 Task: Create a business card collection.
Action: Mouse moved to (1221, 274)
Screenshot: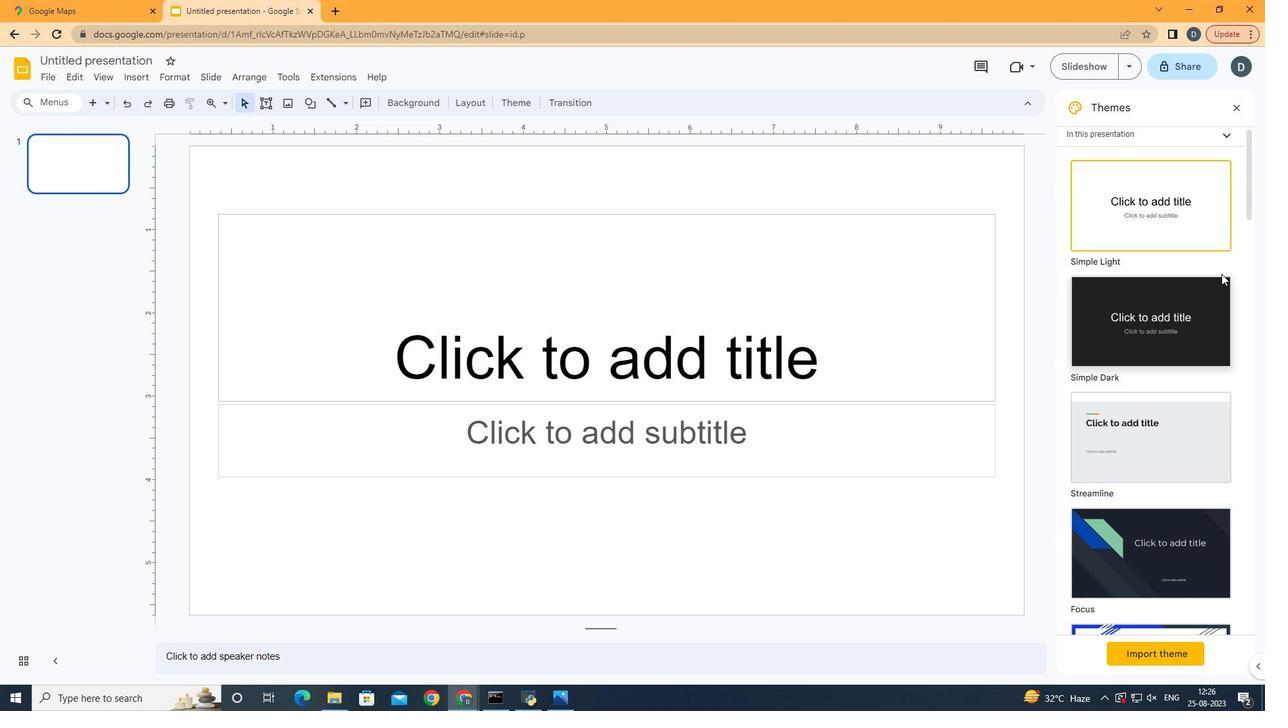 
Action: Mouse scrolled (1221, 273) with delta (0, 0)
Screenshot: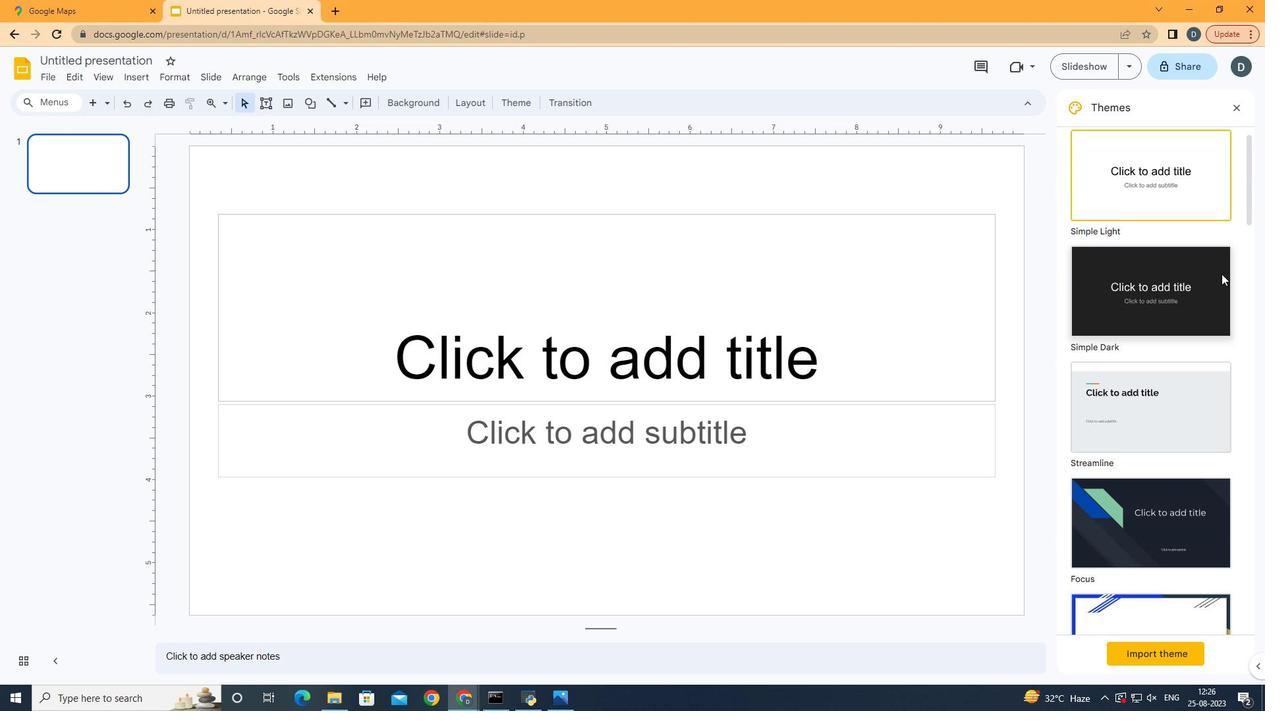 
Action: Mouse scrolled (1221, 273) with delta (0, 0)
Screenshot: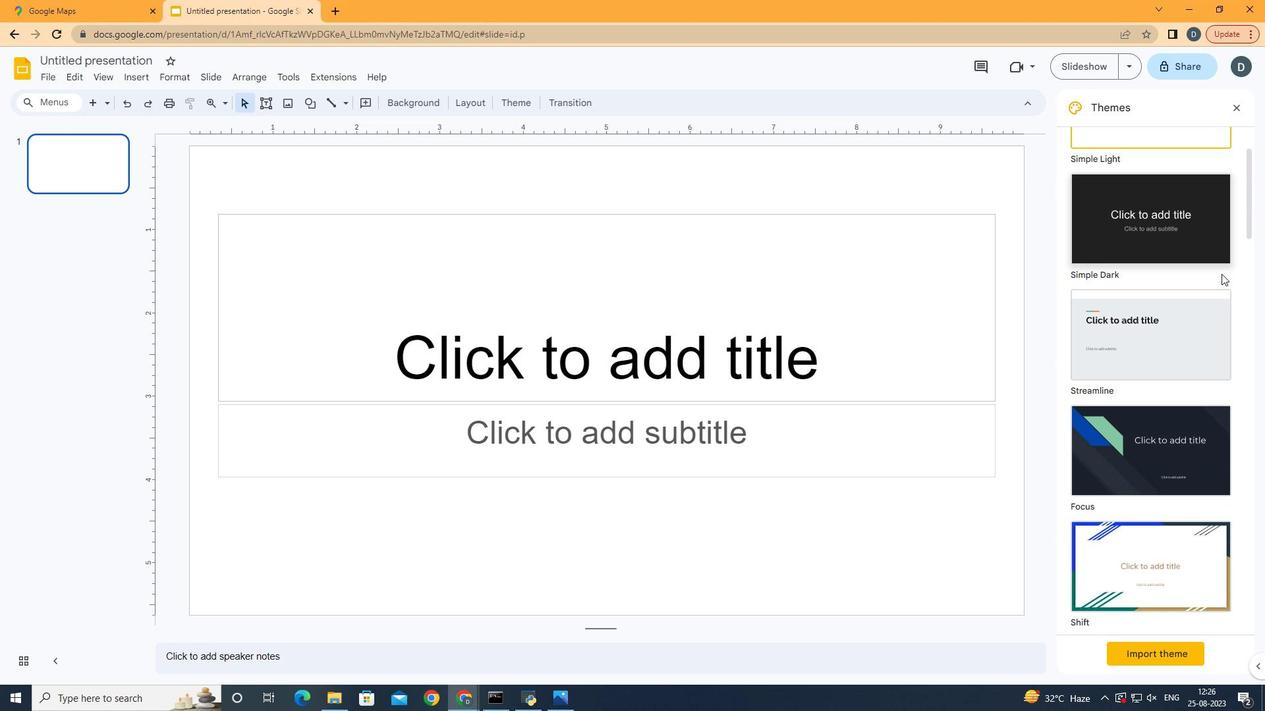 
Action: Mouse scrolled (1221, 273) with delta (0, 0)
Screenshot: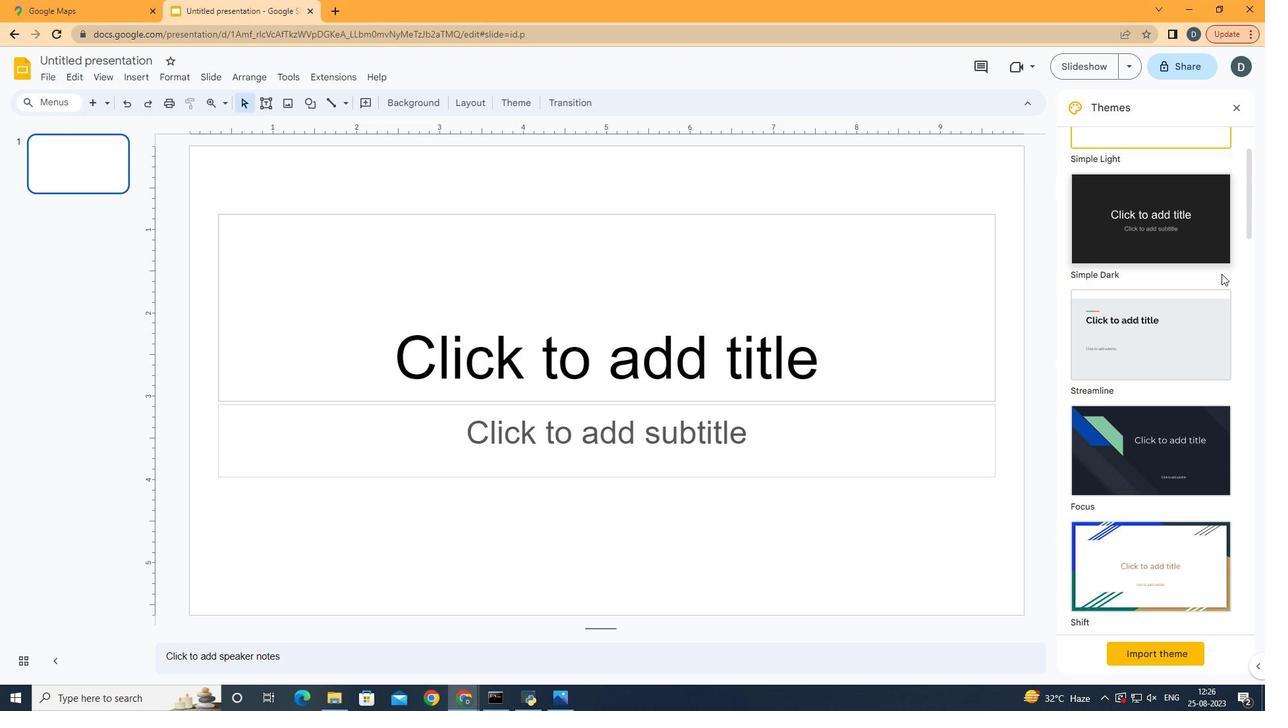 
Action: Mouse moved to (1223, 281)
Screenshot: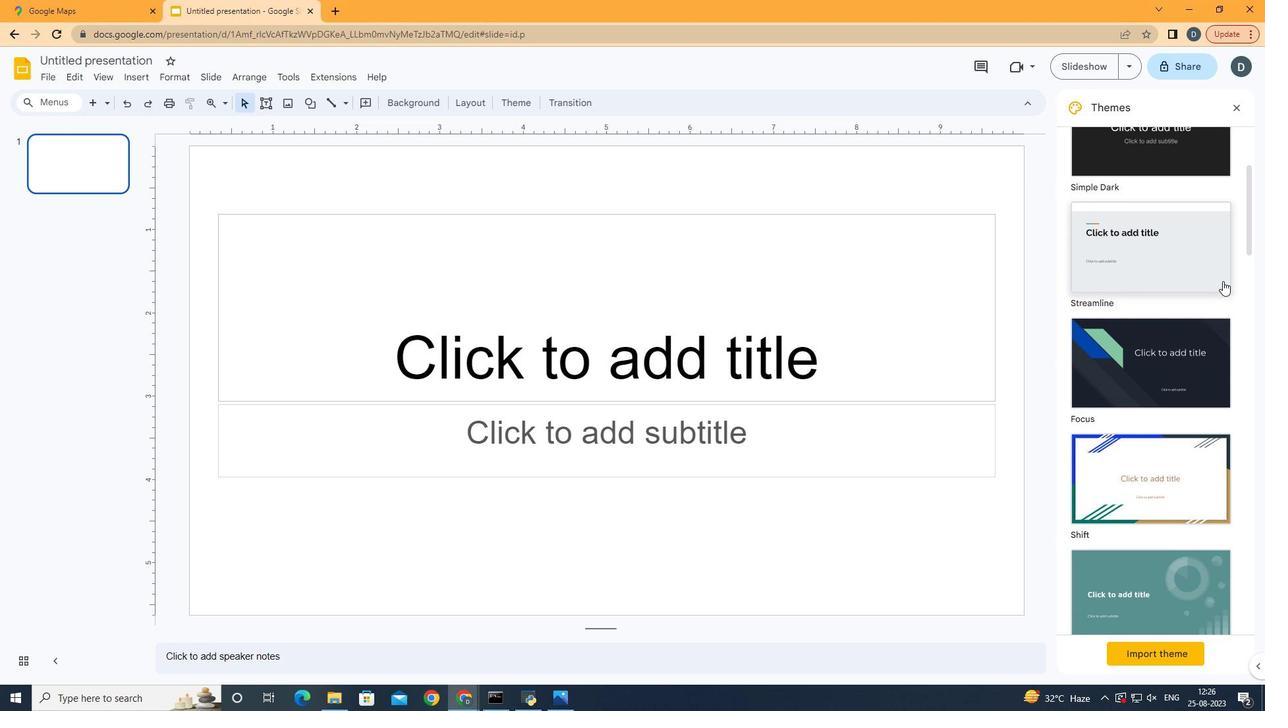 
Action: Mouse scrolled (1223, 280) with delta (0, 0)
Screenshot: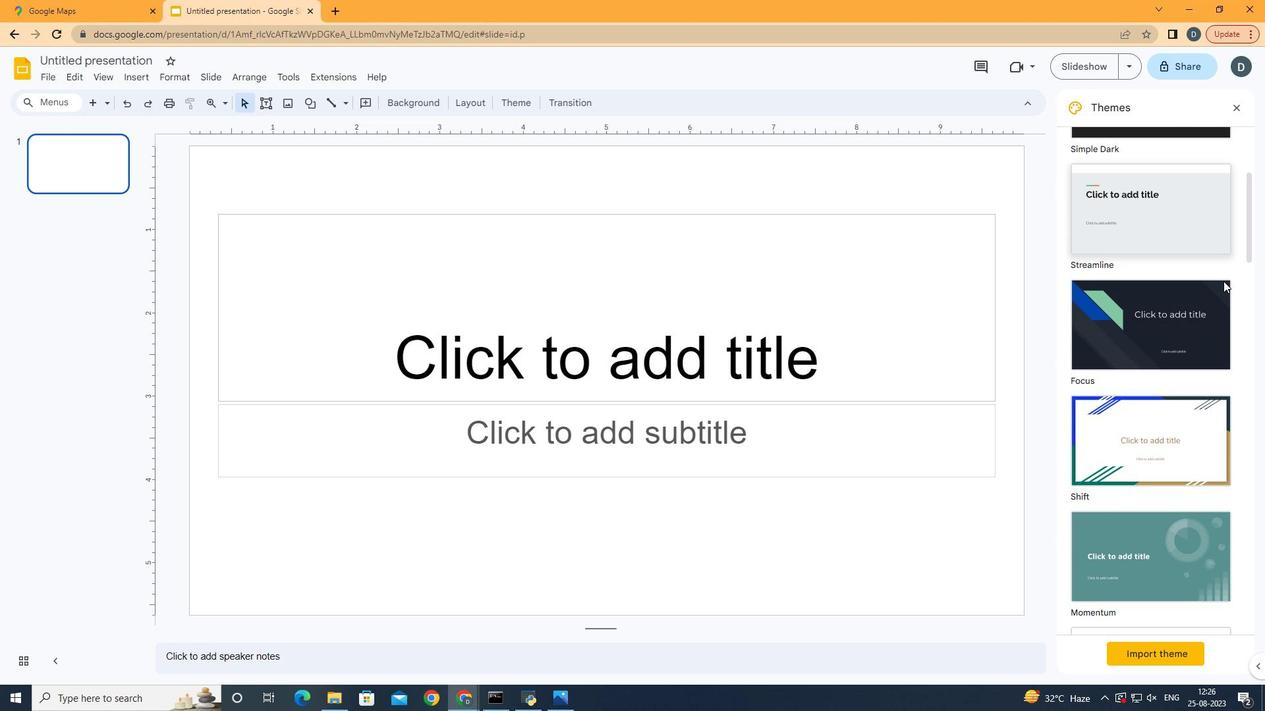 
Action: Mouse moved to (1223, 281)
Screenshot: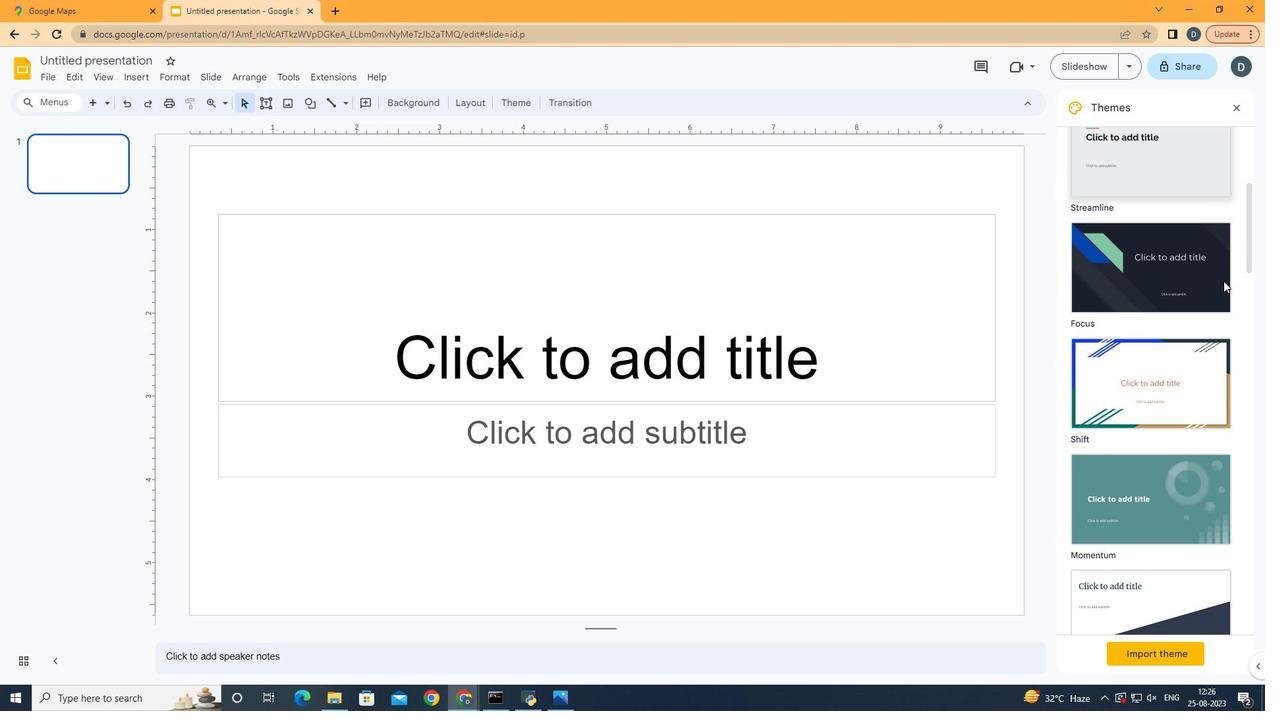 
Action: Mouse scrolled (1223, 280) with delta (0, 0)
Screenshot: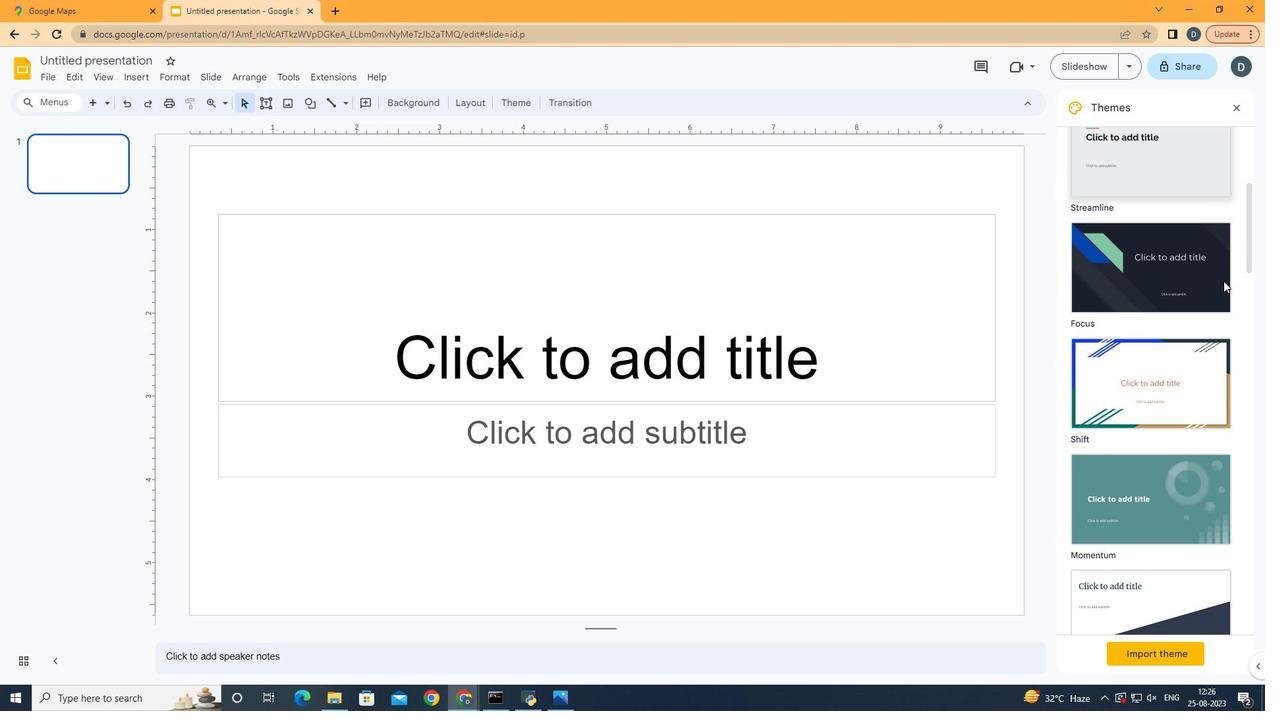 
Action: Mouse moved to (1175, 357)
Screenshot: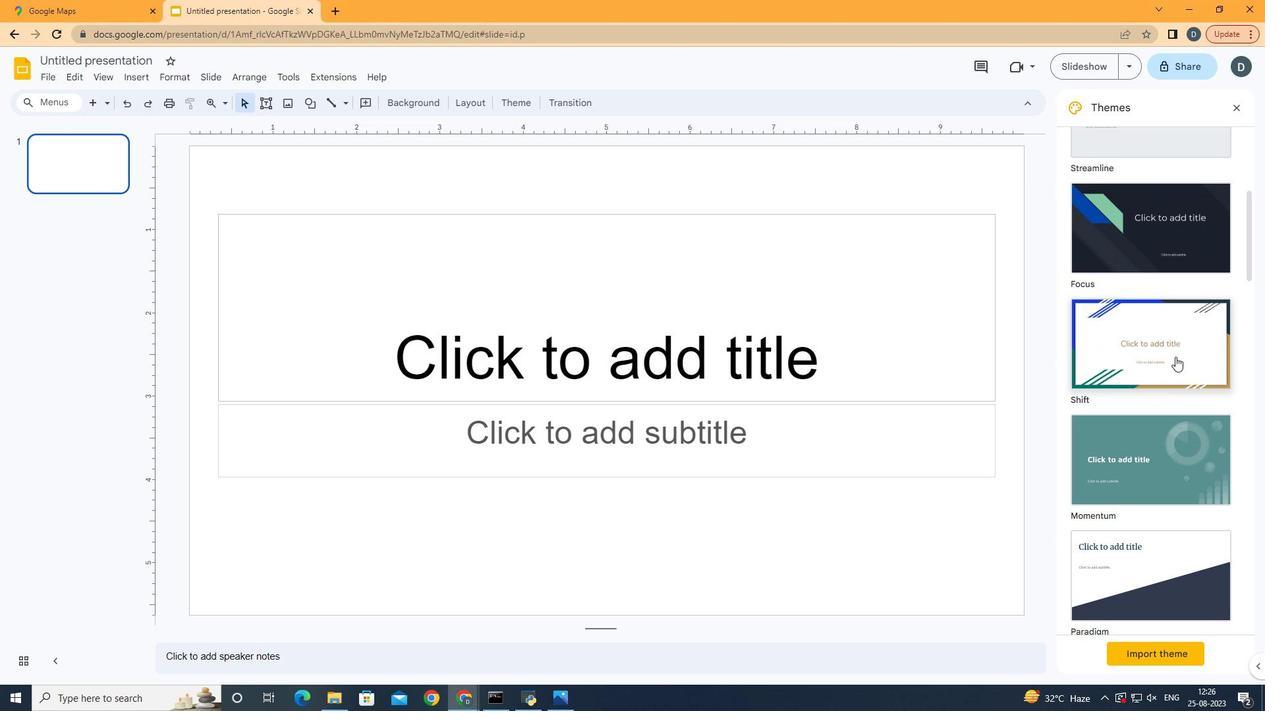 
Action: Mouse scrolled (1175, 356) with delta (0, 0)
Screenshot: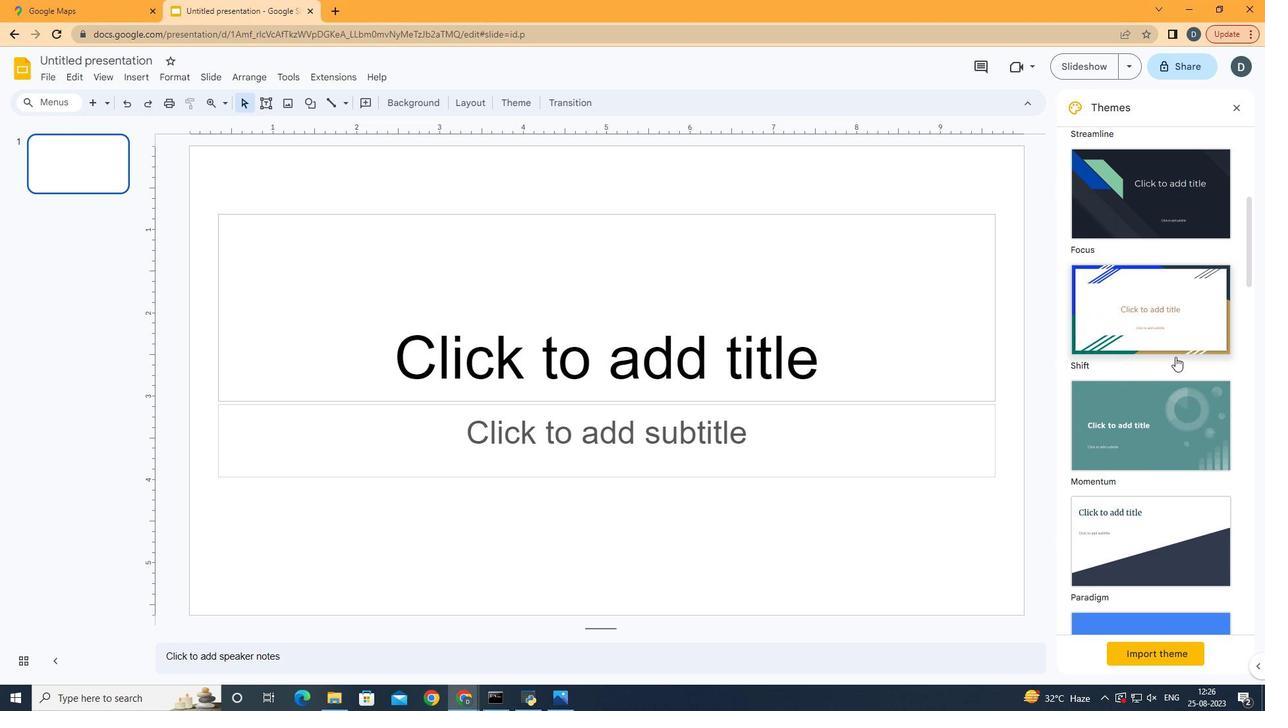 
Action: Mouse scrolled (1175, 356) with delta (0, 0)
Screenshot: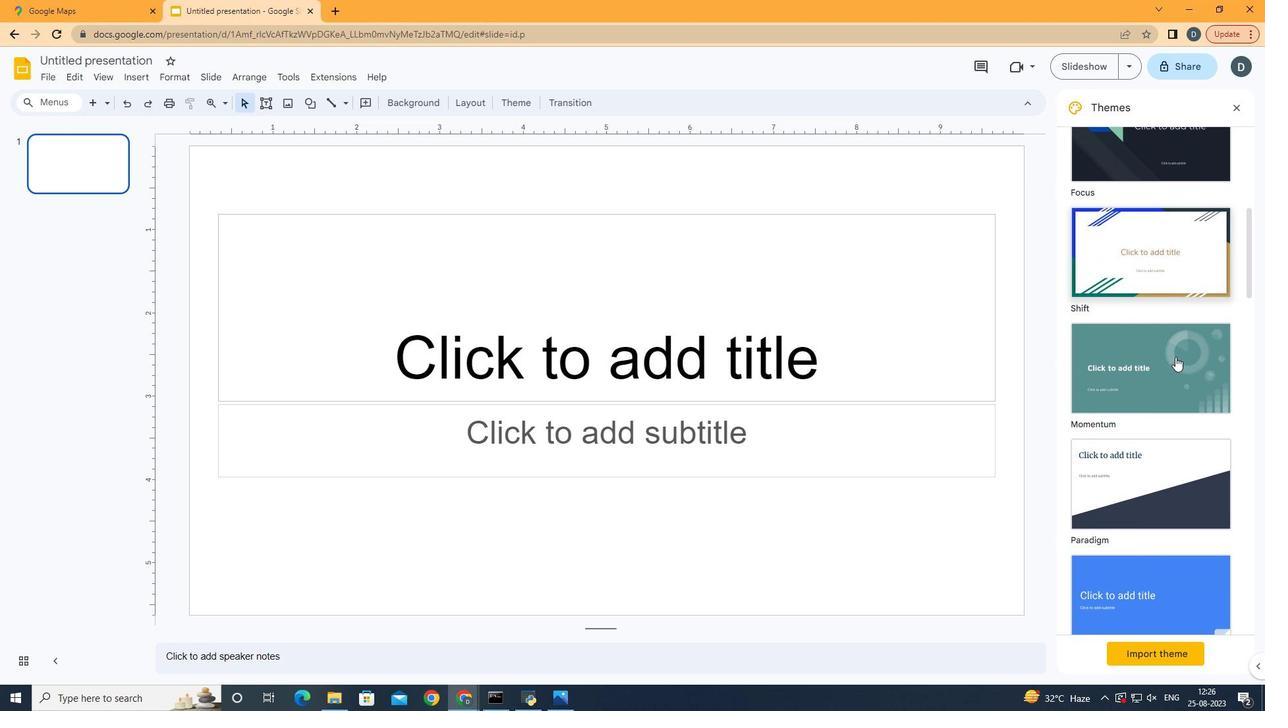 
Action: Mouse scrolled (1175, 356) with delta (0, 0)
Screenshot: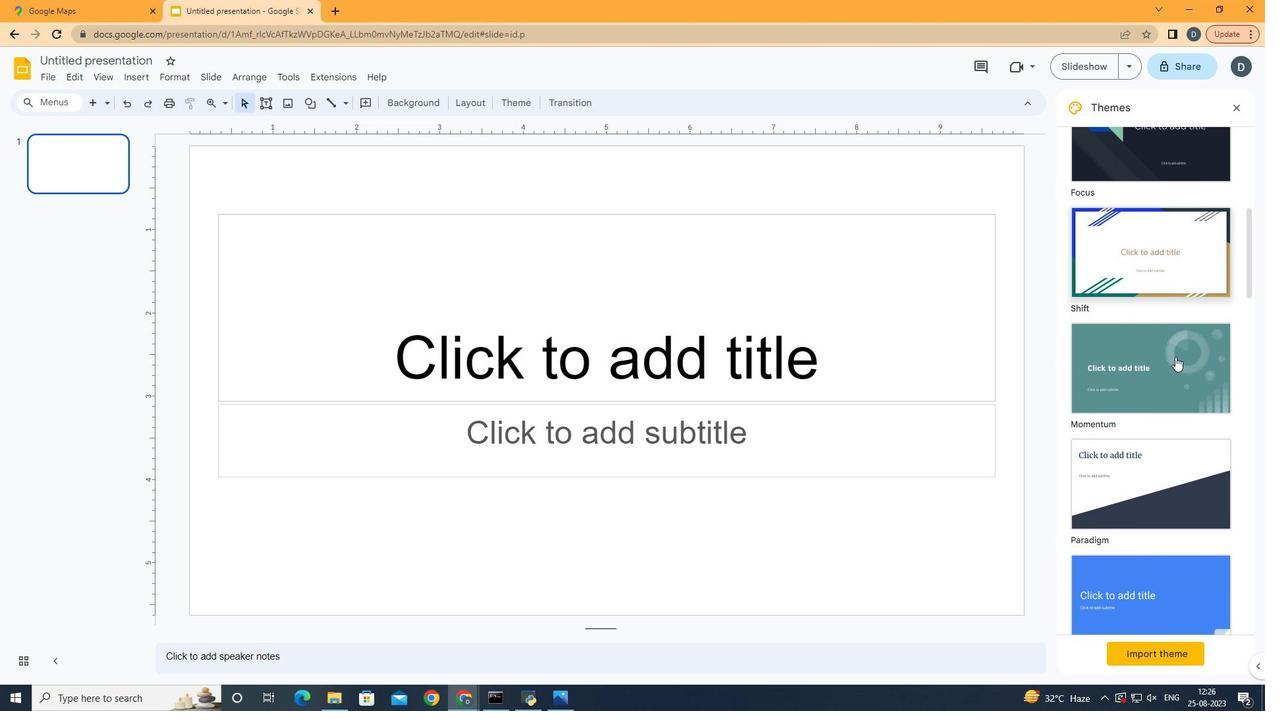 
Action: Mouse moved to (1191, 172)
Screenshot: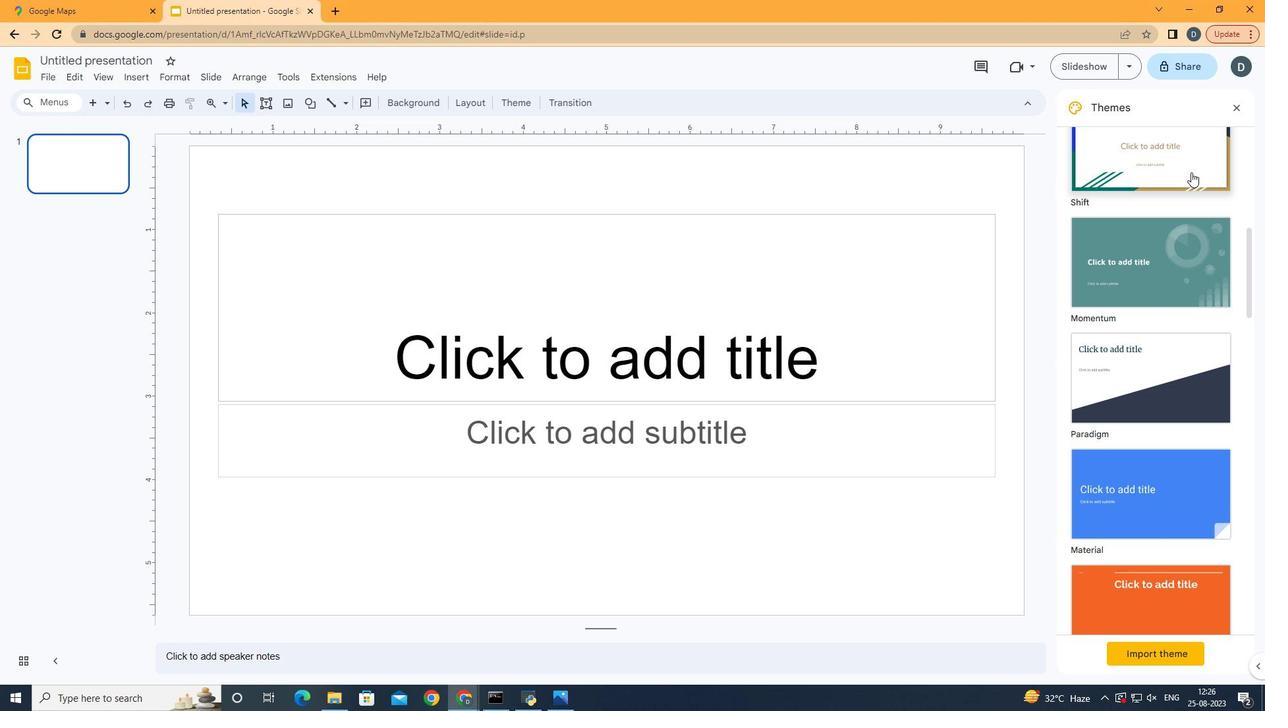 
Action: Mouse pressed left at (1191, 172)
Screenshot: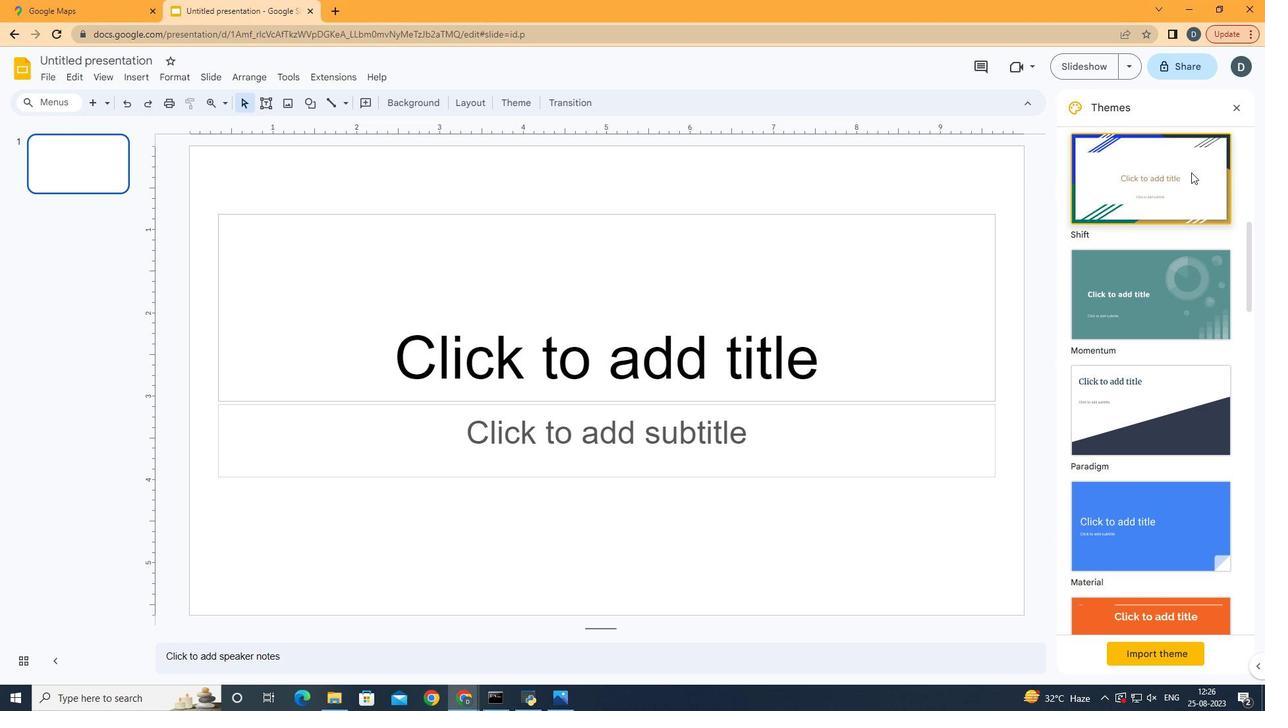 
Action: Mouse moved to (470, 105)
Screenshot: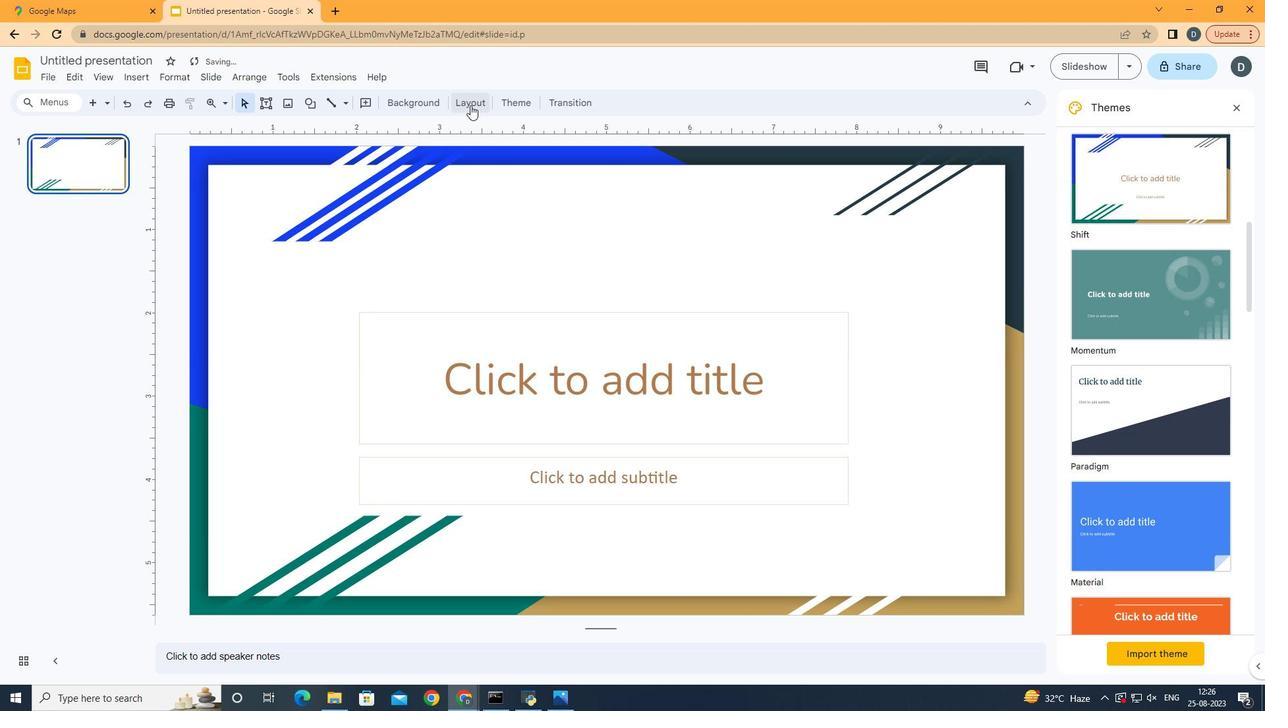 
Action: Mouse pressed left at (470, 105)
Screenshot: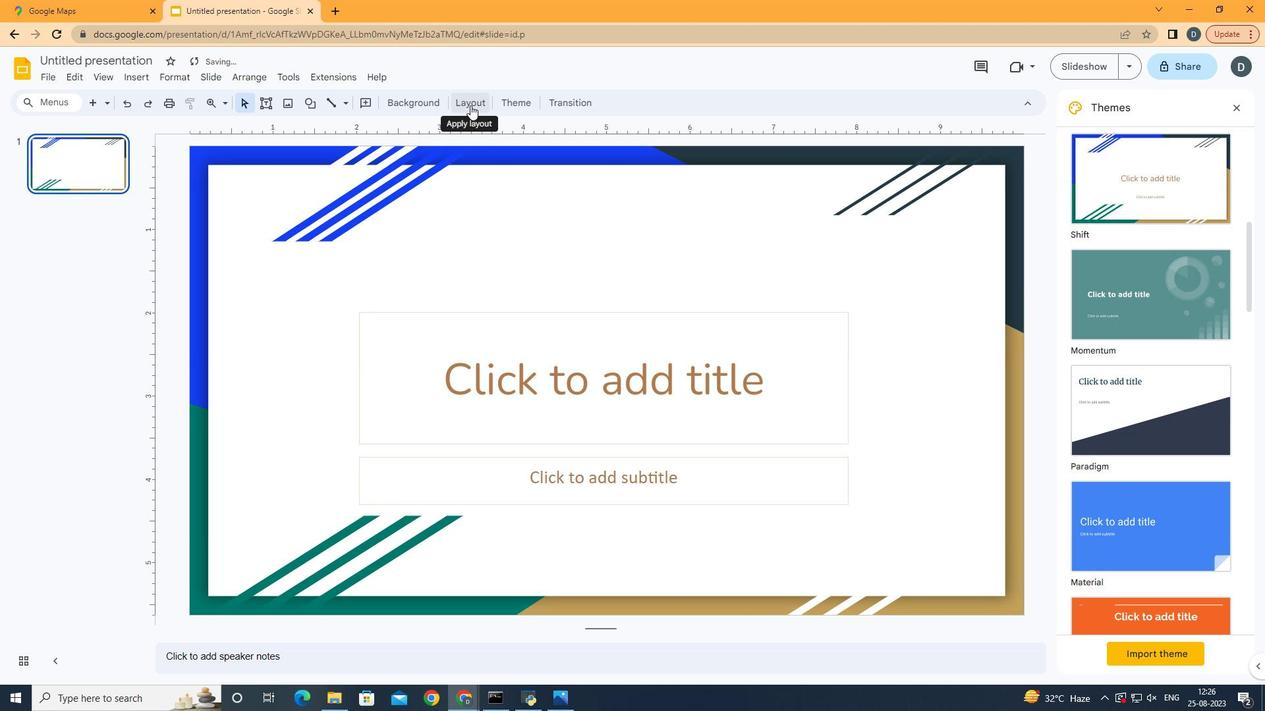 
Action: Mouse moved to (1167, 394)
Screenshot: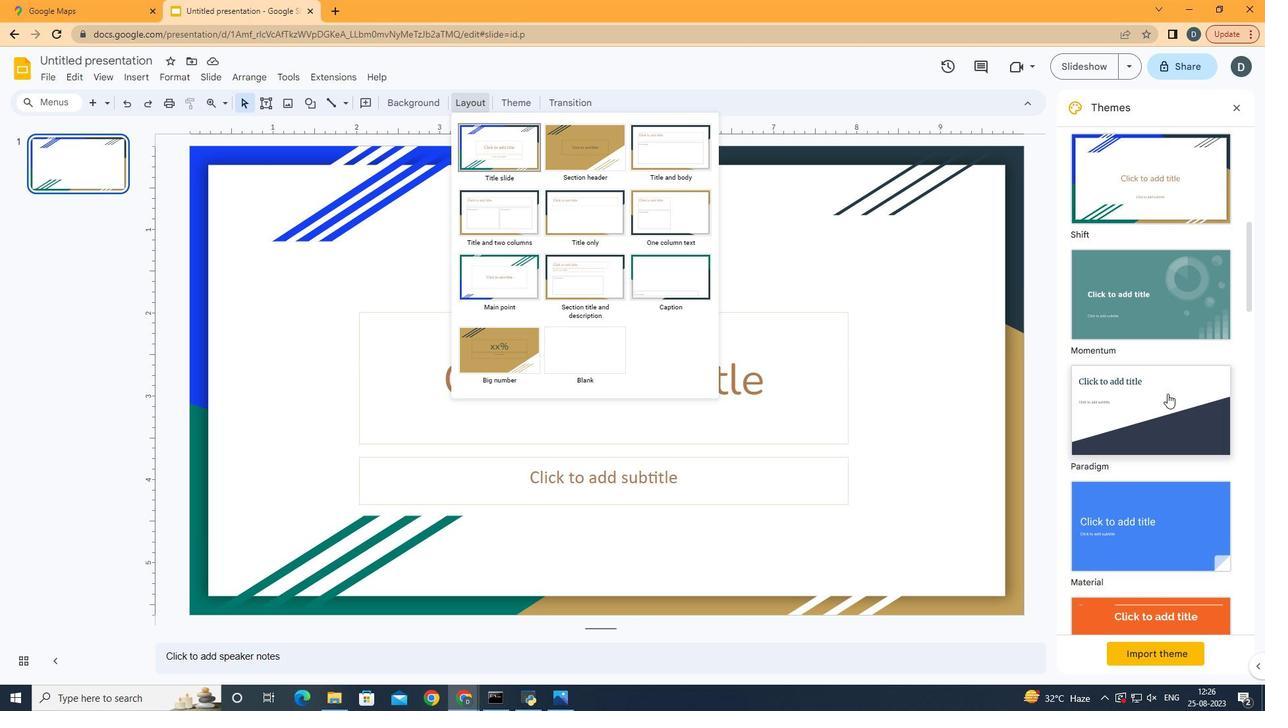 
Action: Mouse pressed left at (1167, 394)
Screenshot: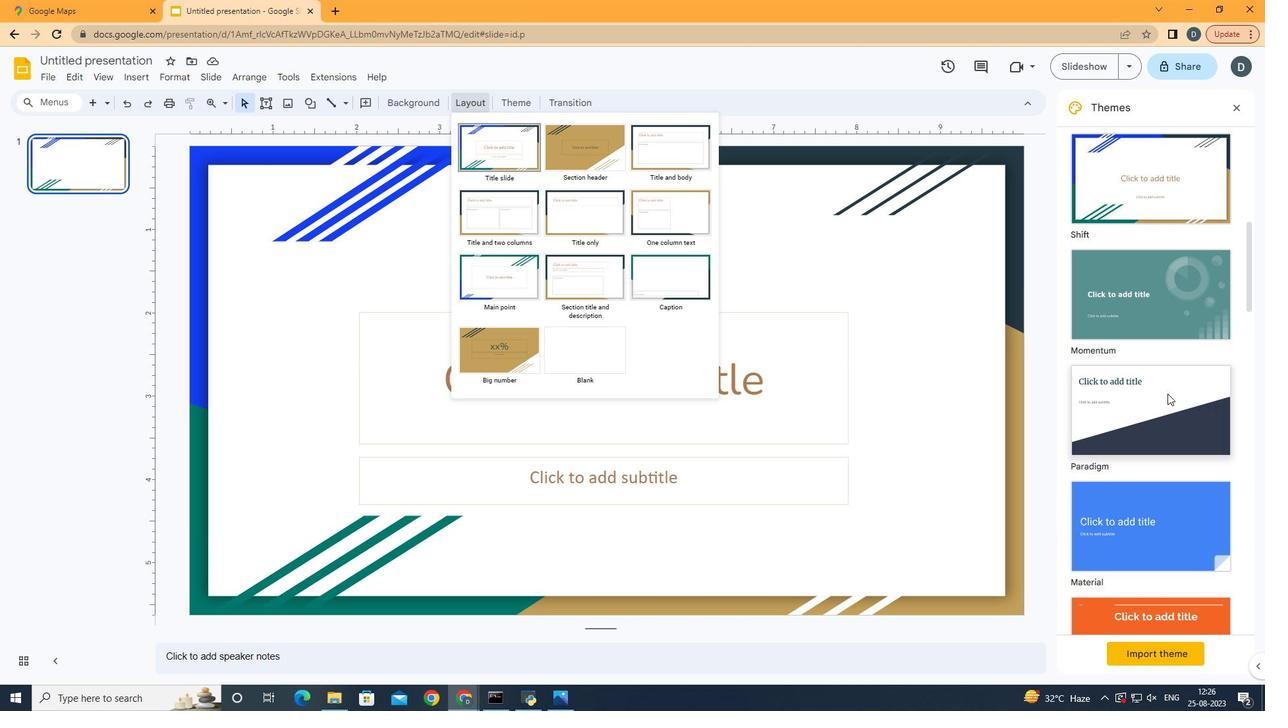 
Action: Mouse moved to (464, 101)
Screenshot: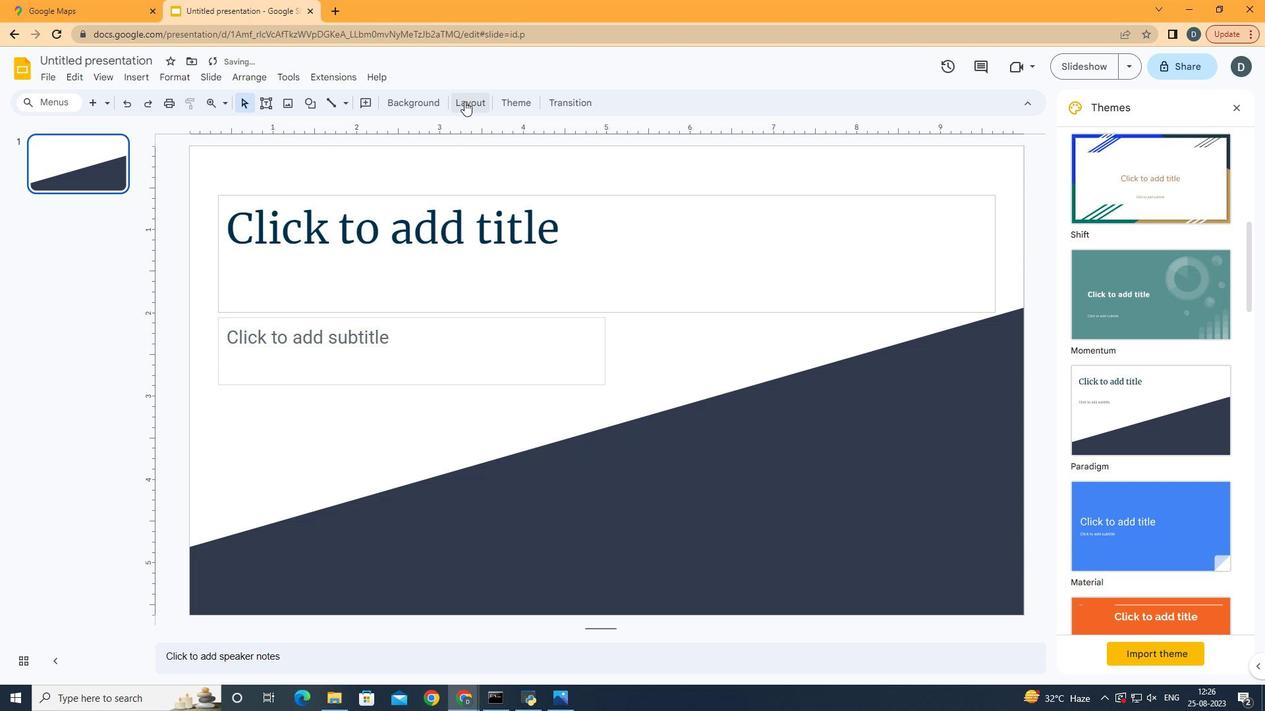 
Action: Mouse pressed left at (464, 101)
Screenshot: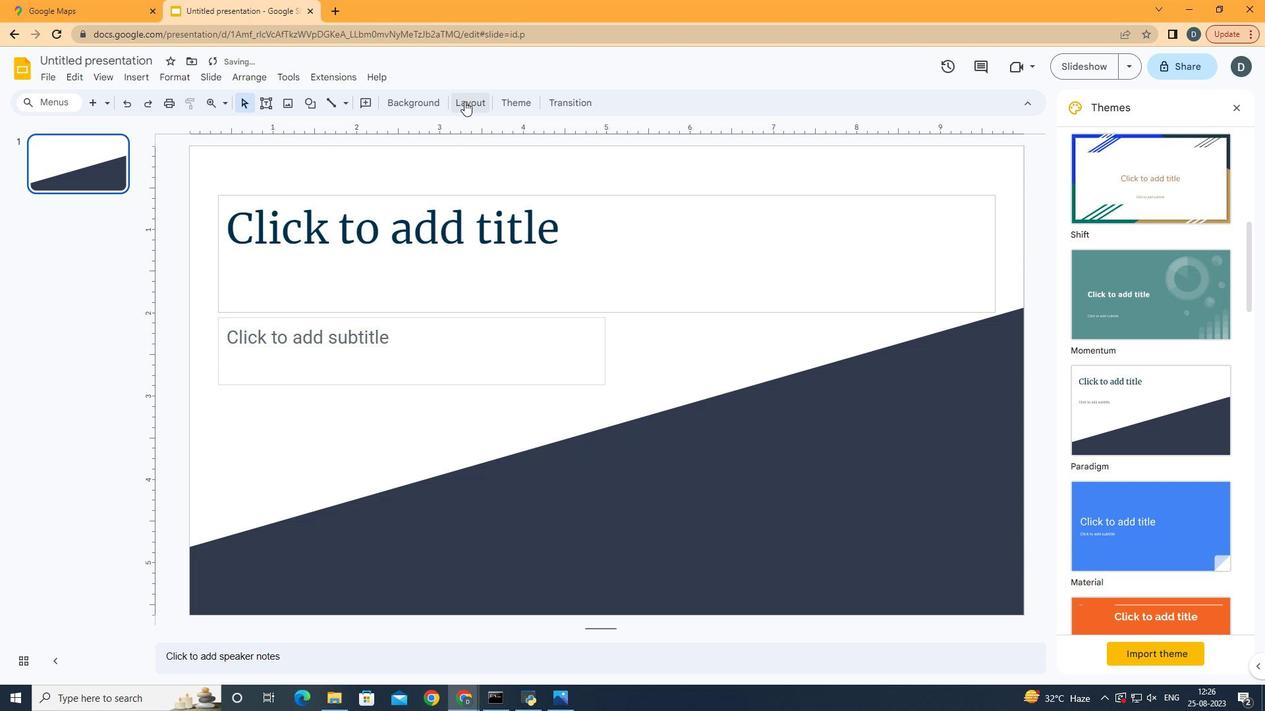 
Action: Mouse moved to (469, 104)
Screenshot: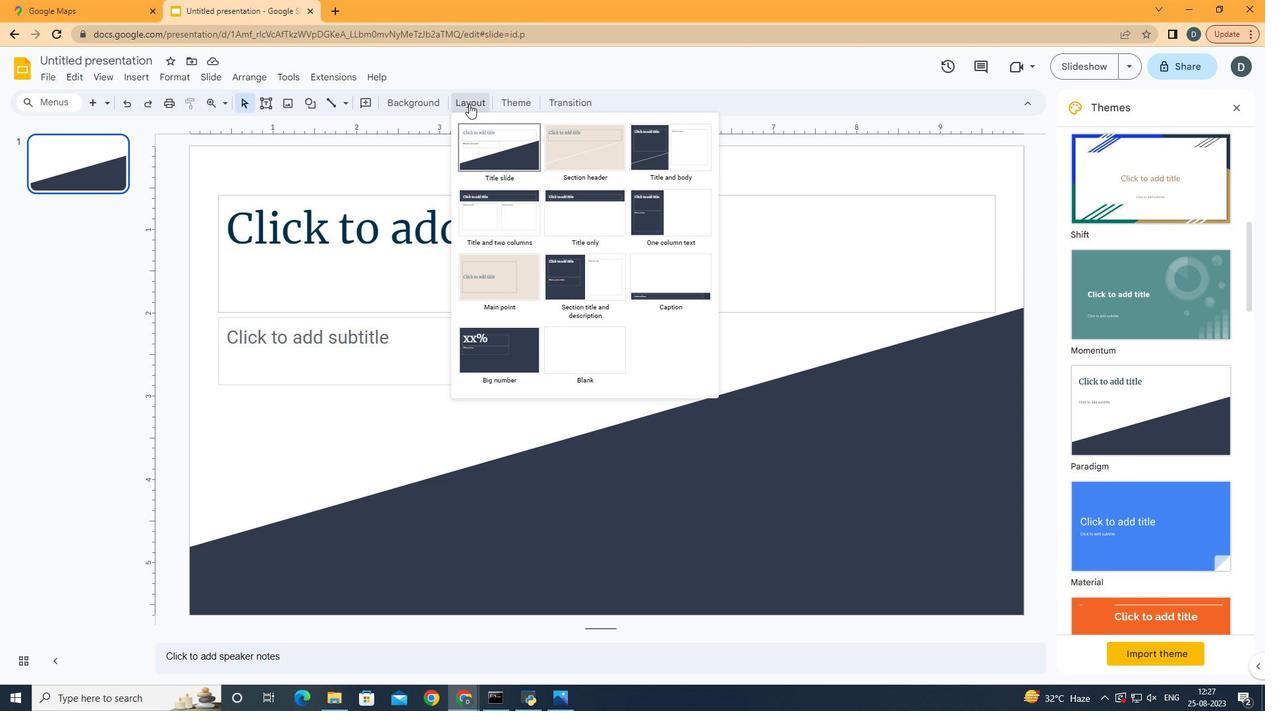 
Action: Mouse pressed left at (469, 104)
Screenshot: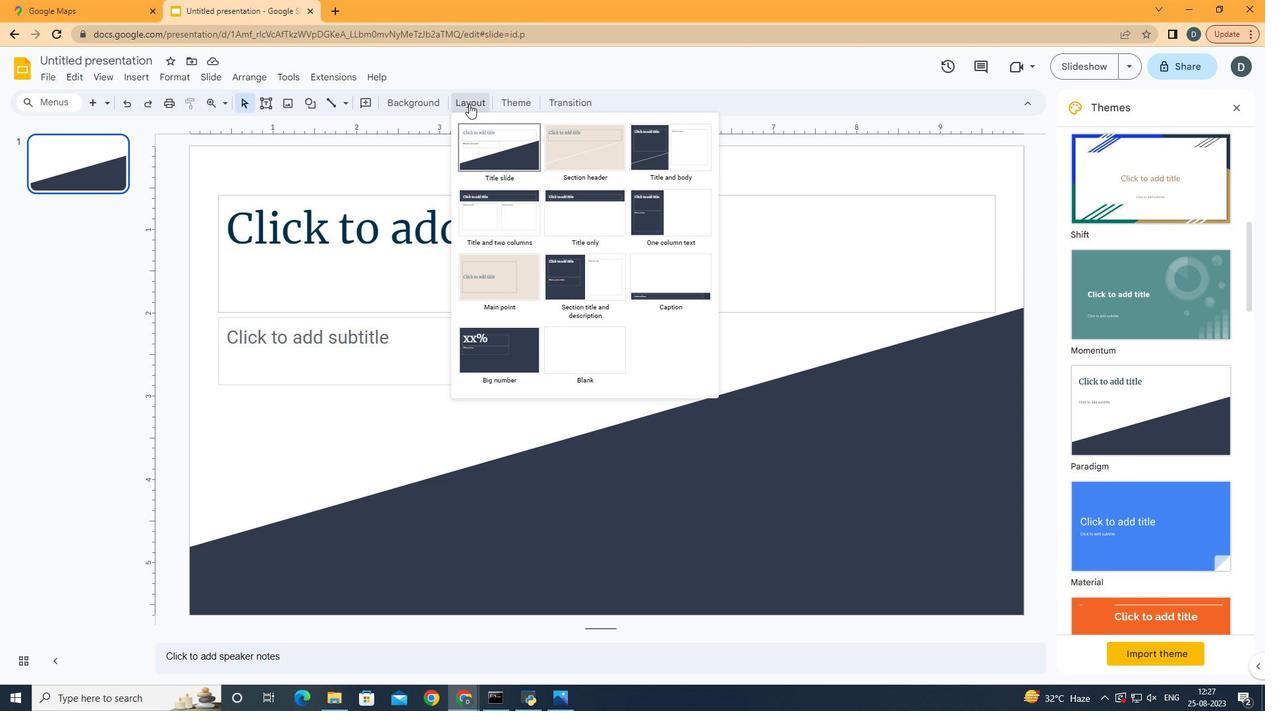 
Action: Mouse moved to (917, 442)
Screenshot: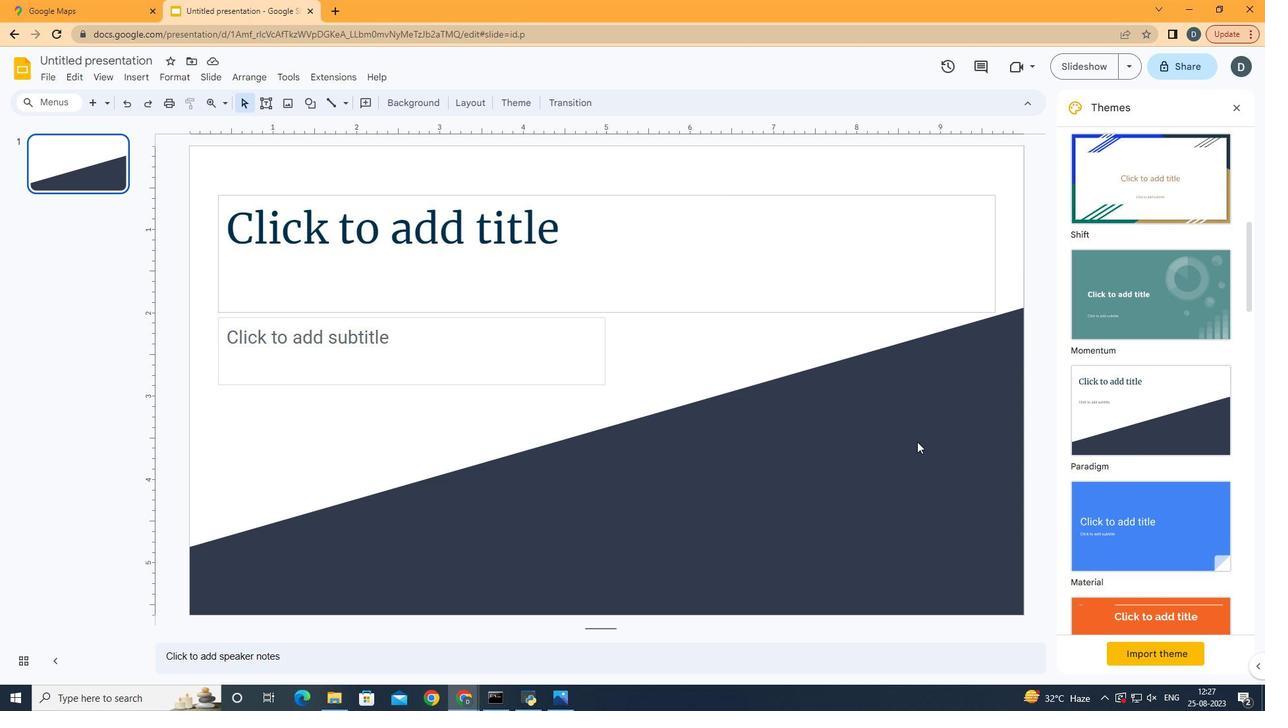 
Action: Mouse pressed left at (917, 442)
Screenshot: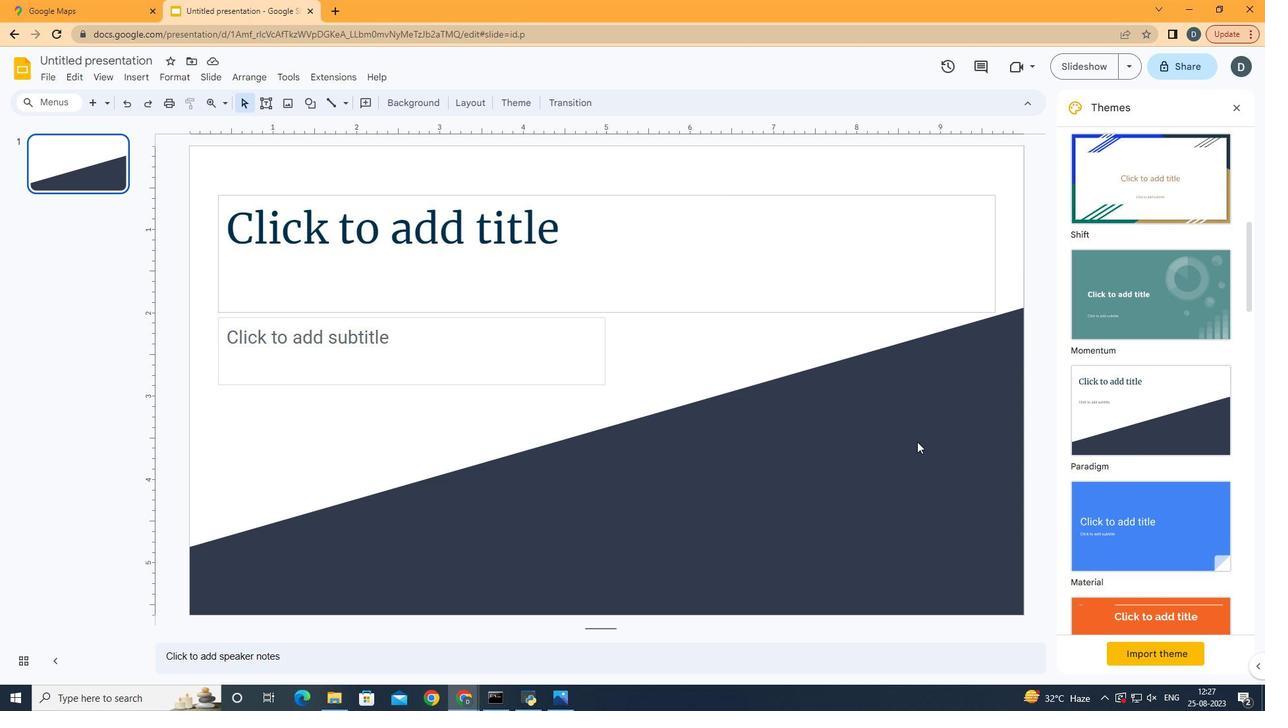 
Action: Mouse moved to (771, 378)
Screenshot: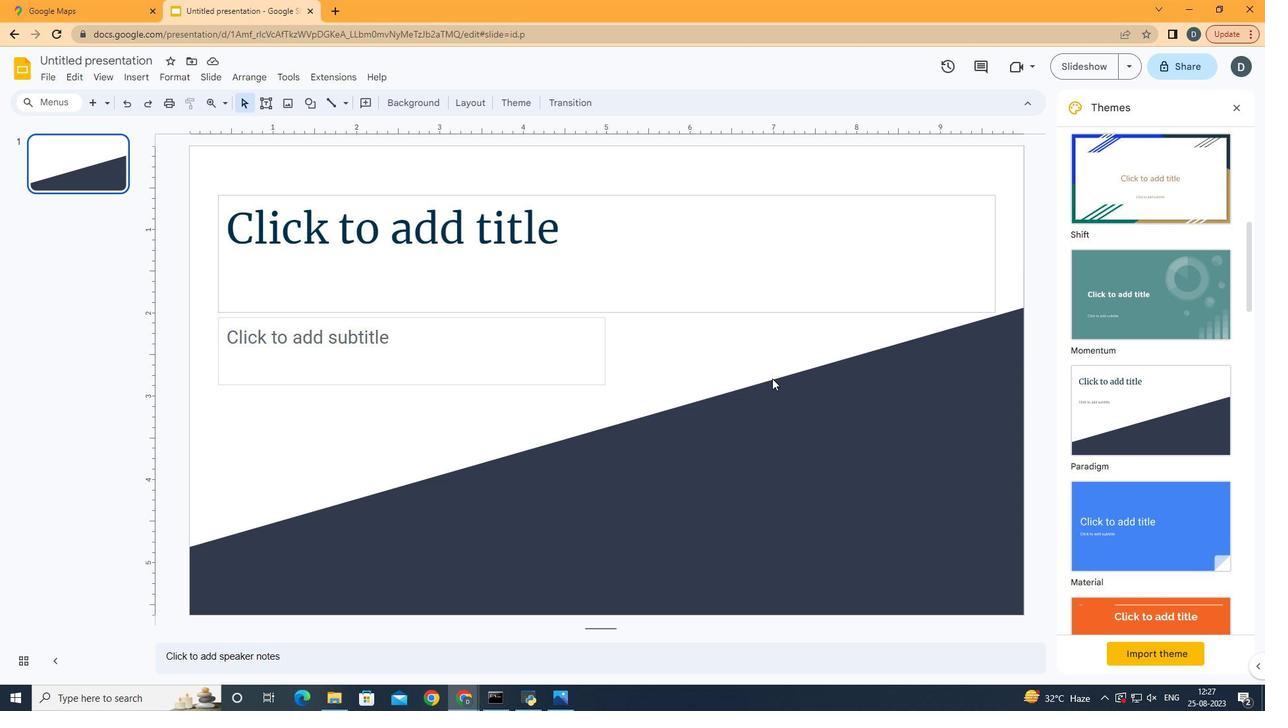 
Action: Mouse pressed left at (771, 378)
Screenshot: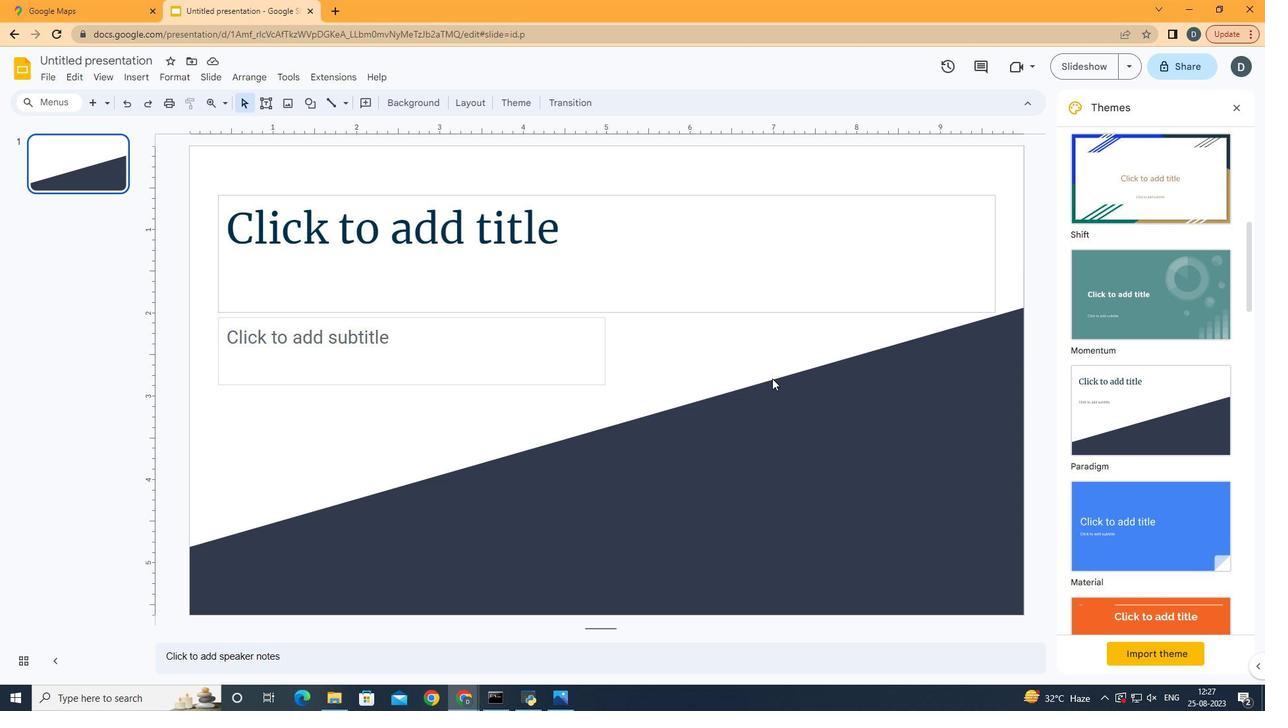 
Action: Mouse moved to (921, 475)
Screenshot: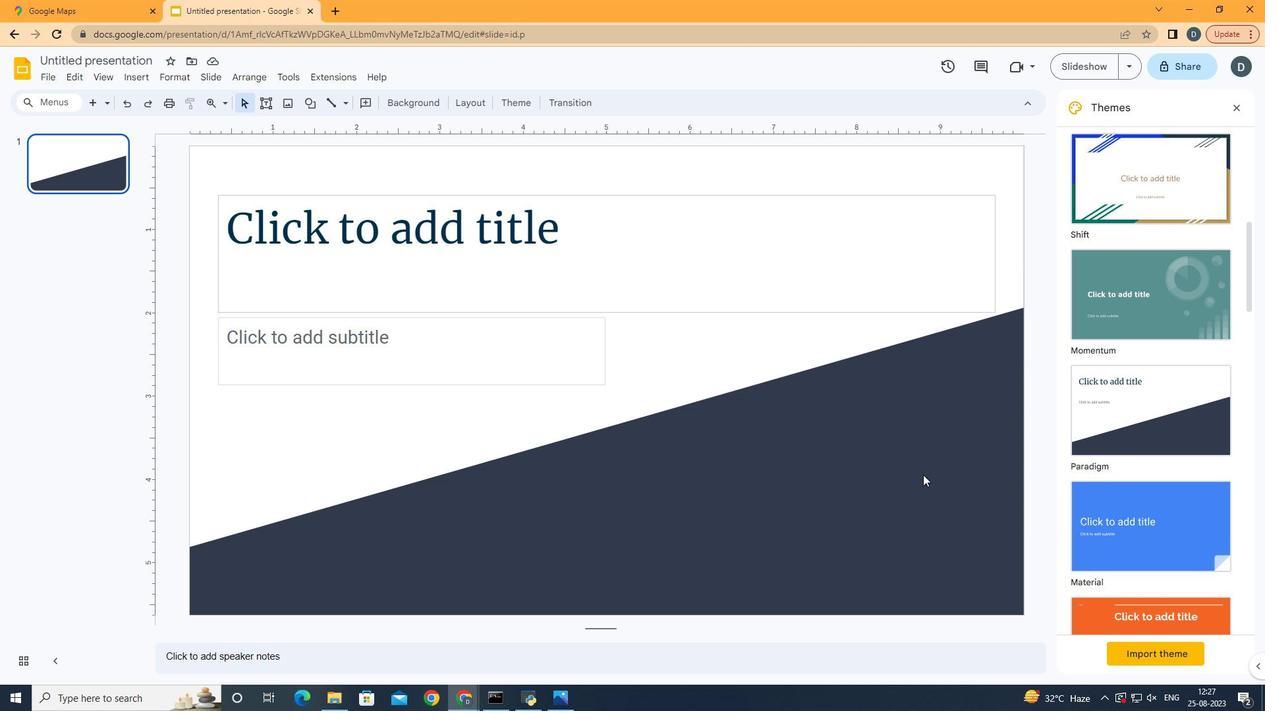 
Action: Mouse pressed left at (920, 475)
Screenshot: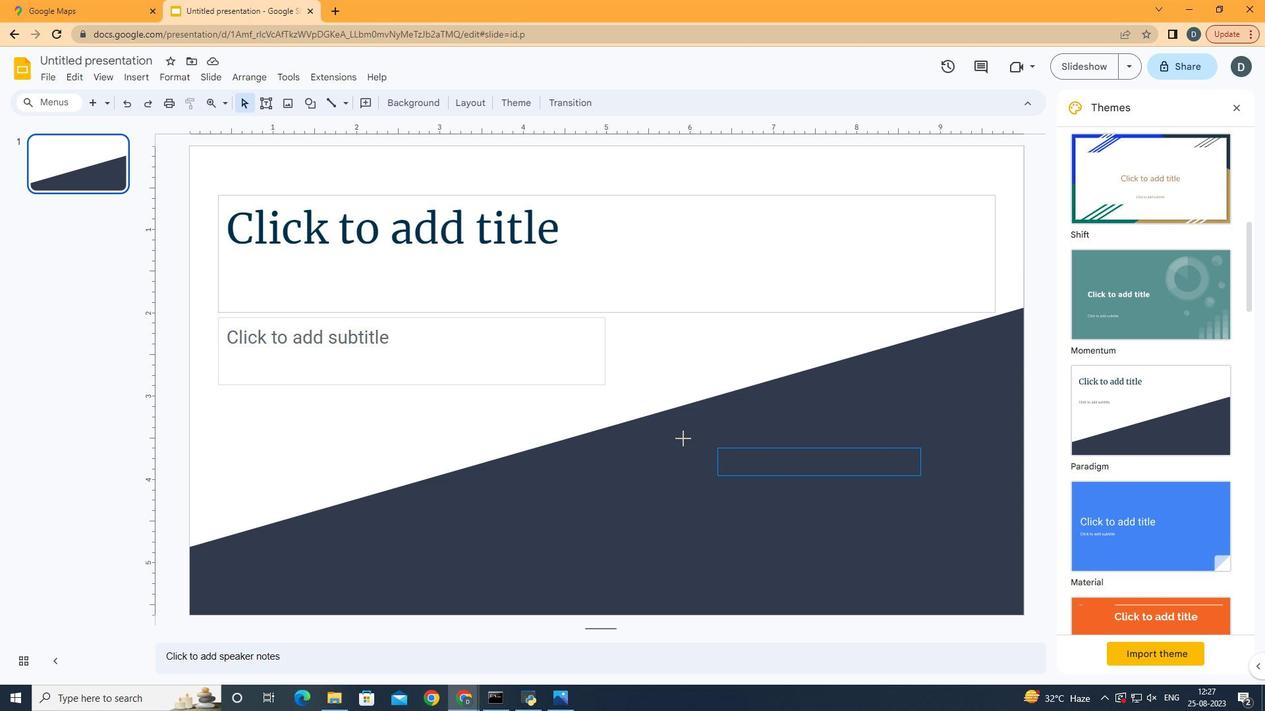 
Action: Mouse moved to (1136, 516)
Screenshot: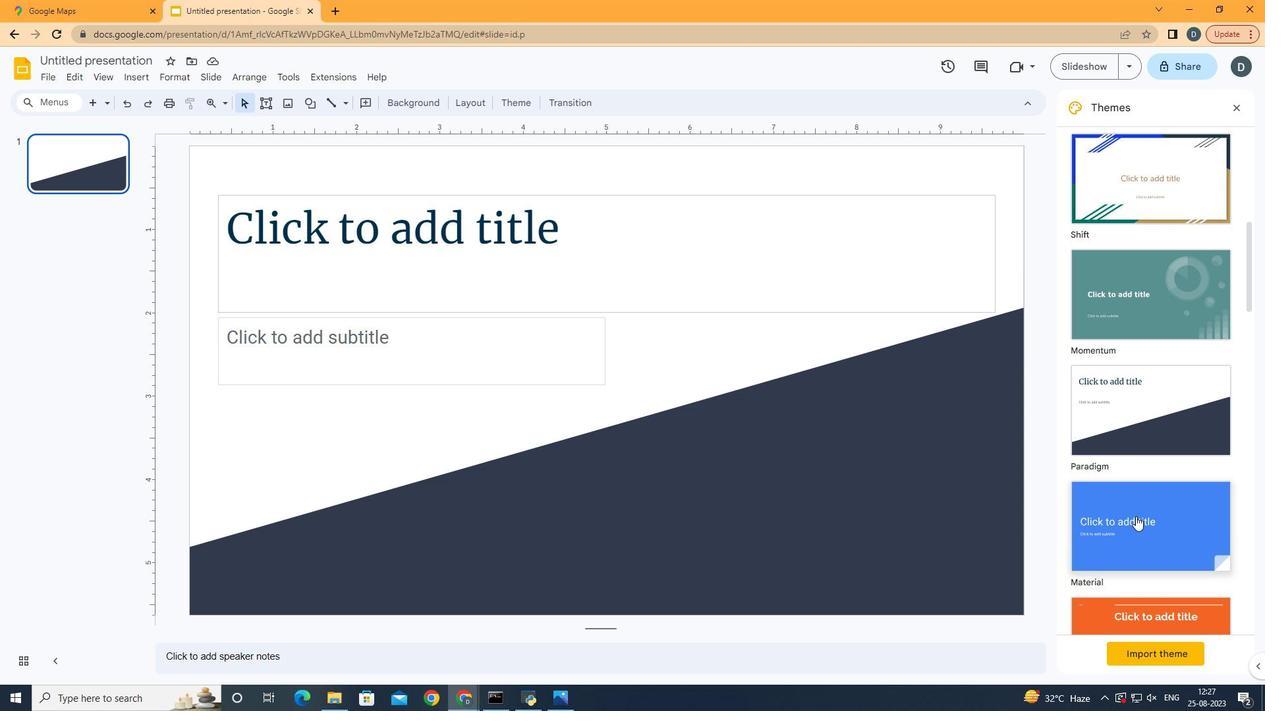 
Action: Mouse scrolled (1136, 516) with delta (0, 0)
Screenshot: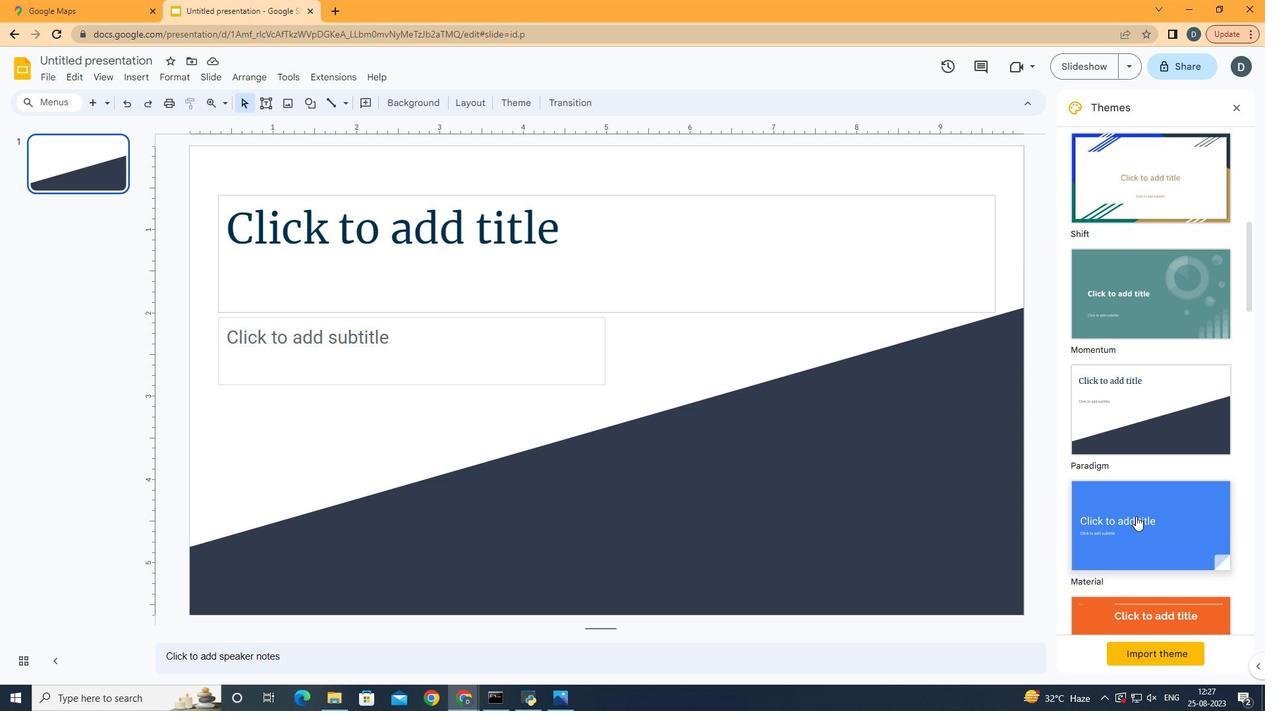 
Action: Mouse scrolled (1136, 516) with delta (0, 0)
Screenshot: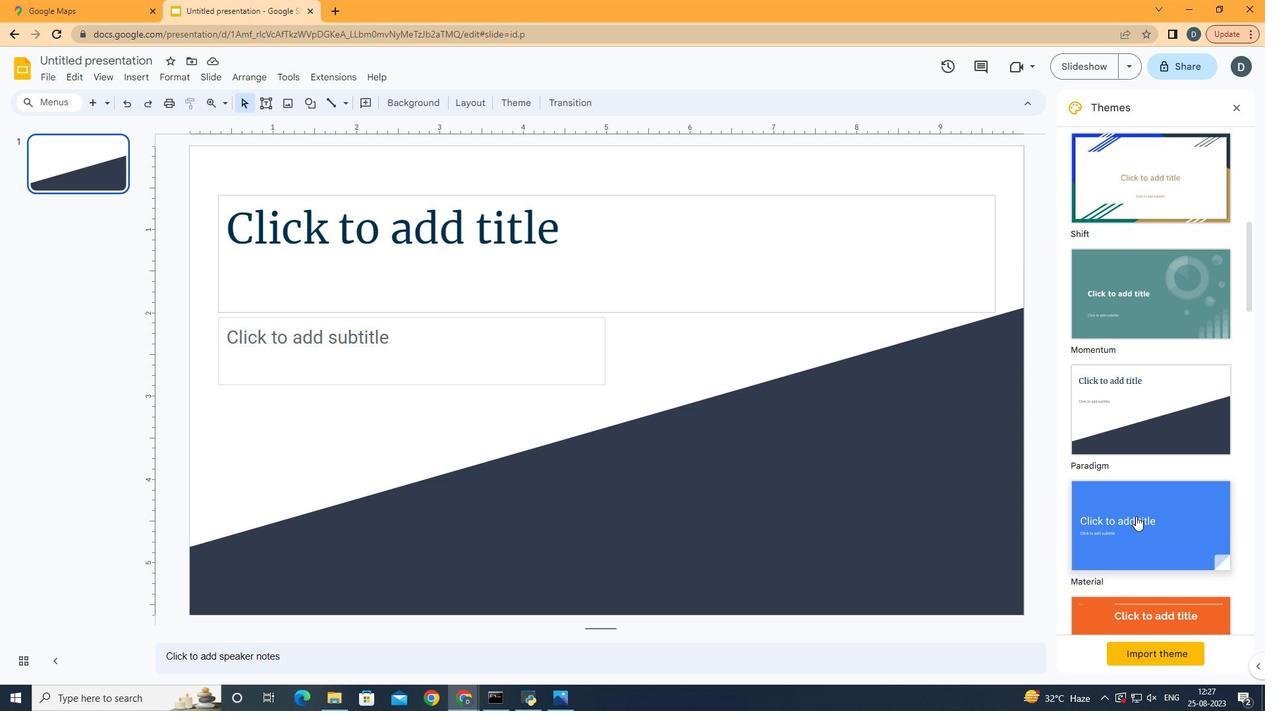 
Action: Mouse scrolled (1136, 516) with delta (0, 0)
Screenshot: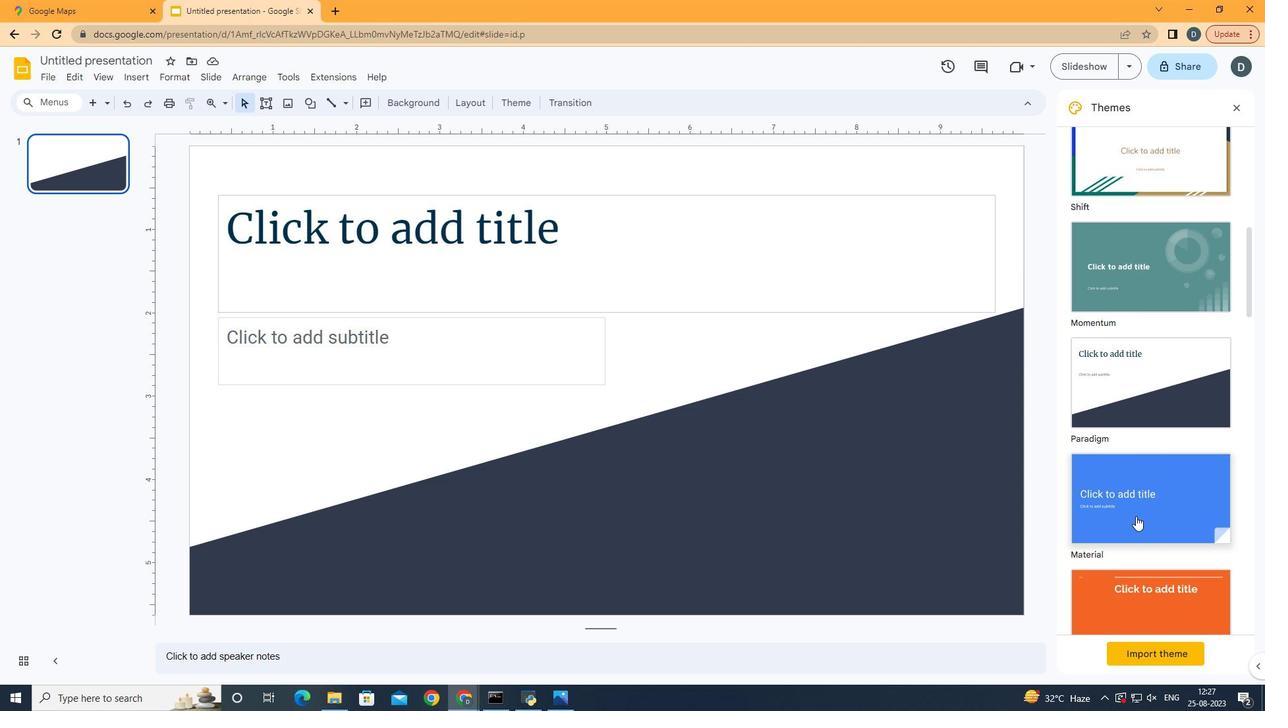
Action: Mouse scrolled (1136, 516) with delta (0, 0)
Screenshot: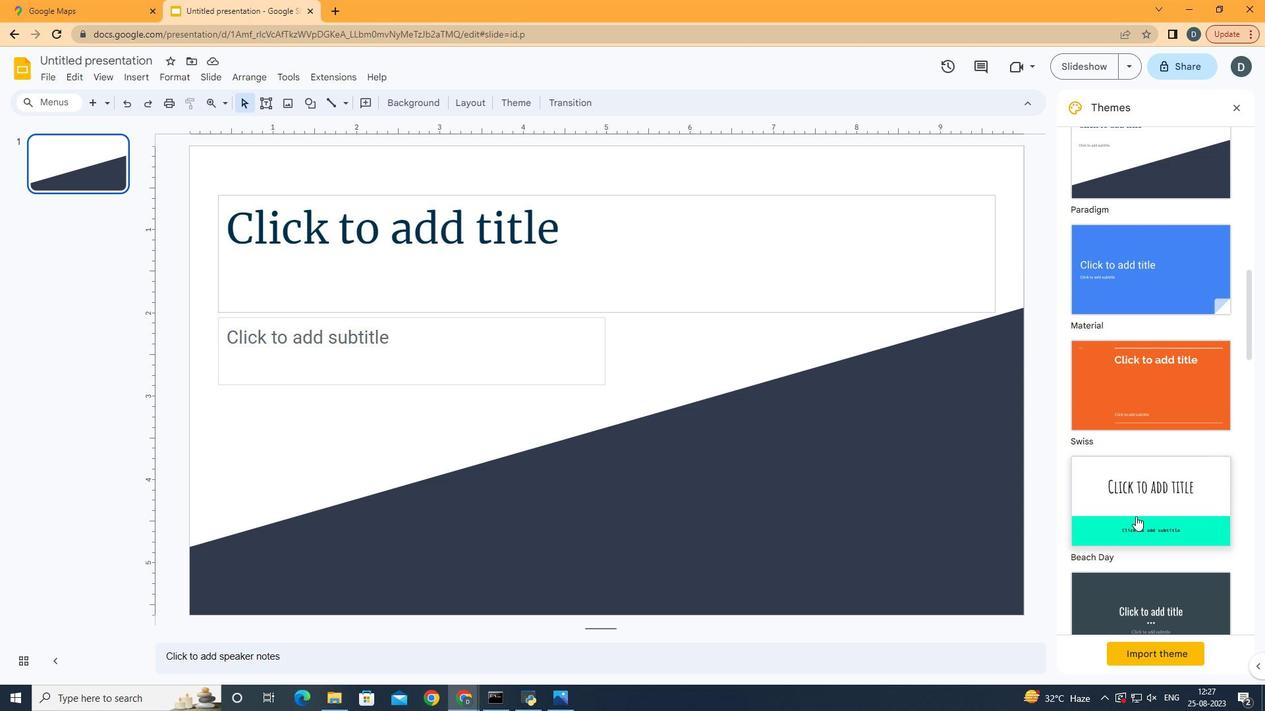 
Action: Mouse scrolled (1136, 516) with delta (0, 0)
Screenshot: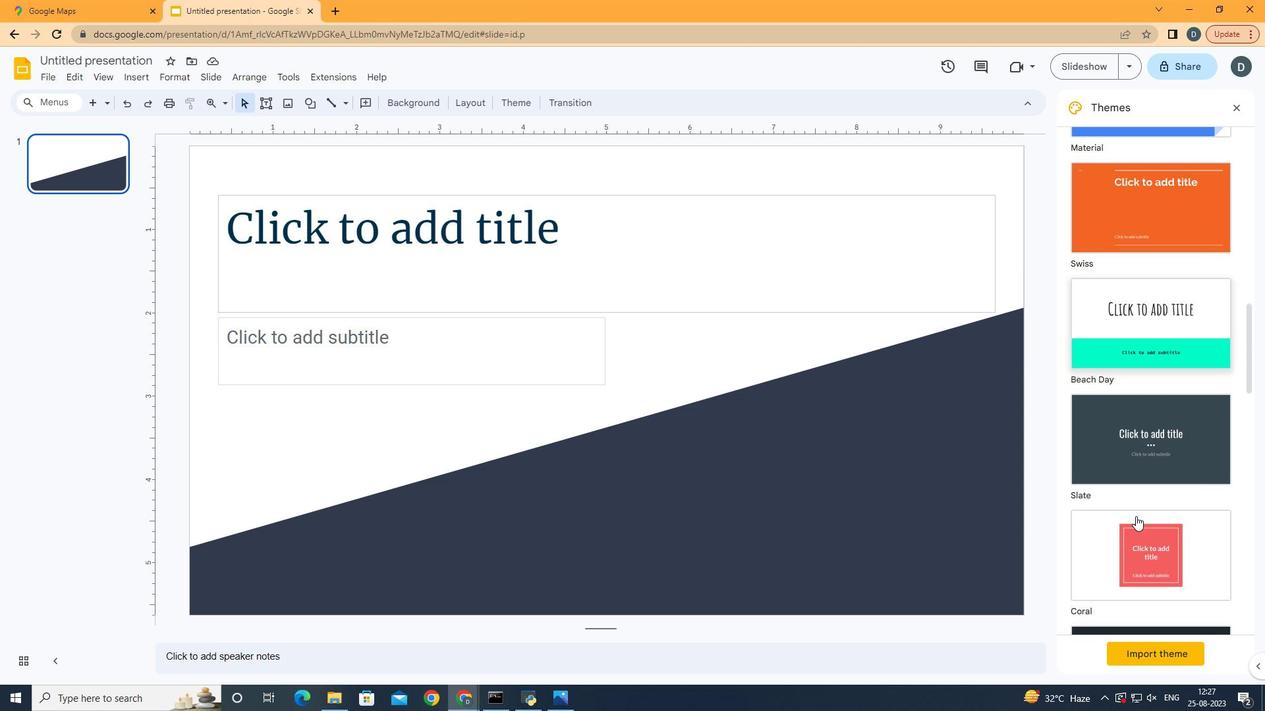 
Action: Mouse scrolled (1136, 516) with delta (0, 0)
Screenshot: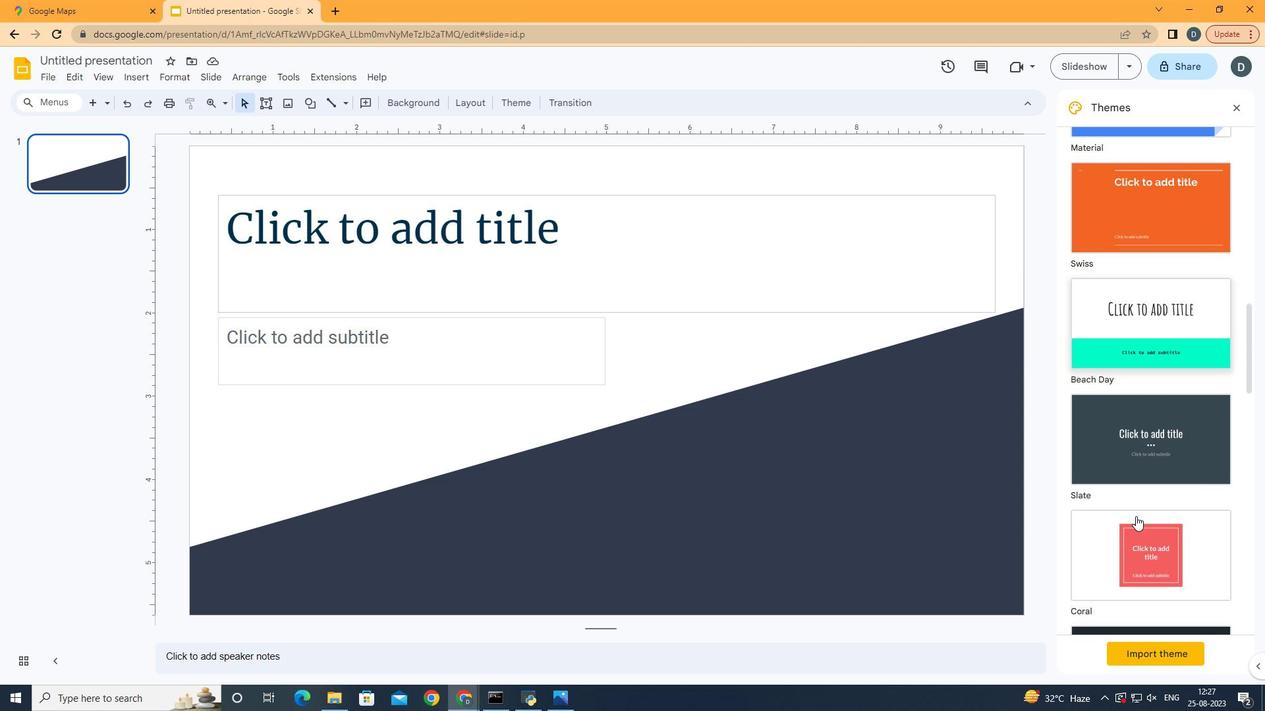 
Action: Mouse scrolled (1136, 516) with delta (0, 0)
Screenshot: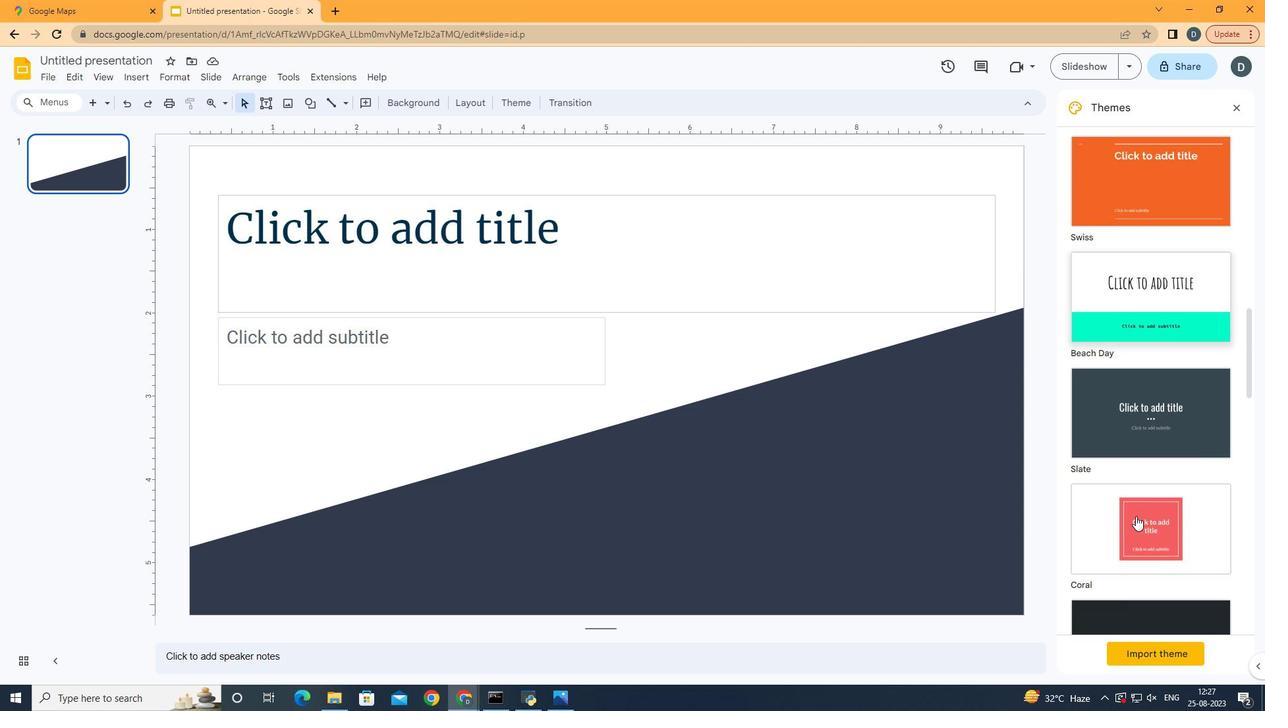 
Action: Mouse scrolled (1136, 517) with delta (0, 0)
Screenshot: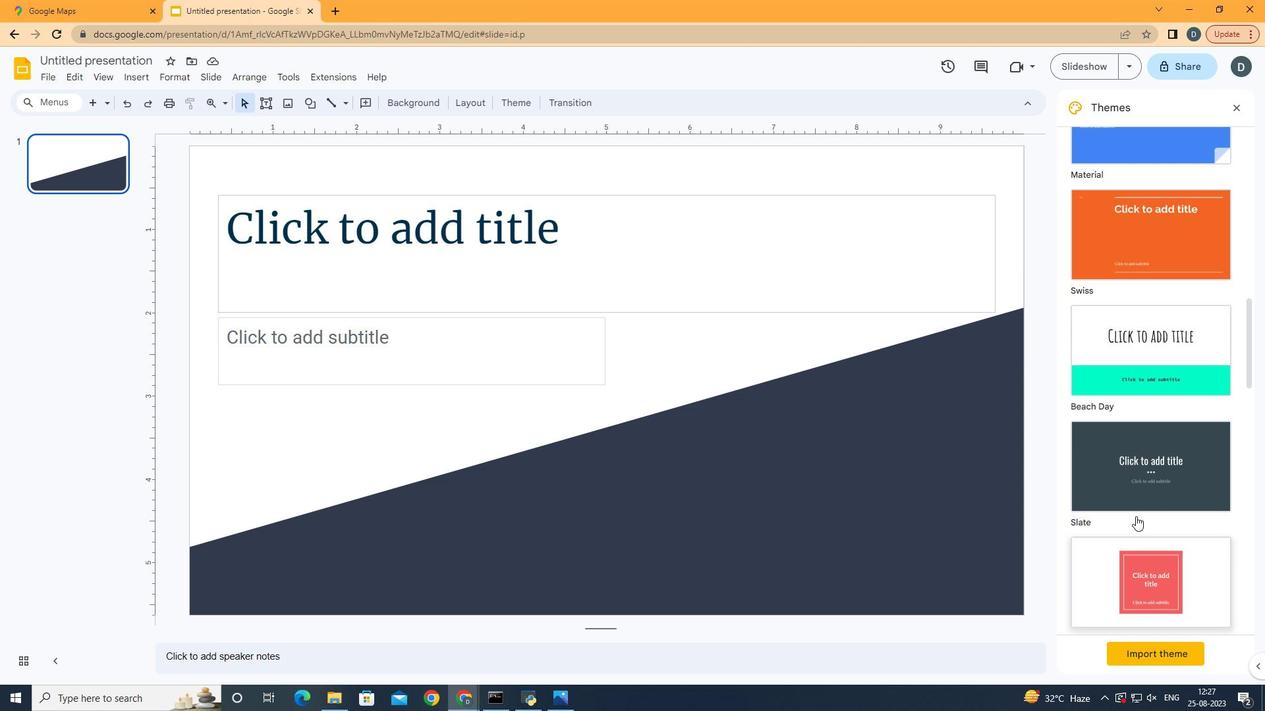 
Action: Mouse scrolled (1136, 517) with delta (0, 0)
Screenshot: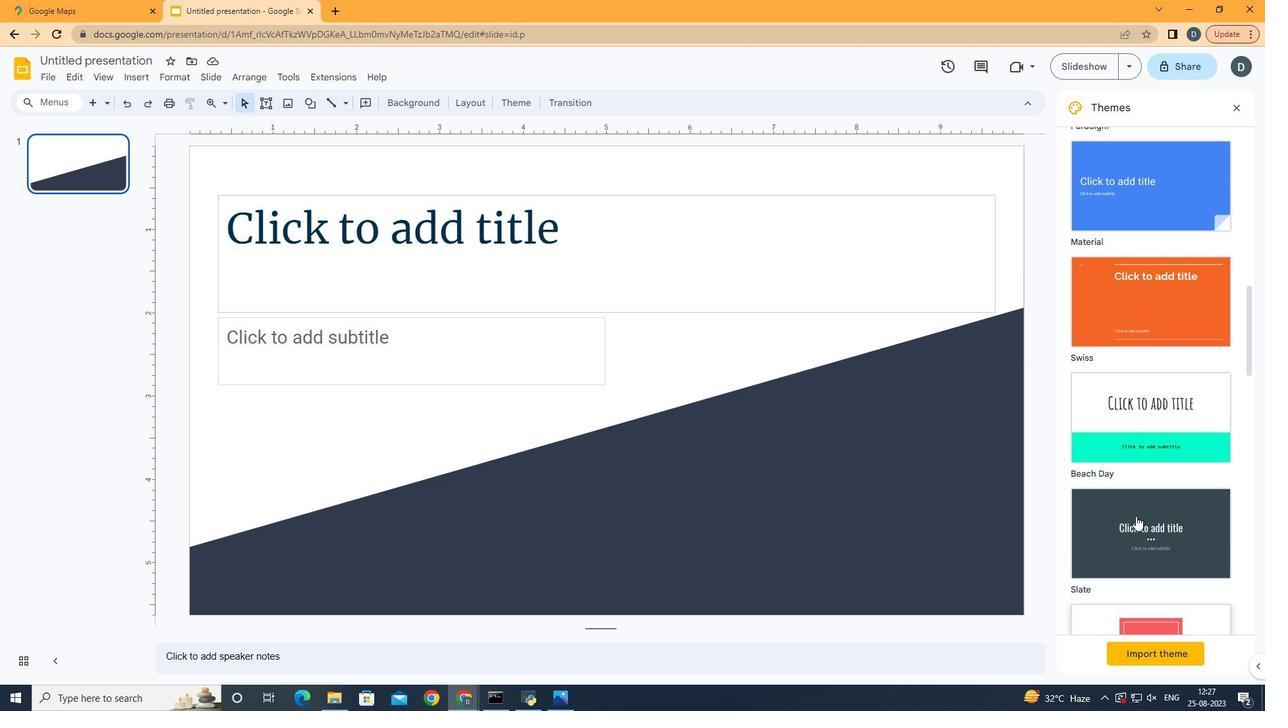 
Action: Mouse scrolled (1136, 517) with delta (0, 0)
Screenshot: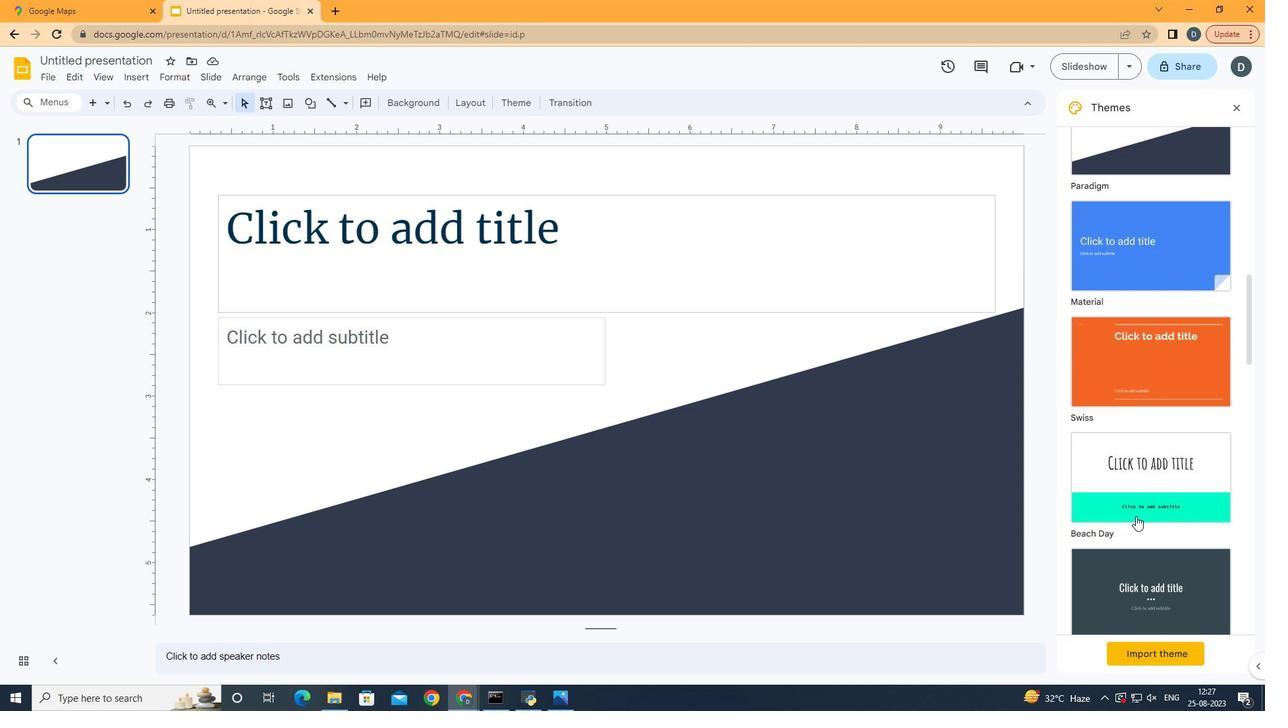 
Action: Mouse scrolled (1136, 516) with delta (0, 0)
Screenshot: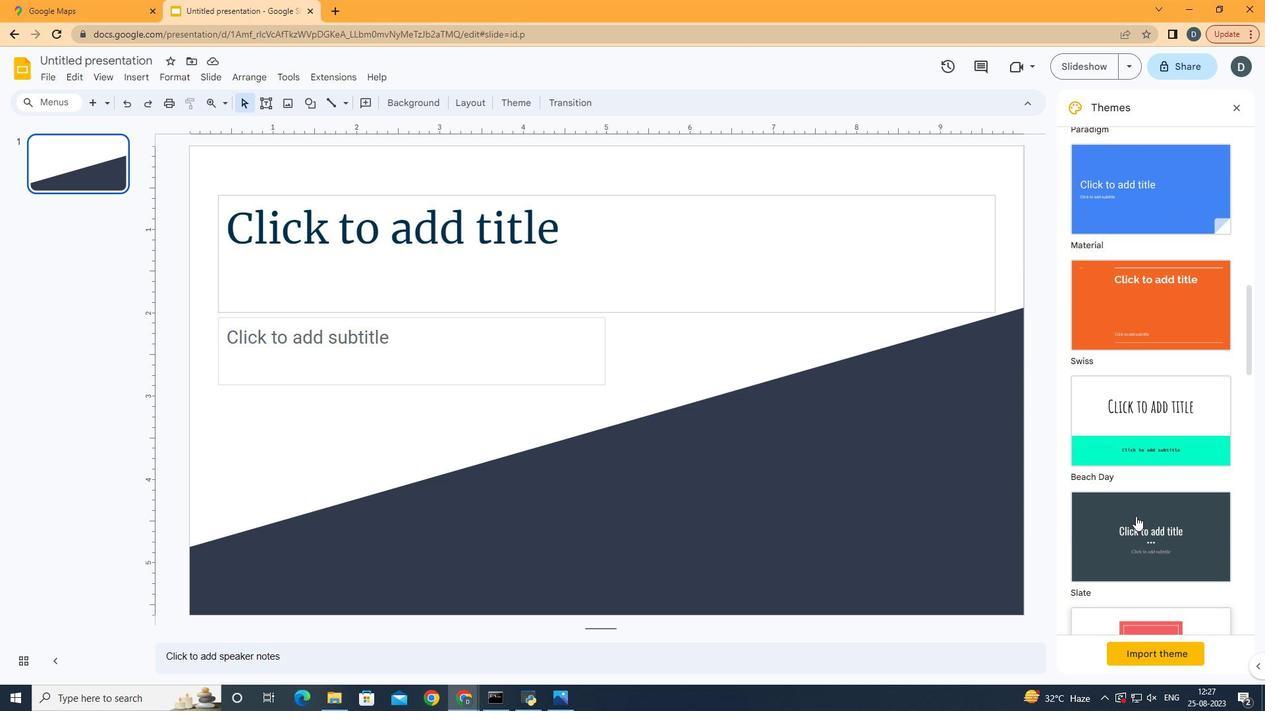 
Action: Mouse scrolled (1136, 516) with delta (0, 0)
Screenshot: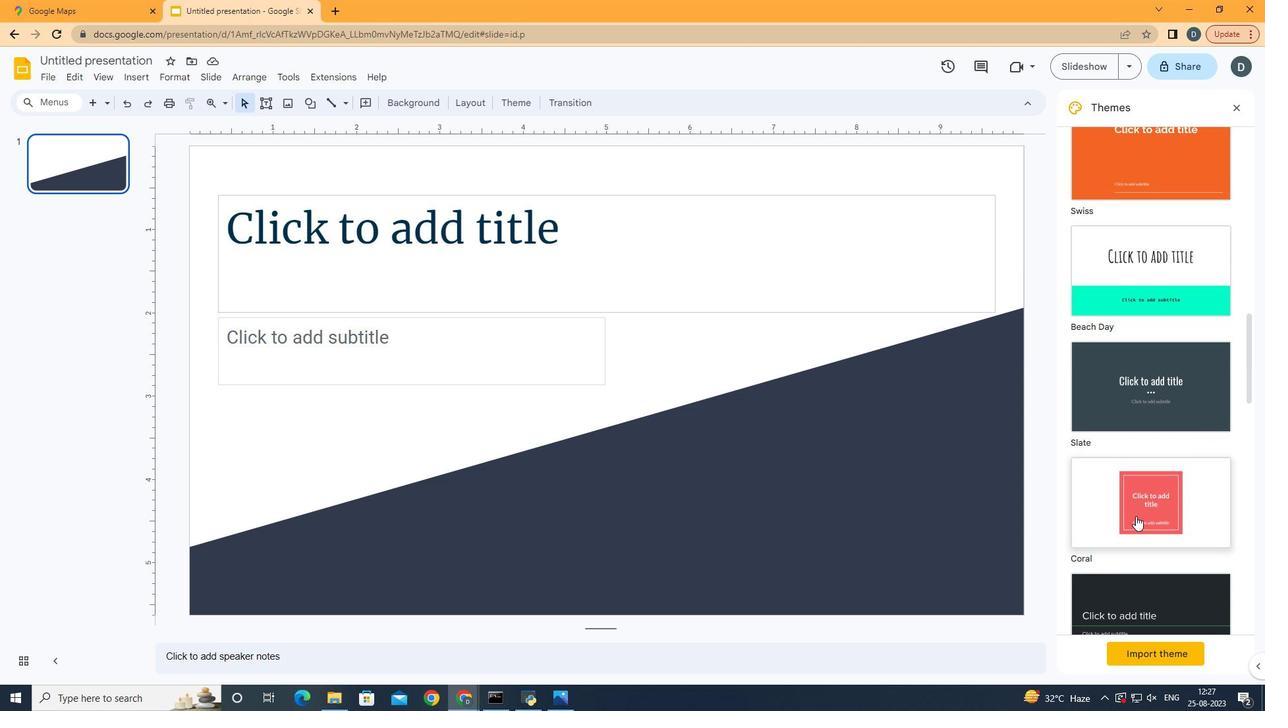 
Action: Mouse scrolled (1136, 516) with delta (0, 0)
Screenshot: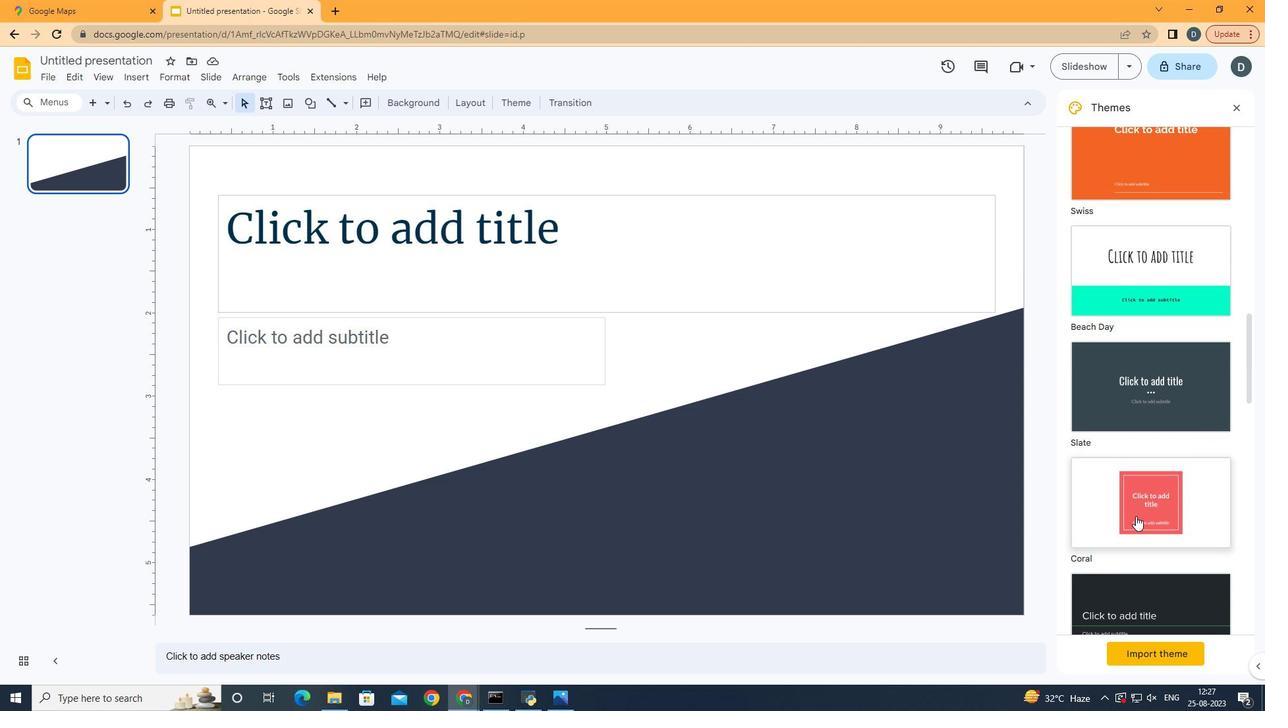
Action: Mouse scrolled (1136, 516) with delta (0, 0)
Screenshot: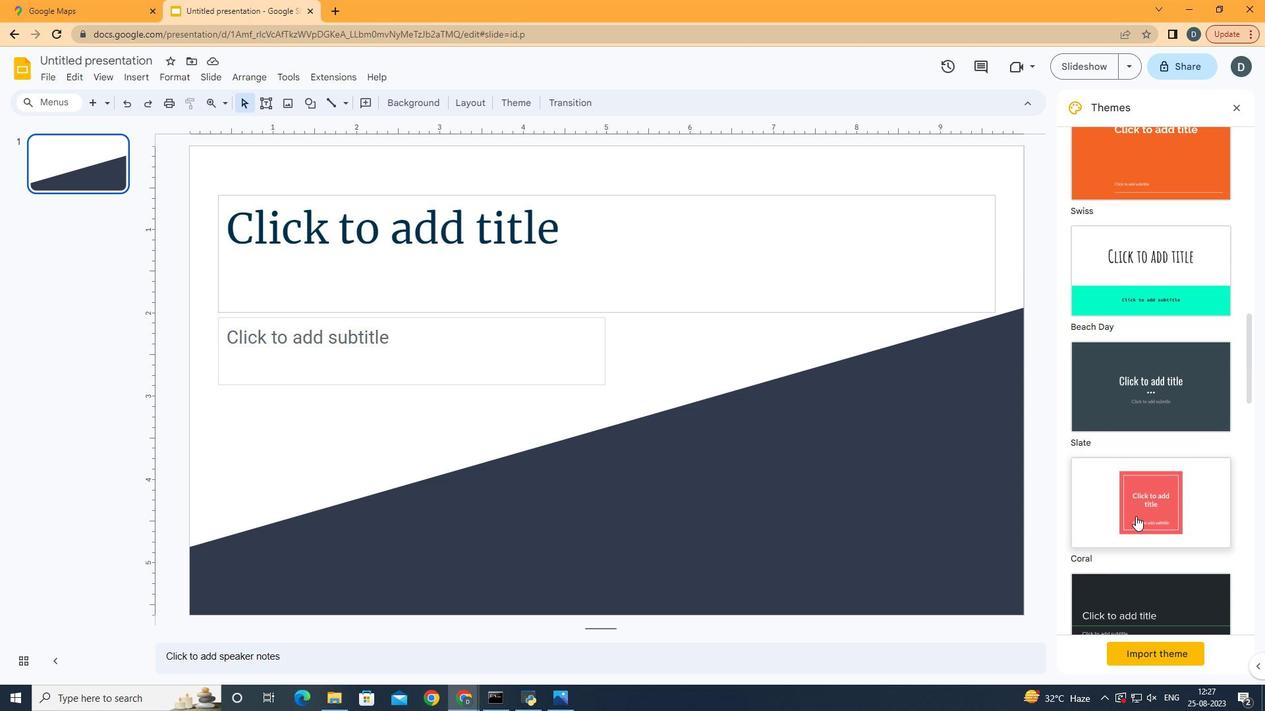 
Action: Mouse scrolled (1136, 516) with delta (0, 0)
Screenshot: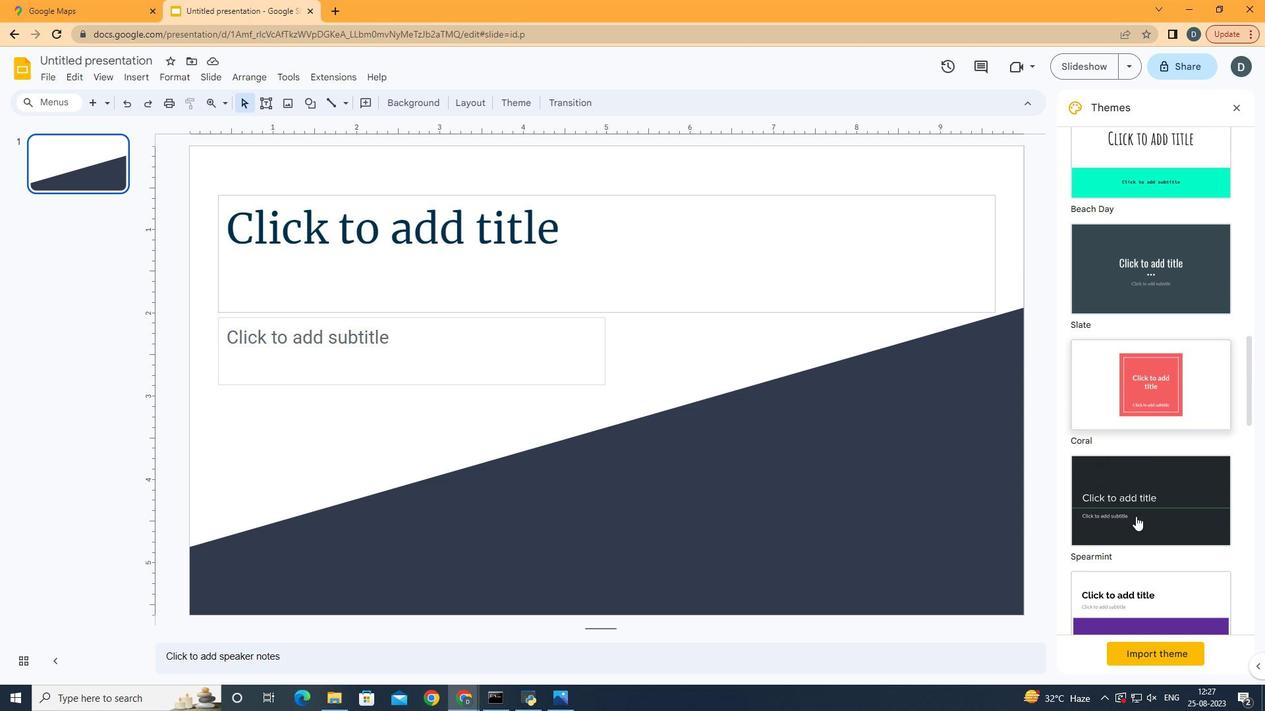 
Action: Mouse scrolled (1136, 516) with delta (0, 0)
Screenshot: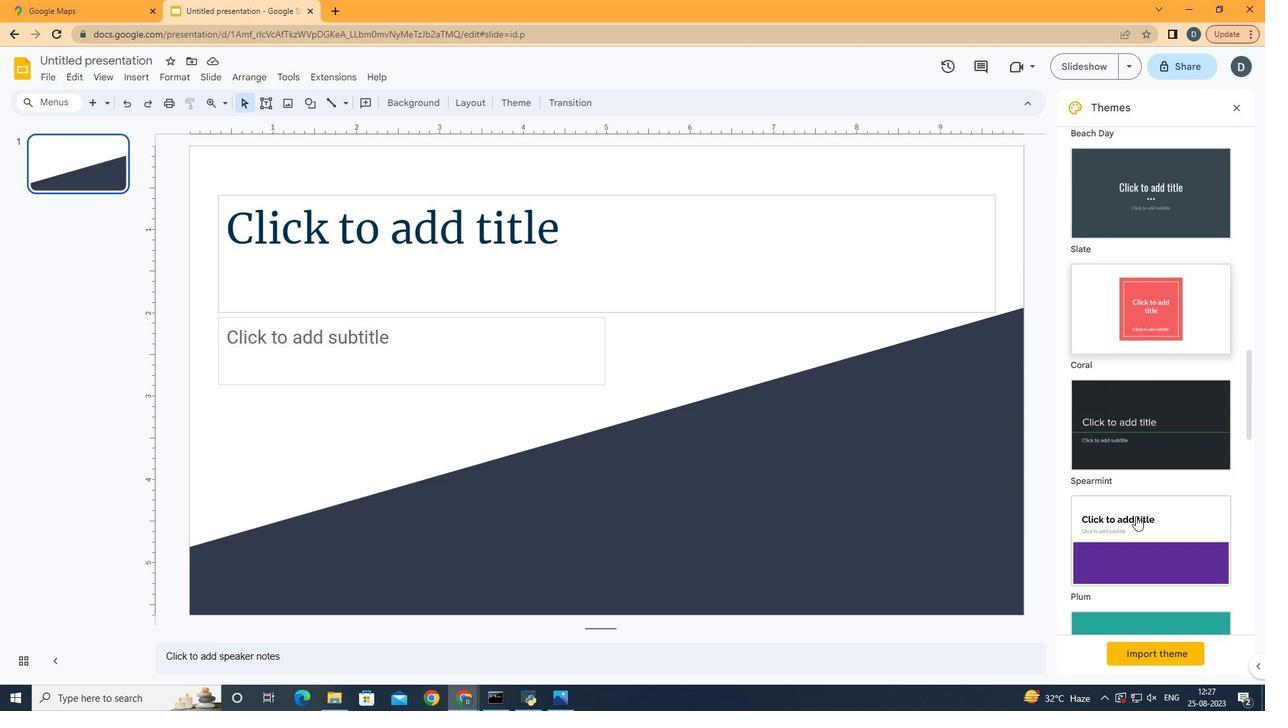 
Action: Mouse scrolled (1136, 516) with delta (0, 0)
Screenshot: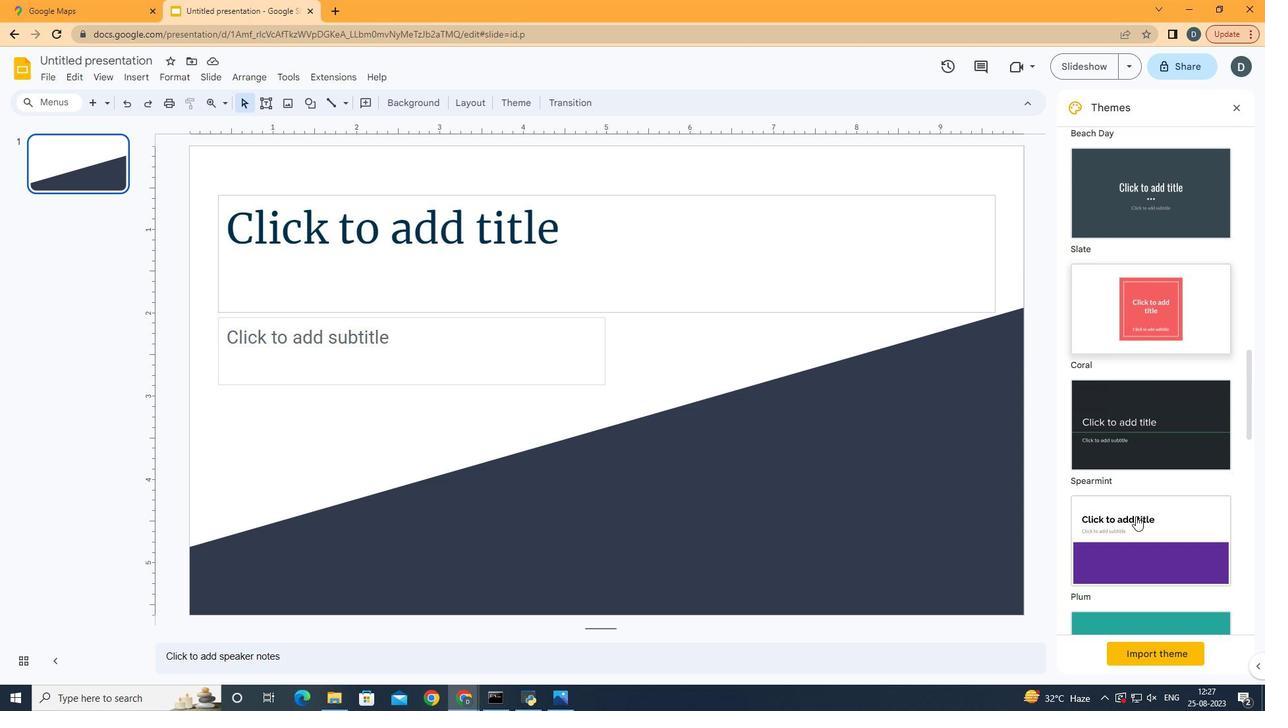 
Action: Mouse scrolled (1136, 516) with delta (0, 0)
Screenshot: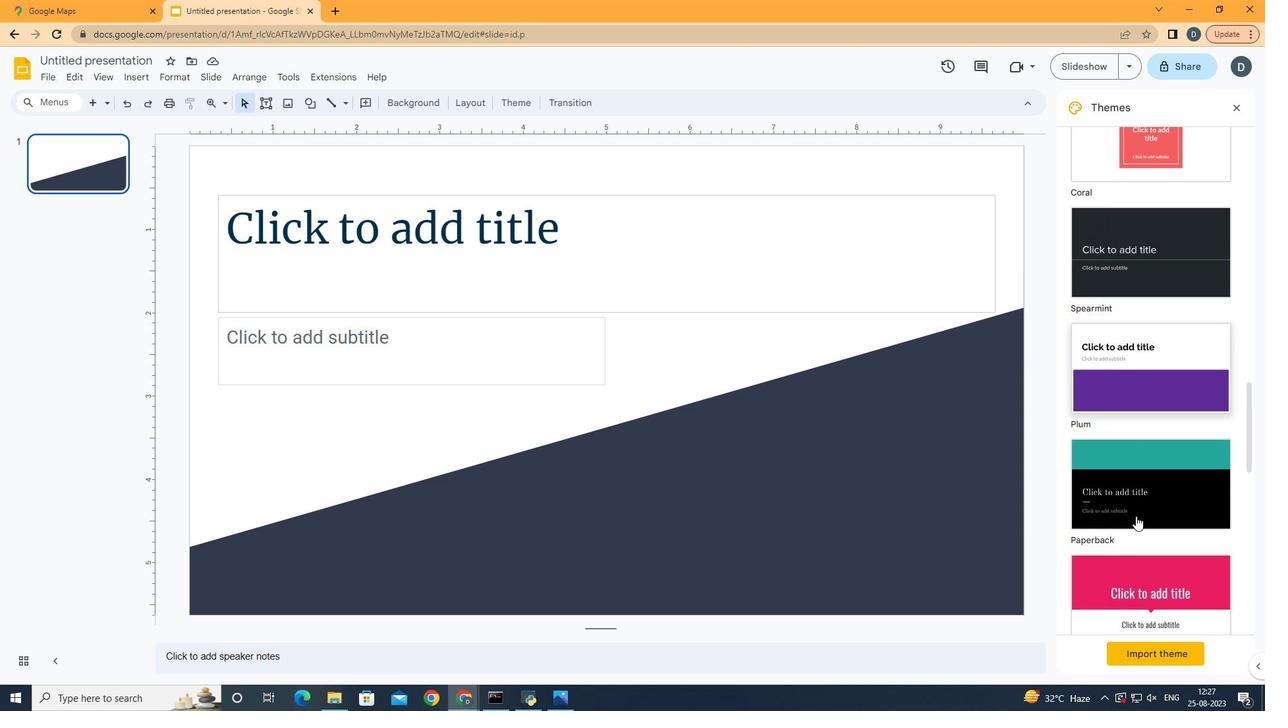 
Action: Mouse scrolled (1136, 516) with delta (0, 0)
Screenshot: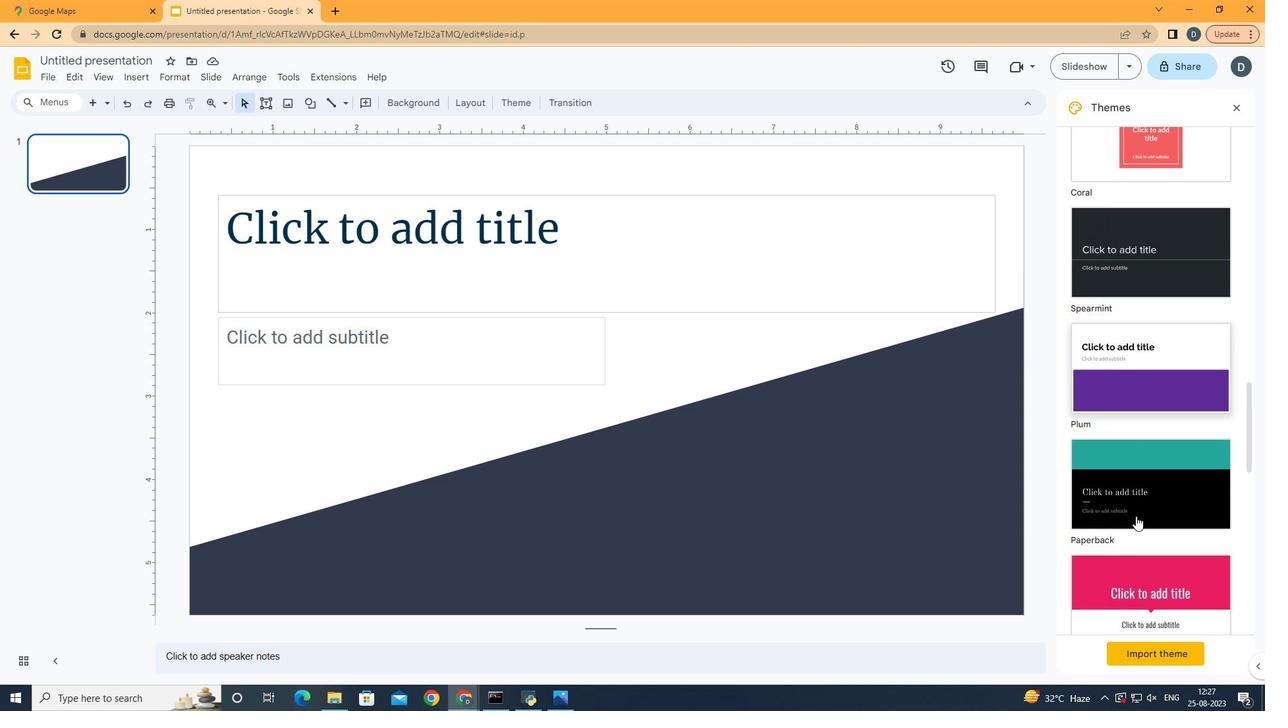 
Action: Mouse scrolled (1136, 516) with delta (0, 0)
Screenshot: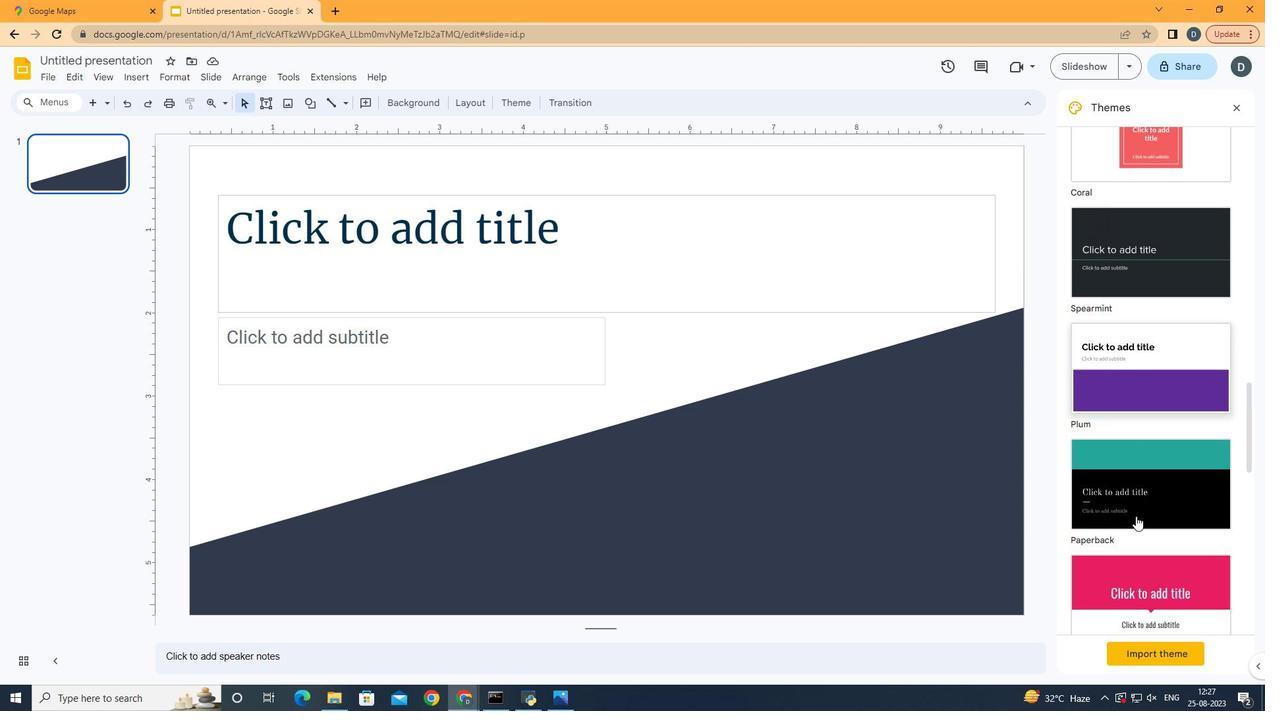 
Action: Mouse scrolled (1136, 516) with delta (0, 0)
Screenshot: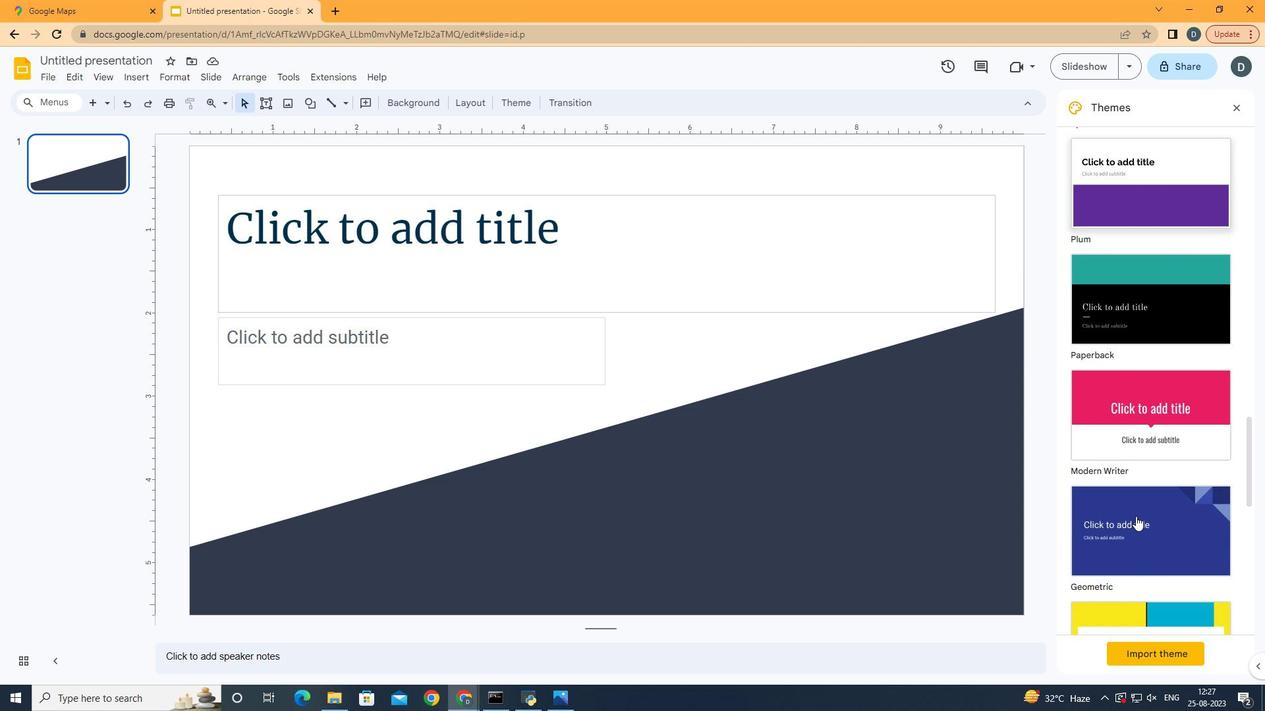 
Action: Mouse scrolled (1136, 516) with delta (0, 0)
Screenshot: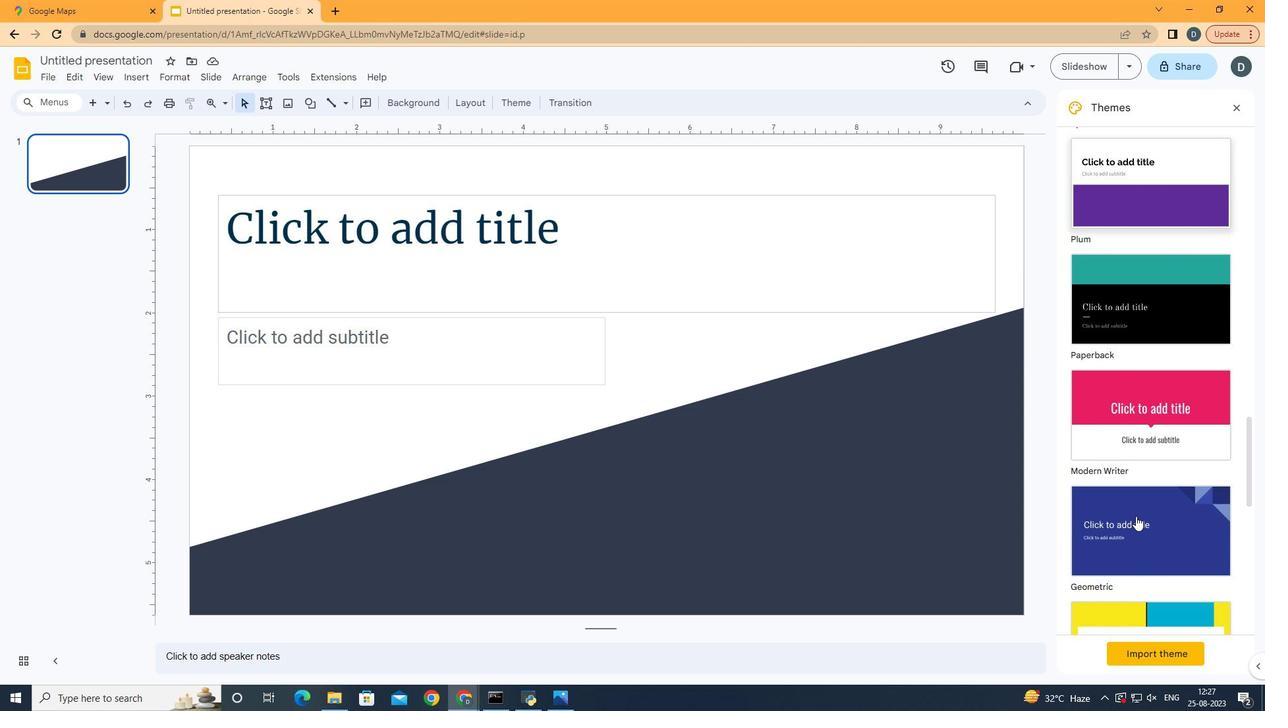 
Action: Mouse scrolled (1136, 516) with delta (0, 0)
Screenshot: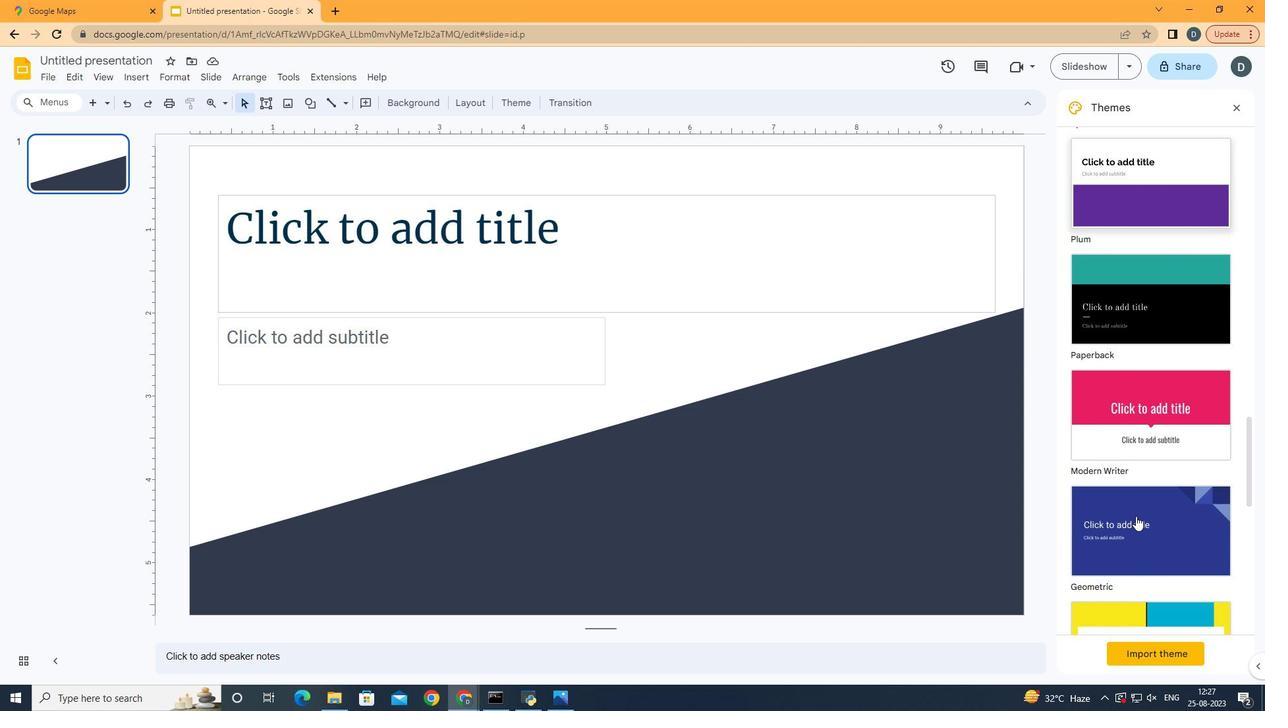 
Action: Mouse scrolled (1136, 516) with delta (0, 0)
Screenshot: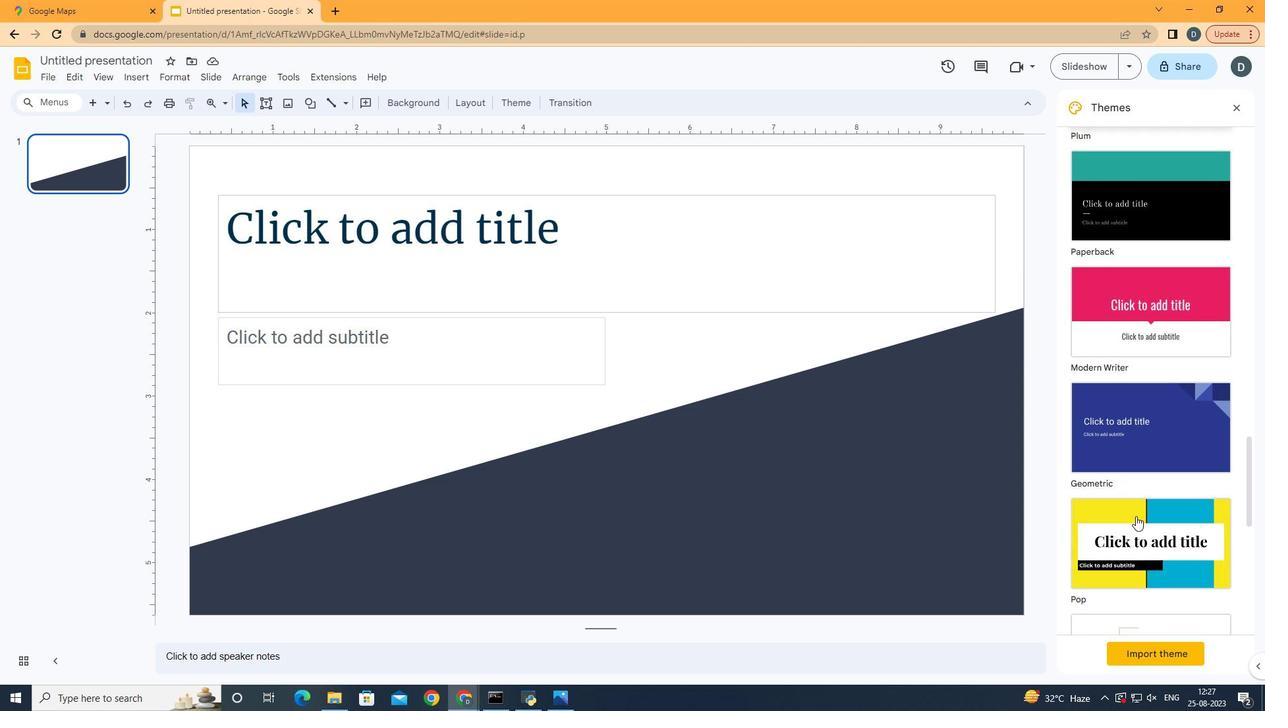 
Action: Mouse scrolled (1136, 516) with delta (0, 0)
Screenshot: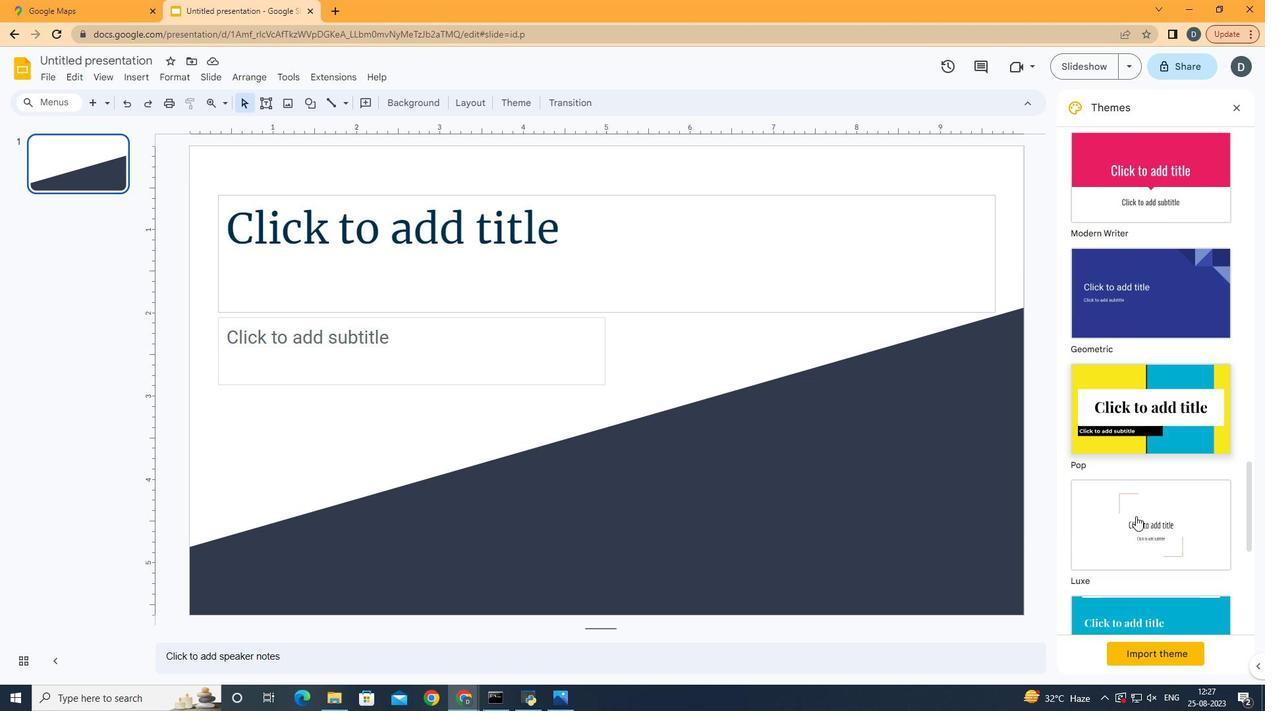 
Action: Mouse scrolled (1136, 516) with delta (0, 0)
Screenshot: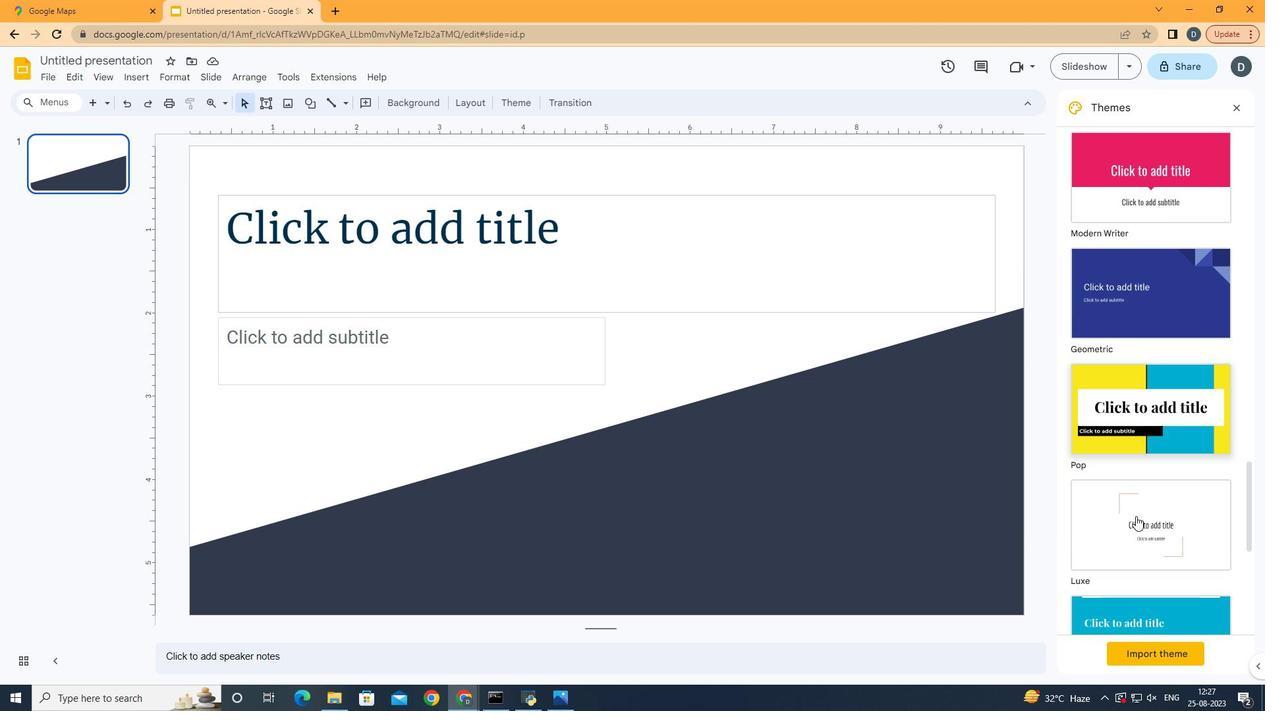 
Action: Mouse scrolled (1136, 516) with delta (0, 0)
Screenshot: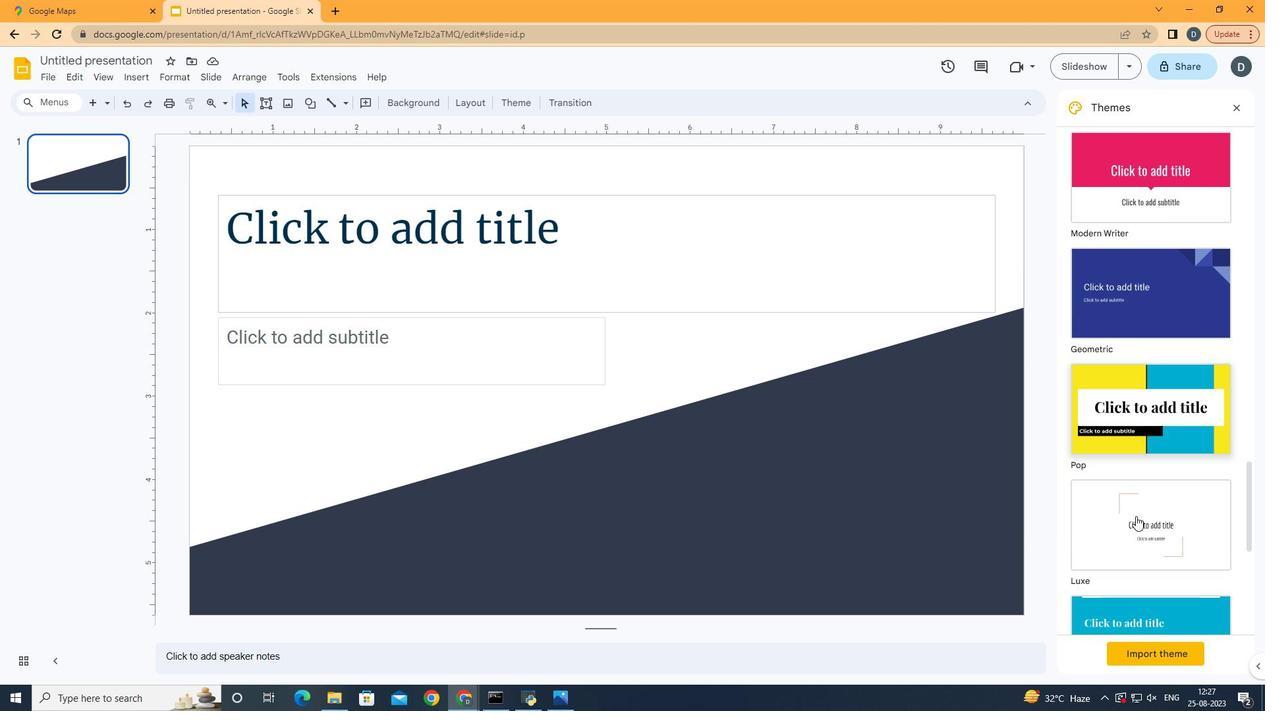 
Action: Mouse scrolled (1136, 516) with delta (0, 0)
Screenshot: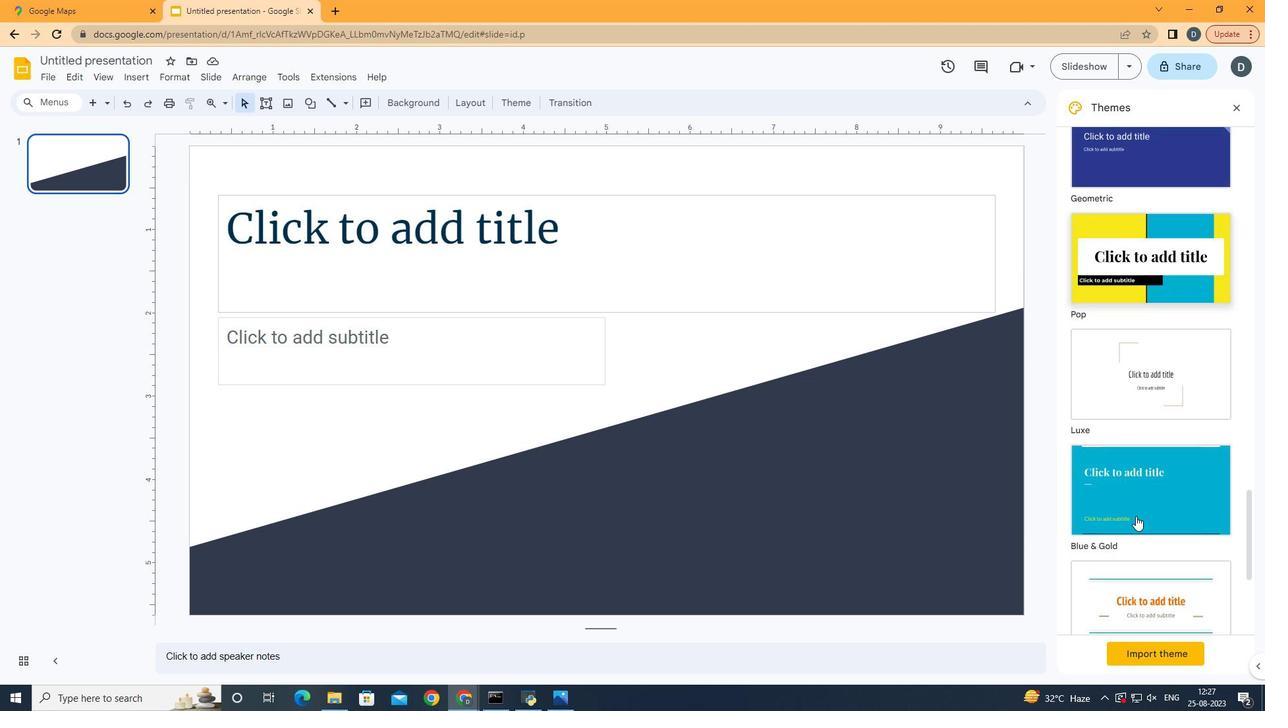 
Action: Mouse scrolled (1136, 517) with delta (0, 0)
Screenshot: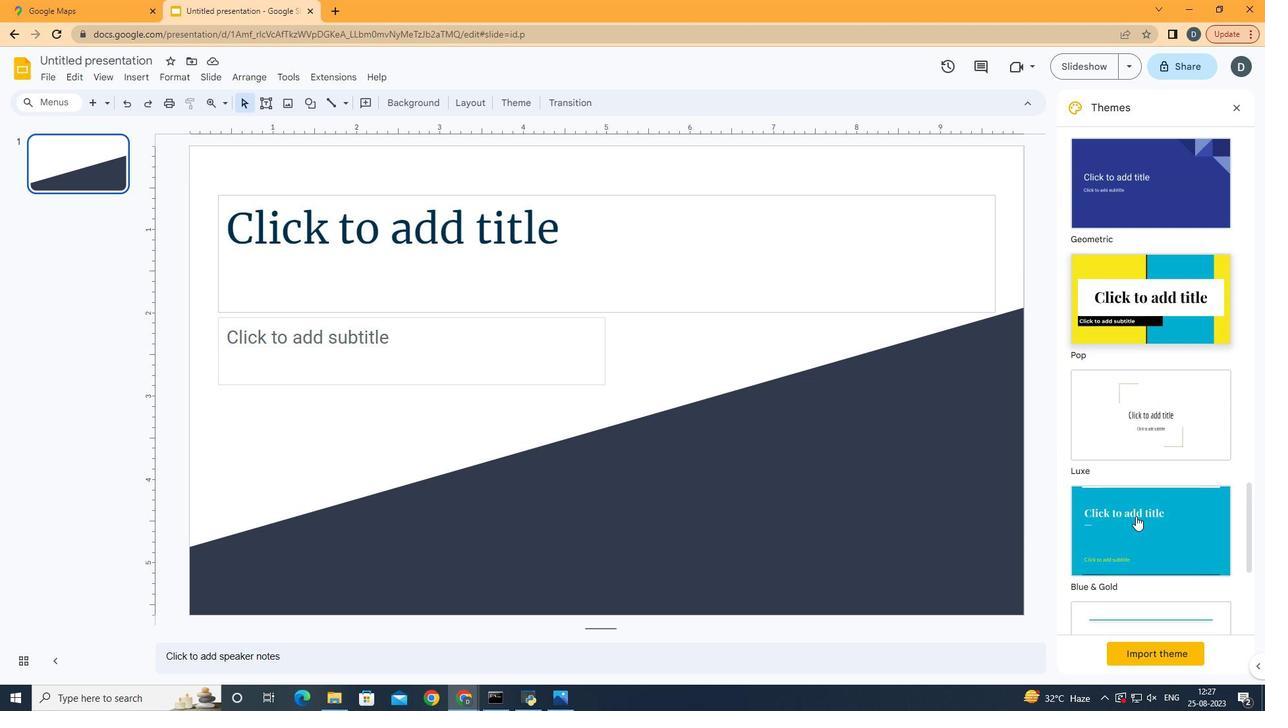
Action: Mouse scrolled (1136, 517) with delta (0, 0)
Screenshot: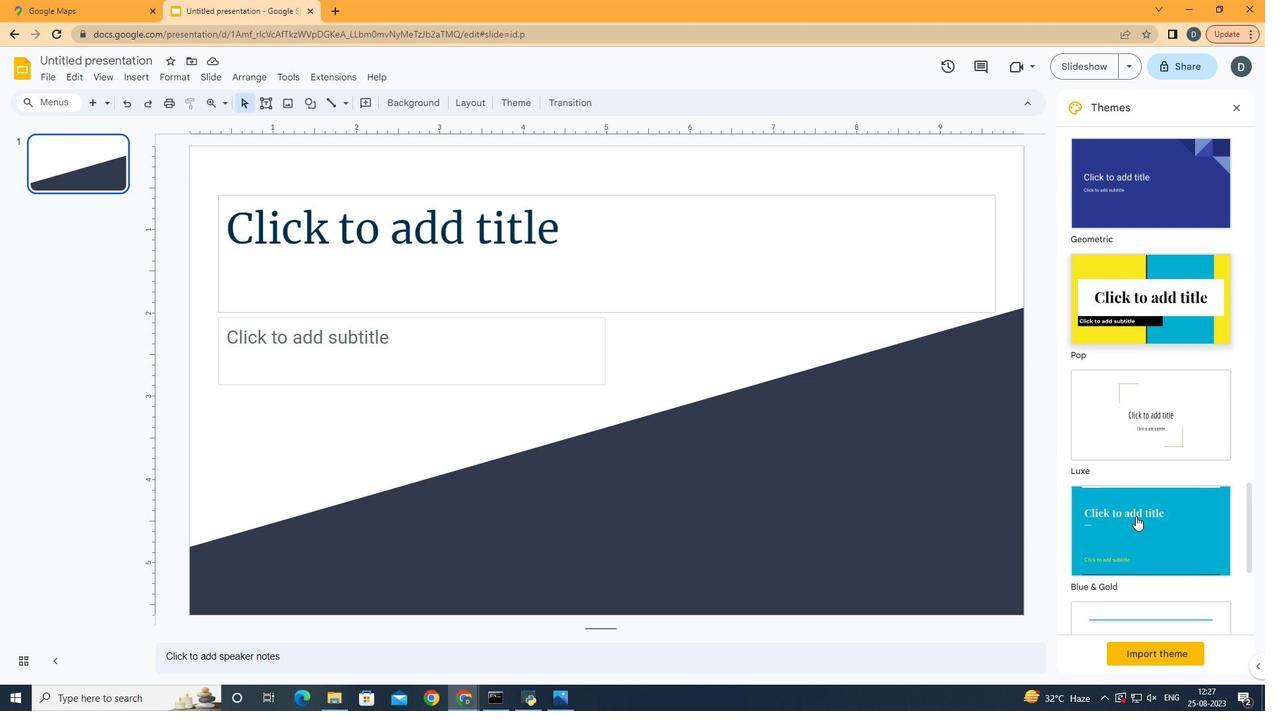 
Action: Mouse moved to (1171, 373)
Screenshot: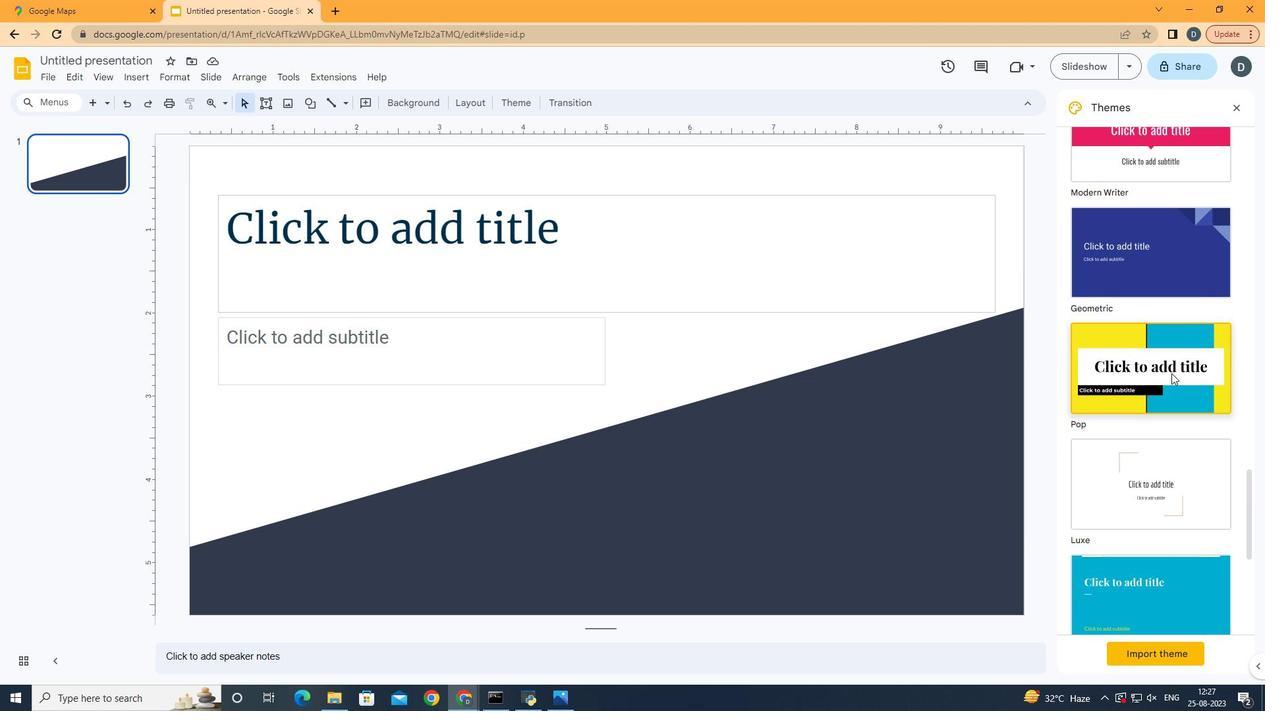 
Action: Mouse pressed left at (1171, 373)
Screenshot: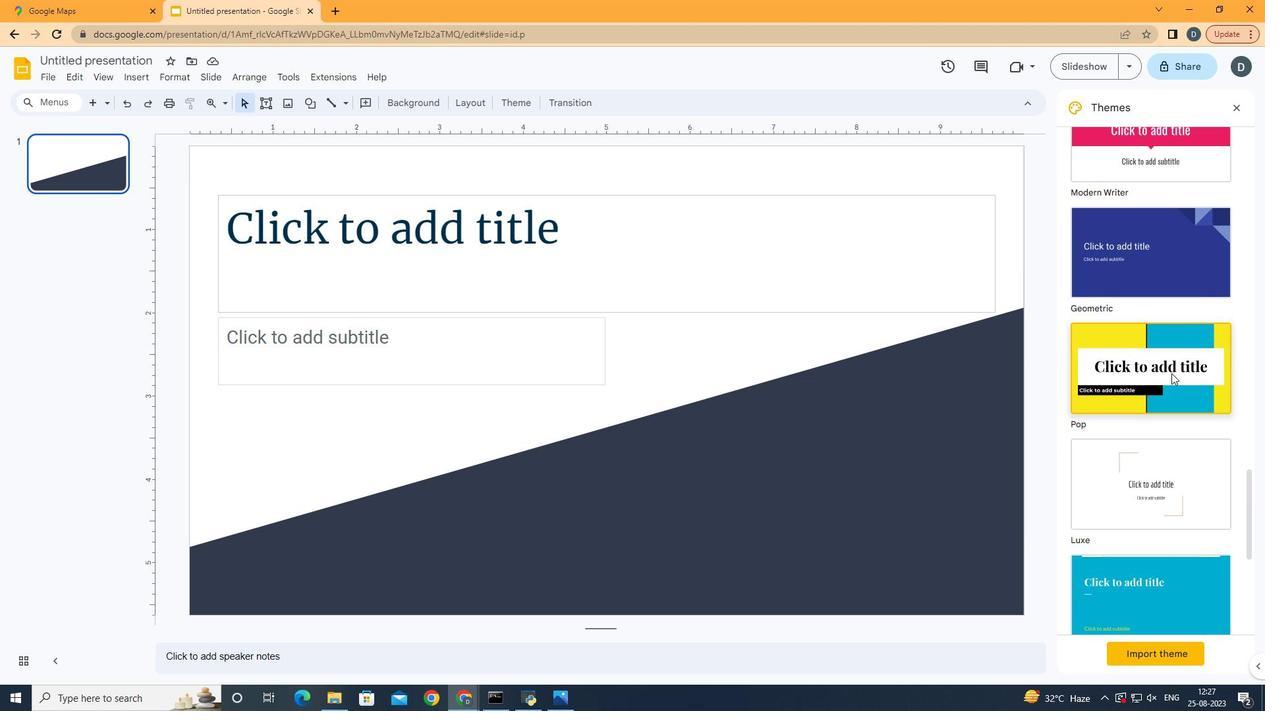 
Action: Mouse moved to (458, 100)
Screenshot: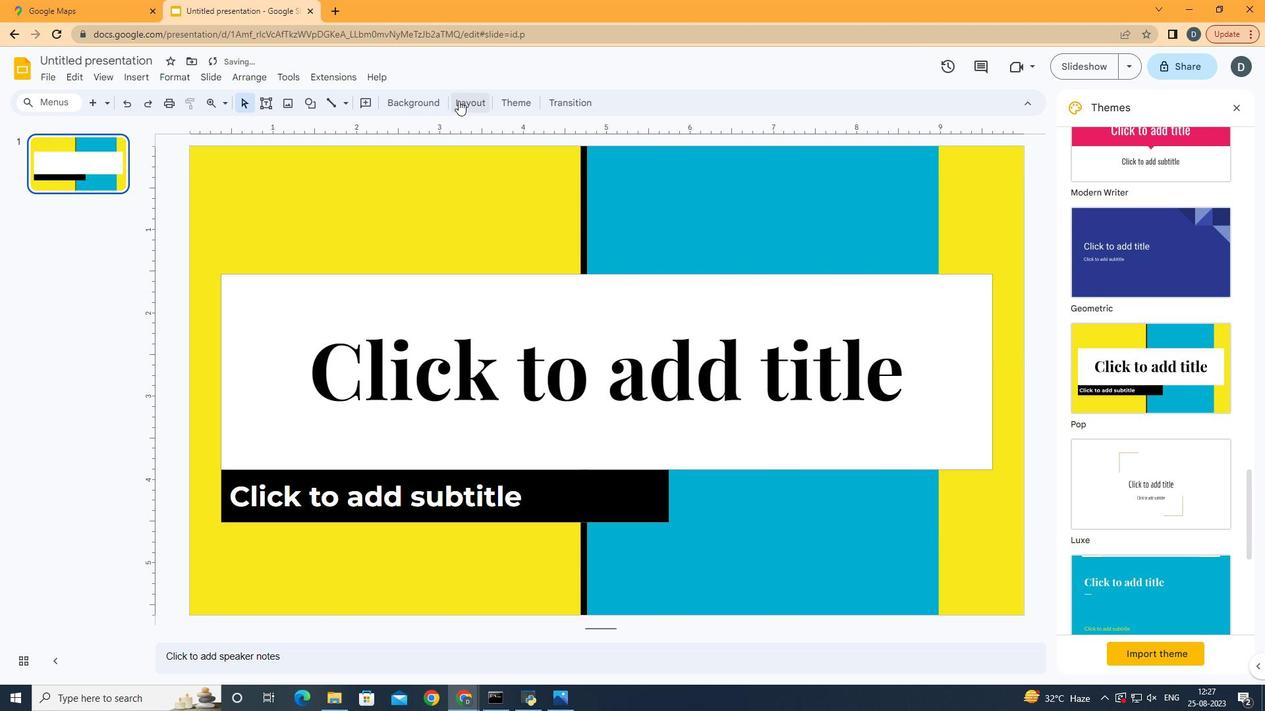 
Action: Mouse pressed left at (458, 100)
Screenshot: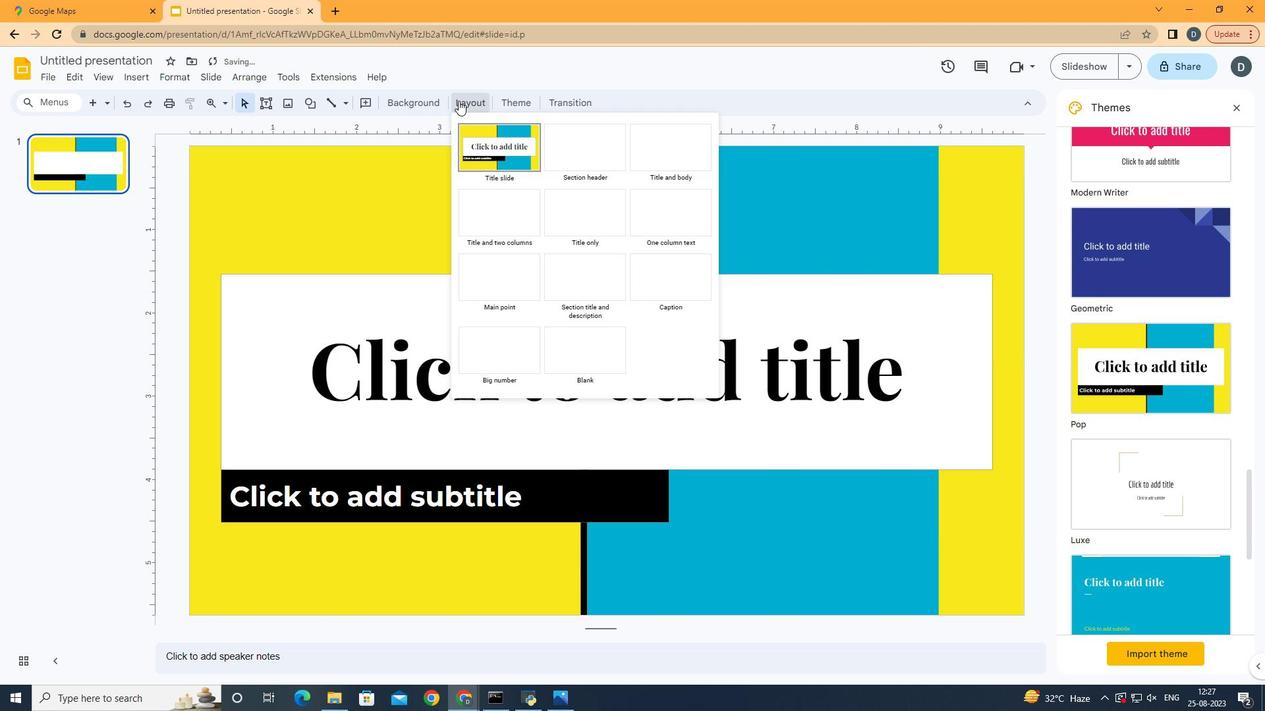 
Action: Mouse moved to (610, 282)
Screenshot: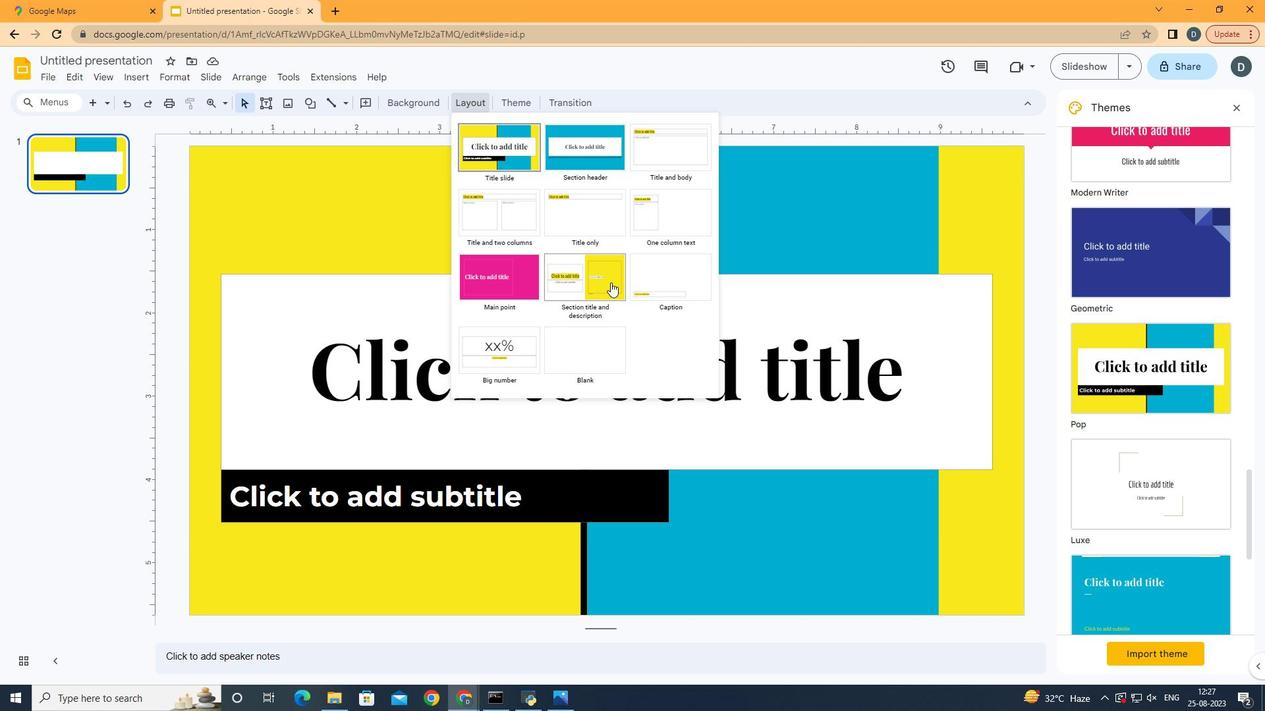 
Action: Mouse pressed left at (610, 282)
Screenshot: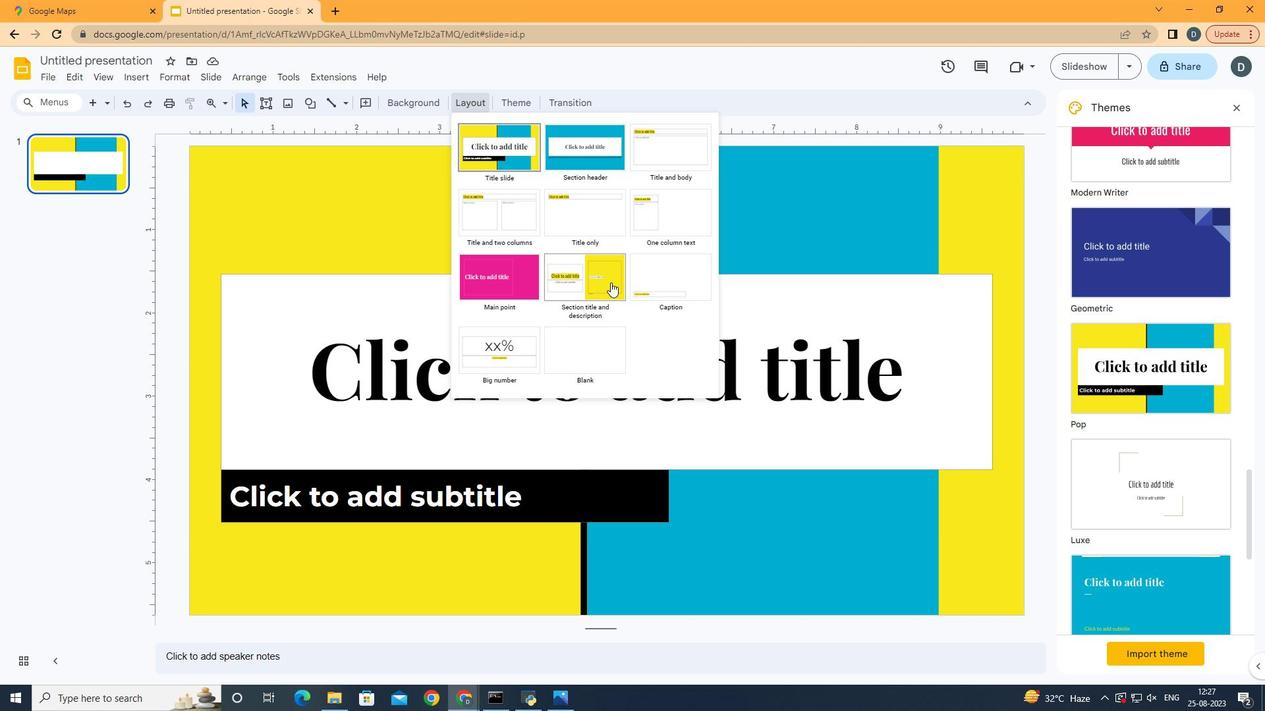 
Action: Mouse moved to (425, 104)
Screenshot: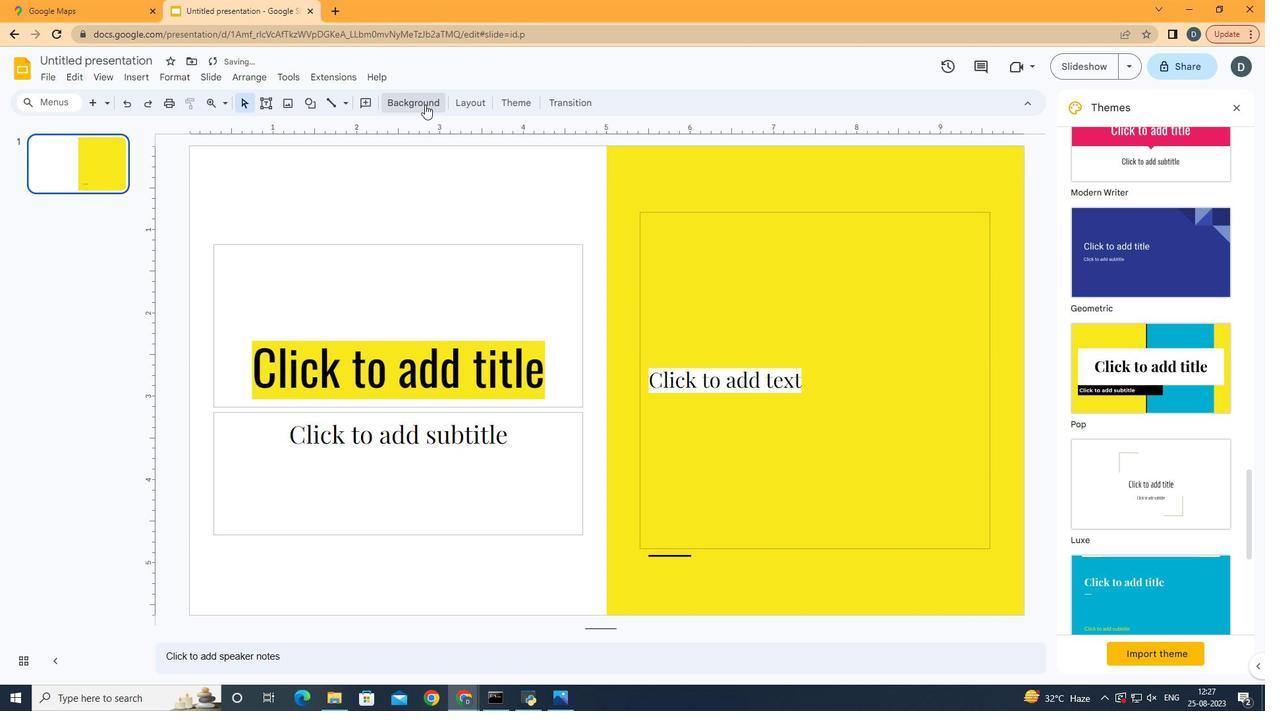 
Action: Mouse pressed left at (425, 104)
Screenshot: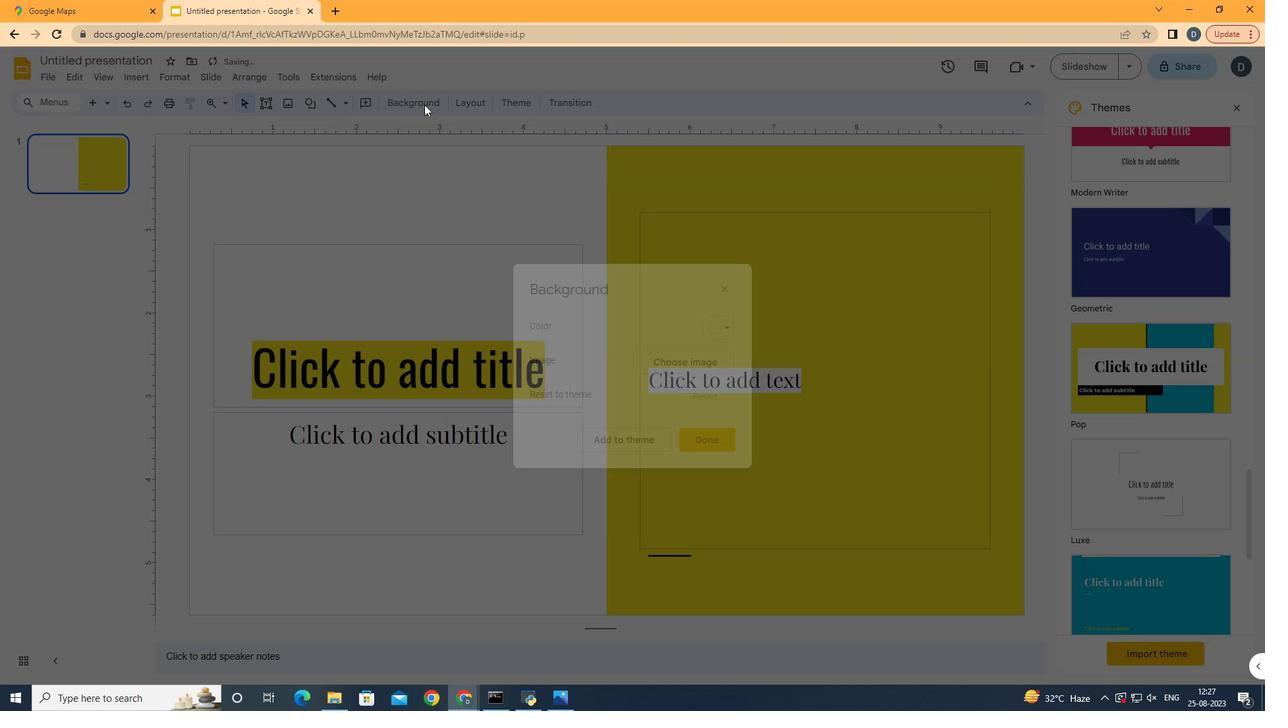 
Action: Mouse moved to (726, 288)
Screenshot: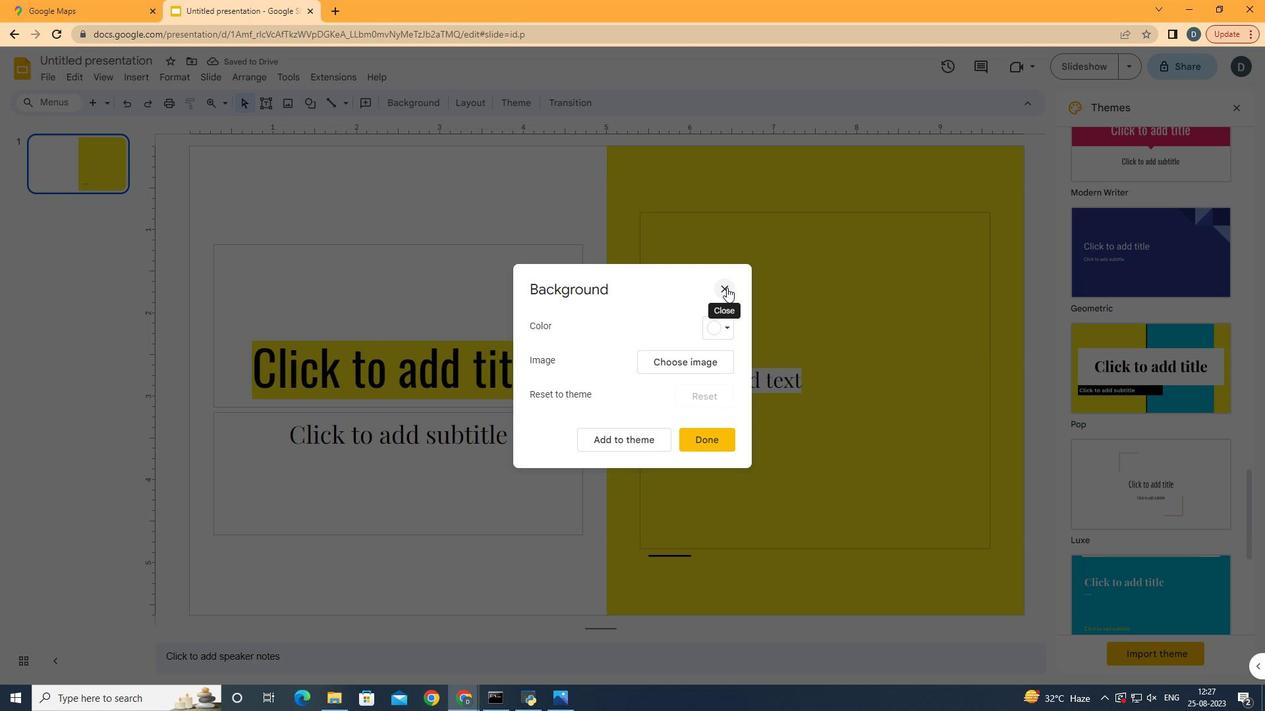 
Action: Mouse pressed left at (726, 288)
Screenshot: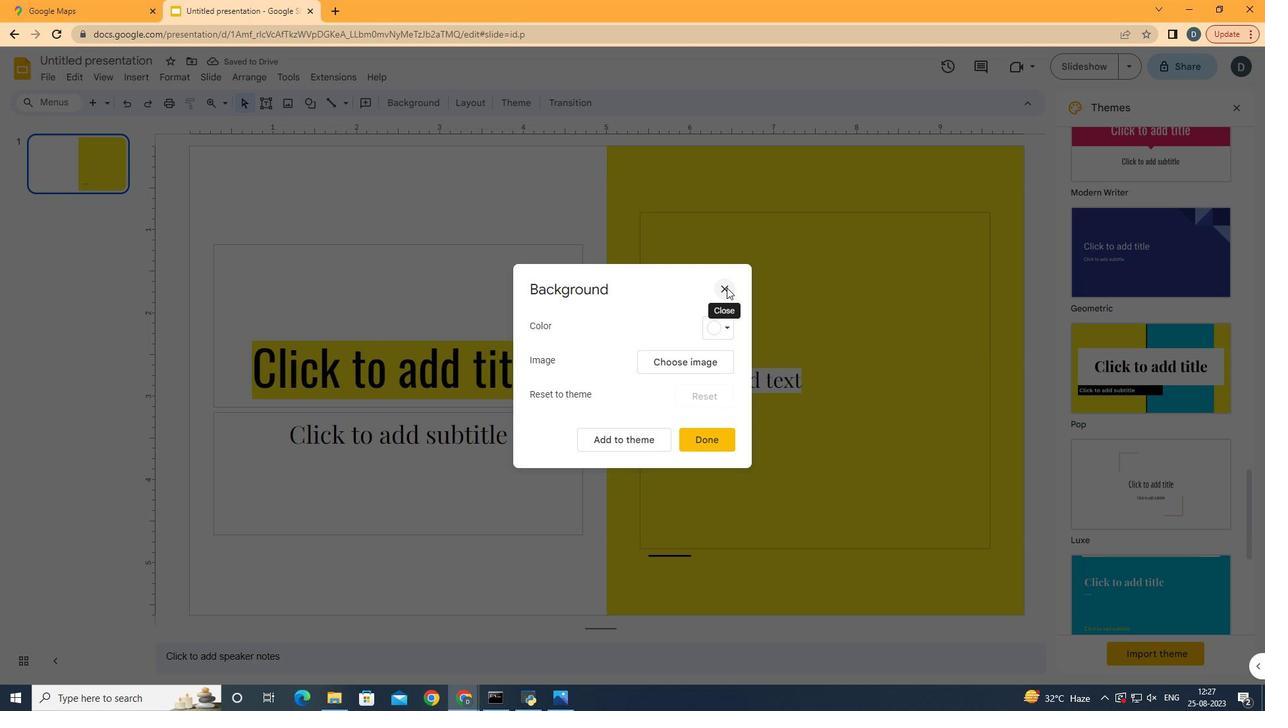 
Action: Mouse moved to (531, 249)
Screenshot: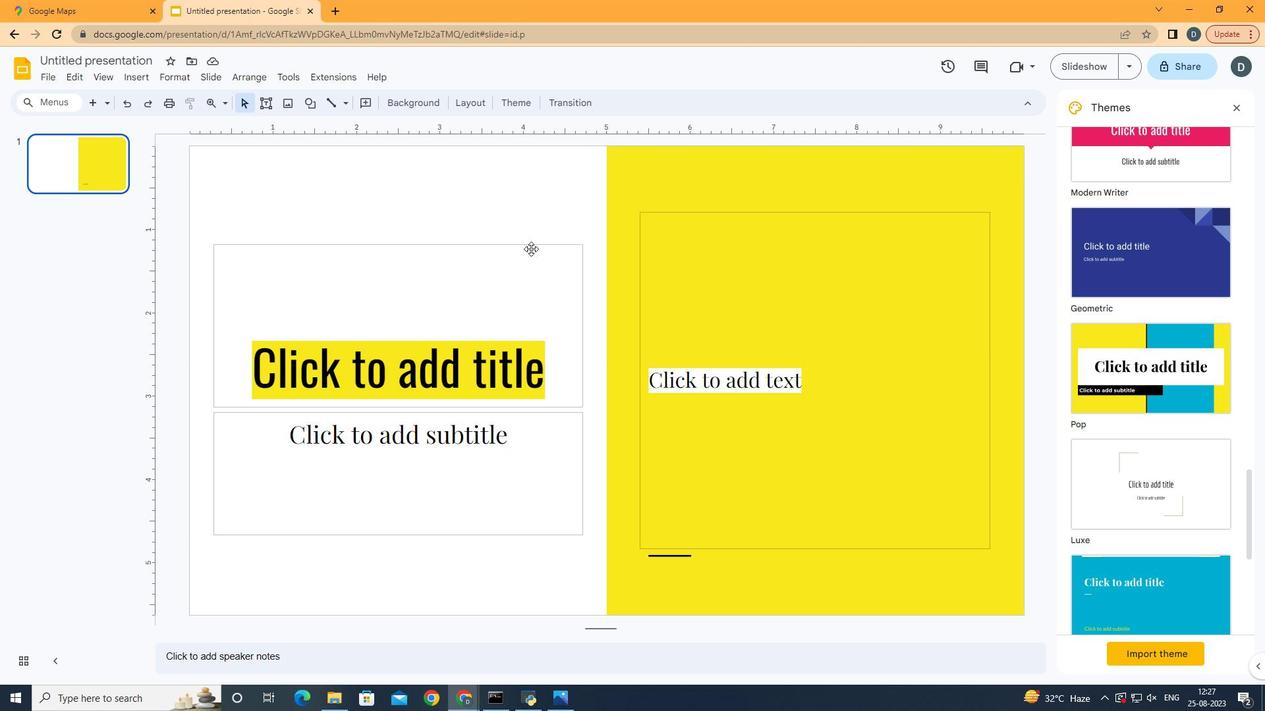
Action: Mouse pressed left at (531, 249)
Screenshot: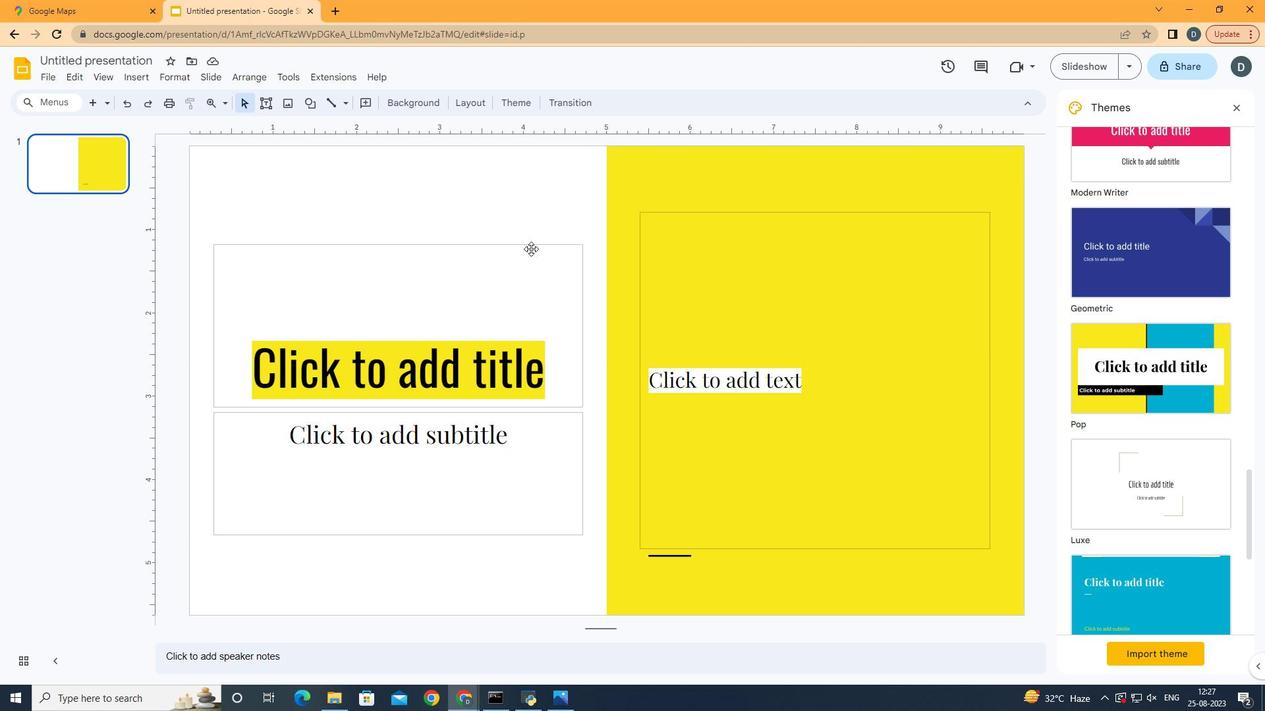 
Action: Mouse moved to (732, 170)
Screenshot: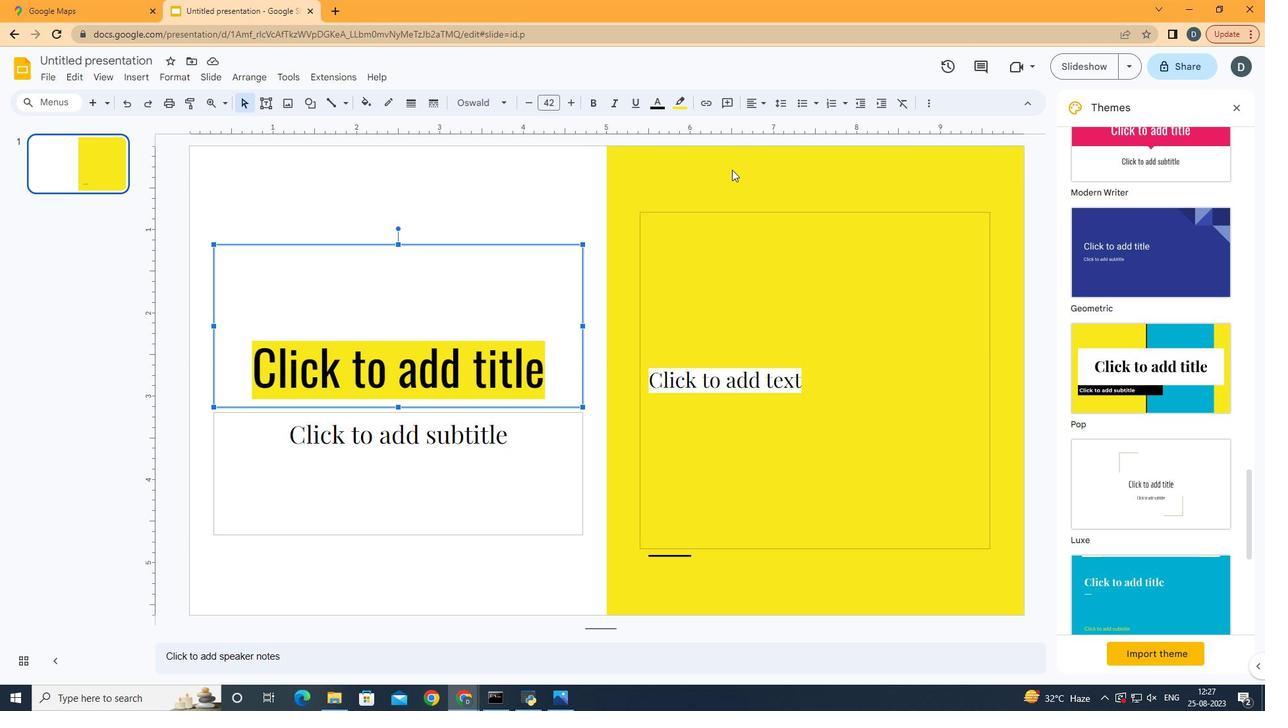 
Action: Mouse pressed left at (732, 170)
Screenshot: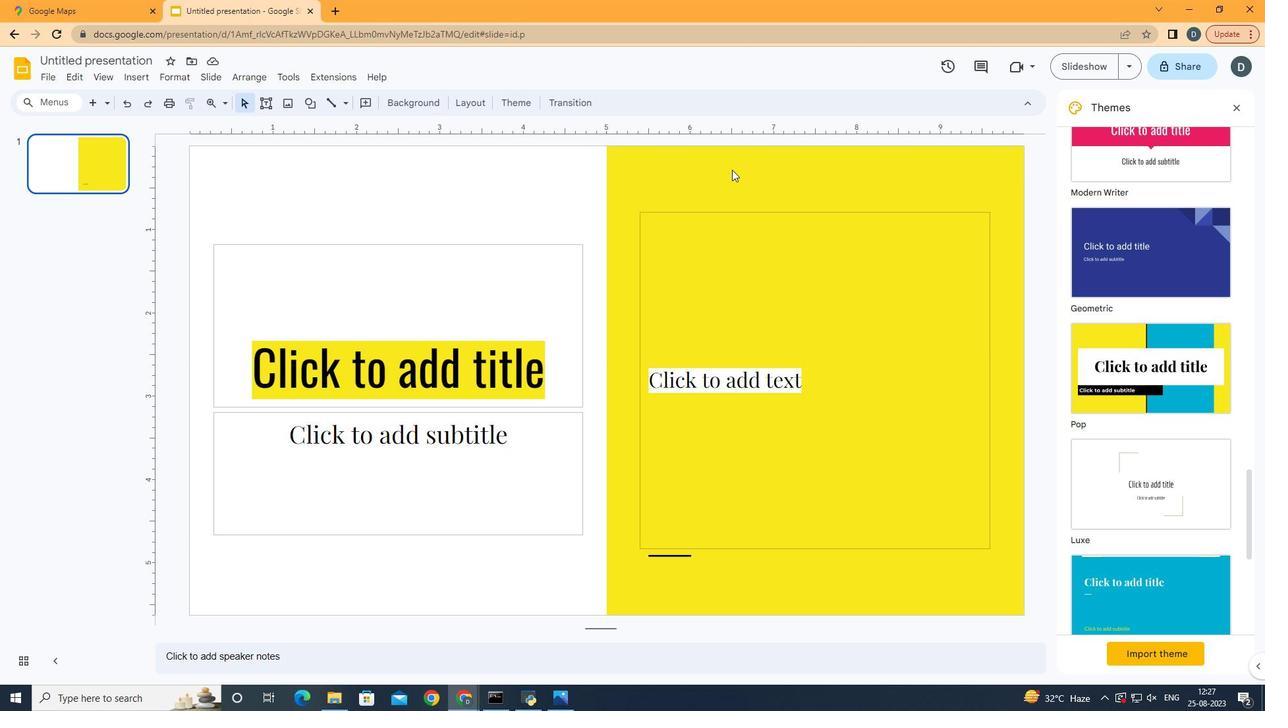 
Action: Mouse moved to (398, 98)
Screenshot: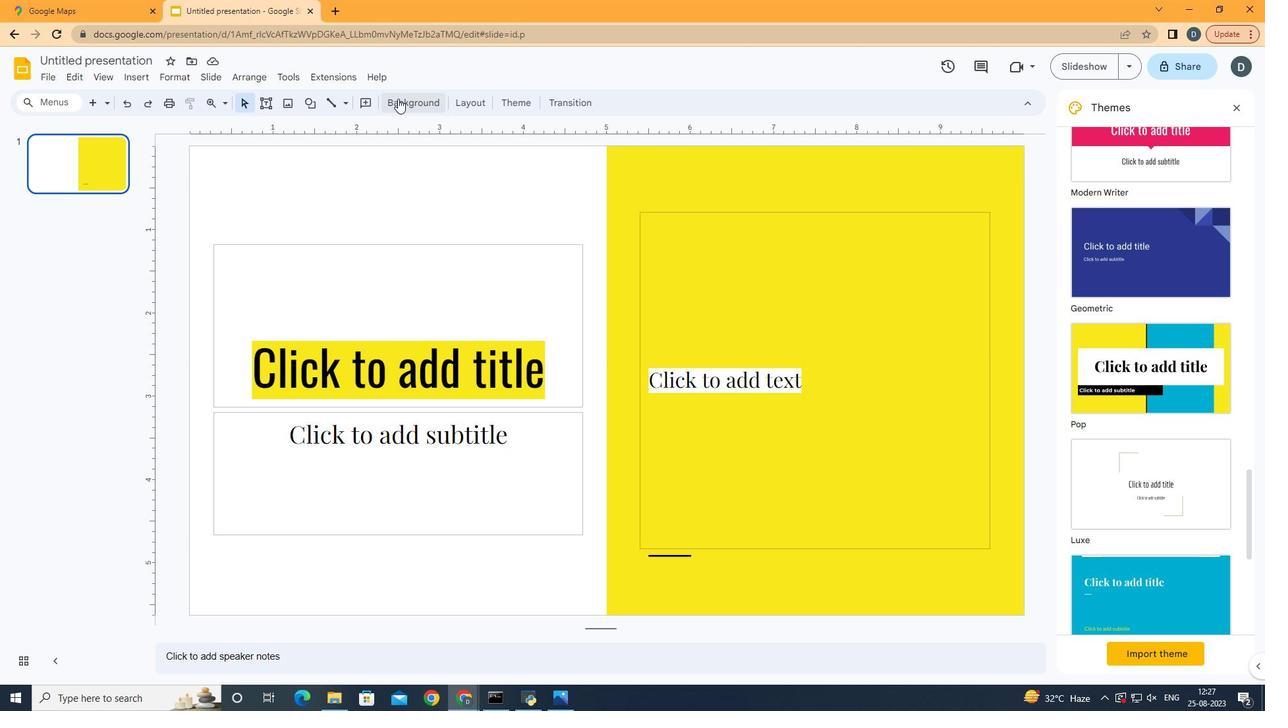 
Action: Mouse pressed left at (398, 98)
Screenshot: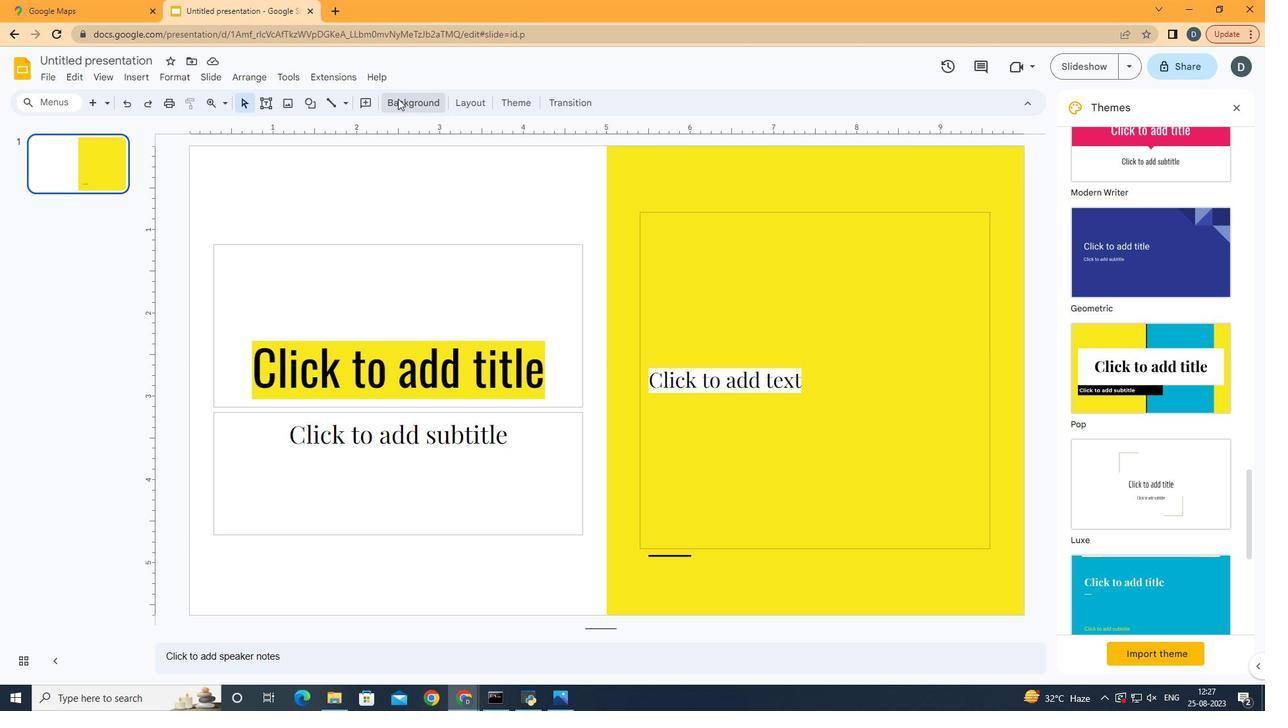
Action: Mouse moved to (712, 323)
Screenshot: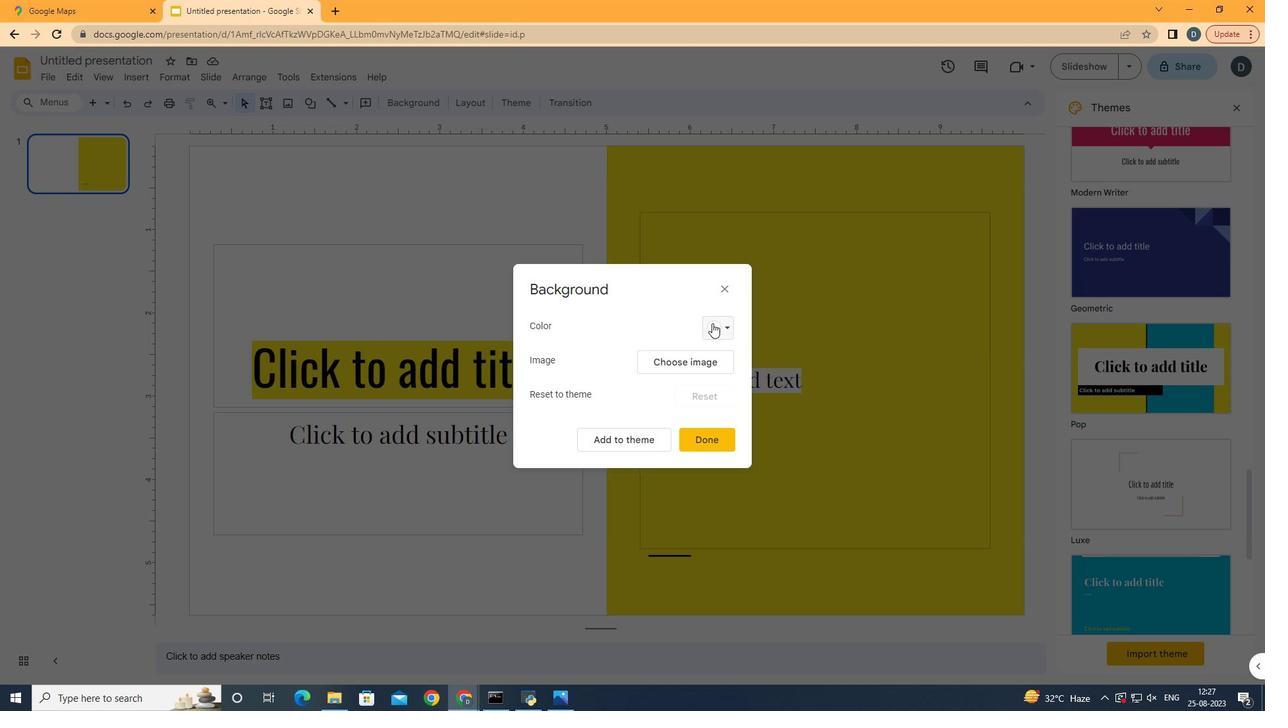 
Action: Mouse pressed left at (712, 323)
Screenshot: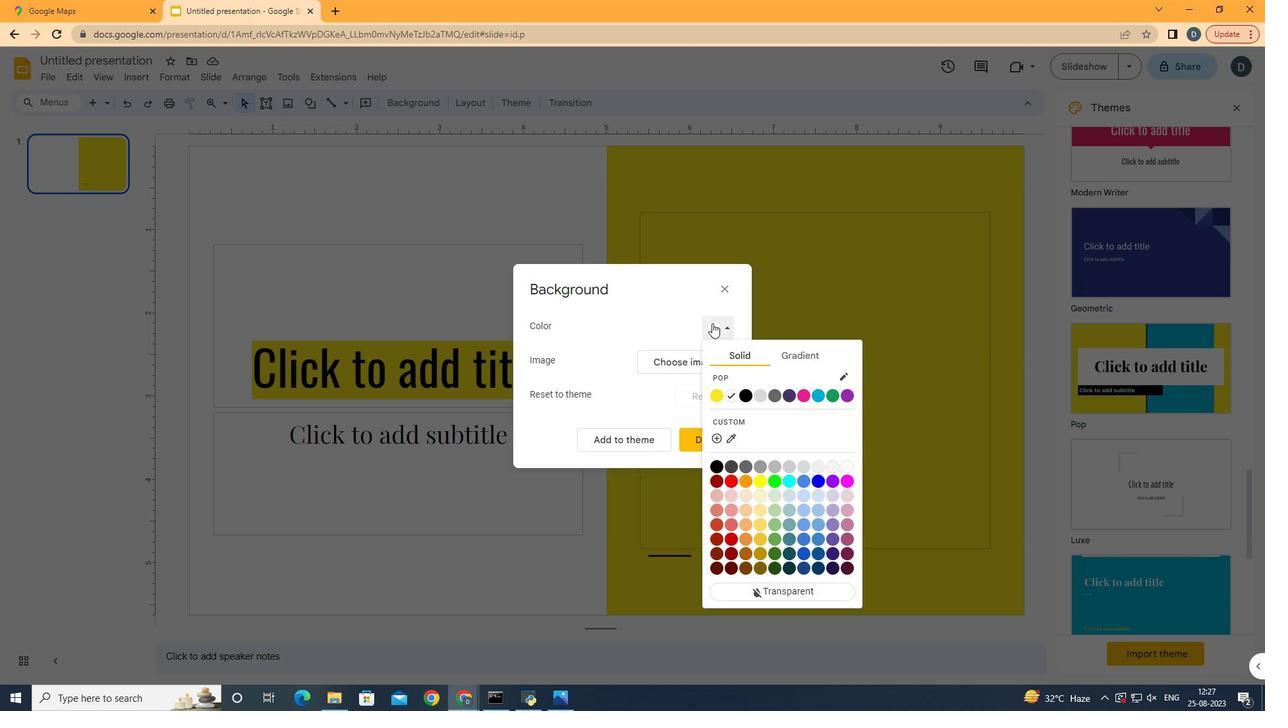 
Action: Mouse pressed left at (712, 323)
Screenshot: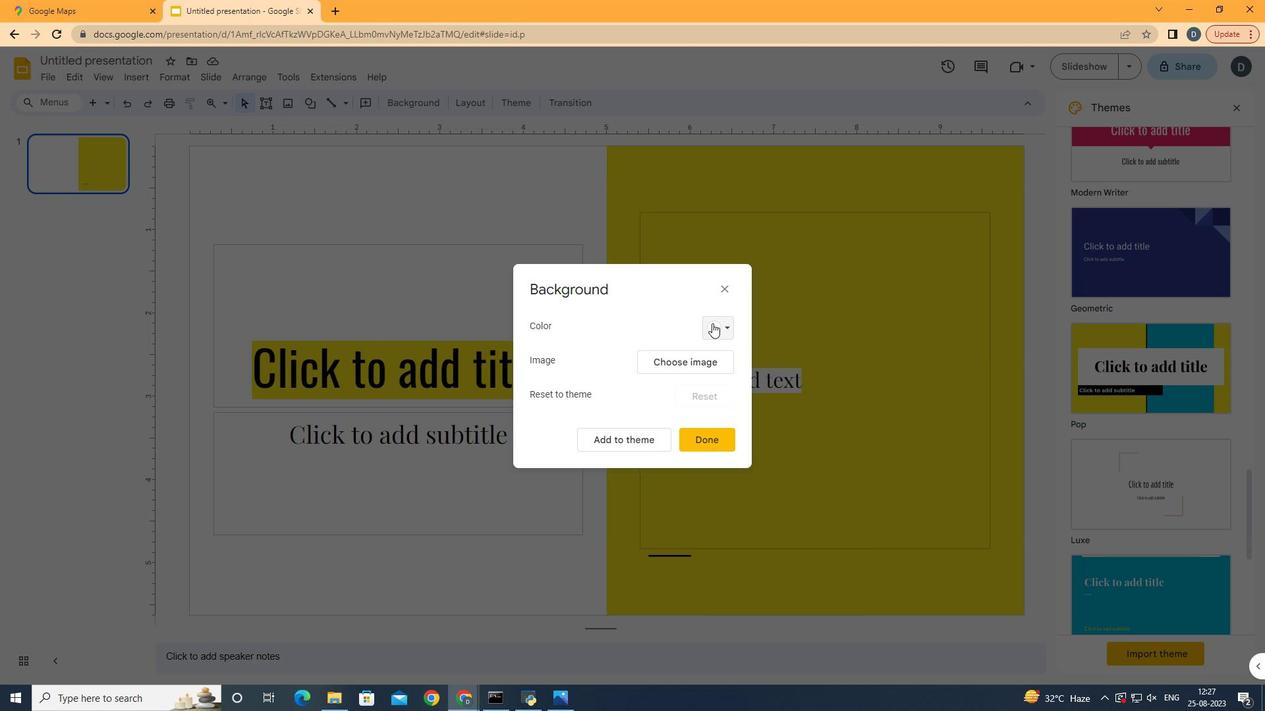 
Action: Mouse moved to (719, 285)
Screenshot: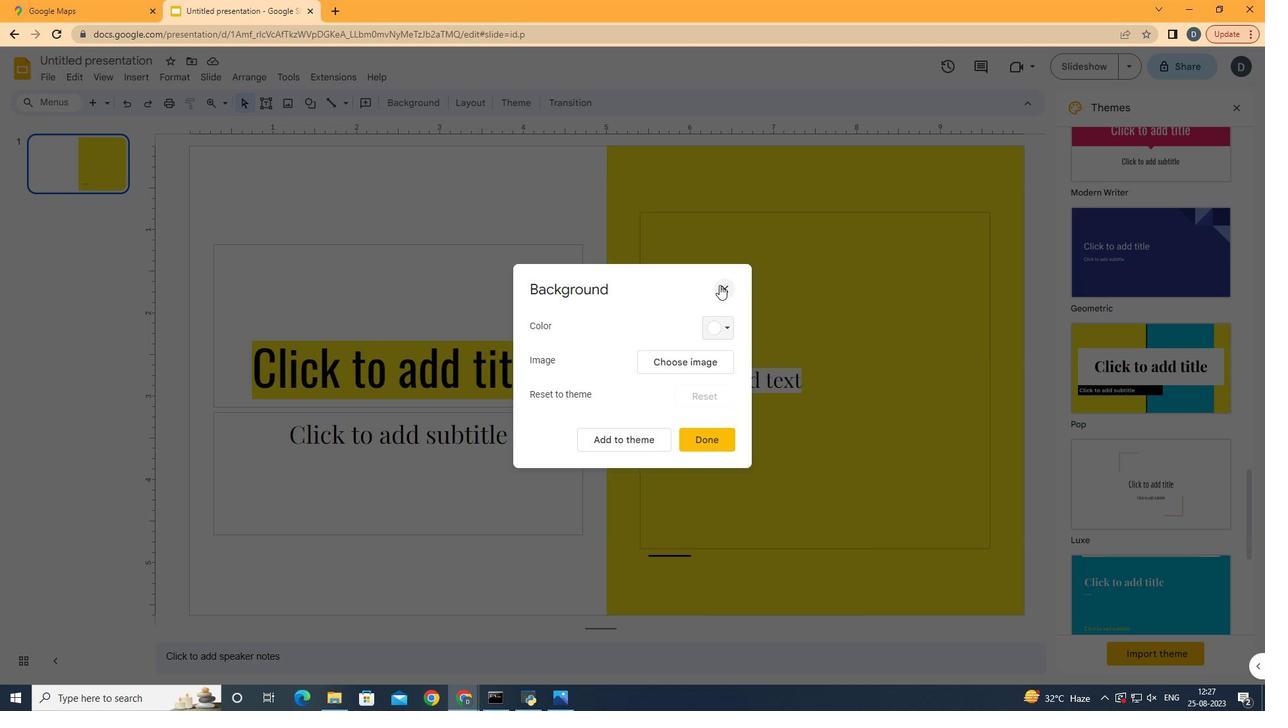 
Action: Mouse pressed left at (719, 285)
Screenshot: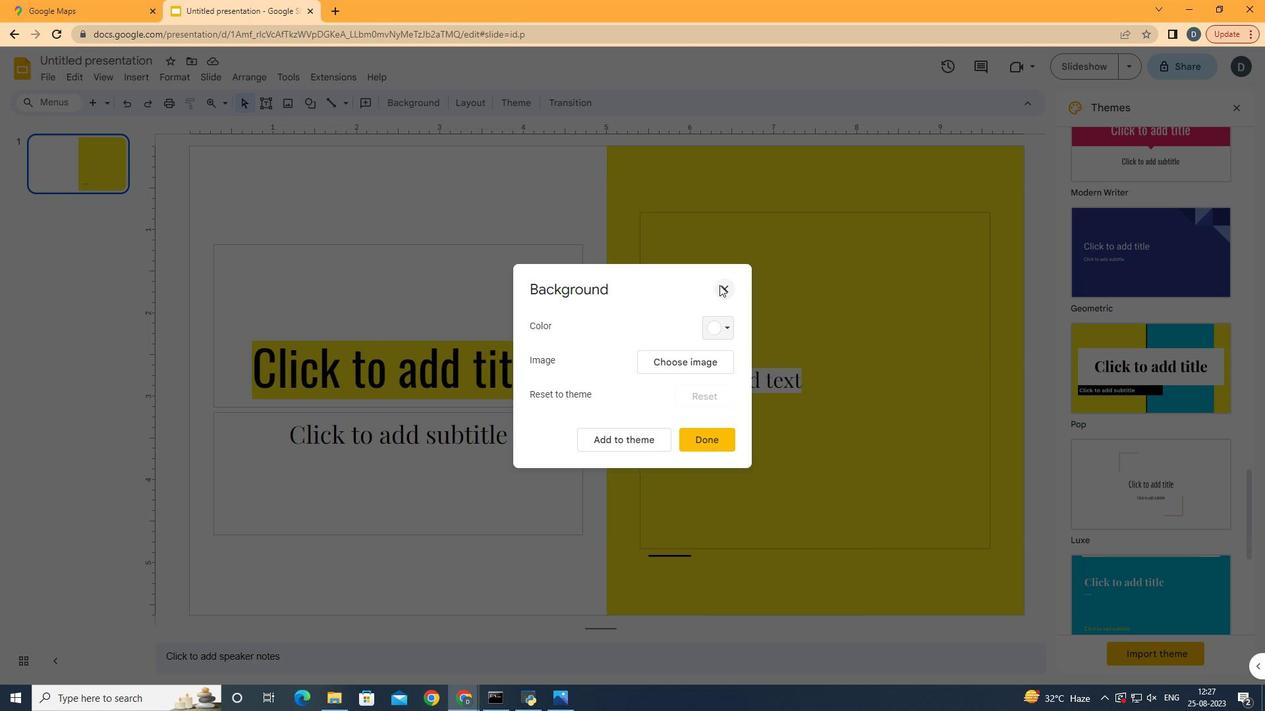 
Action: Mouse moved to (808, 170)
Screenshot: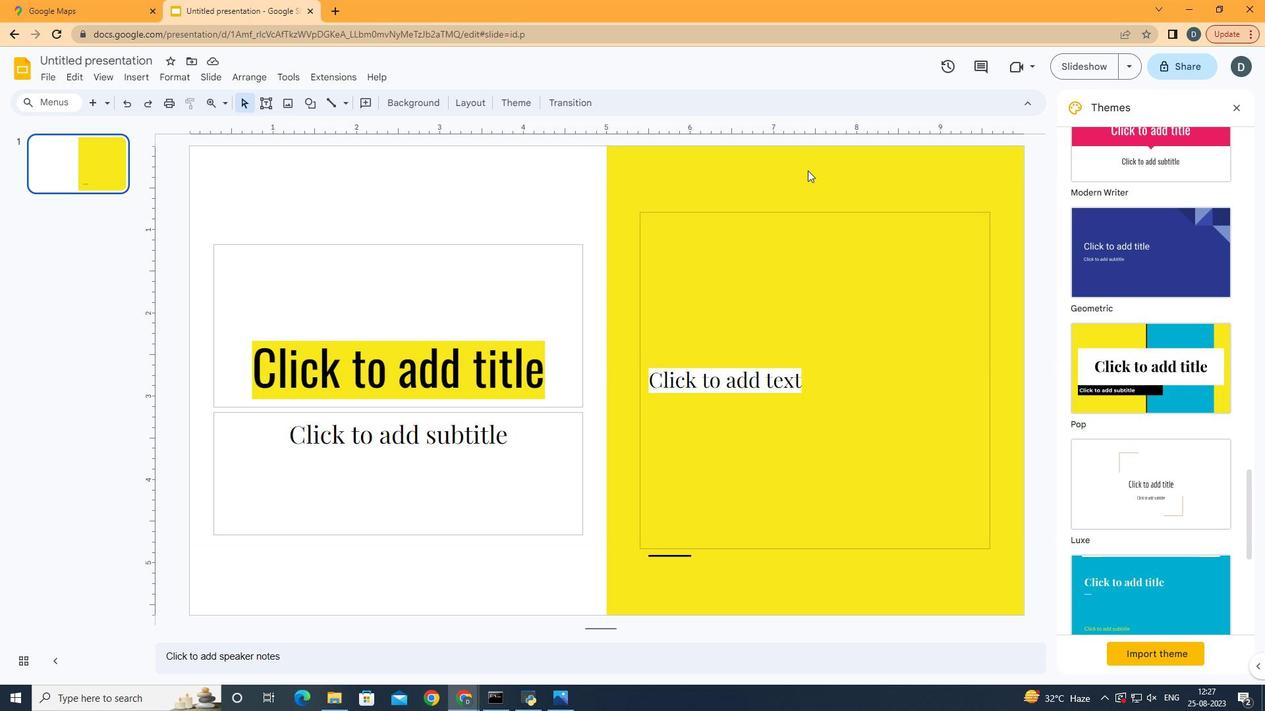 
Action: Mouse pressed left at (808, 170)
Screenshot: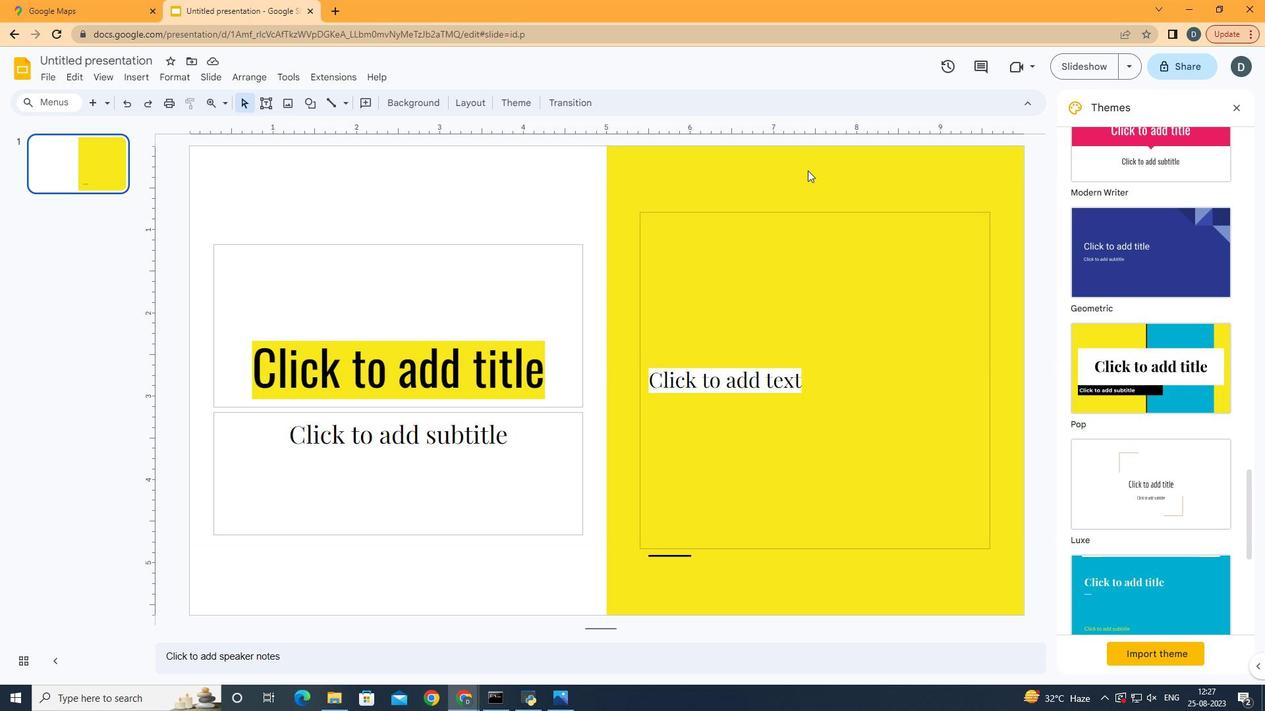 
Action: Mouse moved to (436, 391)
Screenshot: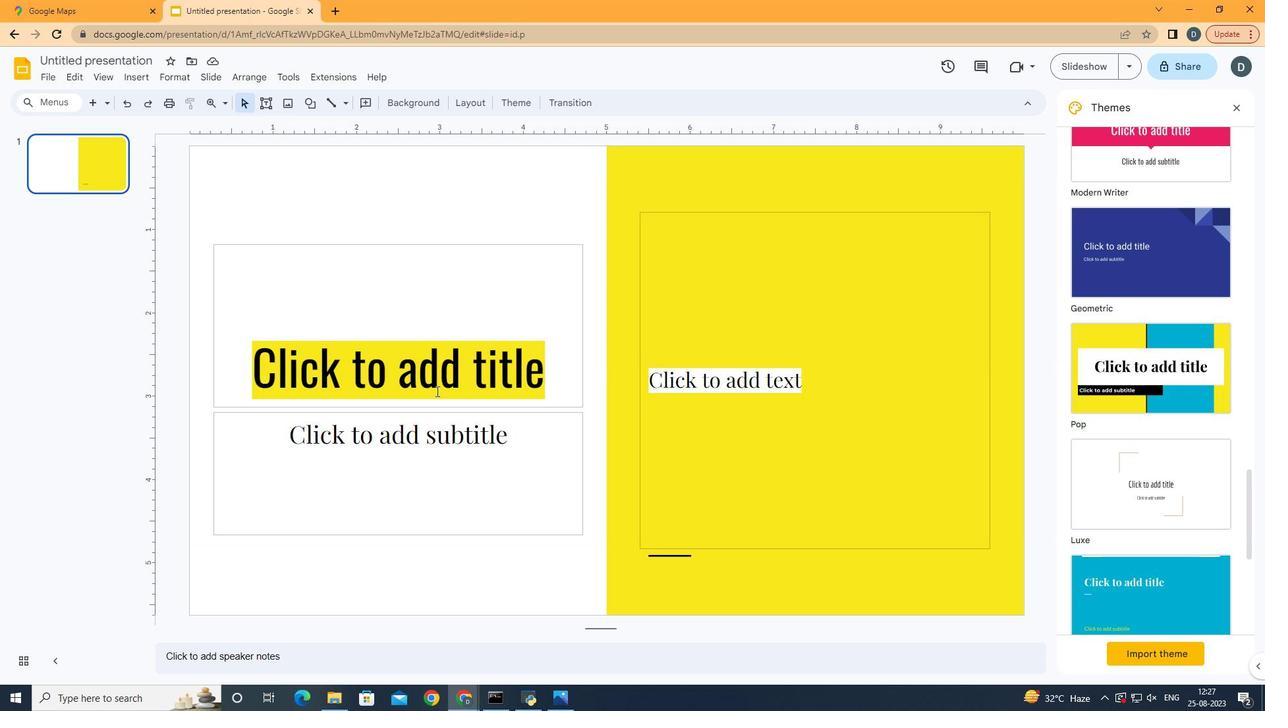 
Action: Mouse pressed left at (436, 391)
Screenshot: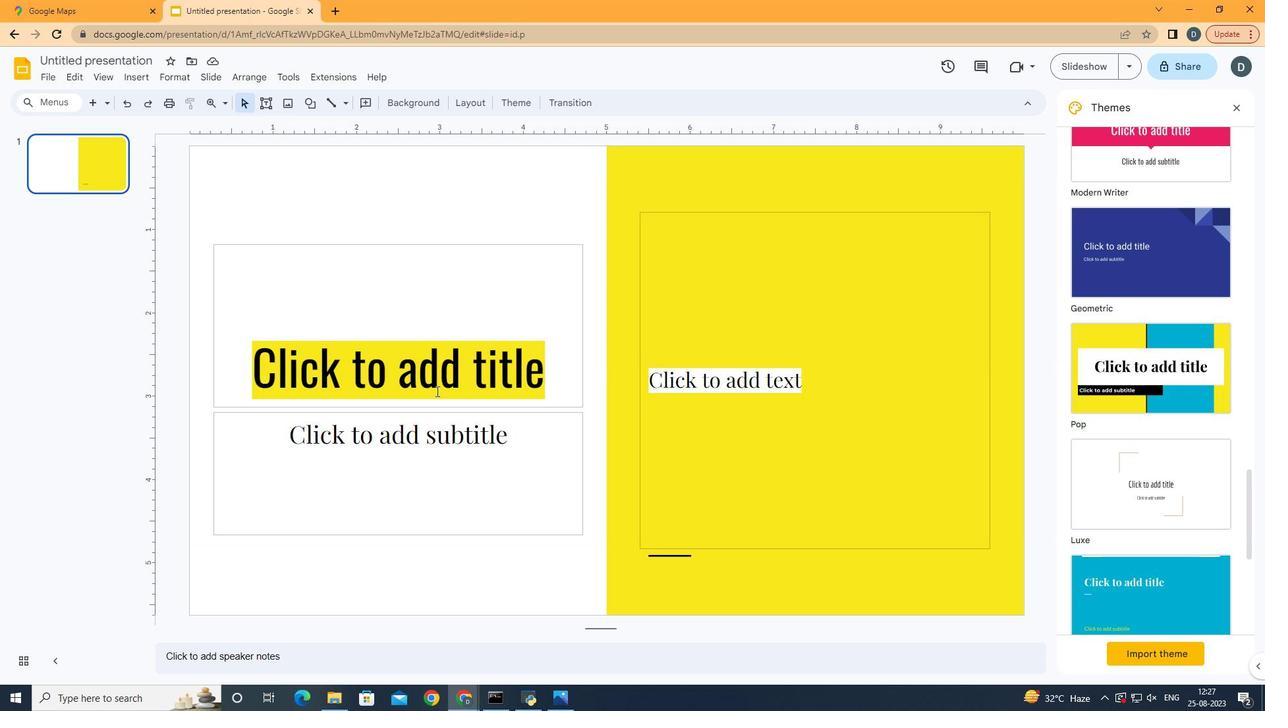 
Action: Mouse moved to (740, 196)
Screenshot: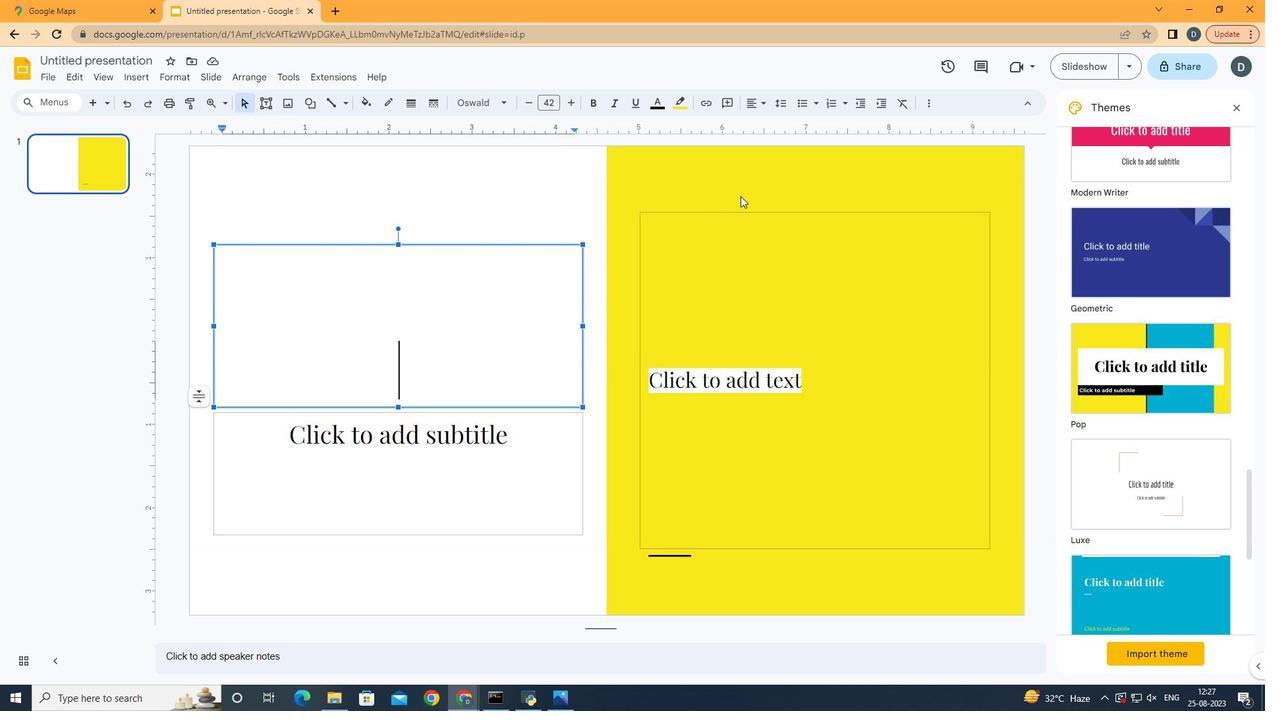 
Action: Mouse pressed left at (740, 196)
Screenshot: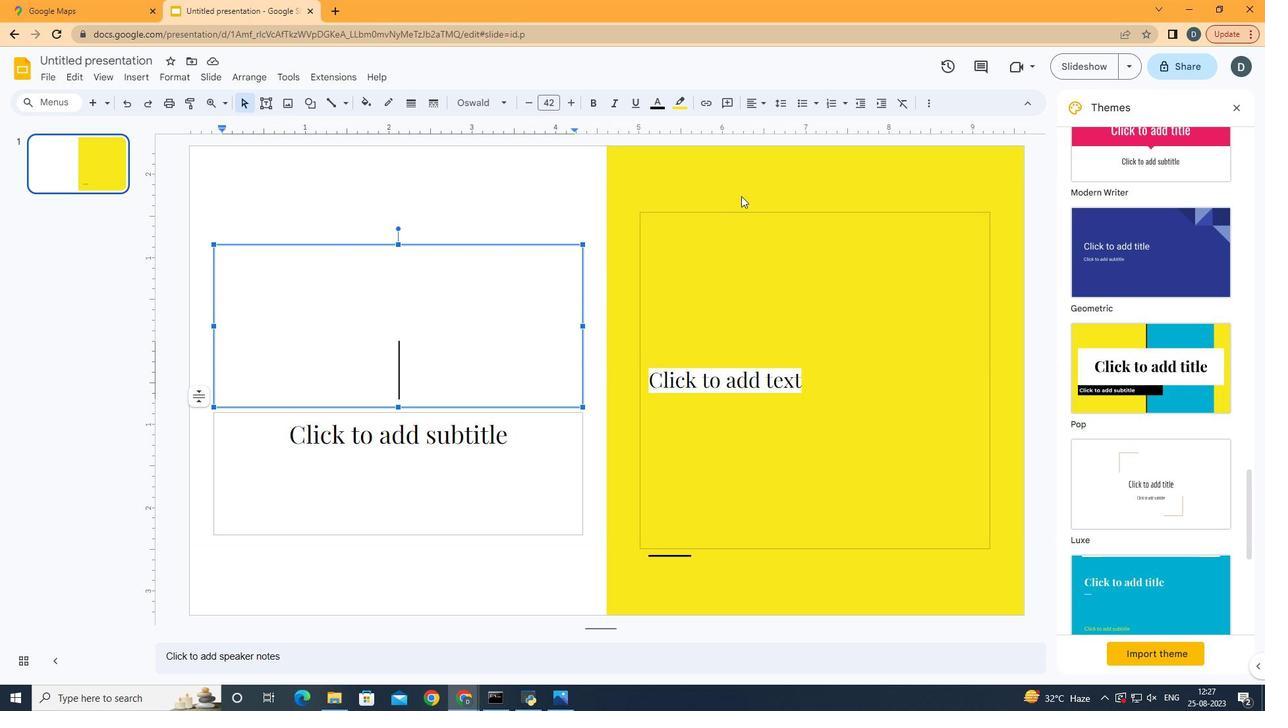 
Action: Mouse moved to (486, 248)
Screenshot: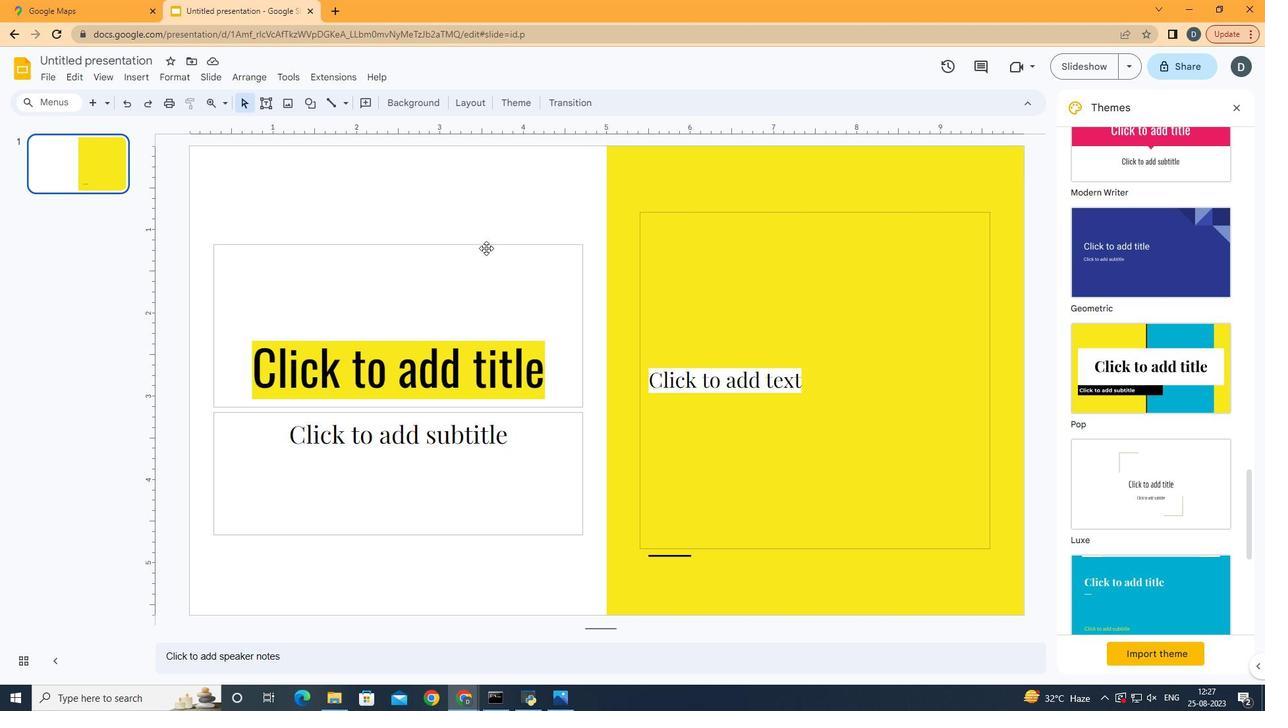
Action: Mouse pressed left at (486, 248)
Screenshot: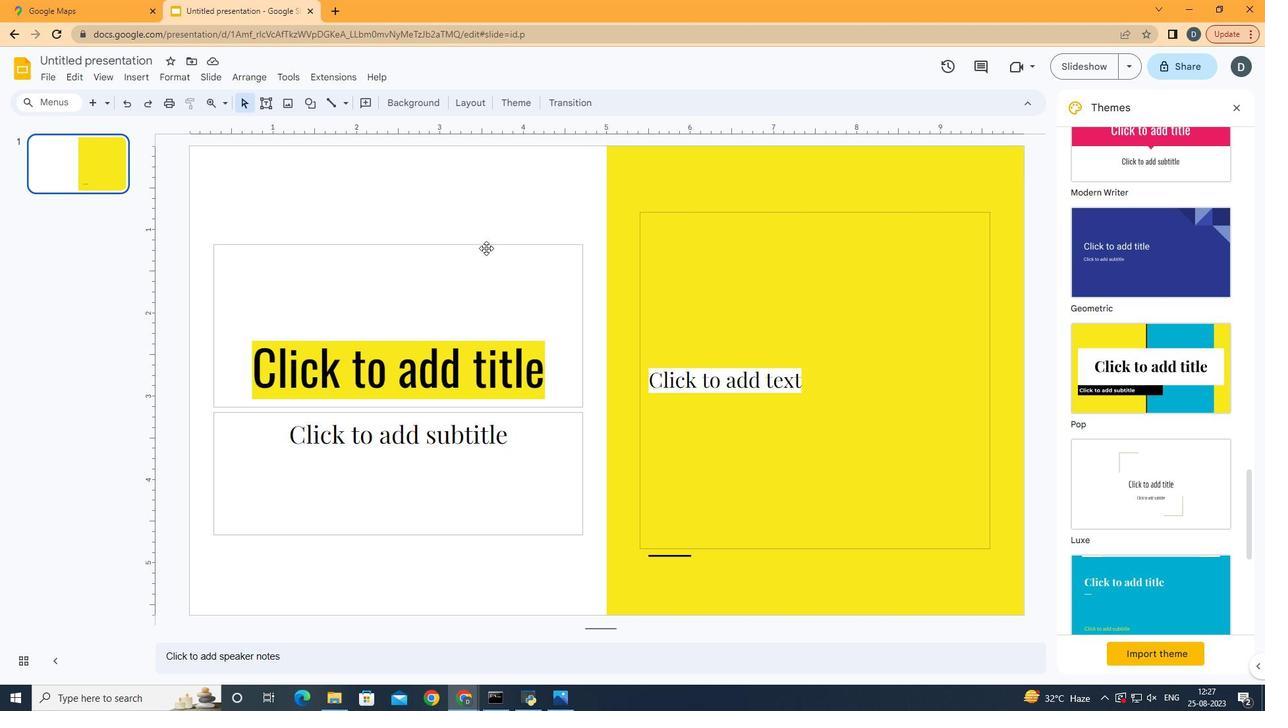 
Action: Mouse moved to (486, 248)
Screenshot: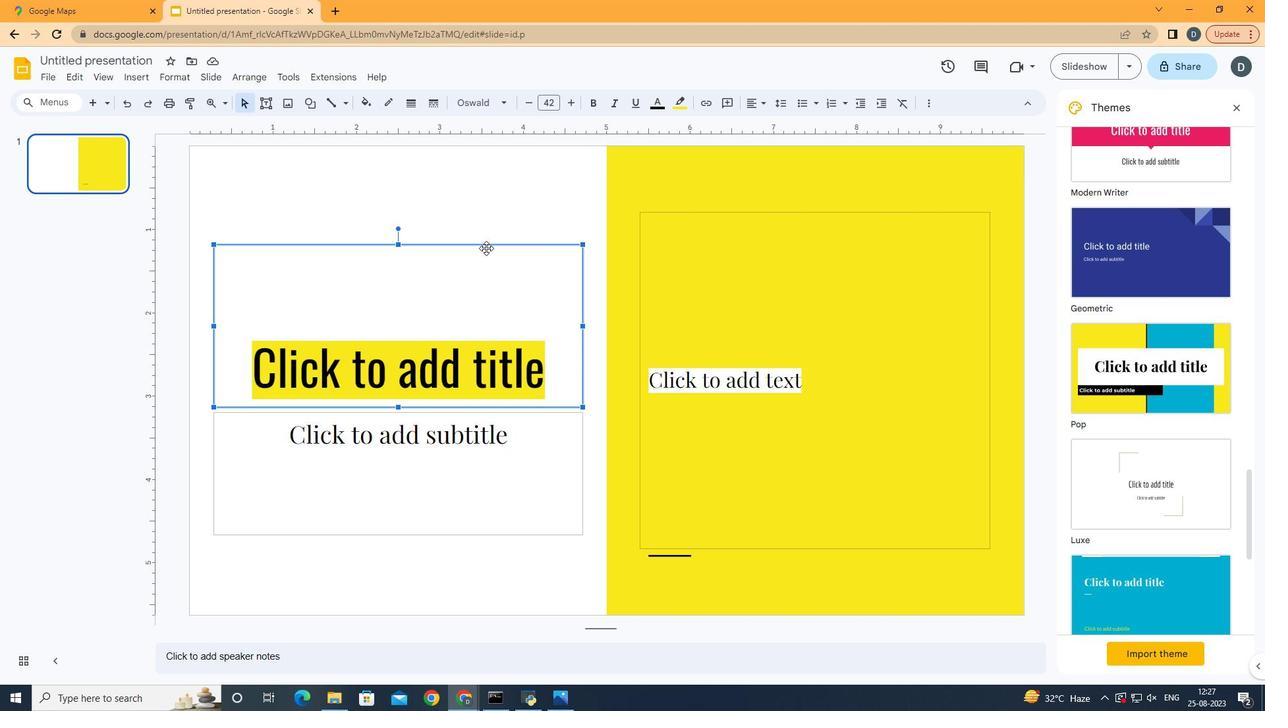 
Action: Key pressed <Key.delete>
Screenshot: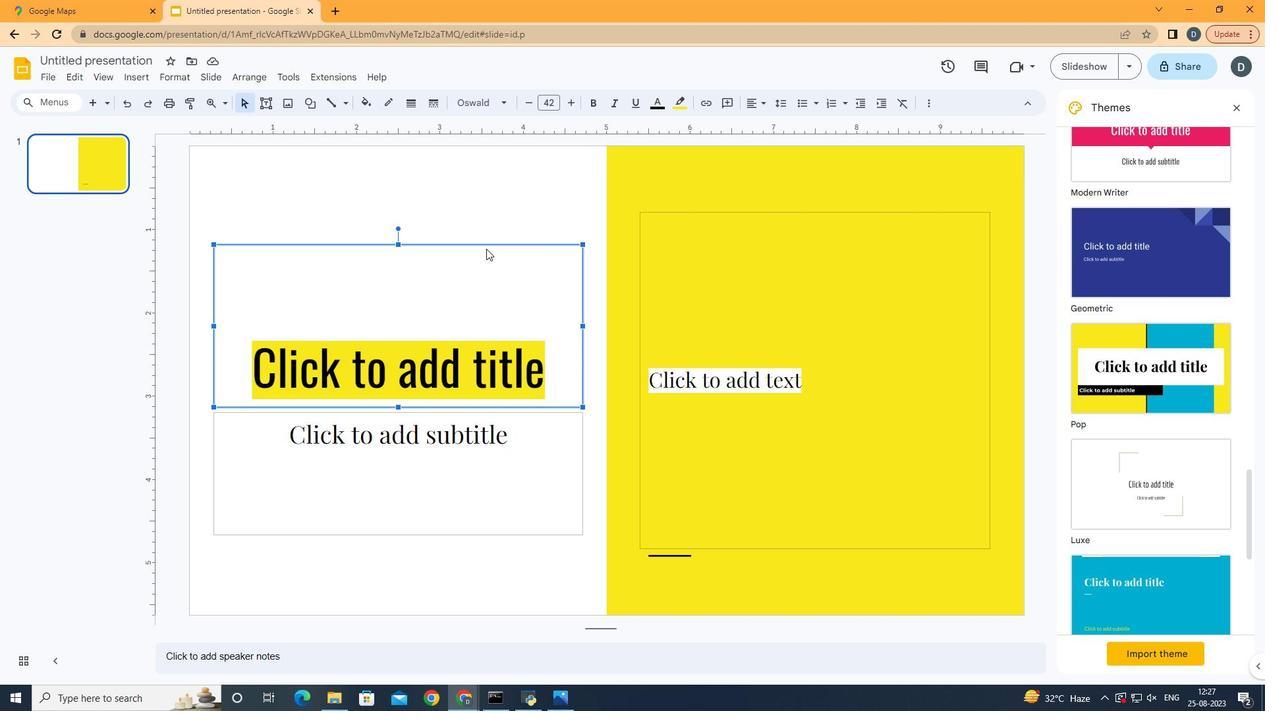 
Action: Mouse moved to (496, 417)
Screenshot: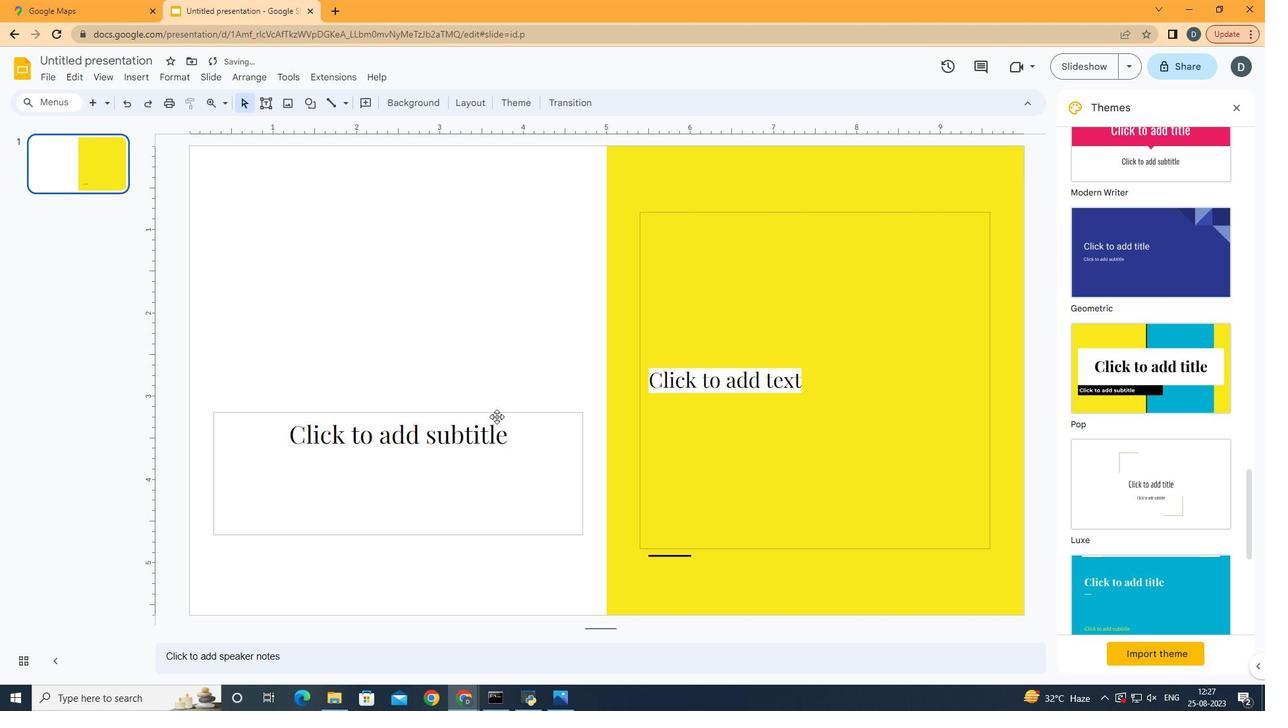 
Action: Mouse pressed left at (496, 417)
Screenshot: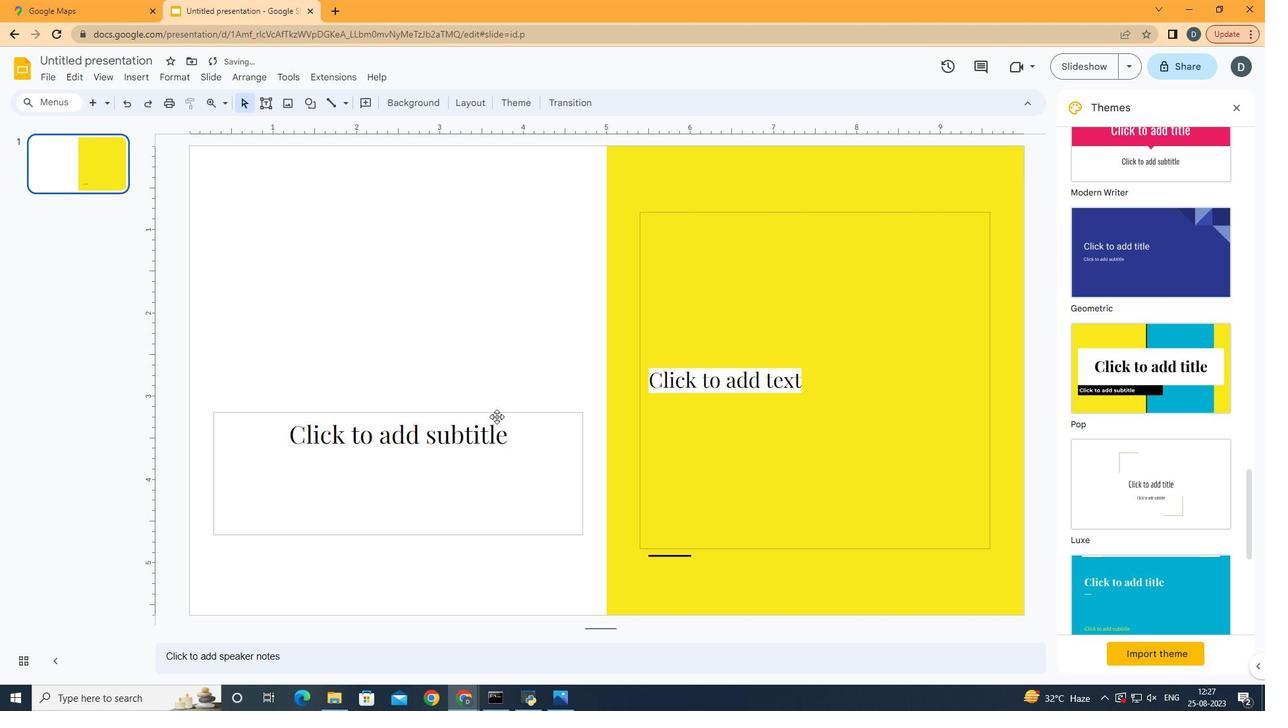 
Action: Mouse moved to (533, 408)
Screenshot: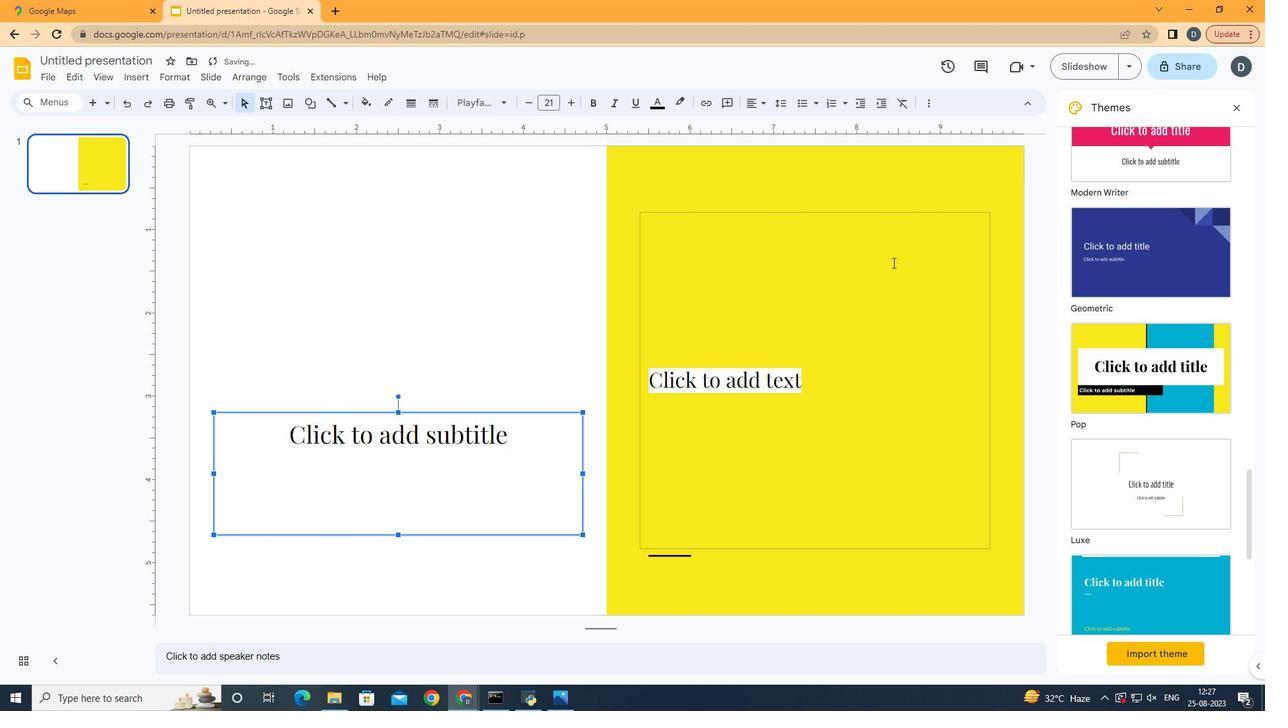 
Action: Key pressed <Key.delete>
Screenshot: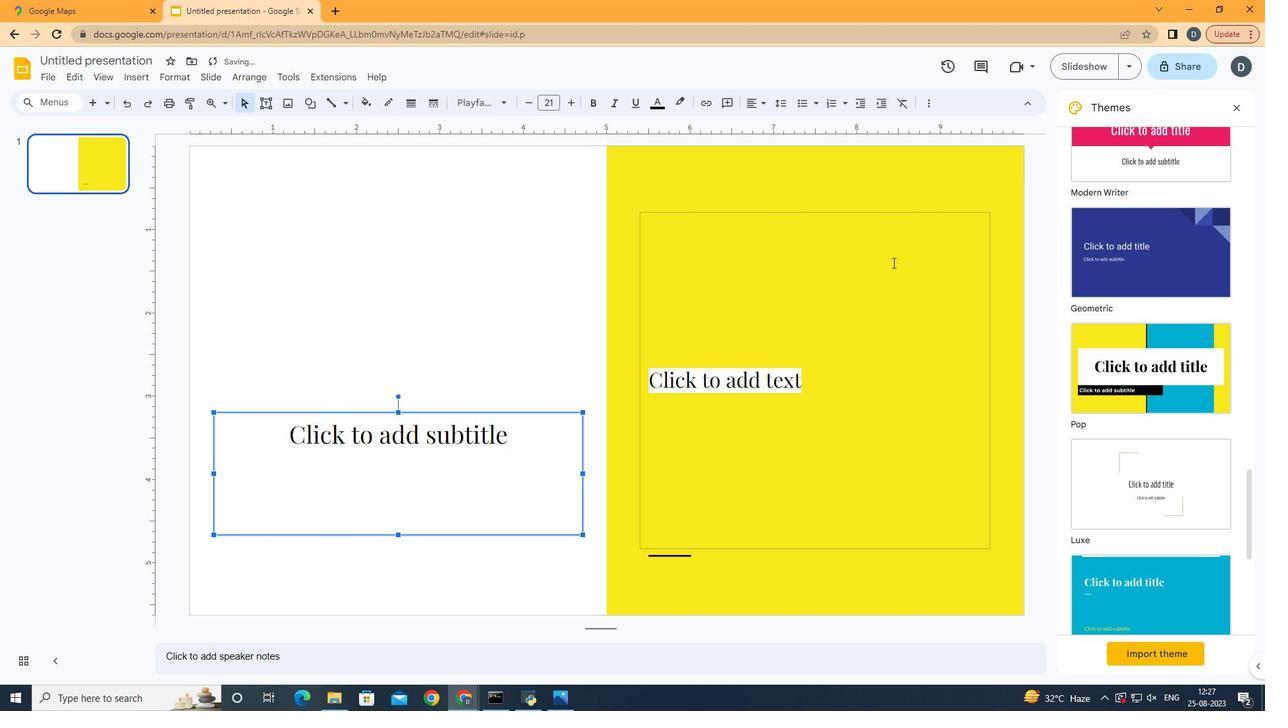 
Action: Mouse moved to (895, 214)
Screenshot: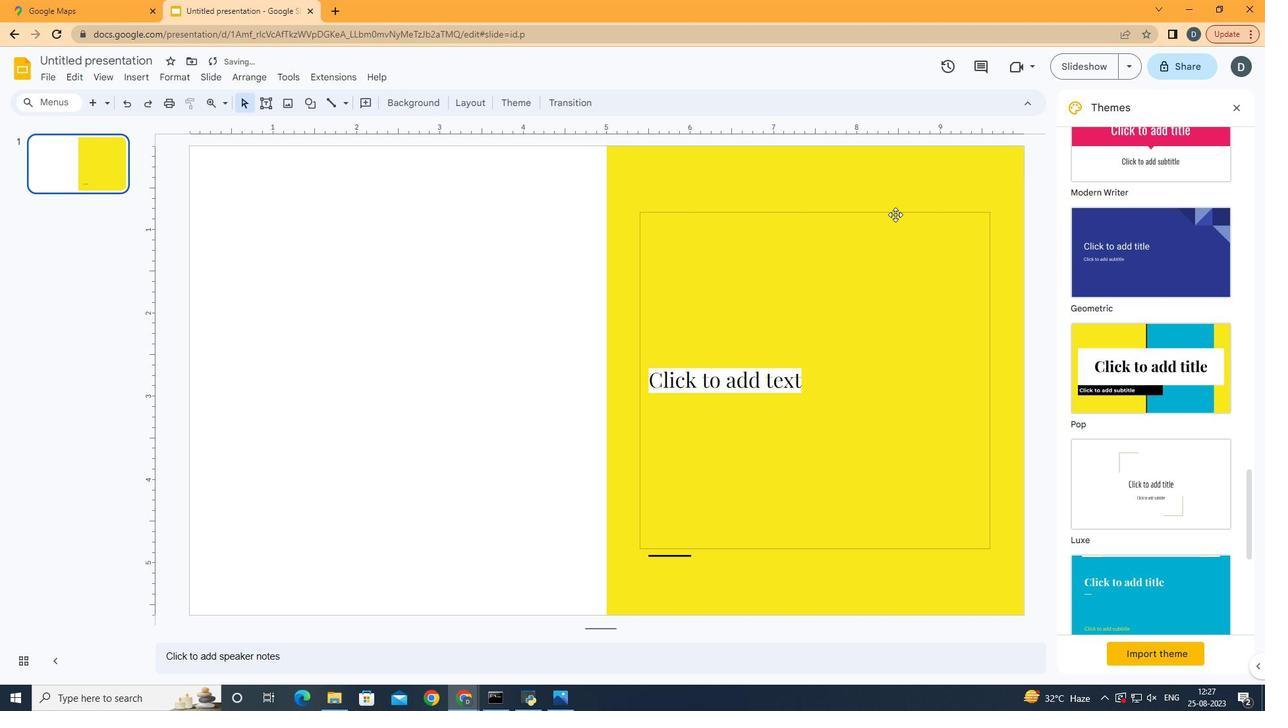 
Action: Mouse pressed left at (895, 214)
Screenshot: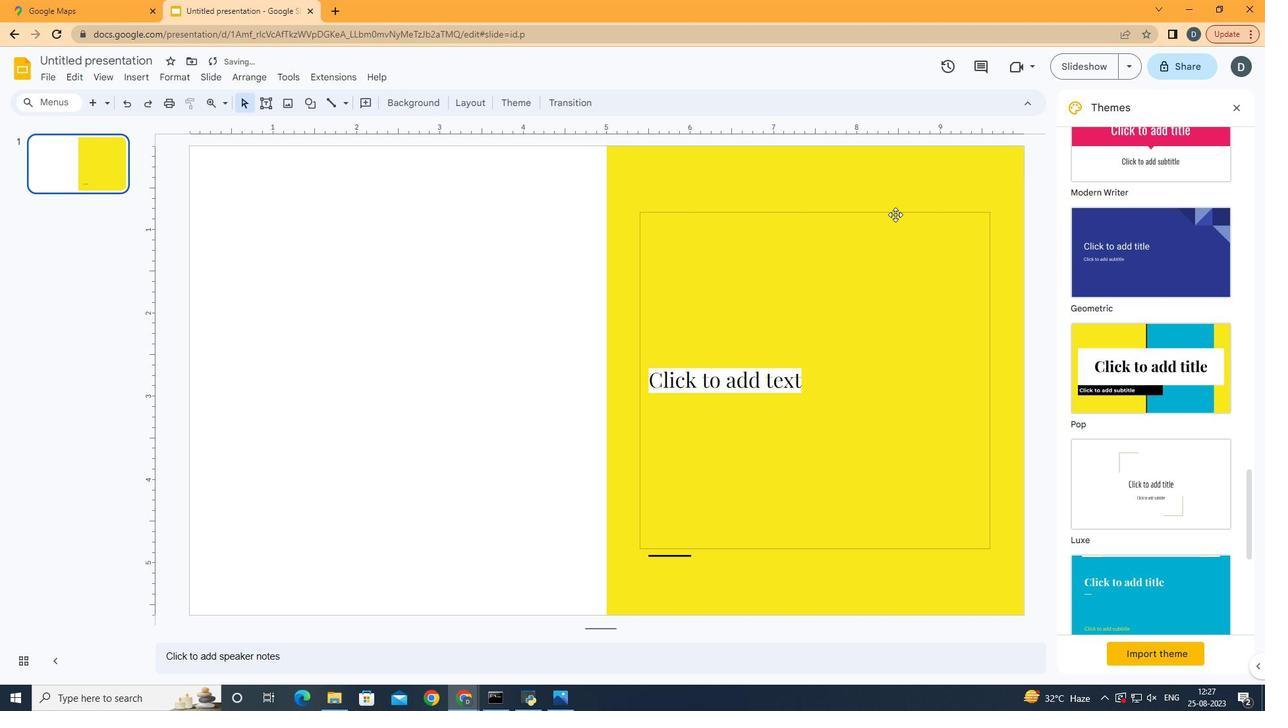 
Action: Key pressed <Key.delete>
Screenshot: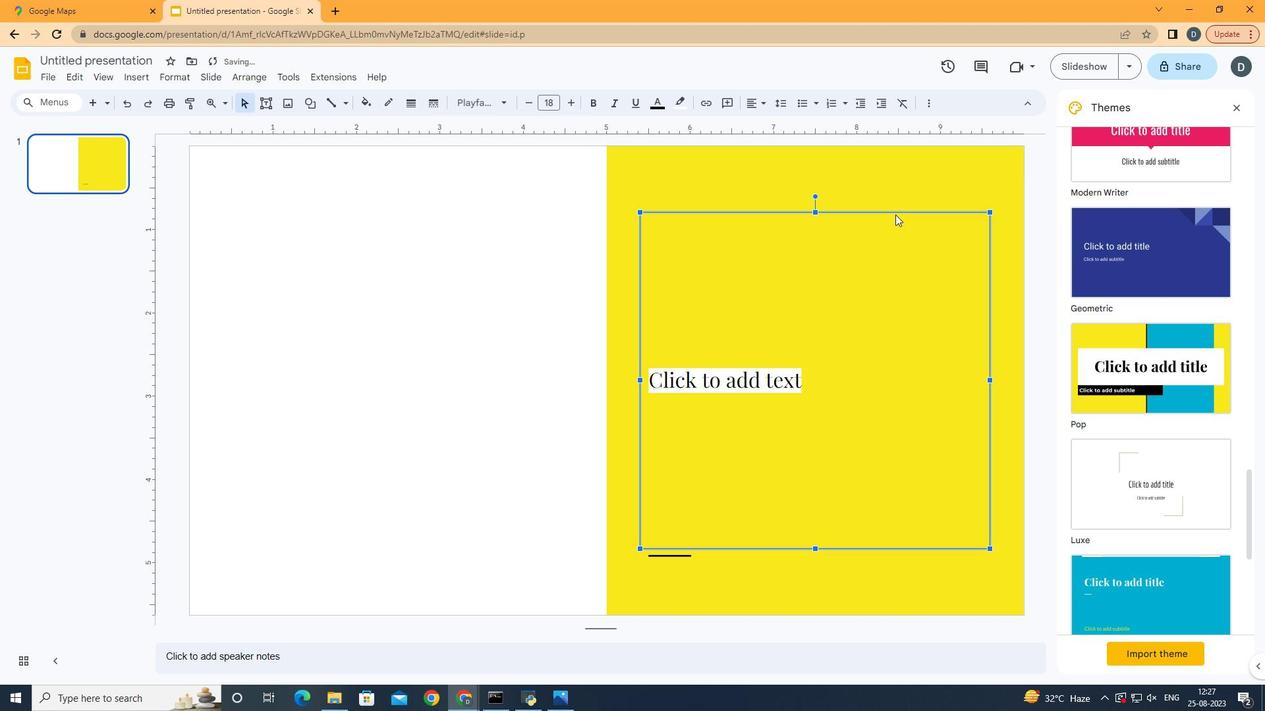 
Action: Mouse moved to (397, 108)
Screenshot: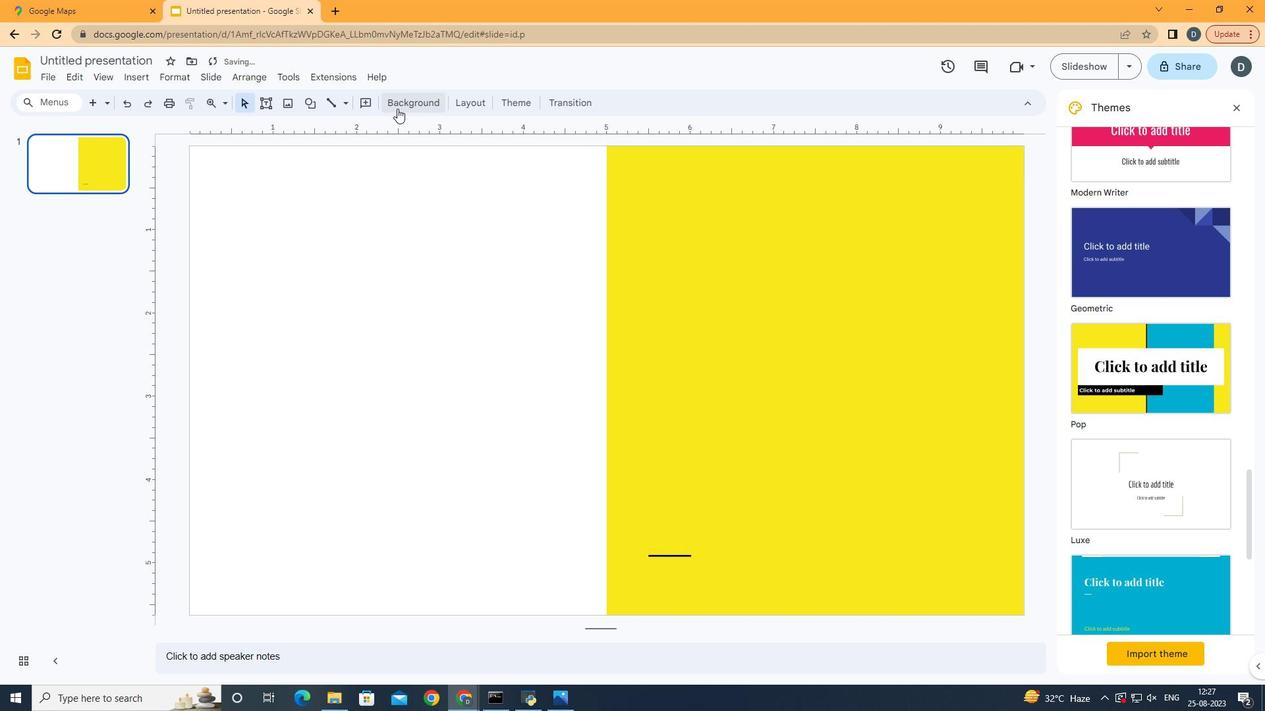 
Action: Mouse pressed left at (397, 108)
Screenshot: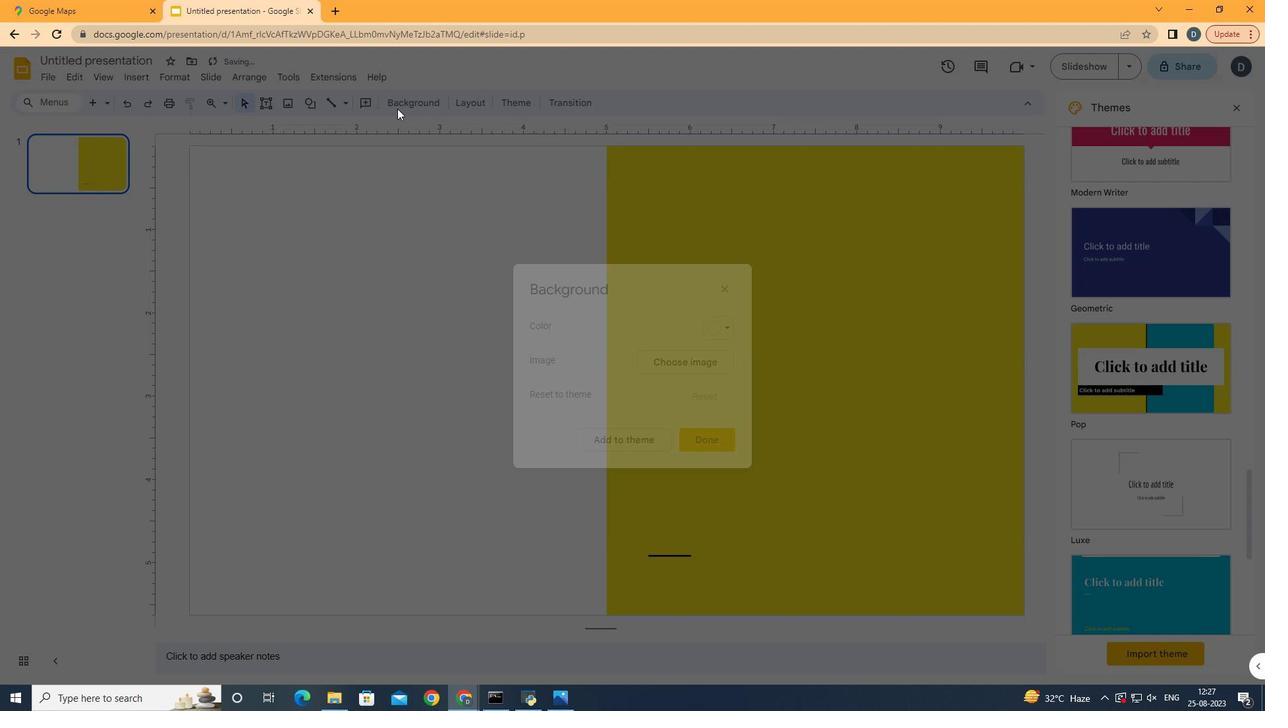 
Action: Mouse moved to (704, 353)
Screenshot: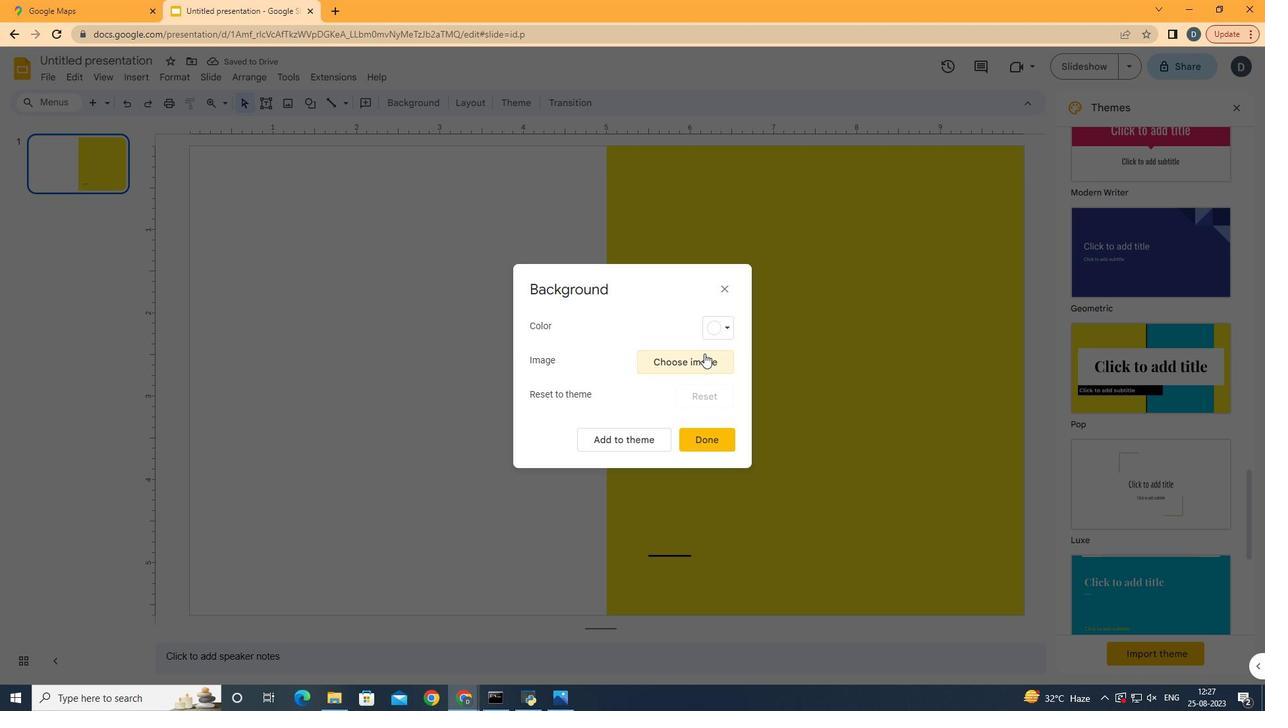
Action: Mouse pressed left at (704, 353)
Screenshot: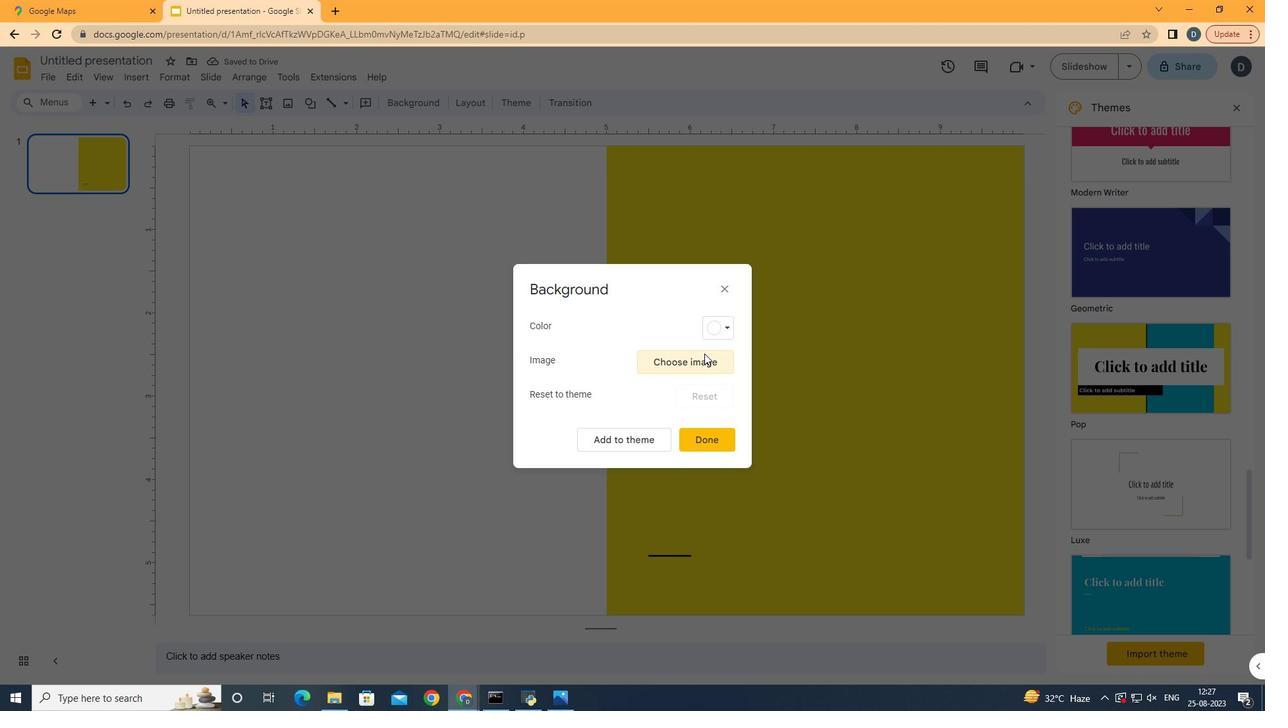 
Action: Mouse moved to (1050, 114)
Screenshot: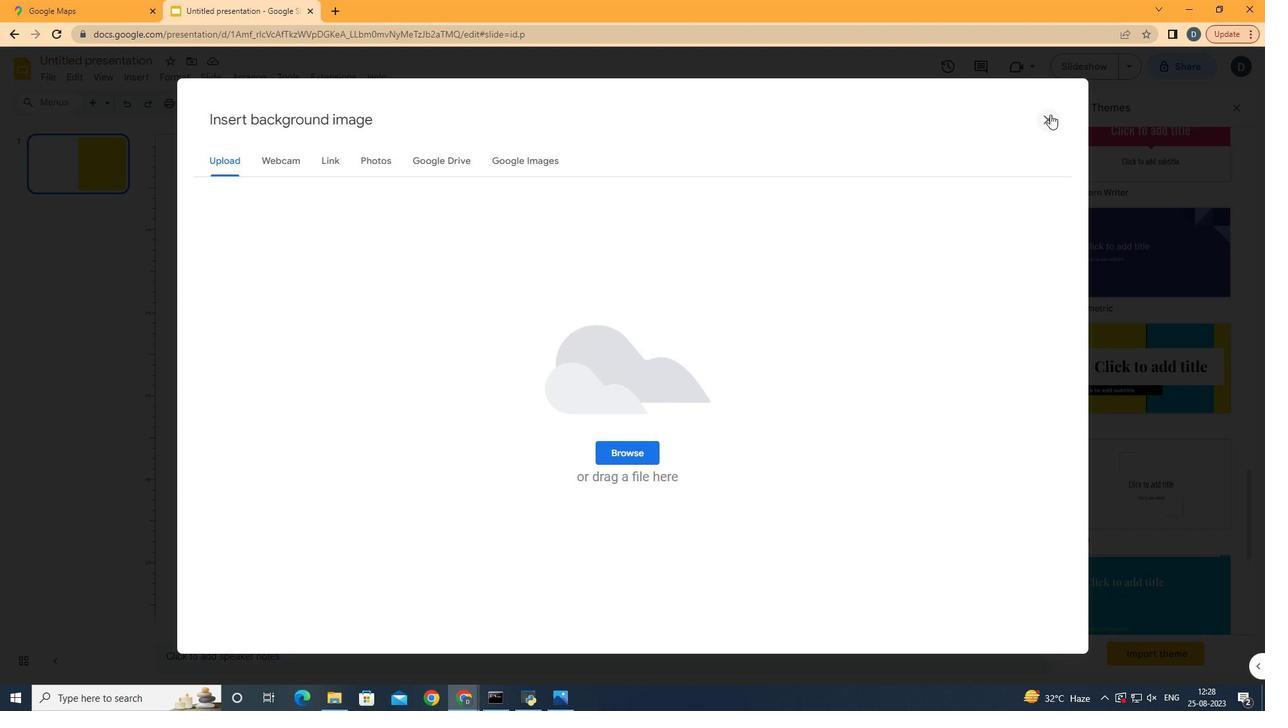 
Action: Mouse pressed left at (1050, 114)
Screenshot: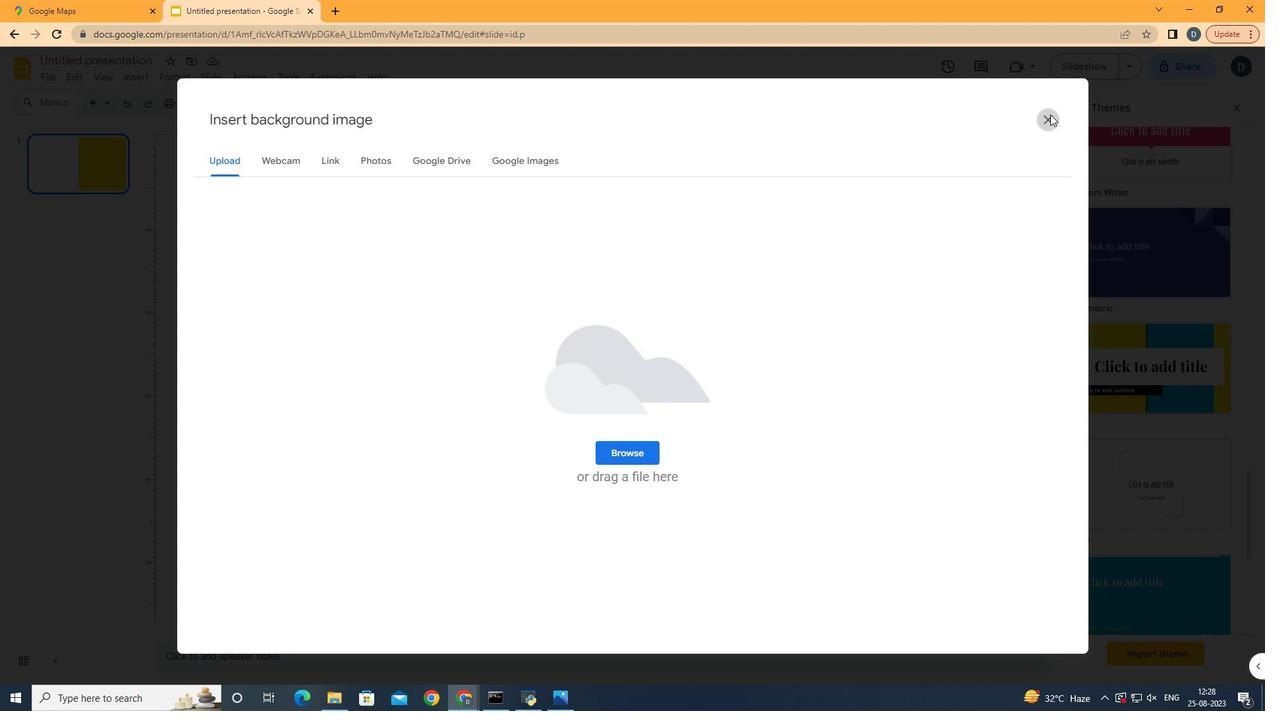 
Action: Mouse moved to (730, 297)
Screenshot: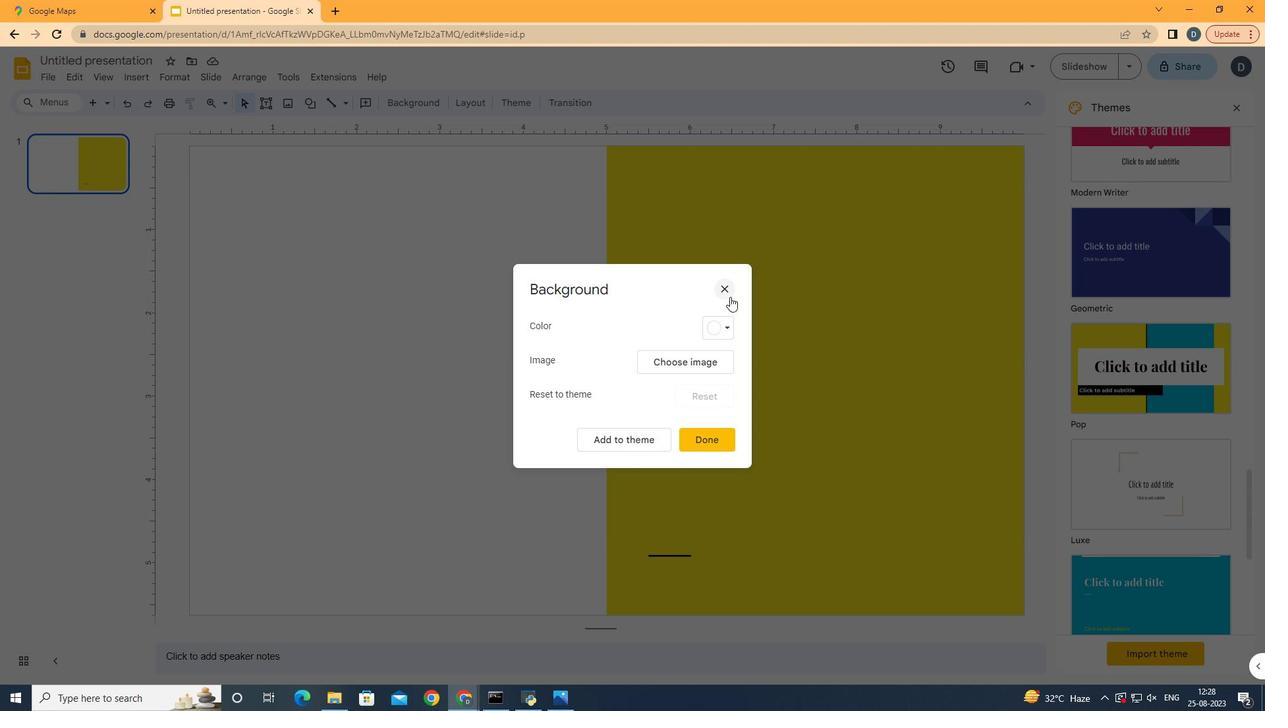 
Action: Mouse pressed left at (730, 297)
Screenshot: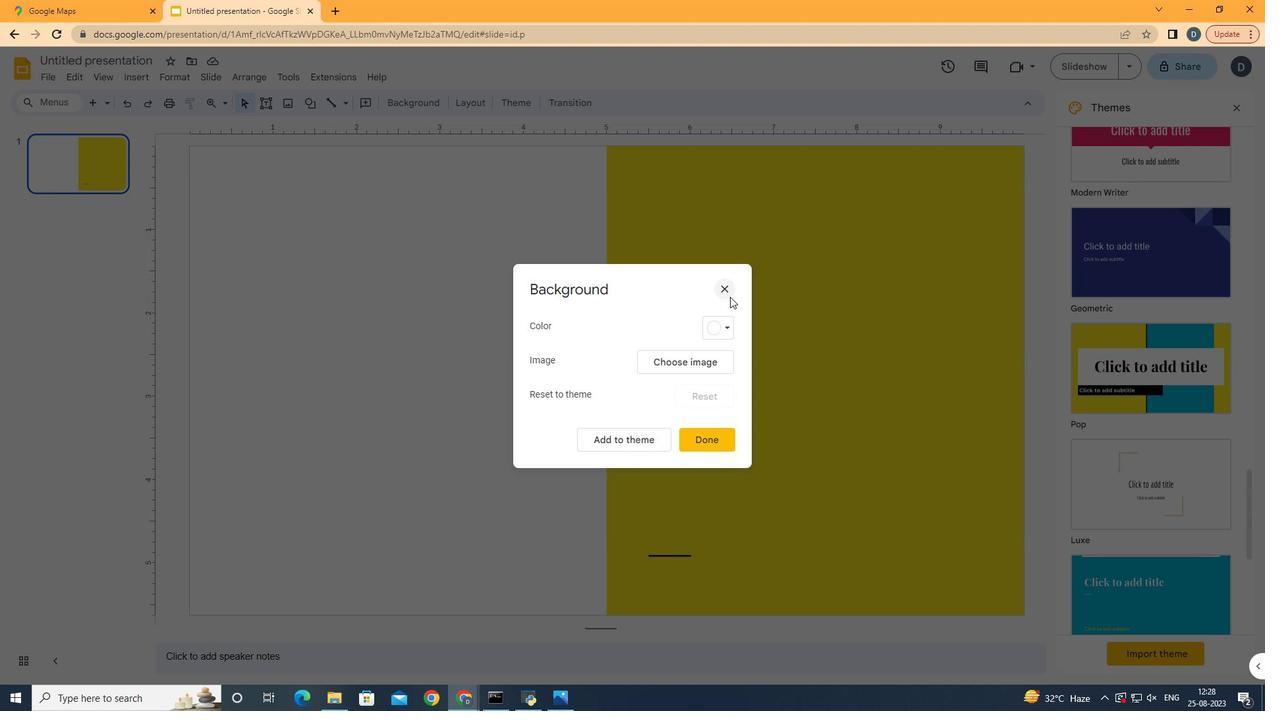 
Action: Mouse moved to (755, 208)
Screenshot: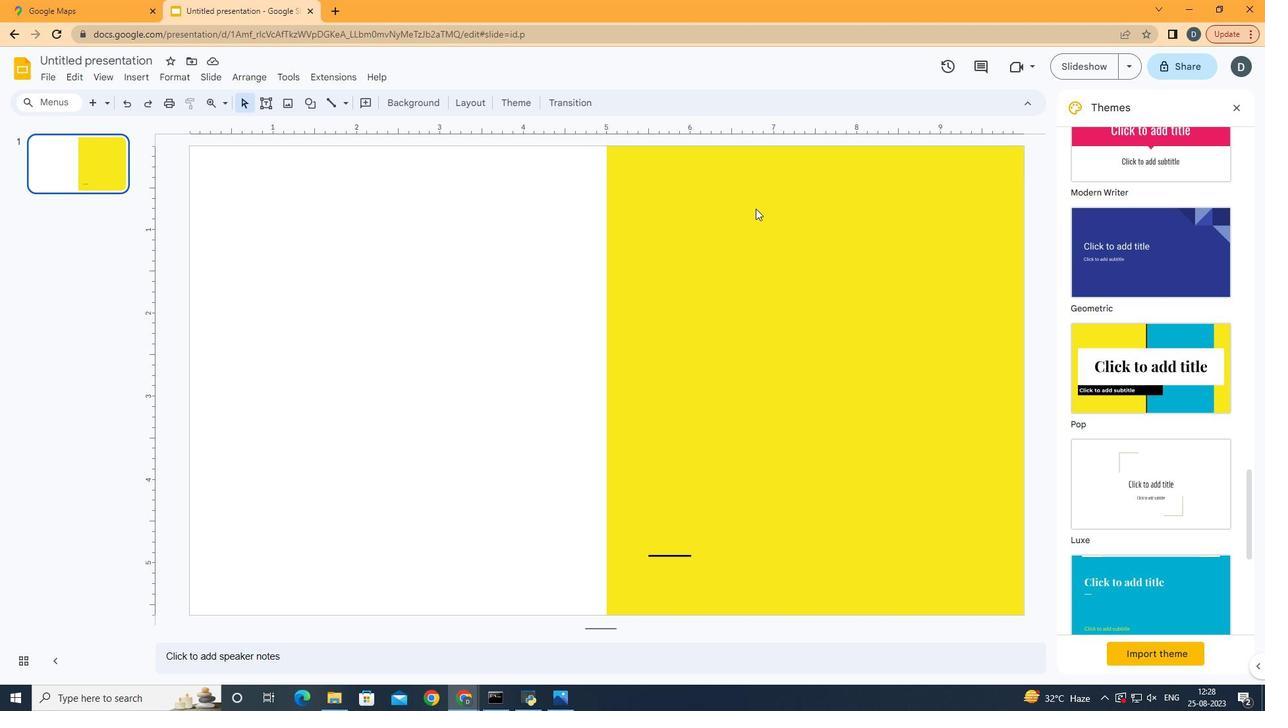 
Action: Mouse pressed left at (755, 208)
Screenshot: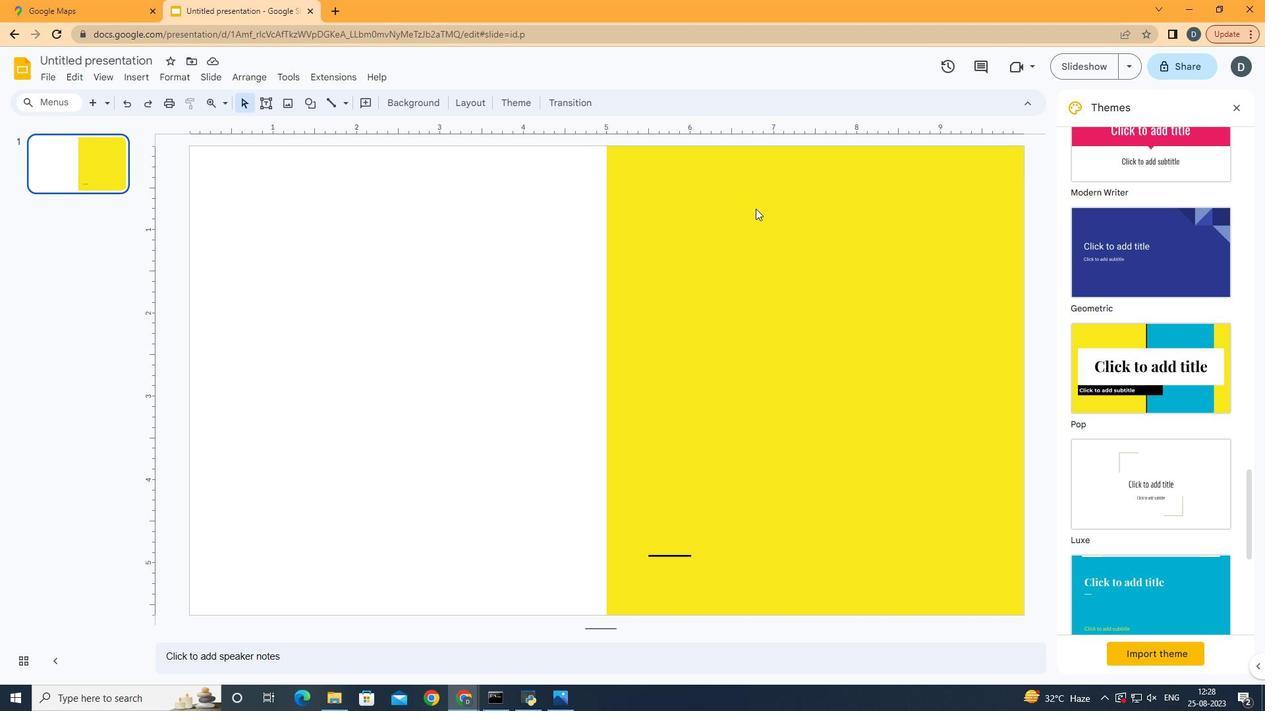 
Action: Mouse moved to (732, 431)
Screenshot: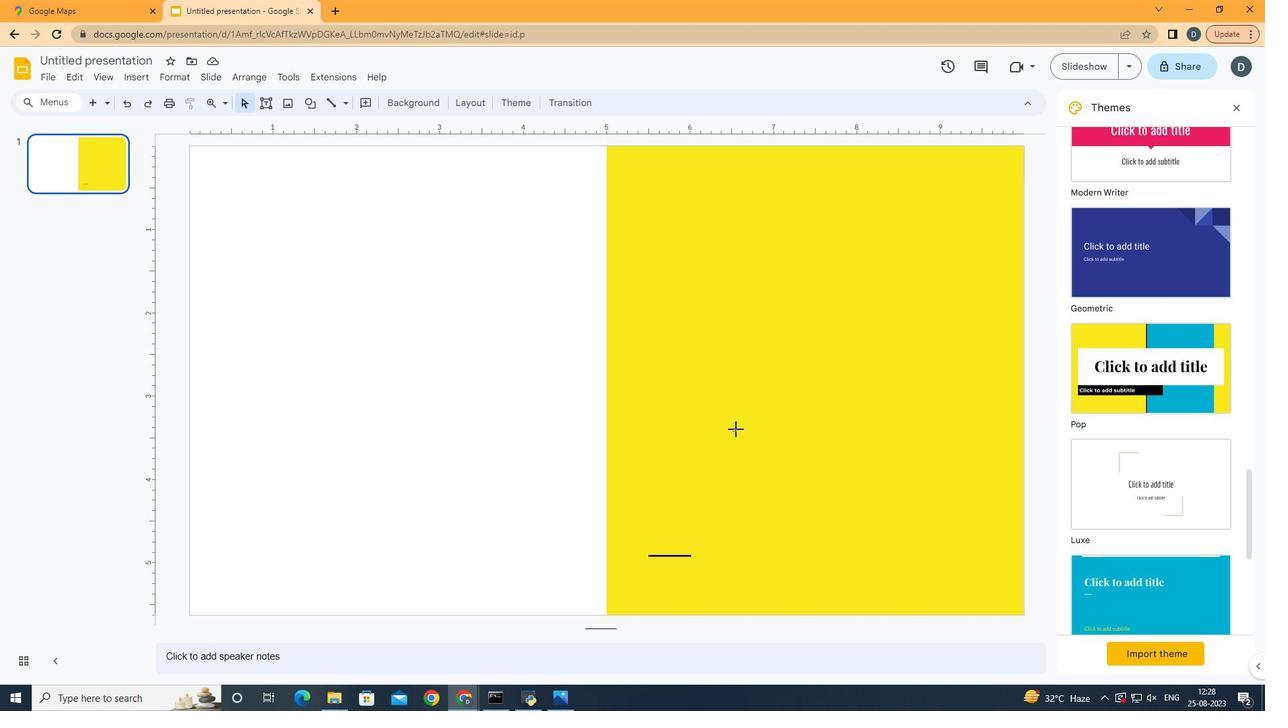 
Action: Mouse pressed left at (732, 431)
Screenshot: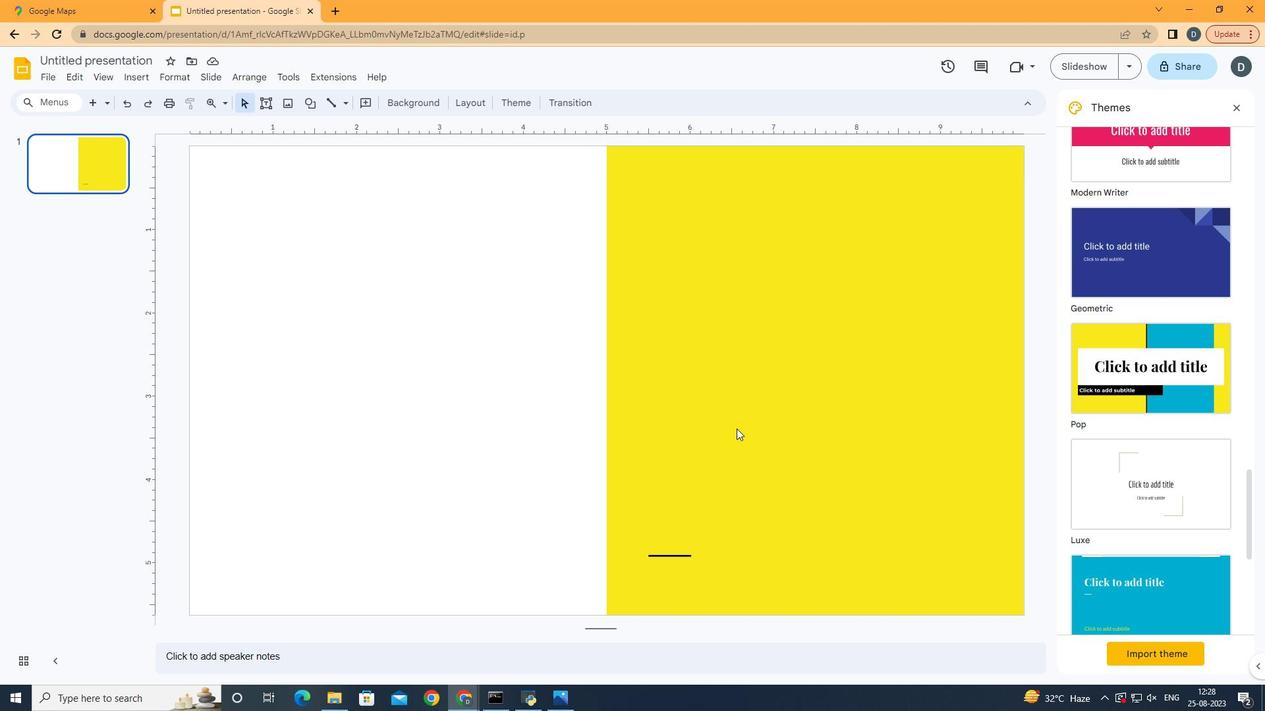 
Action: Mouse moved to (789, 413)
Screenshot: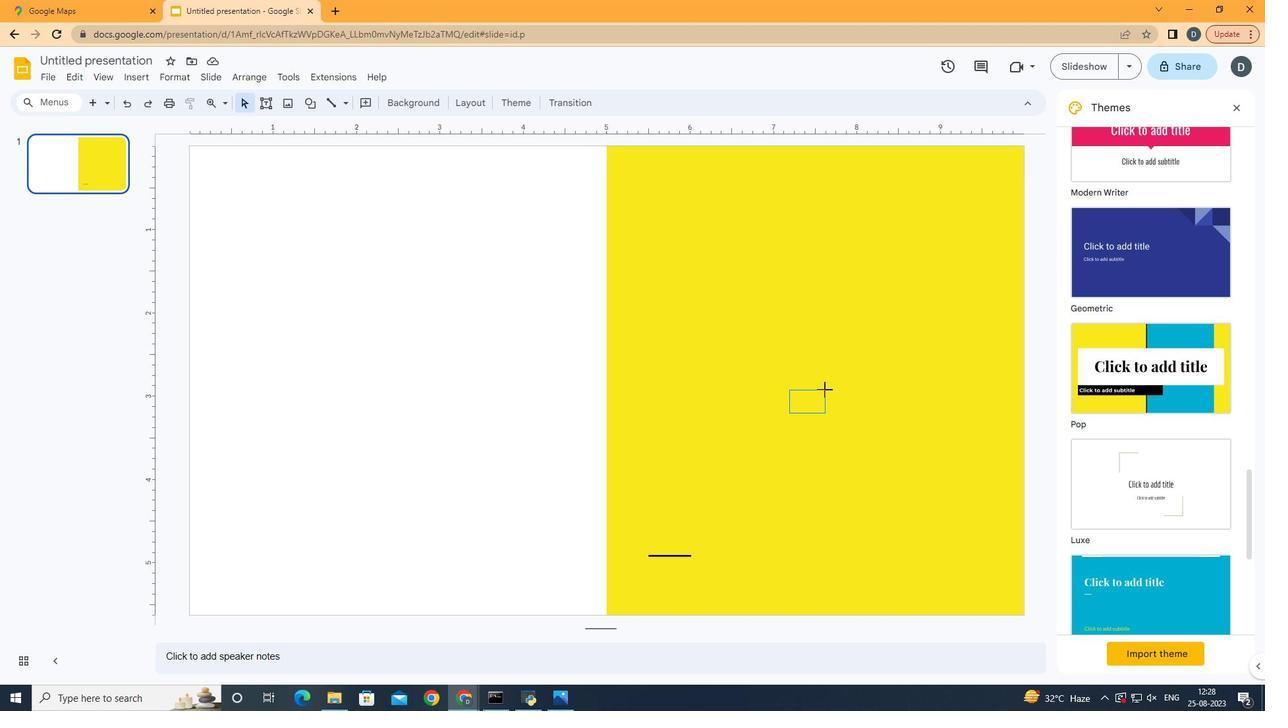 
Action: Mouse pressed left at (789, 413)
Screenshot: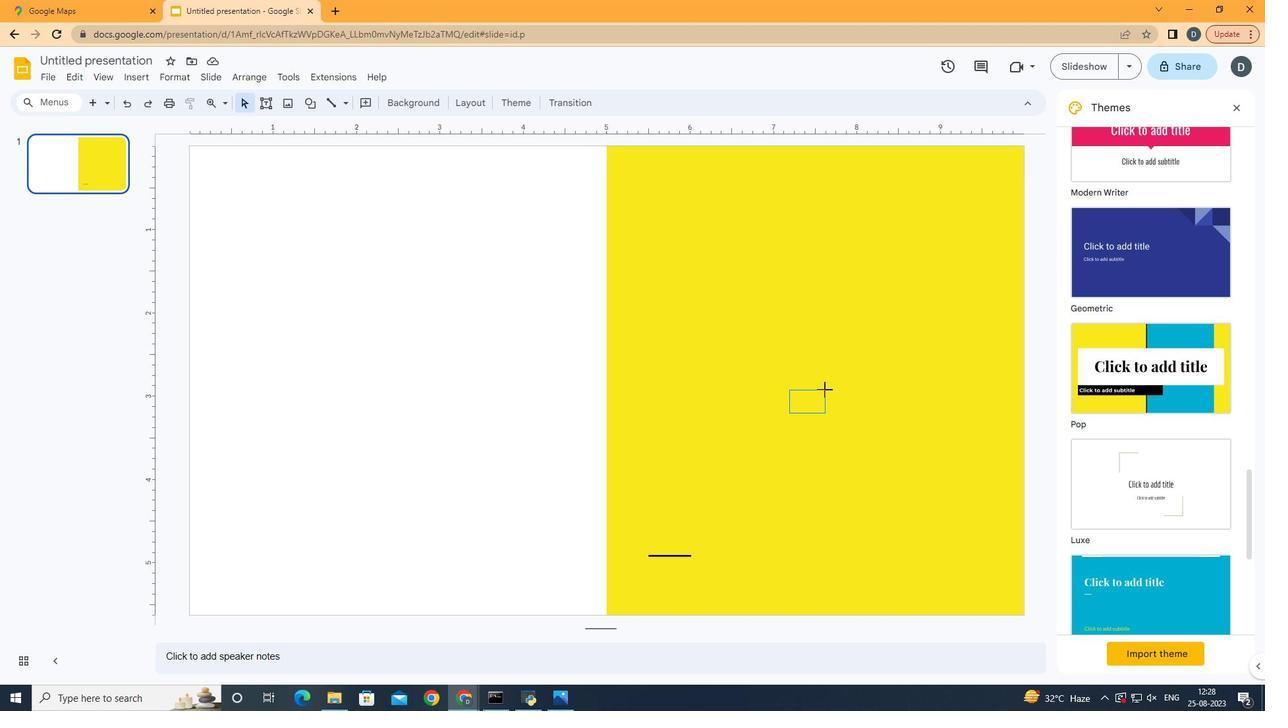 
Action: Mouse moved to (423, 109)
Screenshot: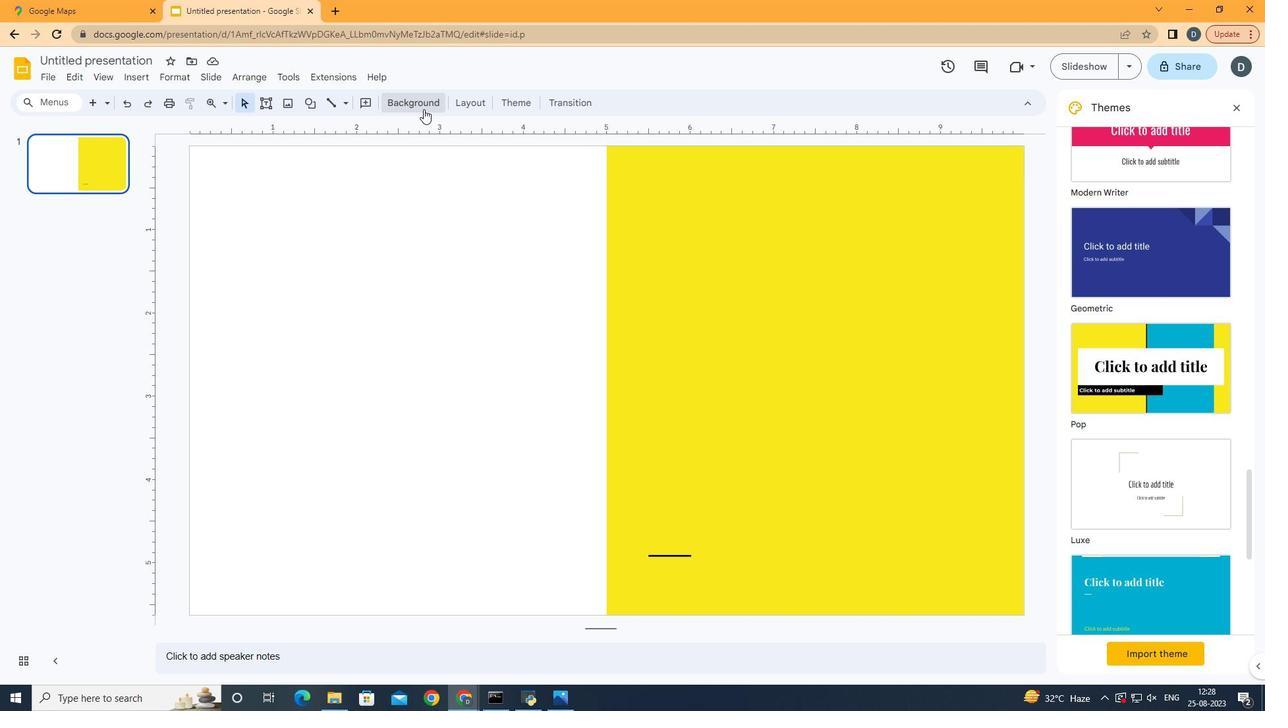 
Action: Mouse pressed left at (423, 109)
Screenshot: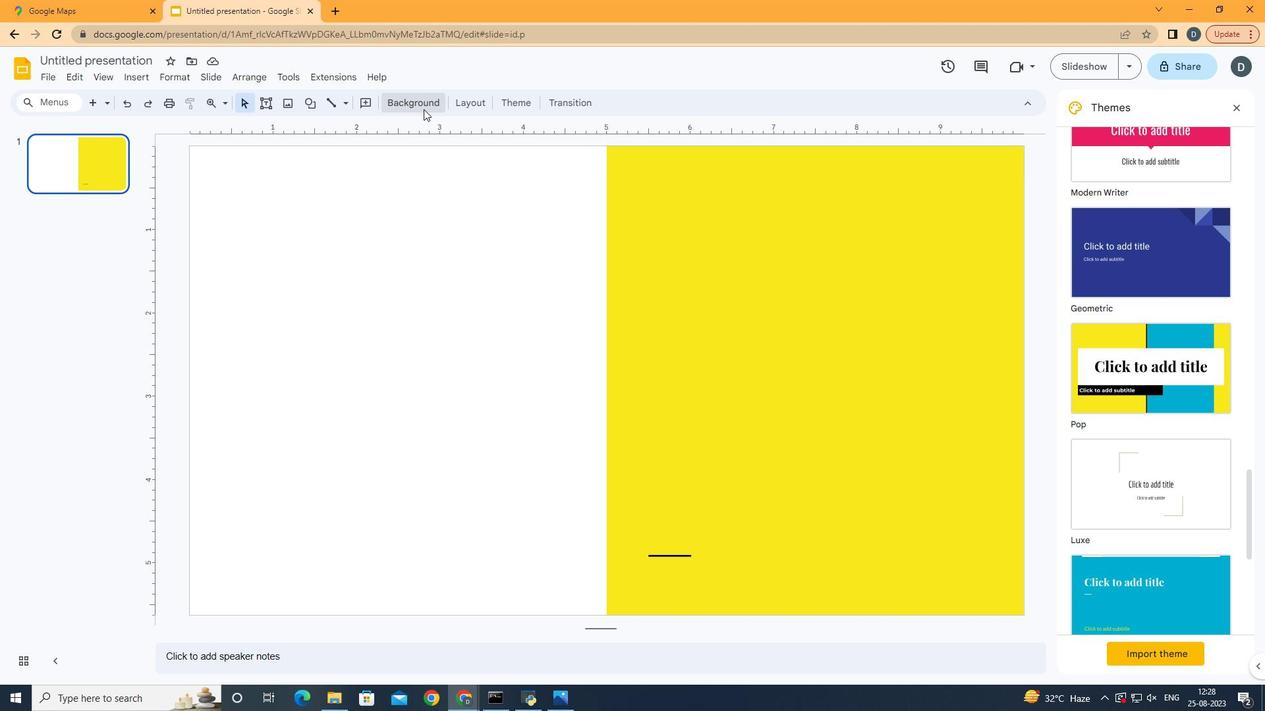 
Action: Mouse moved to (714, 337)
Screenshot: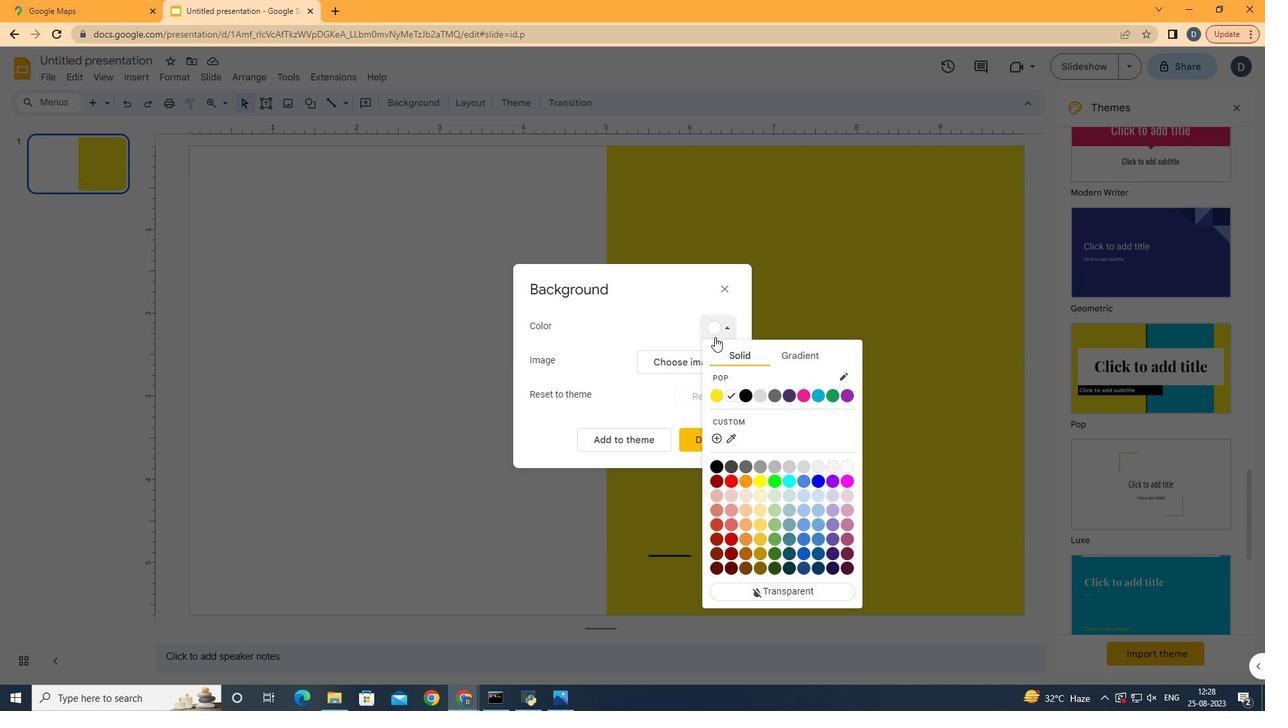 
Action: Mouse pressed left at (714, 337)
Screenshot: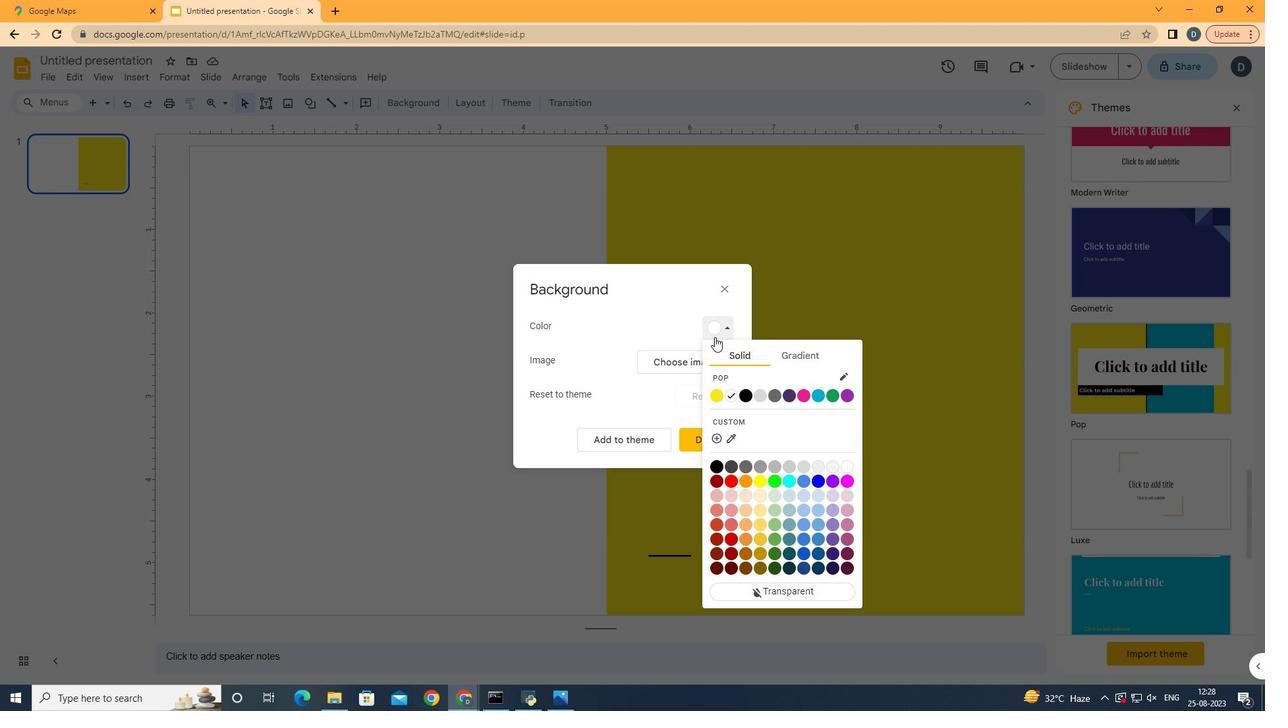 
Action: Mouse moved to (732, 397)
Screenshot: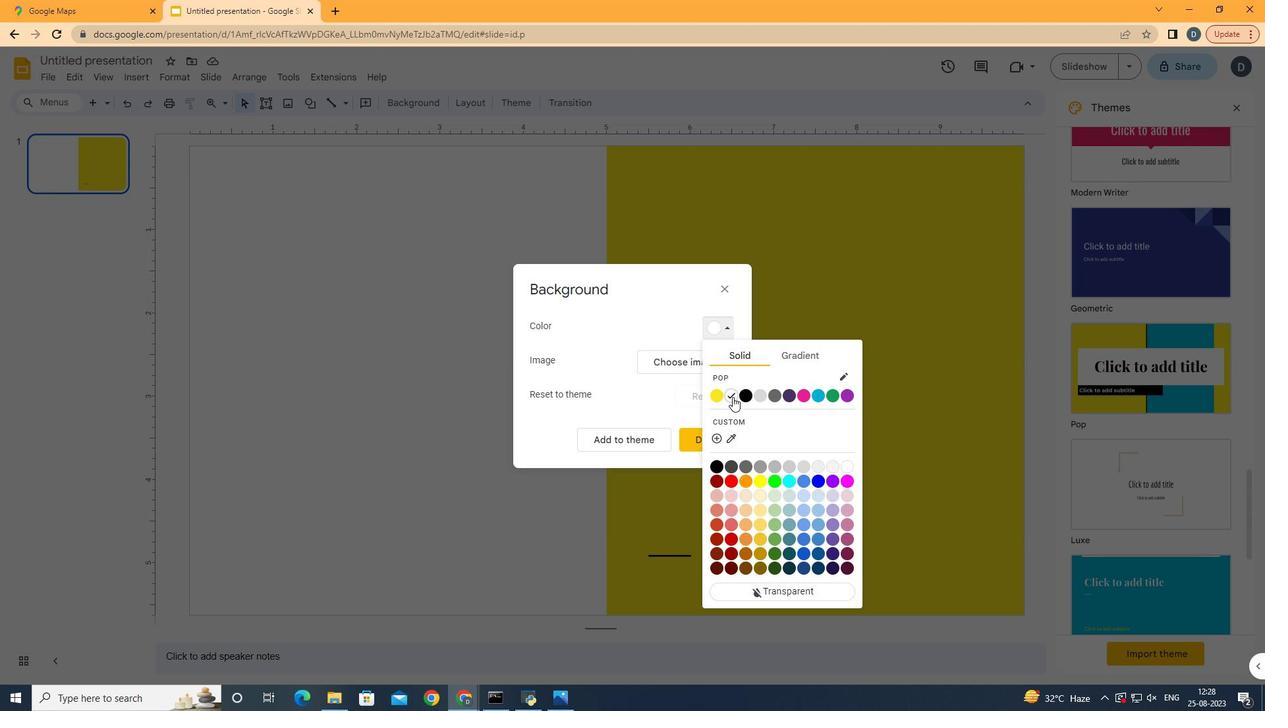 
Action: Mouse pressed left at (732, 397)
Screenshot: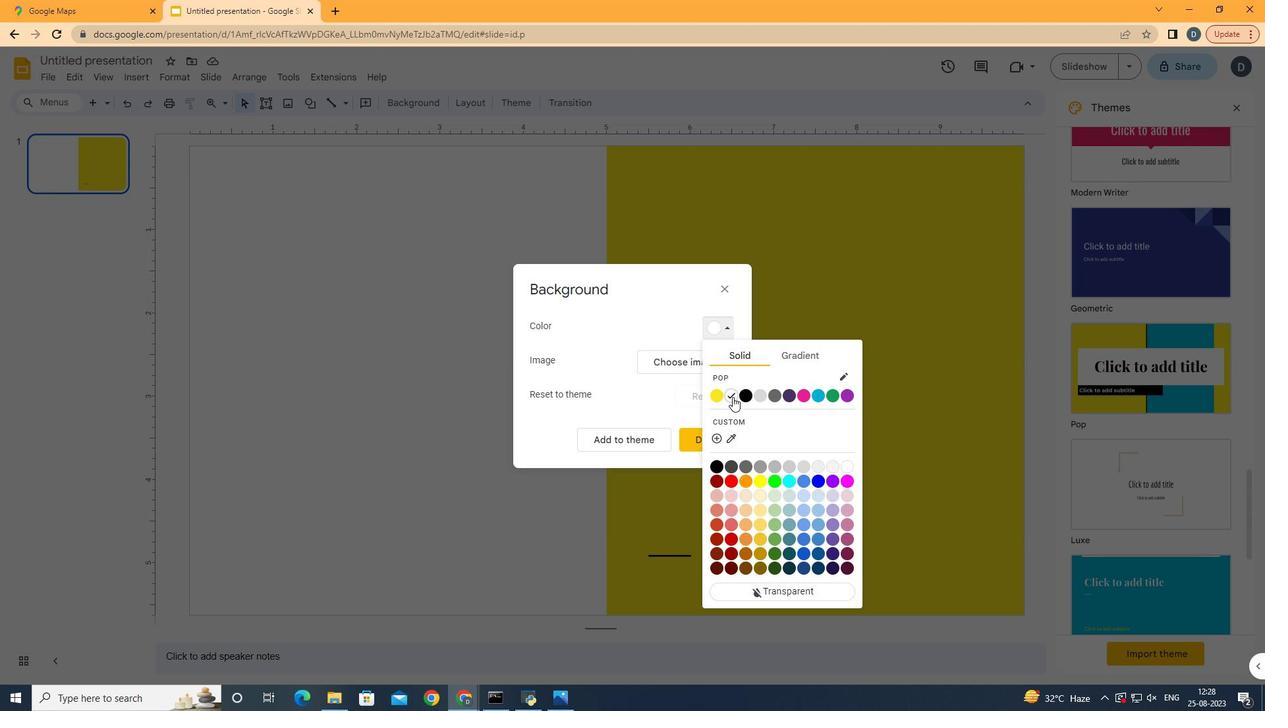 
Action: Mouse moved to (723, 437)
Screenshot: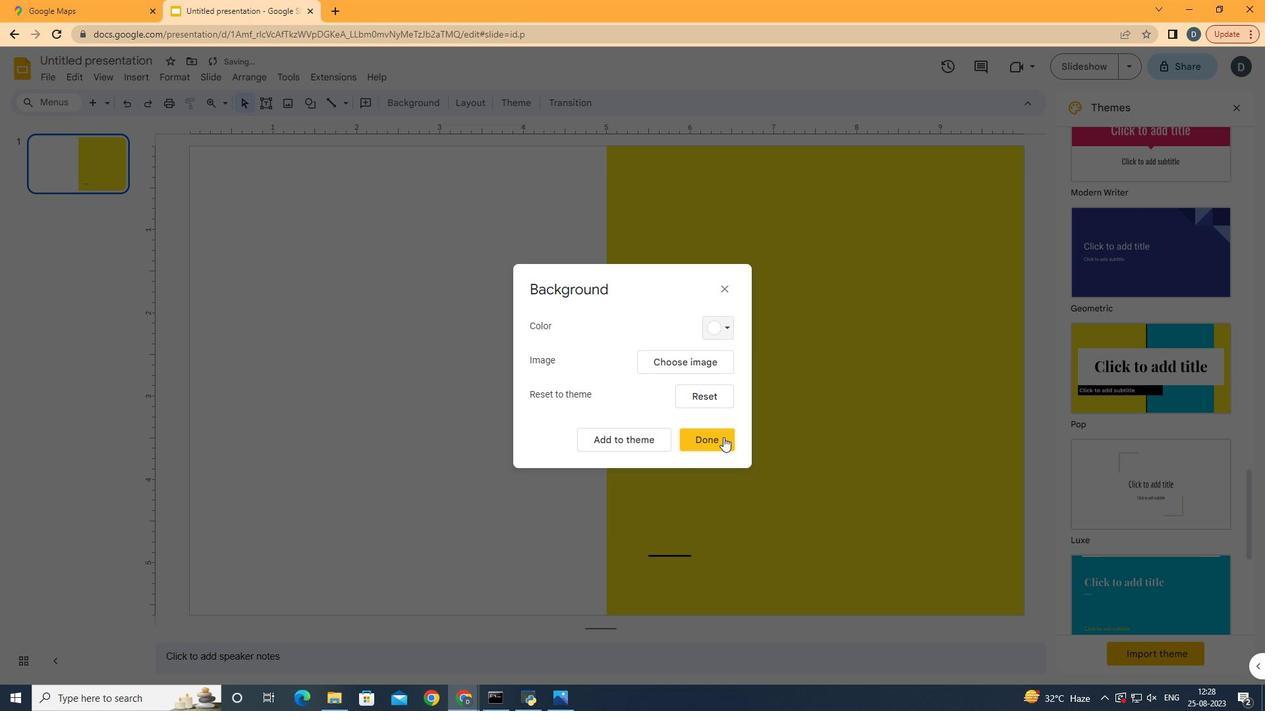 
Action: Mouse pressed left at (723, 437)
Screenshot: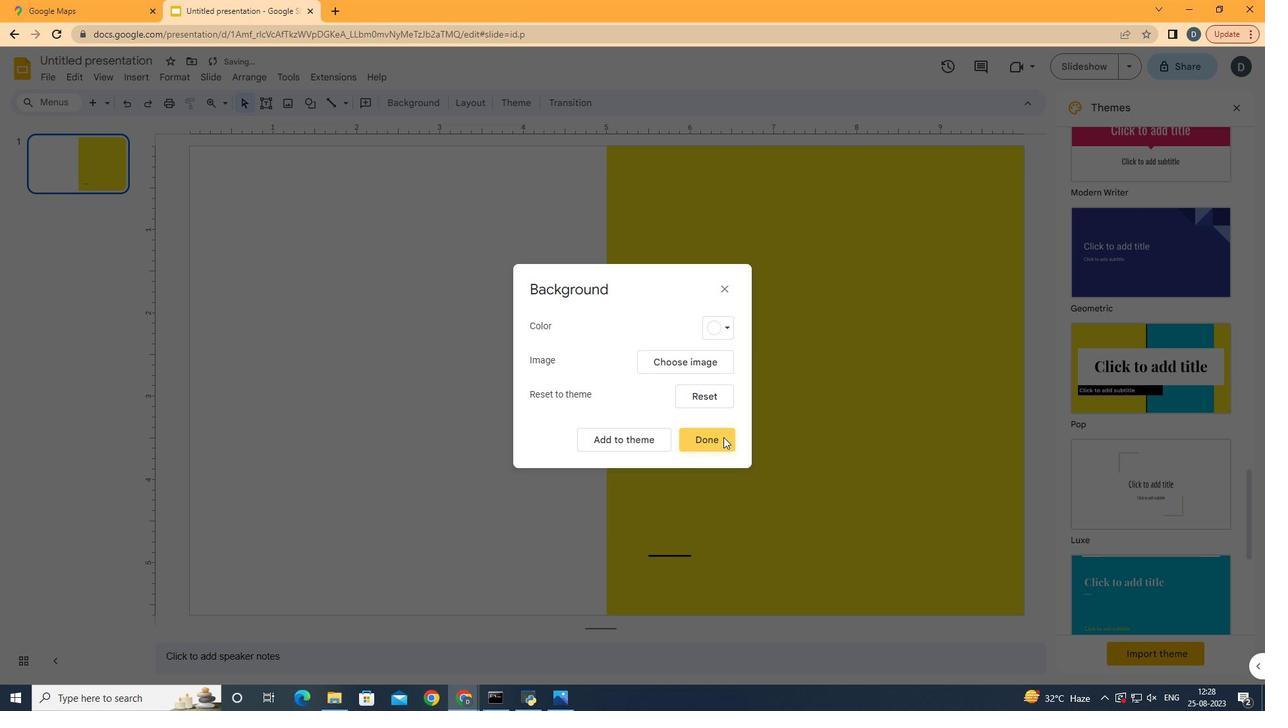 
Action: Mouse moved to (1152, 502)
Screenshot: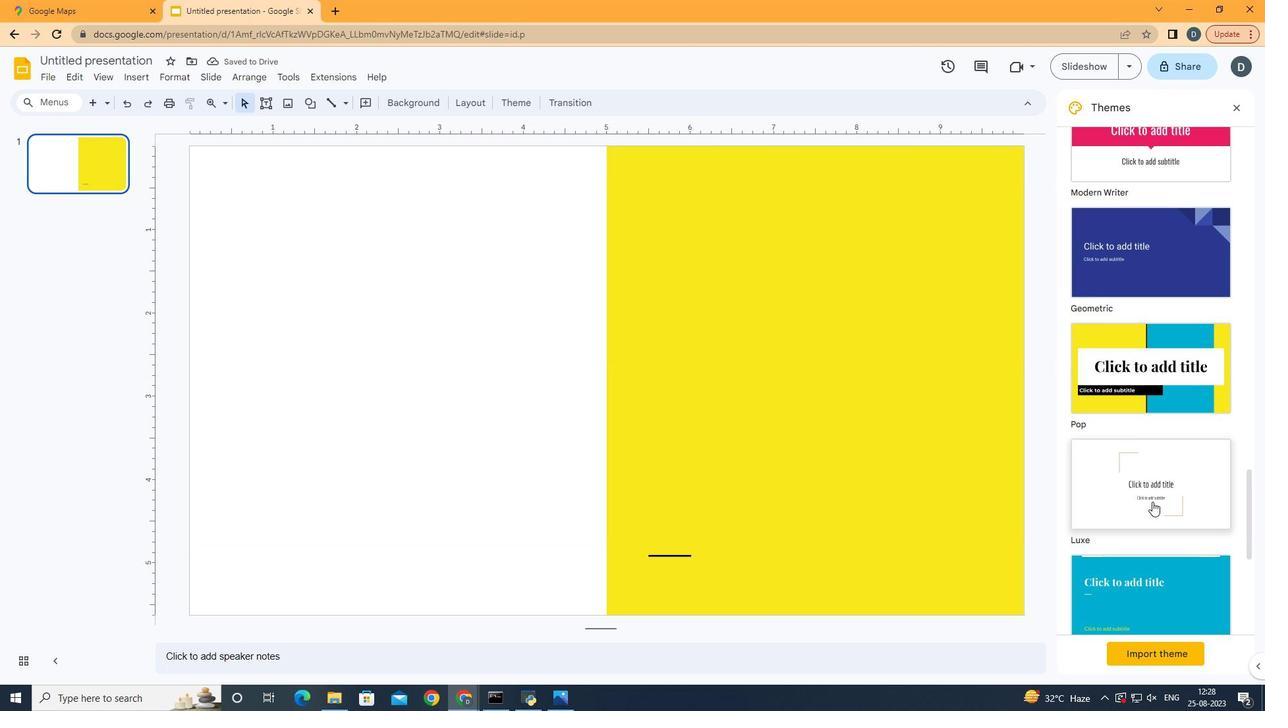 
Action: Mouse scrolled (1152, 501) with delta (0, 0)
Screenshot: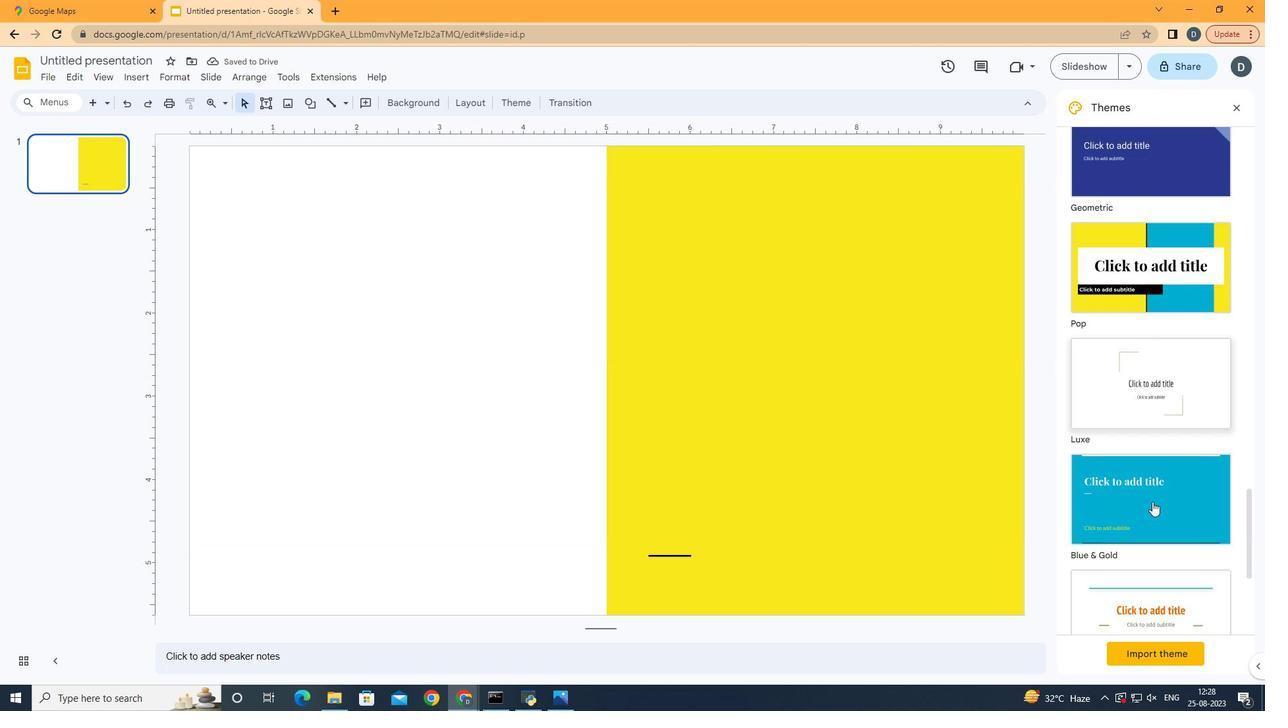 
Action: Mouse scrolled (1152, 501) with delta (0, 0)
Screenshot: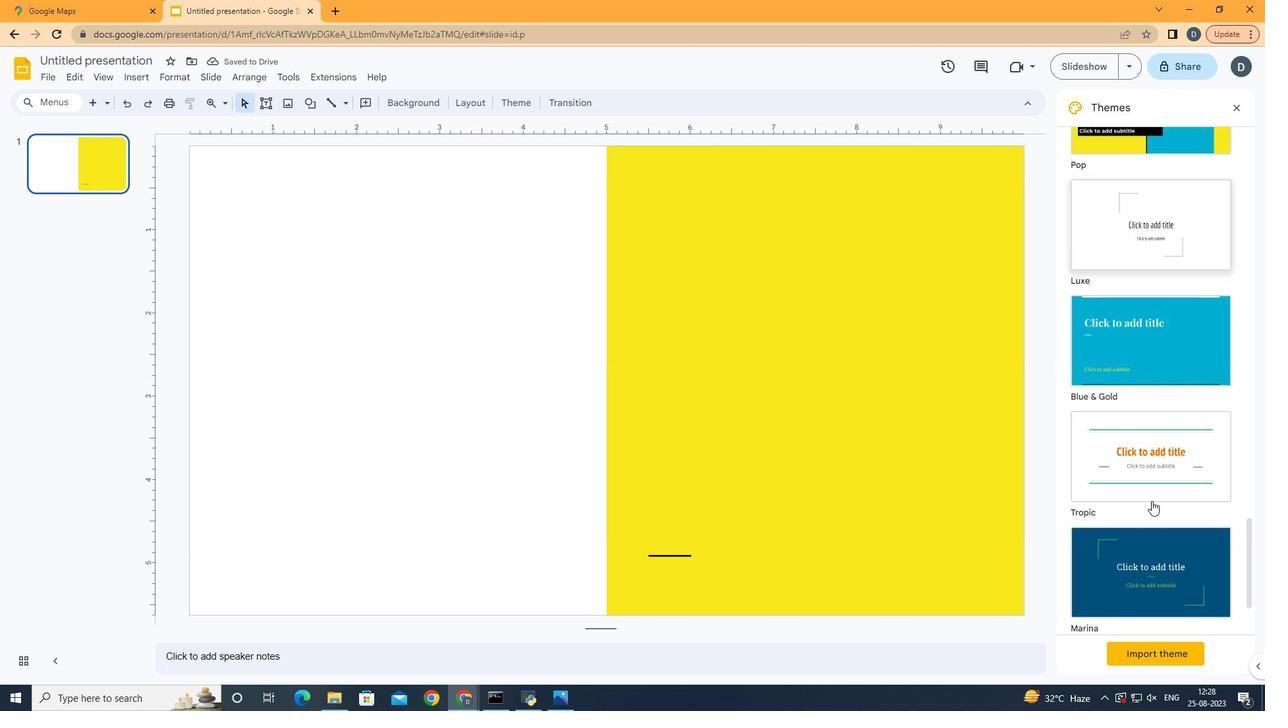 
Action: Mouse scrolled (1152, 501) with delta (0, 0)
Screenshot: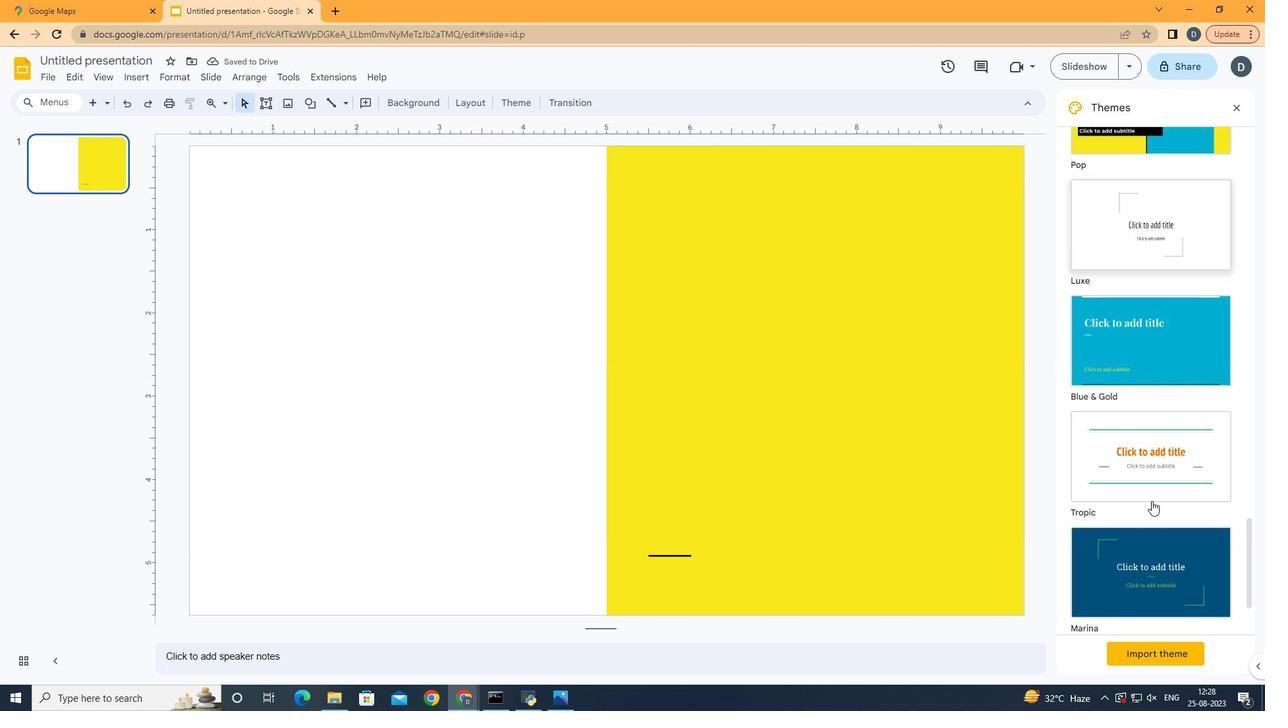 
Action: Mouse scrolled (1152, 501) with delta (0, 0)
Screenshot: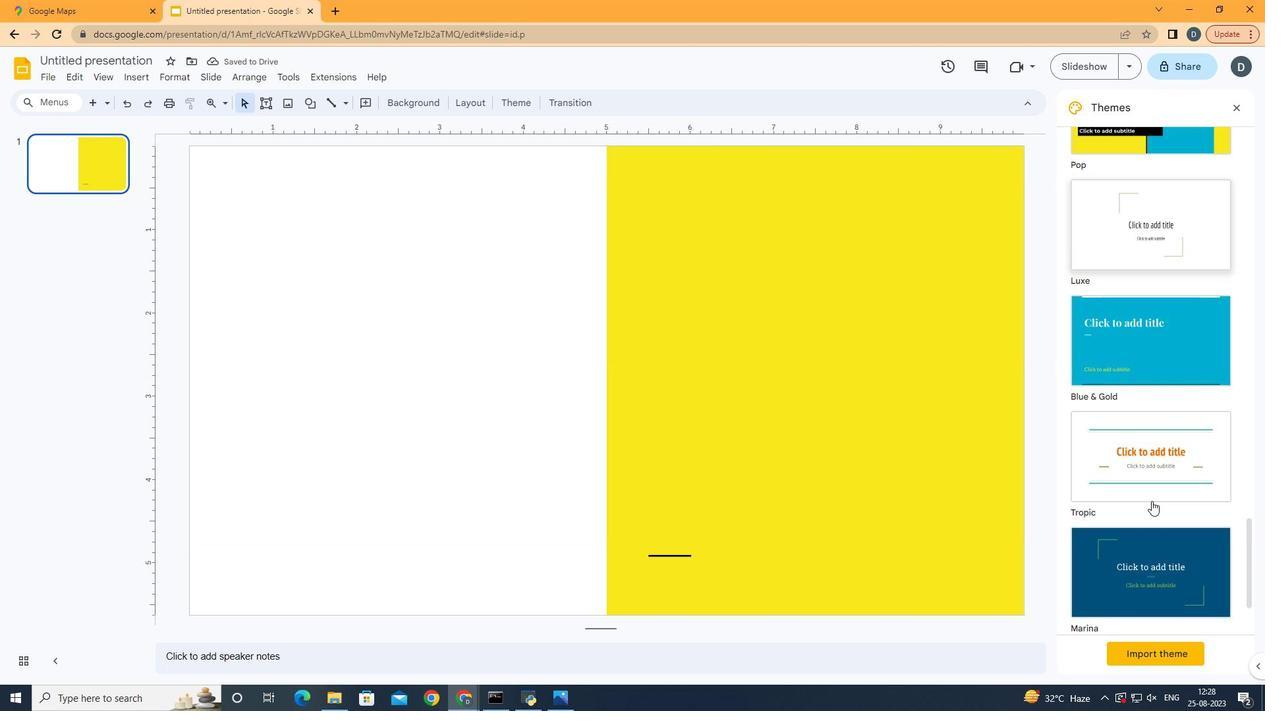 
Action: Mouse scrolled (1152, 501) with delta (0, 0)
Screenshot: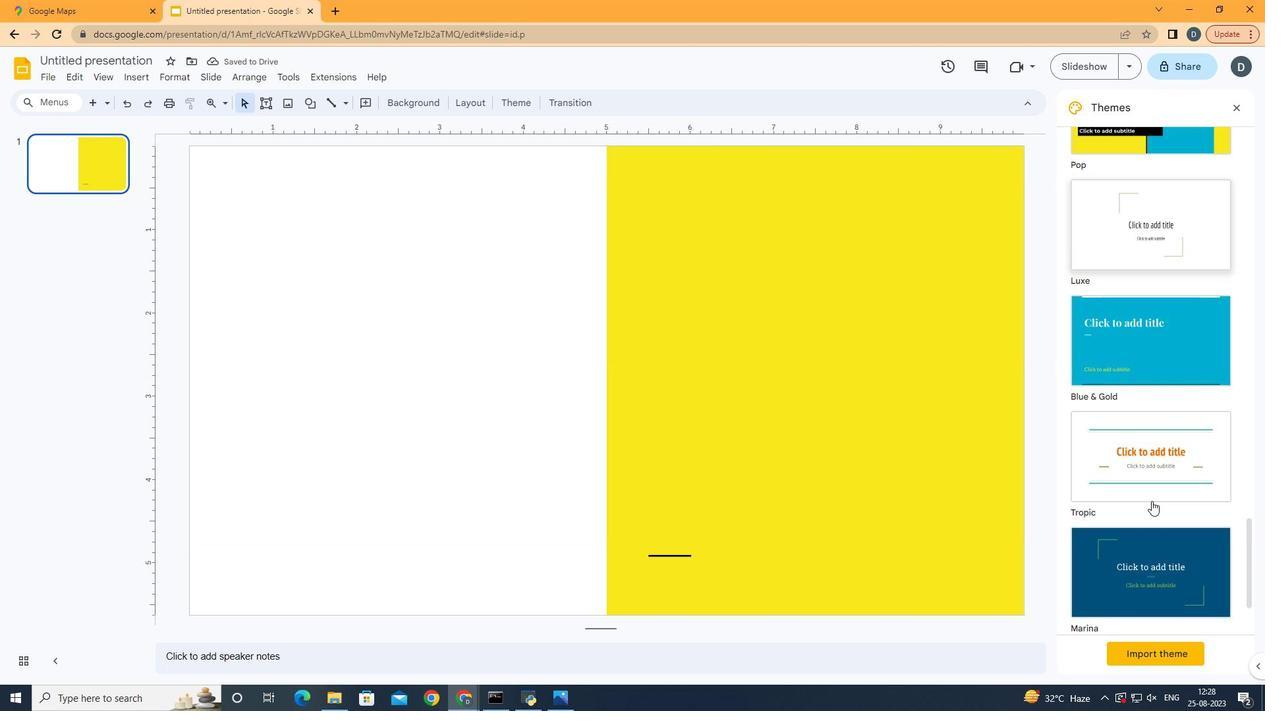 
Action: Mouse moved to (1152, 500)
Screenshot: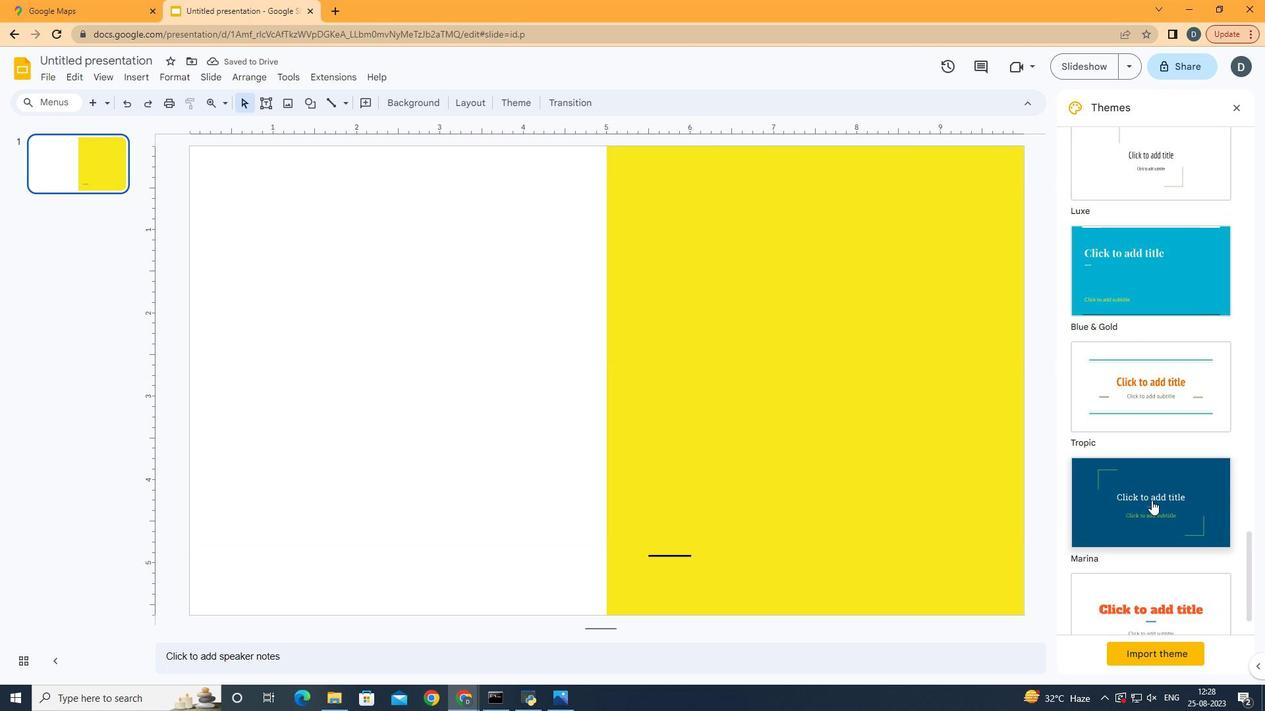 
Action: Mouse scrolled (1152, 500) with delta (0, 0)
Screenshot: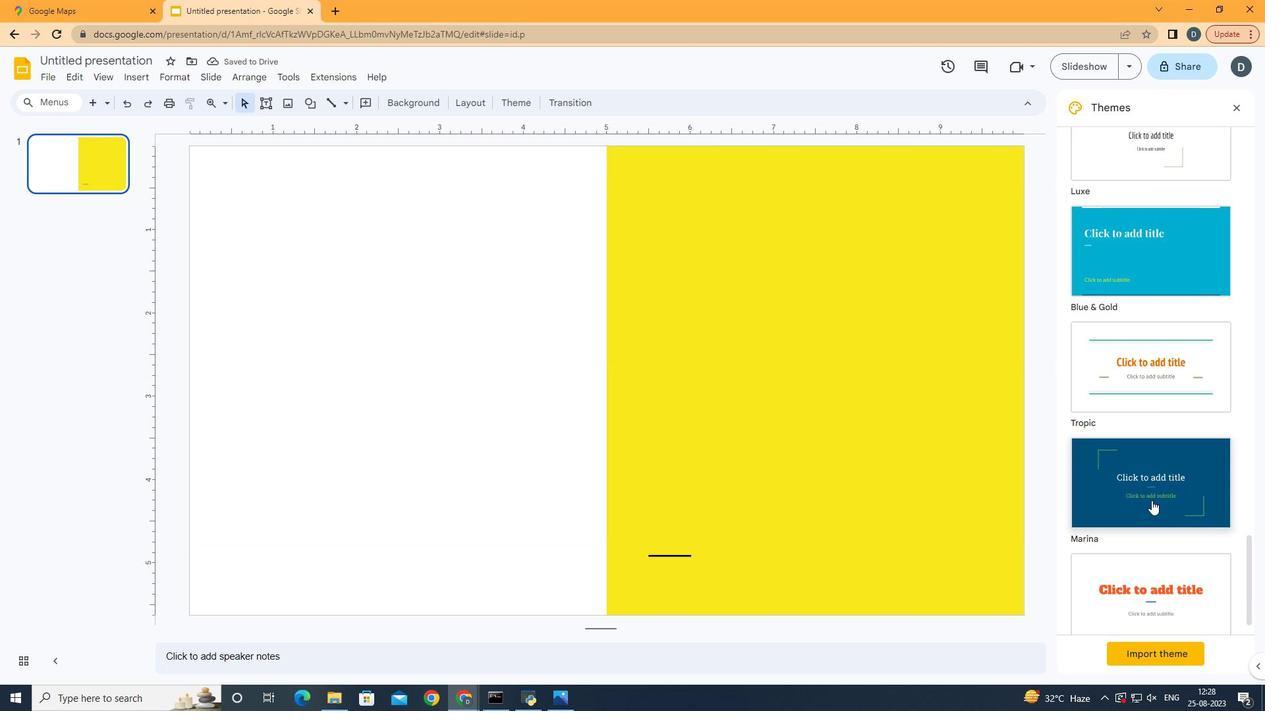 
Action: Mouse scrolled (1152, 500) with delta (0, 0)
Screenshot: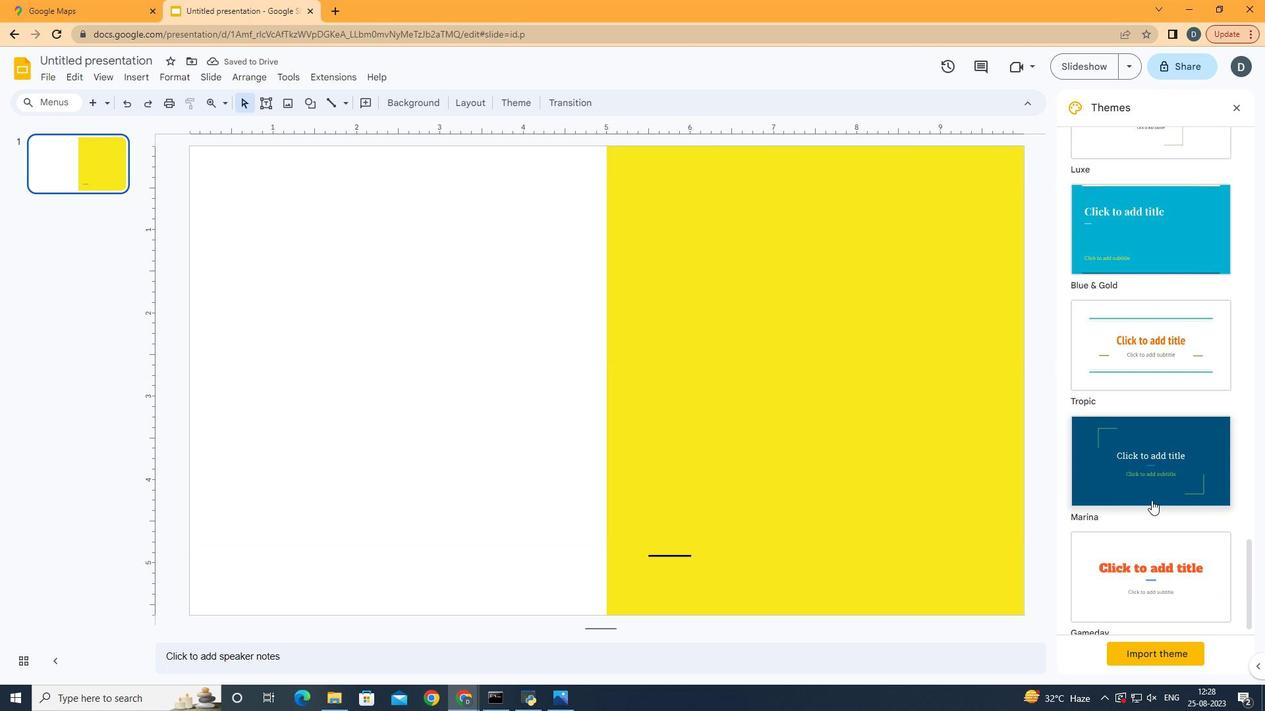 
Action: Mouse scrolled (1152, 500) with delta (0, 0)
Screenshot: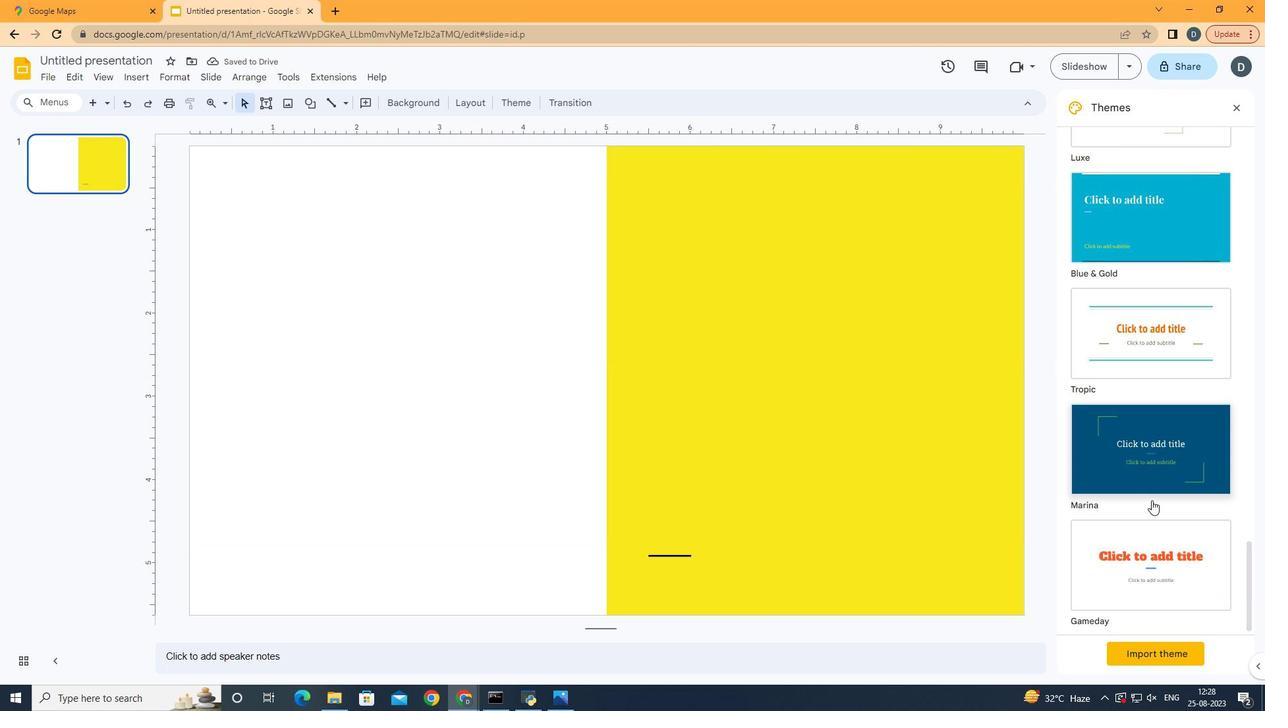 
Action: Mouse scrolled (1152, 500) with delta (0, 0)
Screenshot: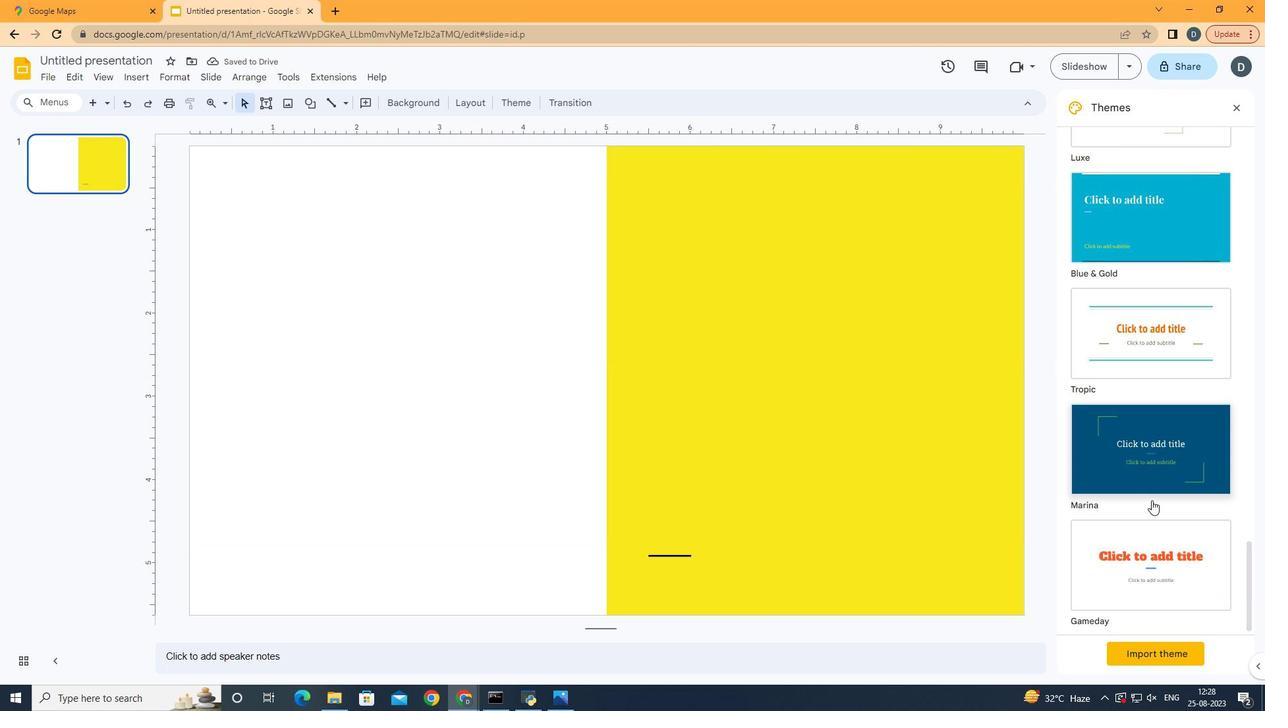 
Action: Mouse scrolled (1152, 500) with delta (0, 0)
Screenshot: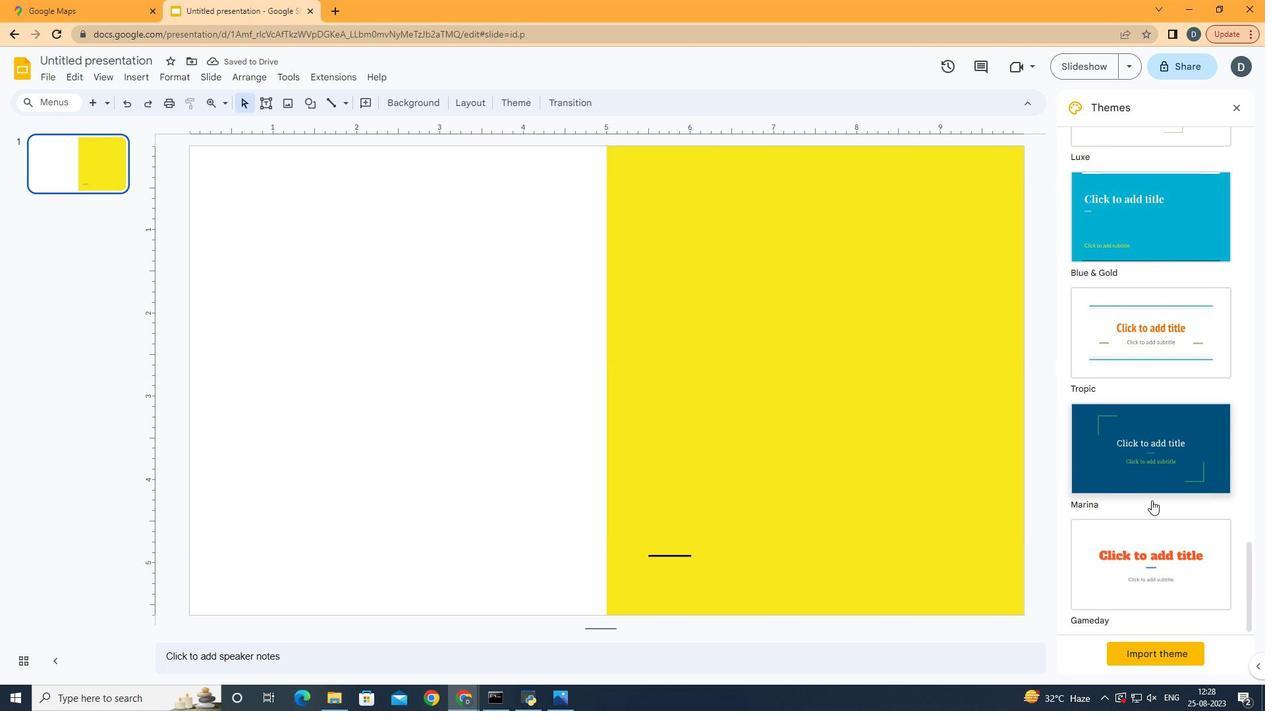 
Action: Mouse scrolled (1152, 500) with delta (0, 0)
Screenshot: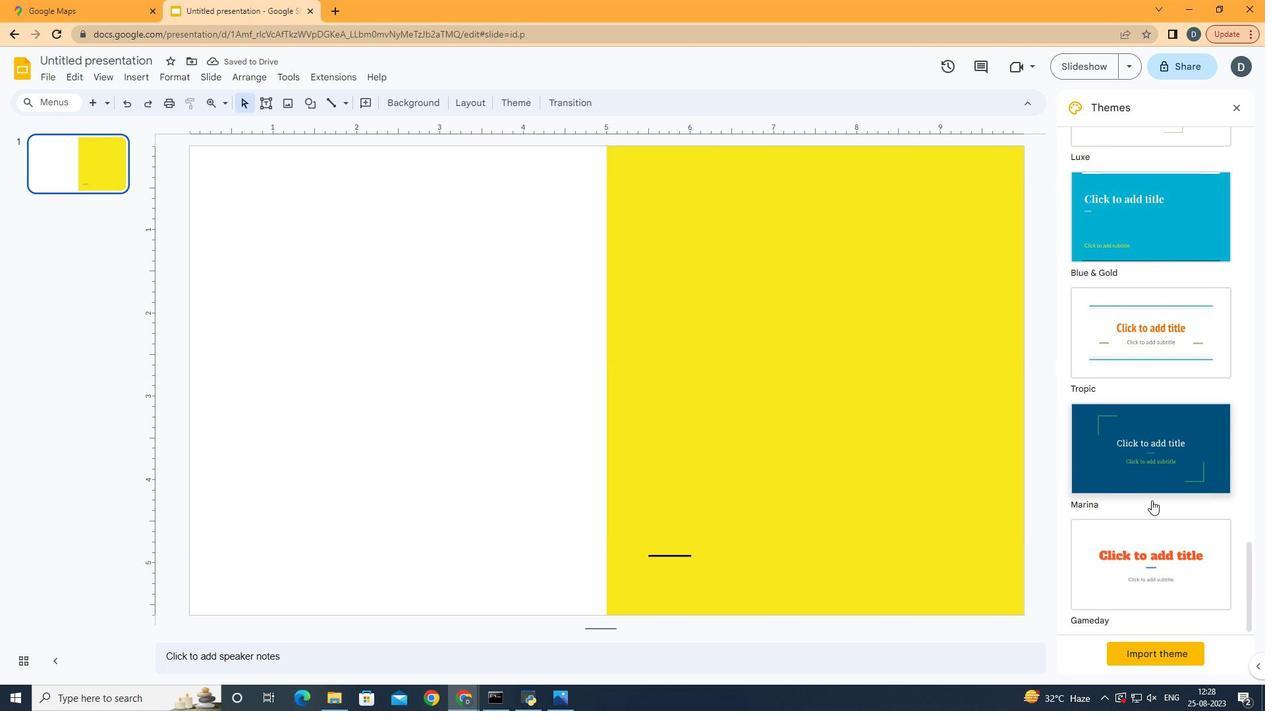 
Action: Mouse scrolled (1152, 501) with delta (0, 0)
Screenshot: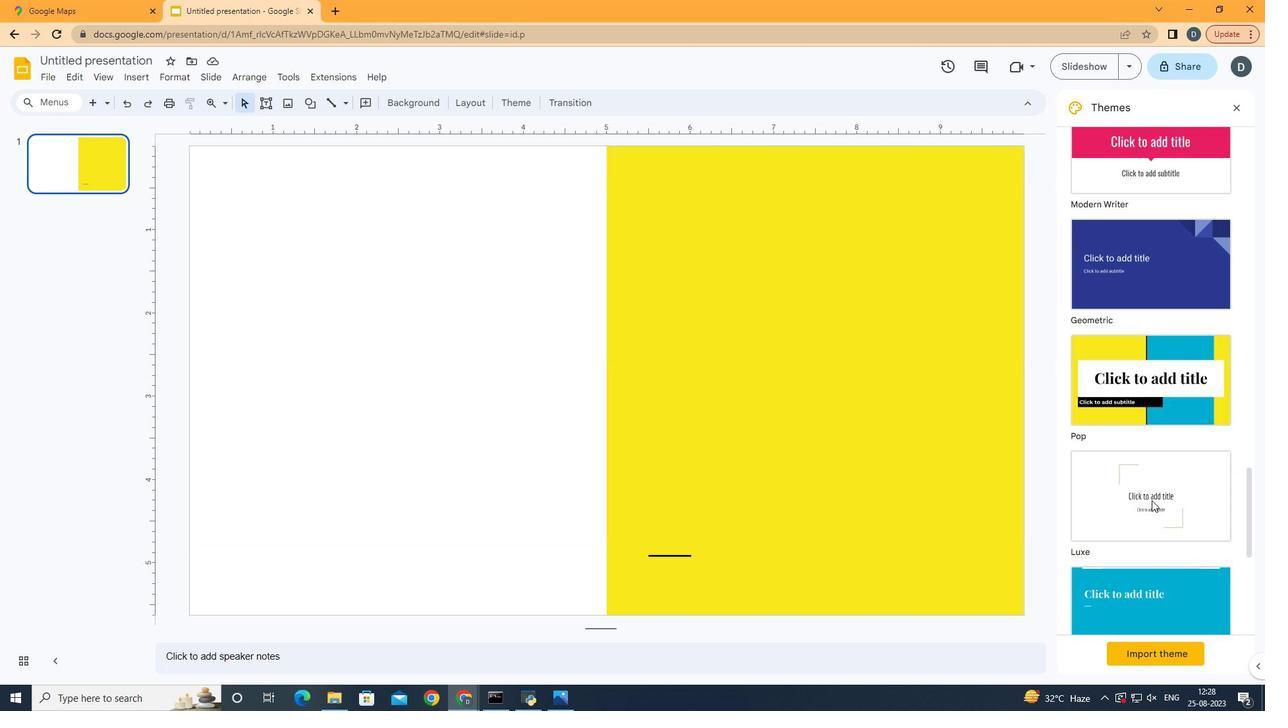 
Action: Mouse scrolled (1152, 501) with delta (0, 0)
Screenshot: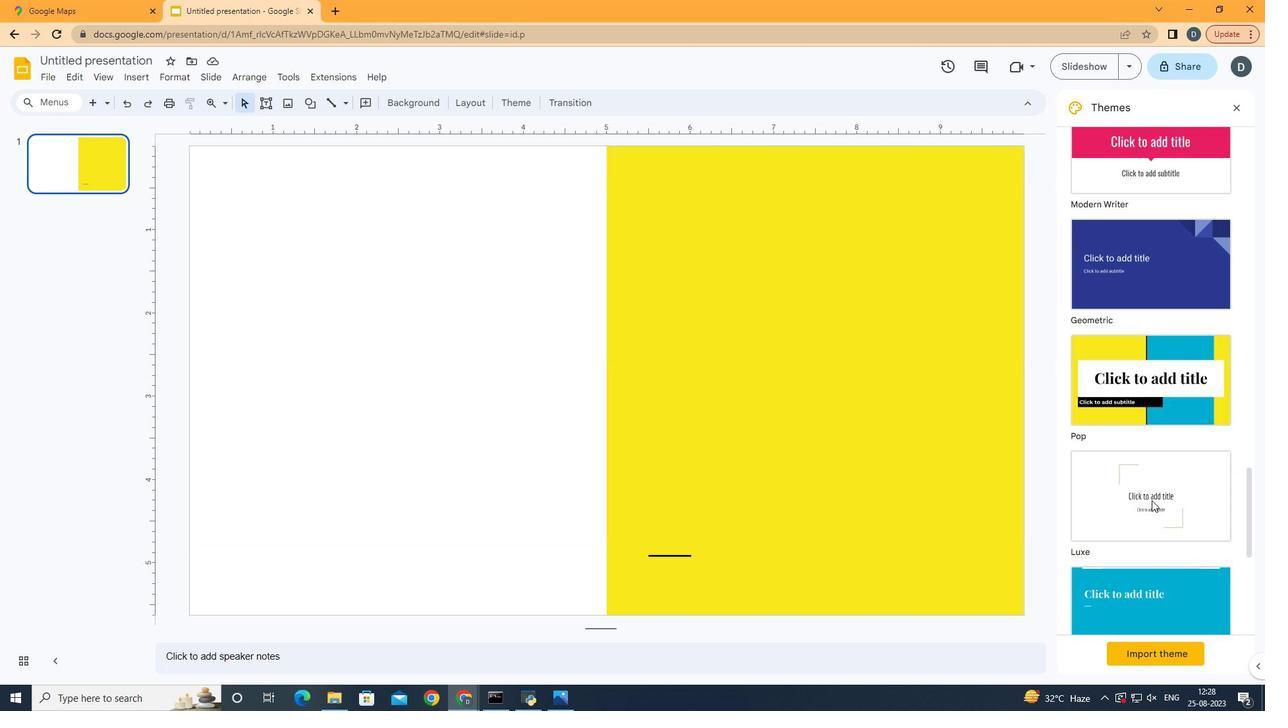 
Action: Mouse scrolled (1152, 501) with delta (0, 0)
Screenshot: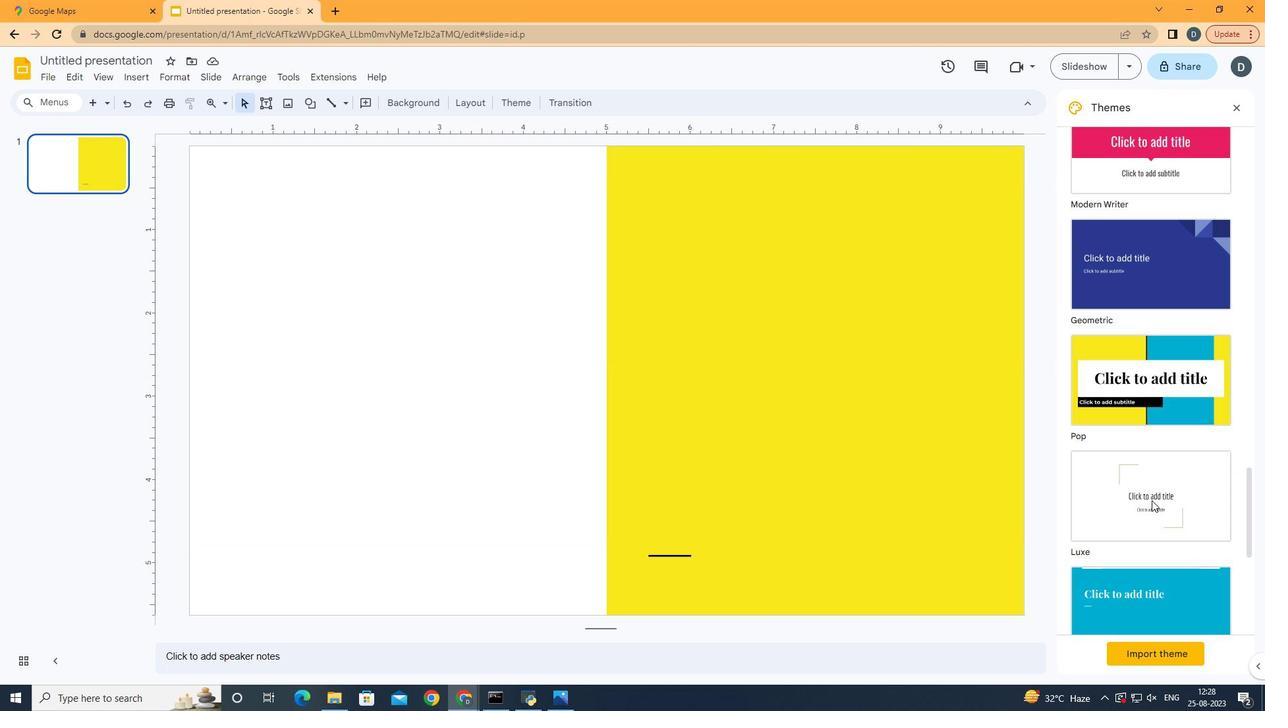 
Action: Mouse scrolled (1152, 501) with delta (0, 0)
Screenshot: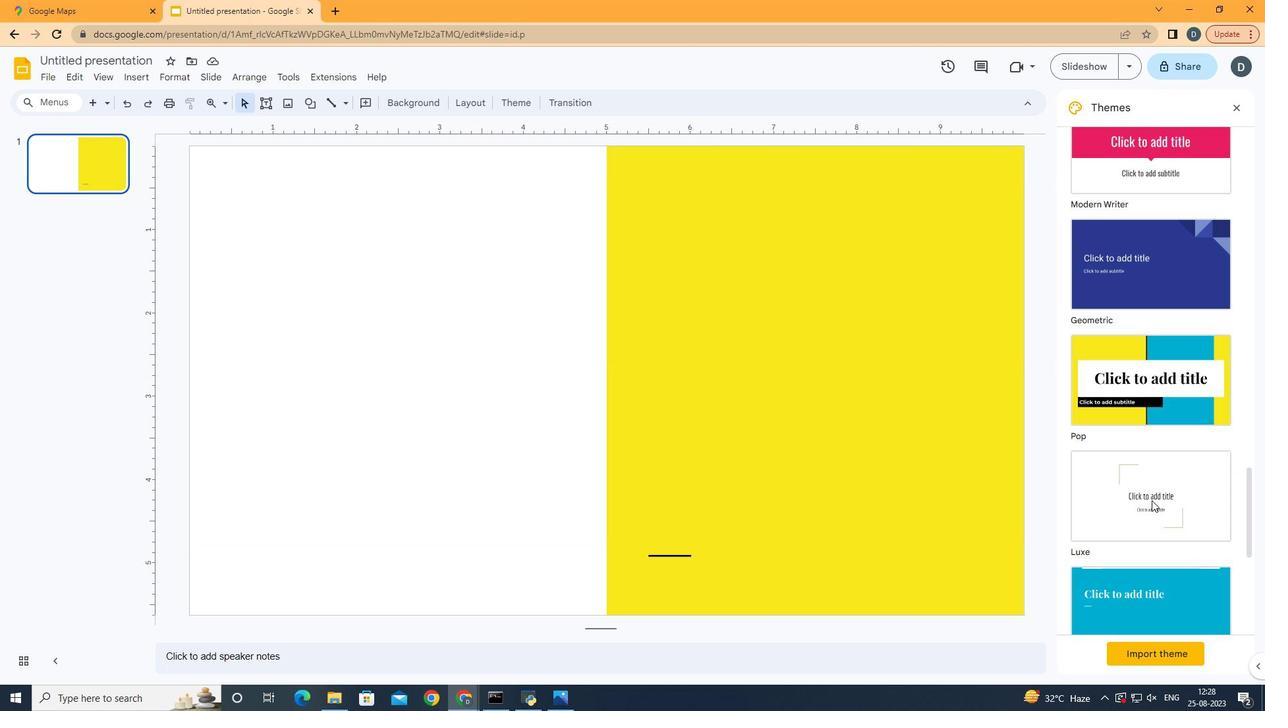 
Action: Mouse scrolled (1152, 501) with delta (0, 0)
Screenshot: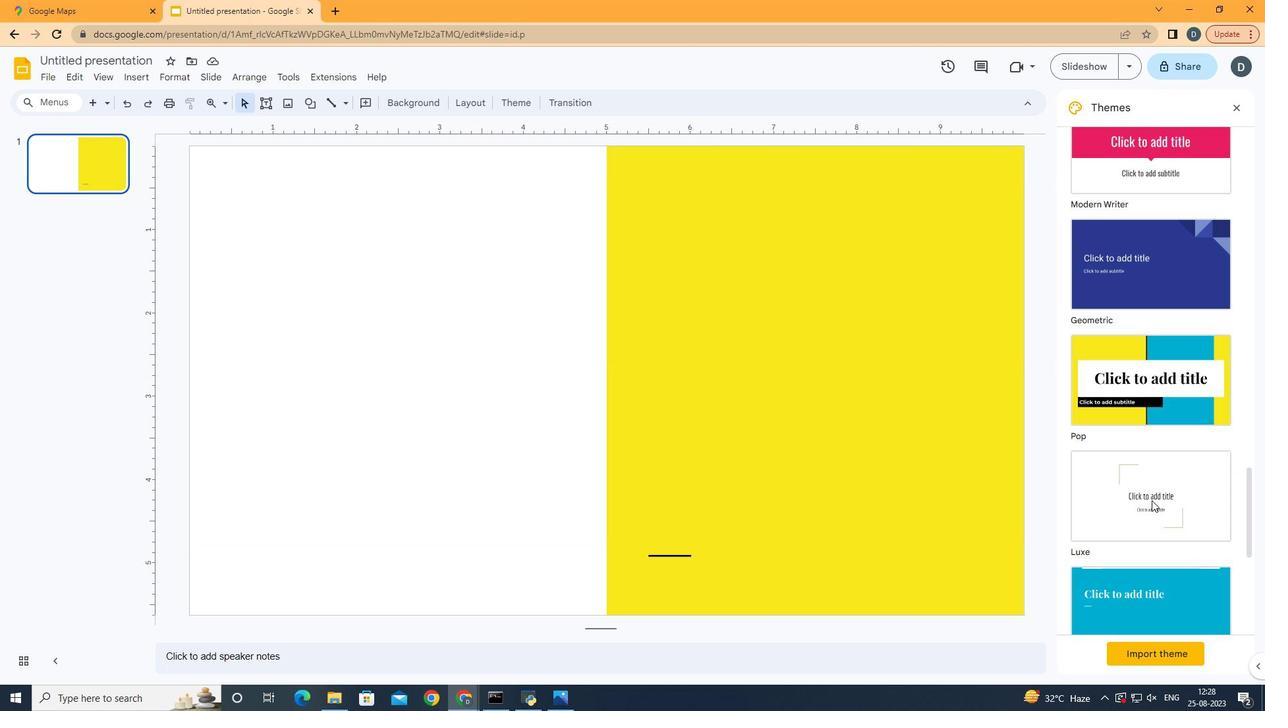 
Action: Mouse scrolled (1152, 501) with delta (0, 0)
Screenshot: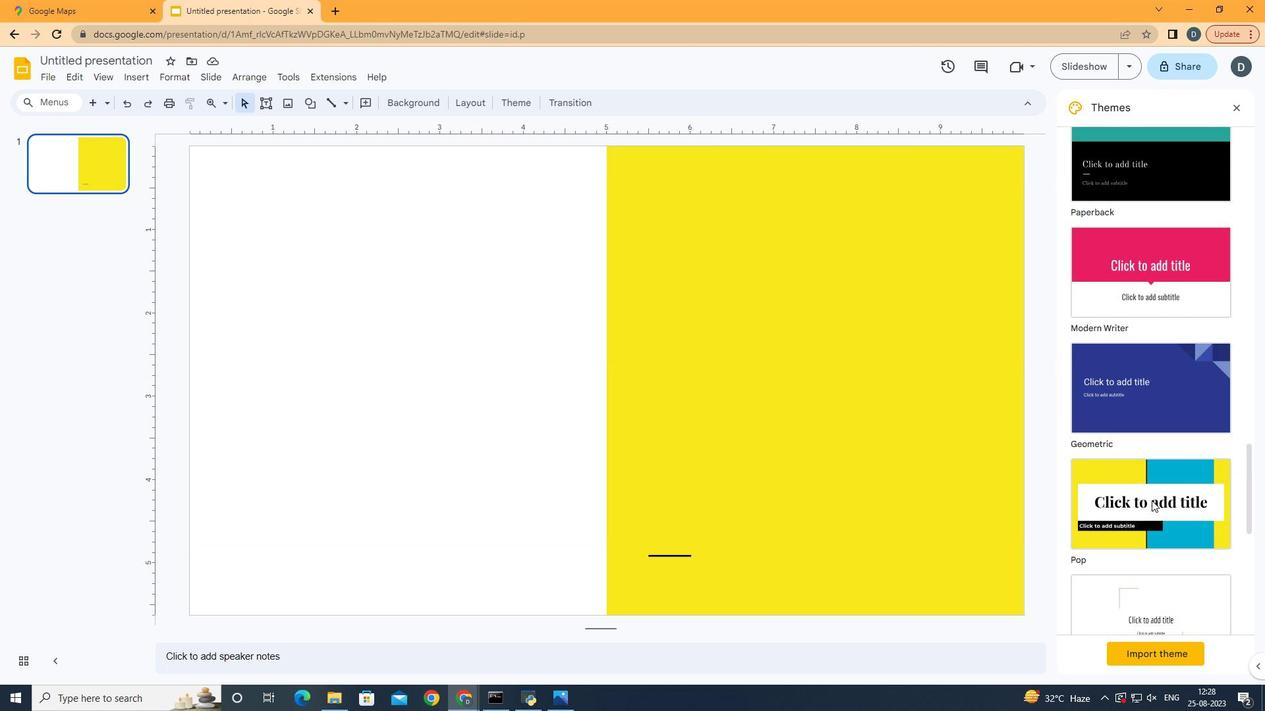 
Action: Mouse scrolled (1152, 501) with delta (0, 0)
Screenshot: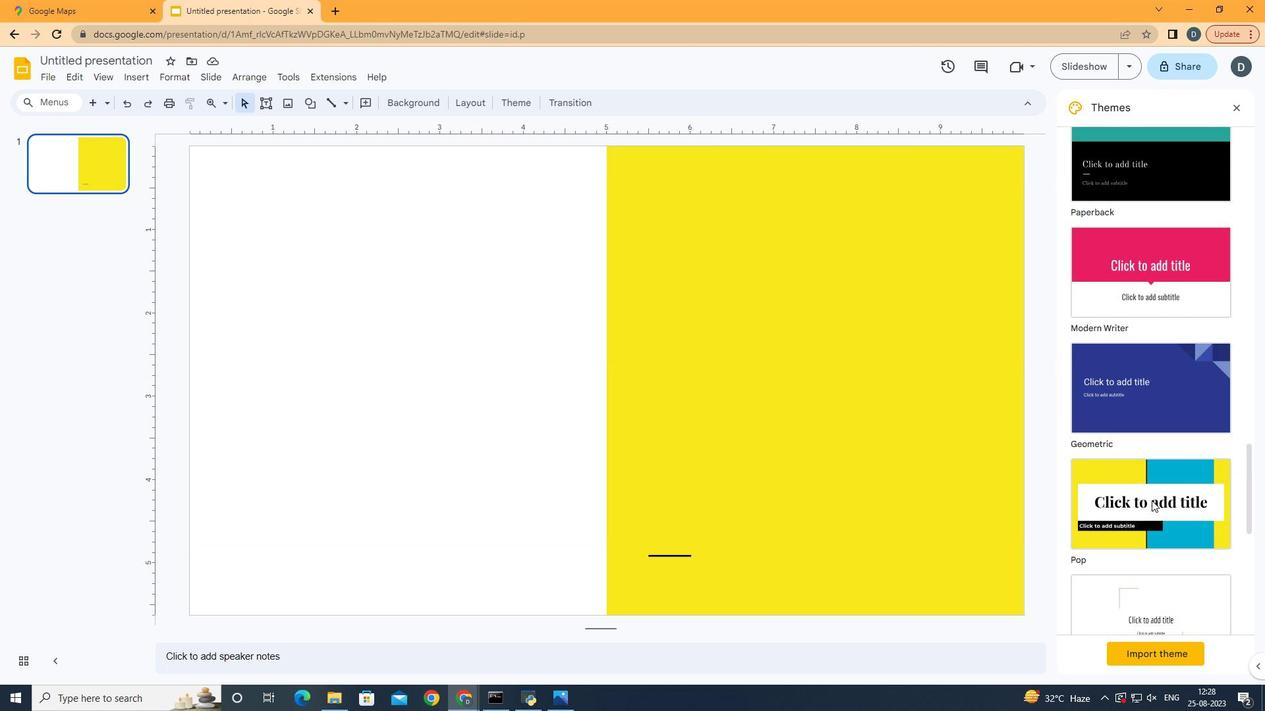 
Action: Mouse scrolled (1152, 501) with delta (0, 0)
Screenshot: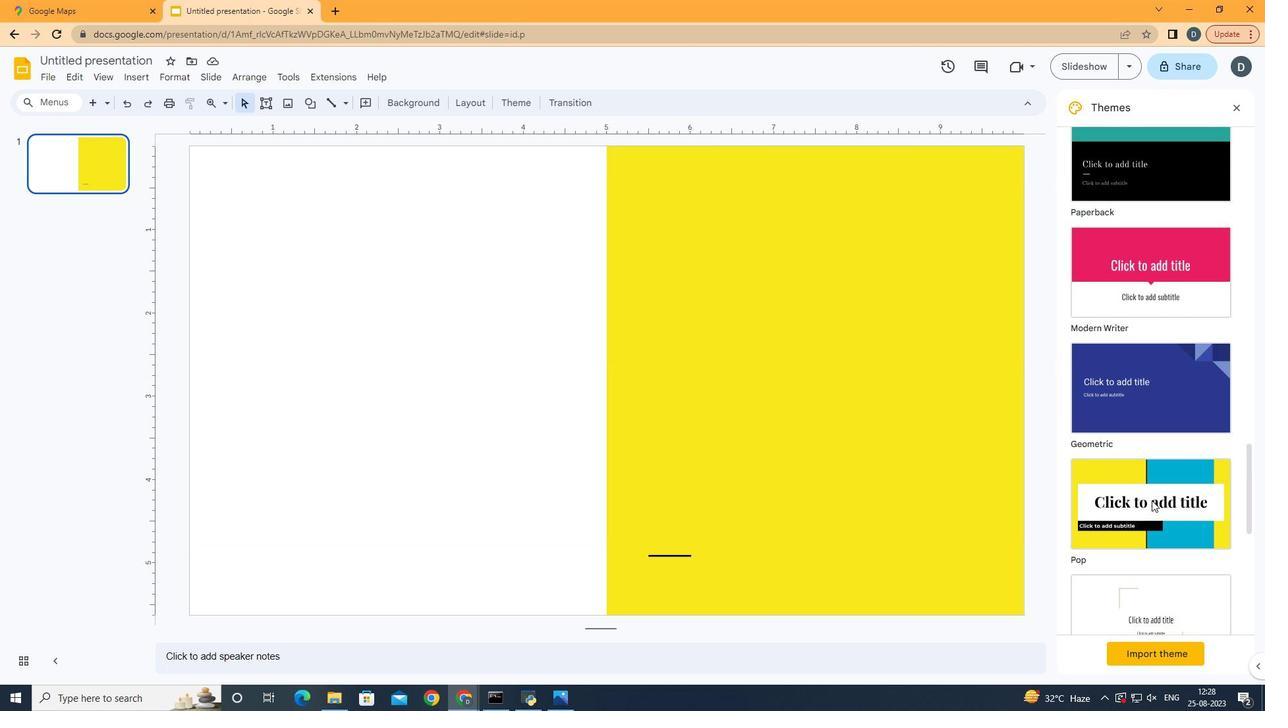
Action: Mouse moved to (1152, 500)
Screenshot: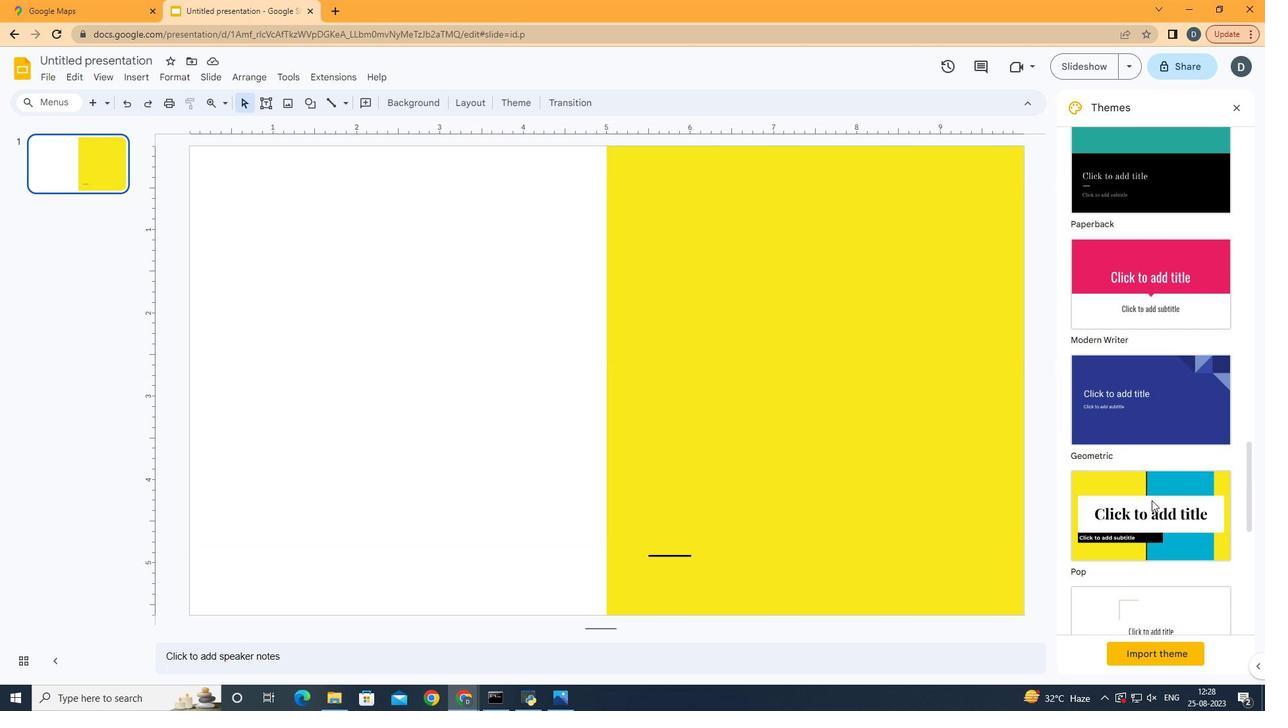 
Action: Mouse scrolled (1152, 501) with delta (0, 0)
Screenshot: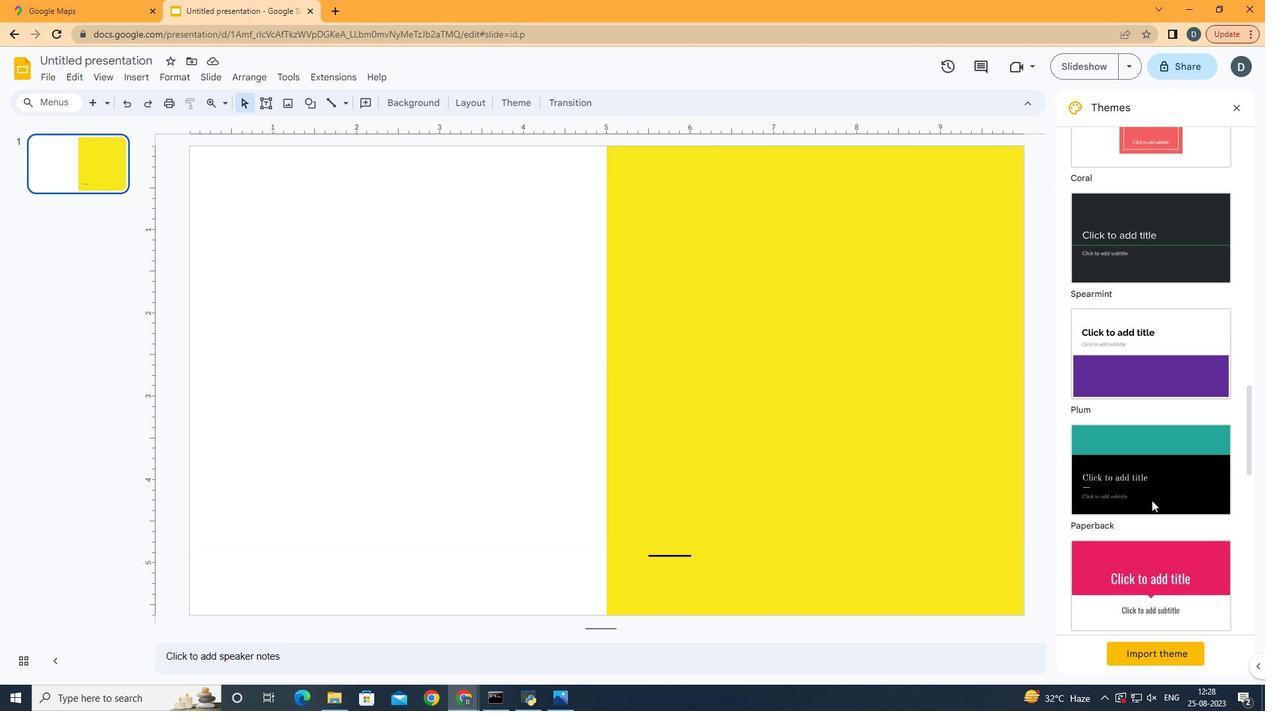 
Action: Mouse scrolled (1152, 501) with delta (0, 0)
Screenshot: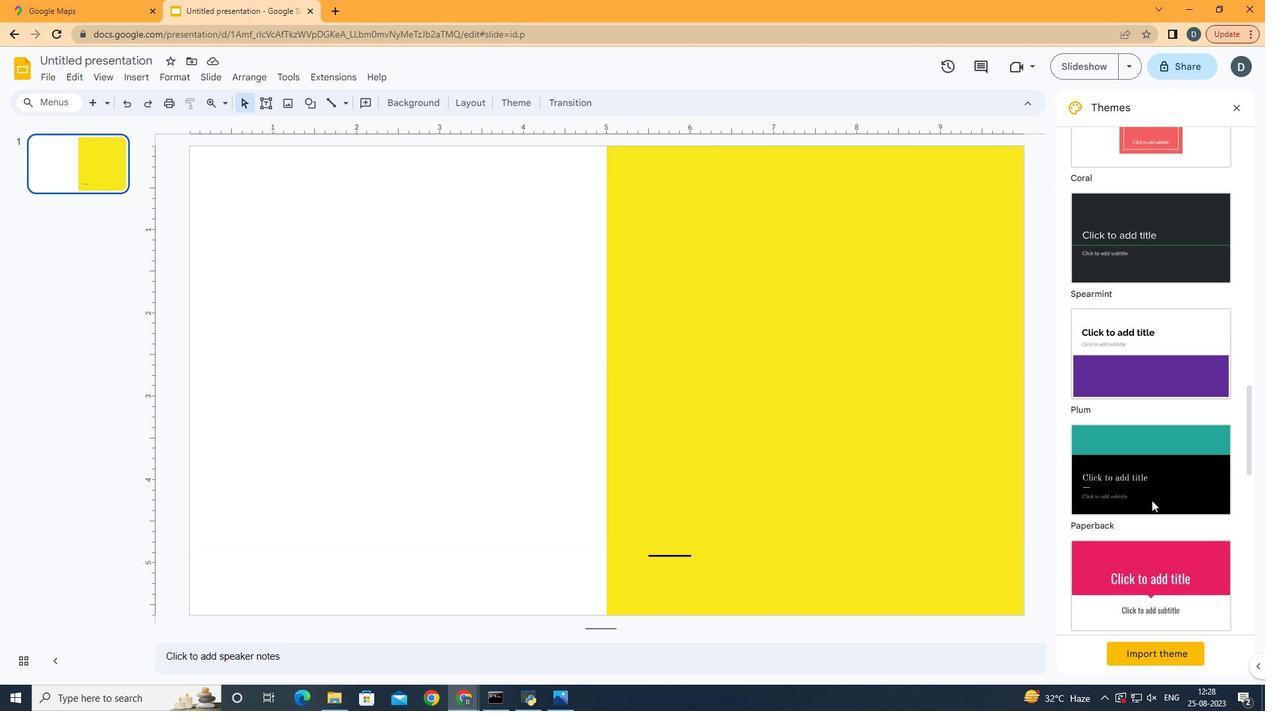 
Action: Mouse scrolled (1152, 501) with delta (0, 0)
Screenshot: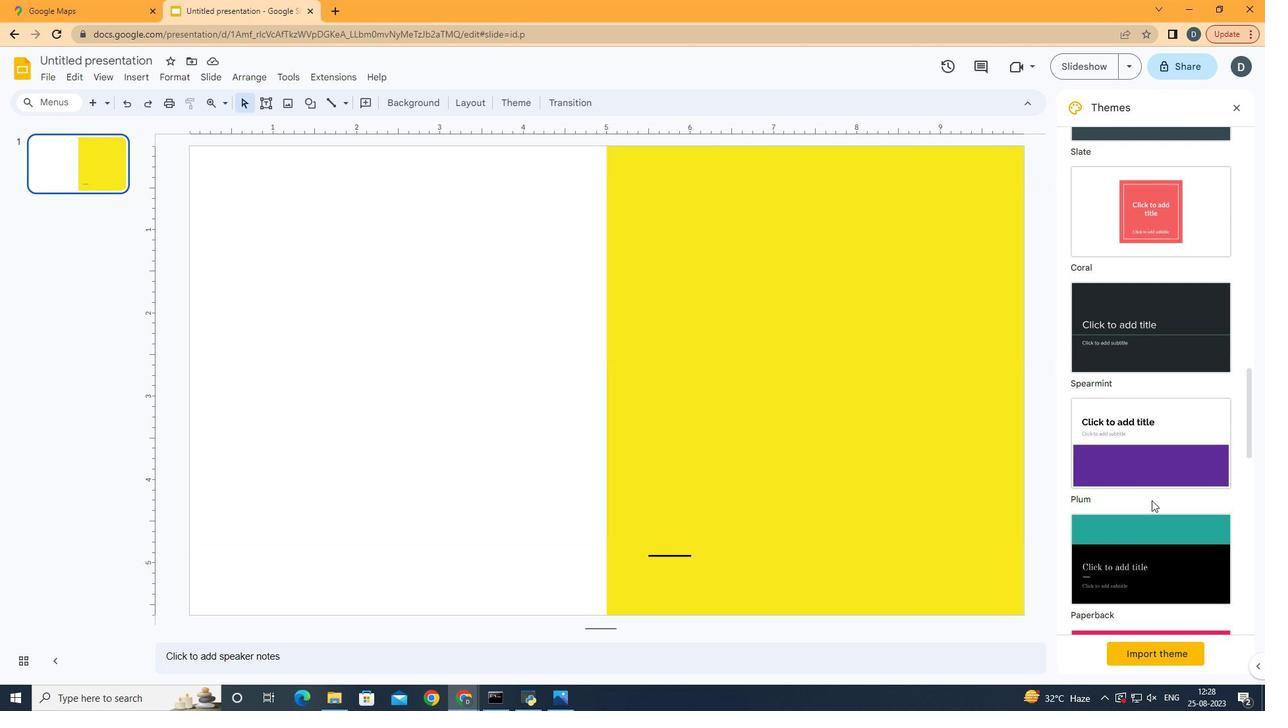 
Action: Mouse scrolled (1152, 501) with delta (0, 0)
Screenshot: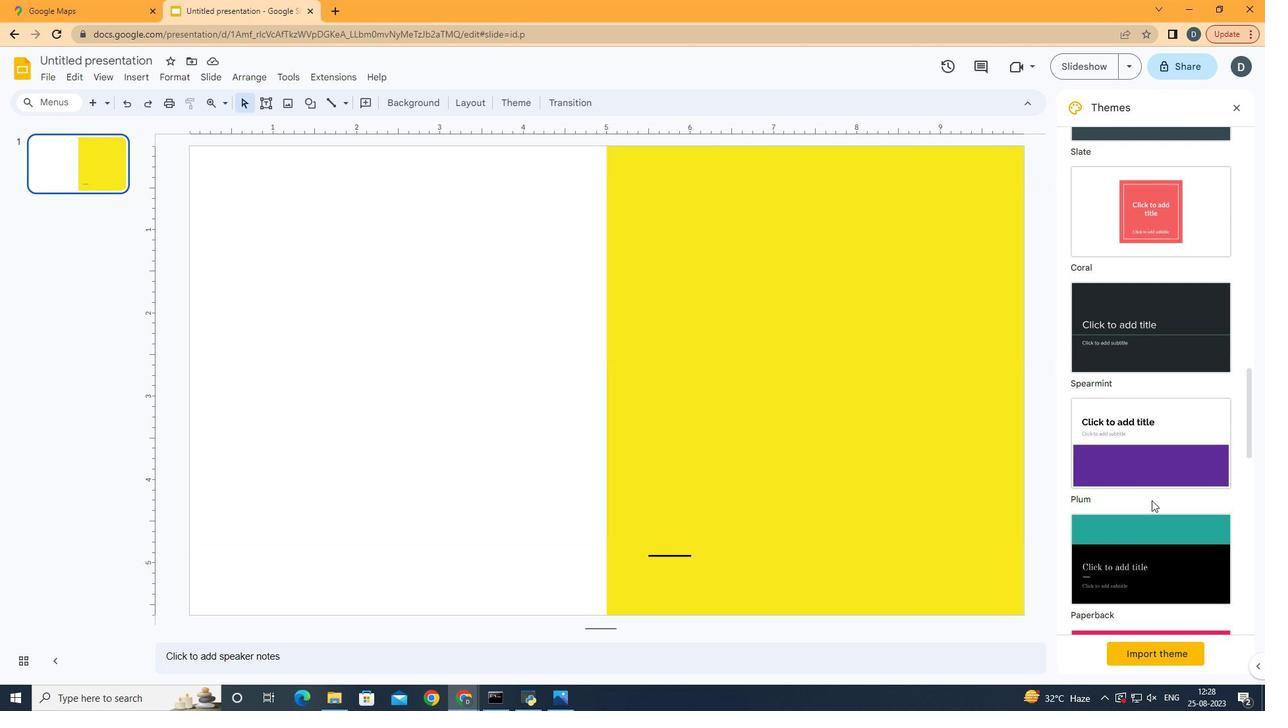 
Action: Mouse scrolled (1152, 501) with delta (0, 0)
Screenshot: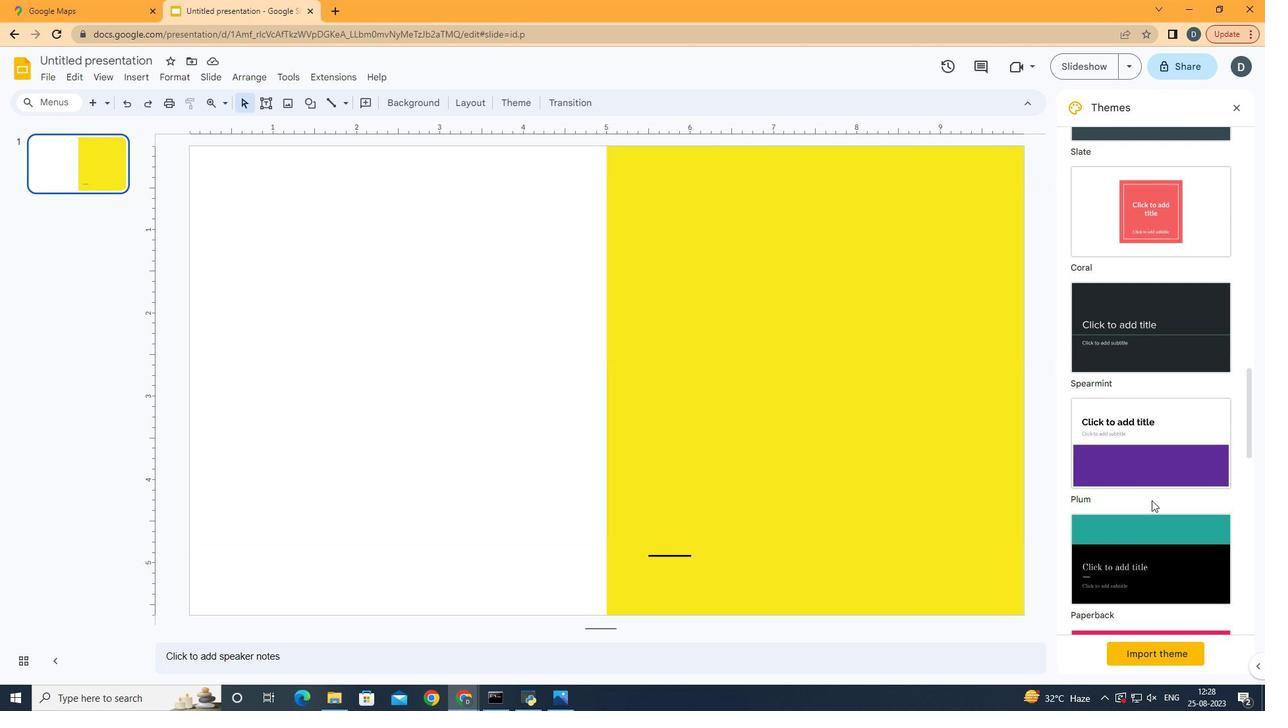 
Action: Mouse scrolled (1152, 501) with delta (0, 0)
Screenshot: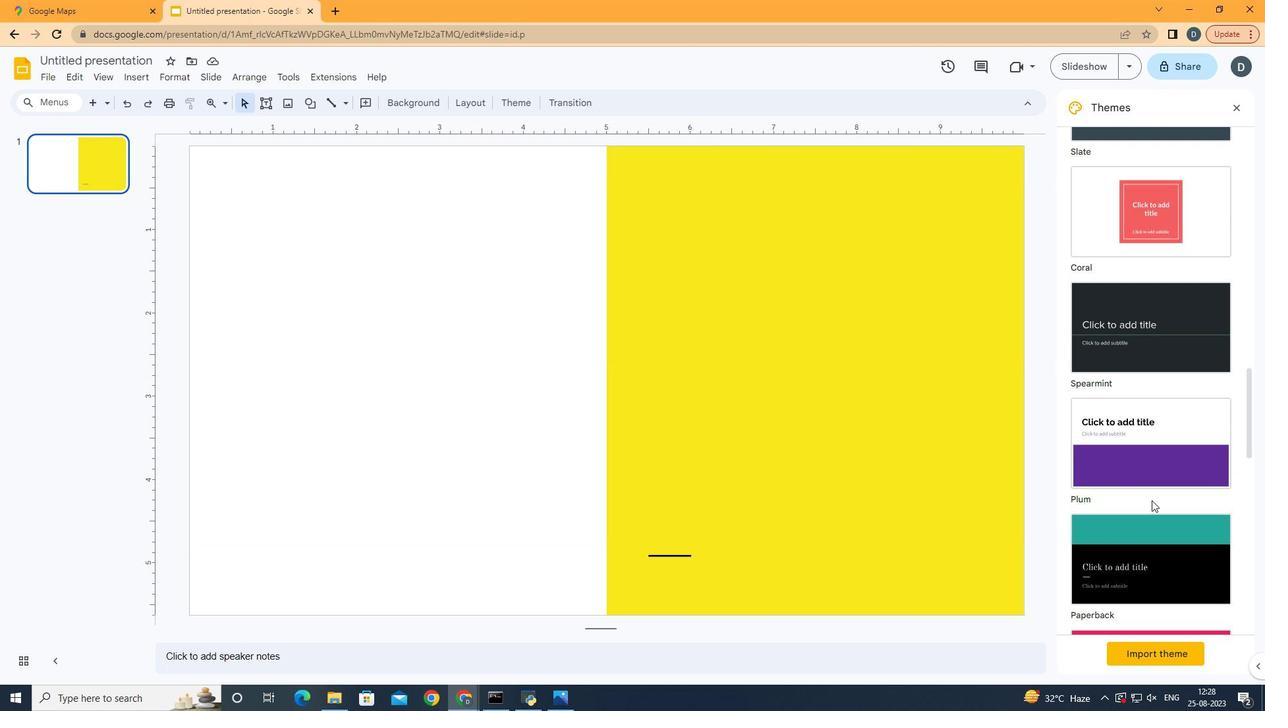 
Action: Mouse scrolled (1152, 501) with delta (0, 0)
Screenshot: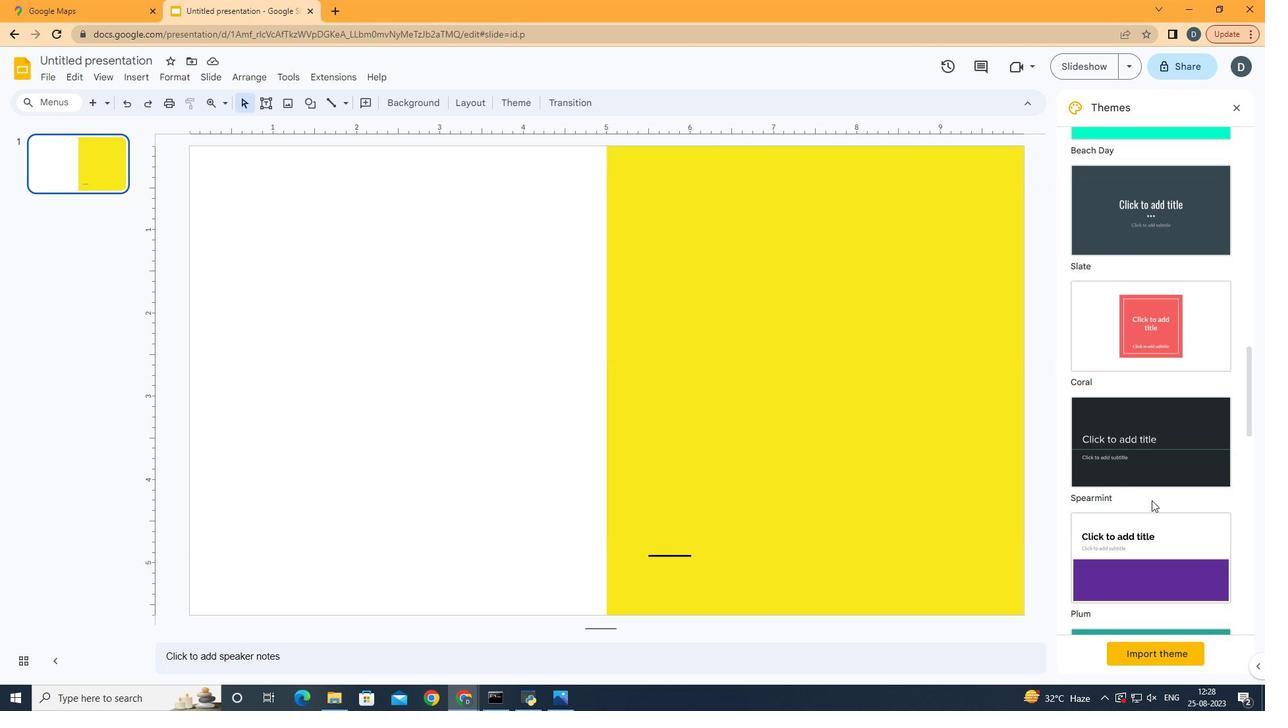 
Action: Mouse scrolled (1152, 501) with delta (0, 0)
Screenshot: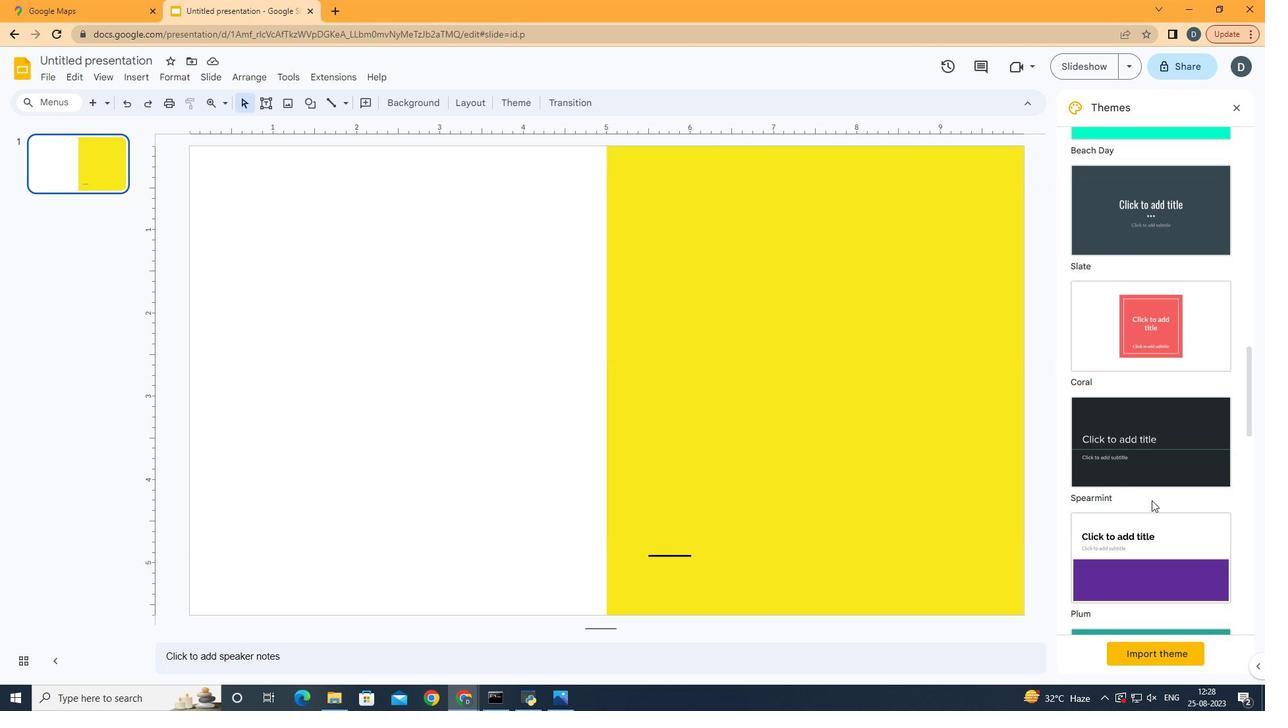 
Action: Mouse scrolled (1152, 501) with delta (0, 0)
Screenshot: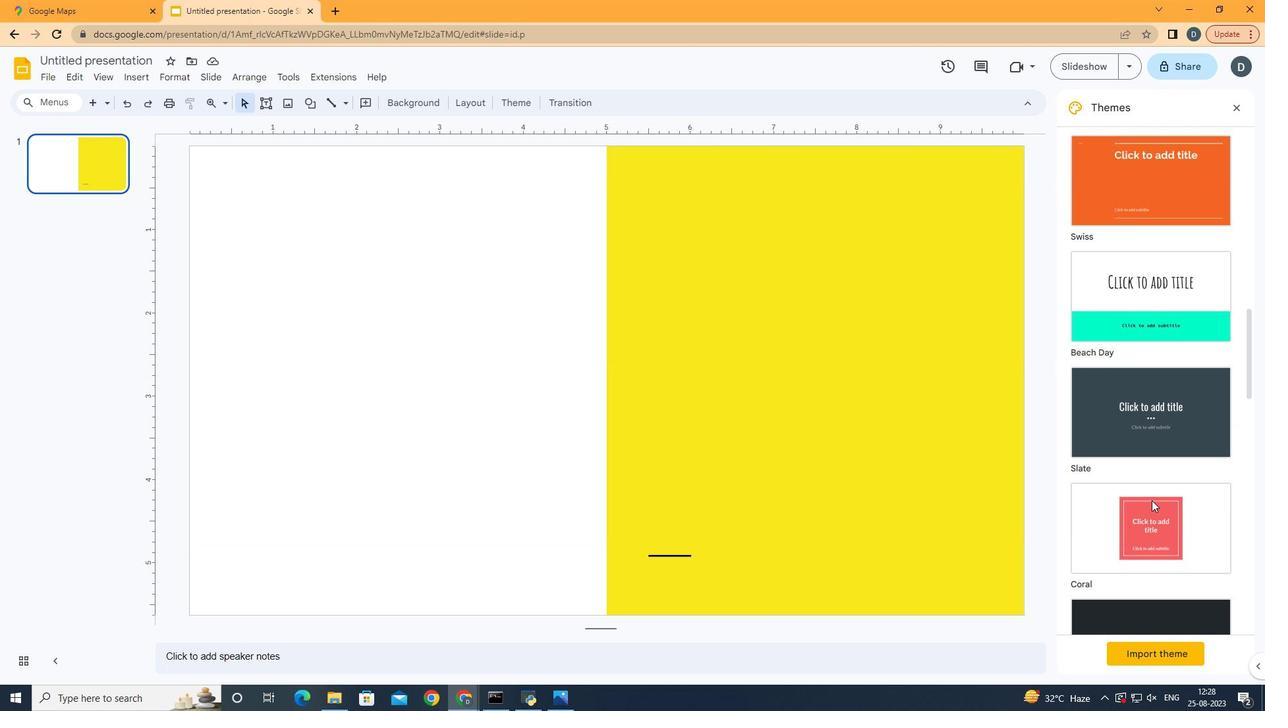 
Action: Mouse scrolled (1152, 501) with delta (0, 0)
Screenshot: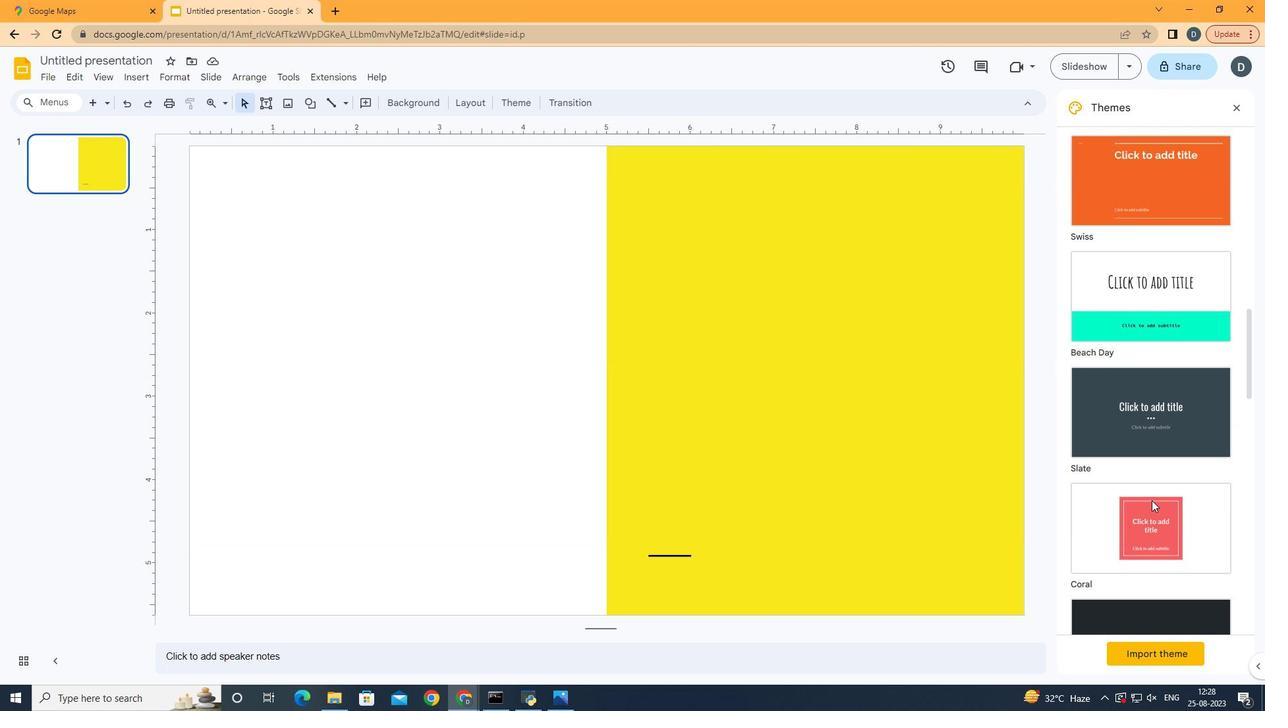 
Action: Mouse scrolled (1152, 501) with delta (0, 0)
Screenshot: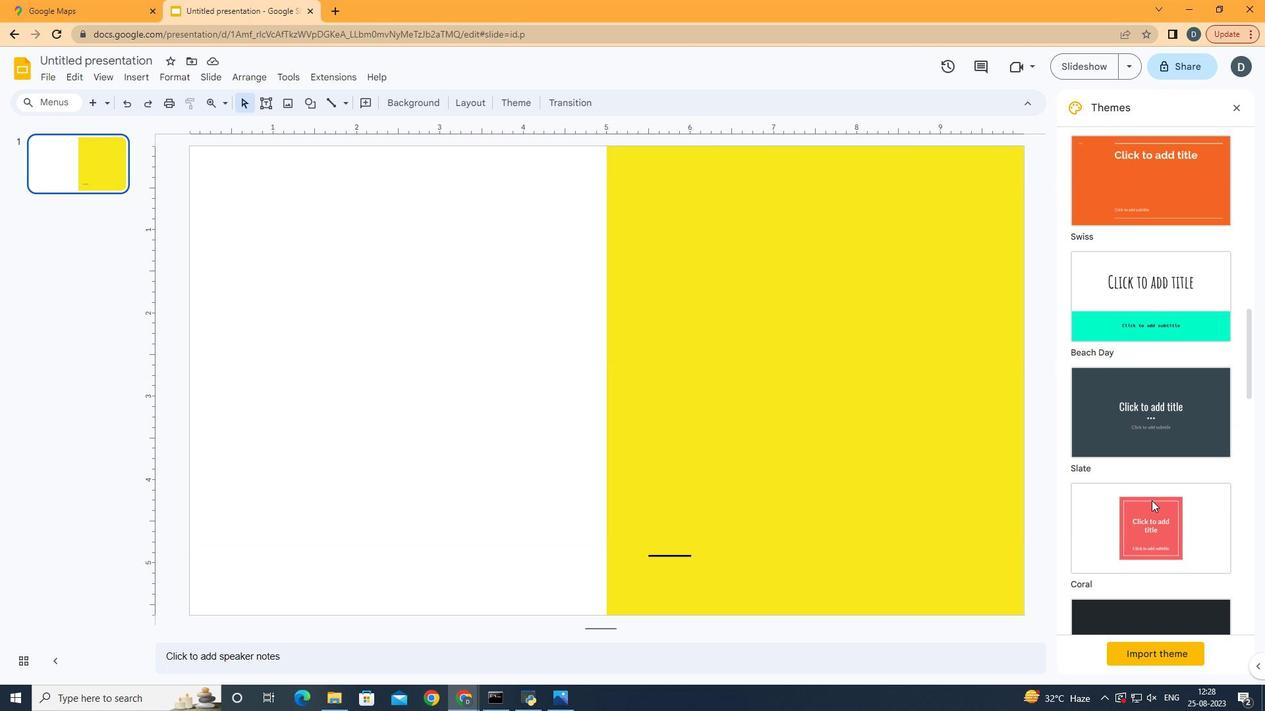 
Action: Mouse scrolled (1152, 501) with delta (0, 0)
Screenshot: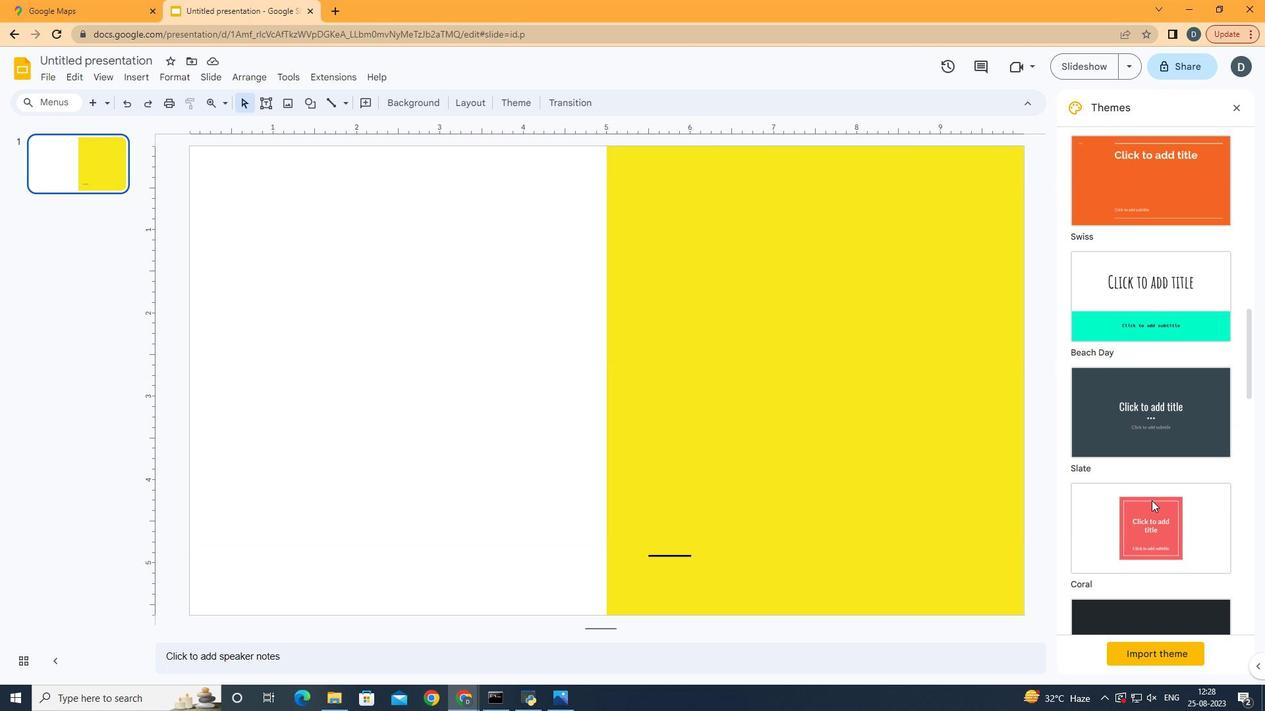 
Action: Mouse scrolled (1152, 501) with delta (0, 0)
Screenshot: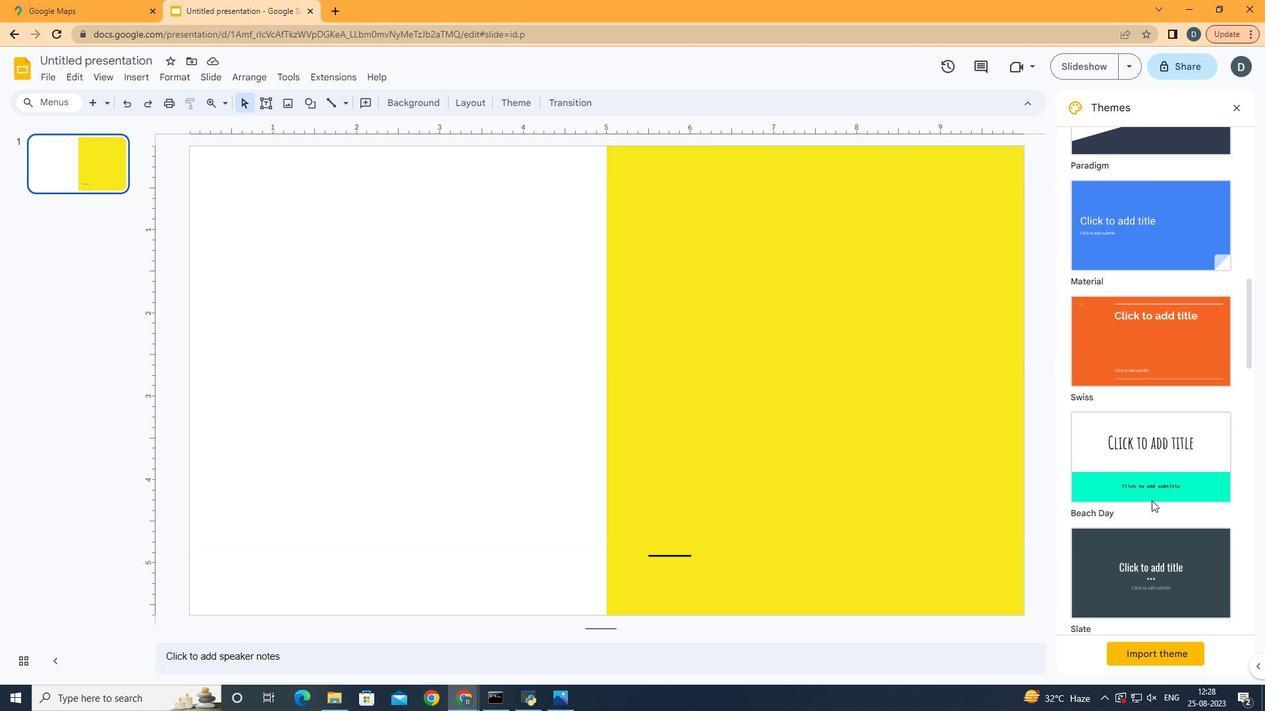 
Action: Mouse scrolled (1152, 501) with delta (0, 0)
Screenshot: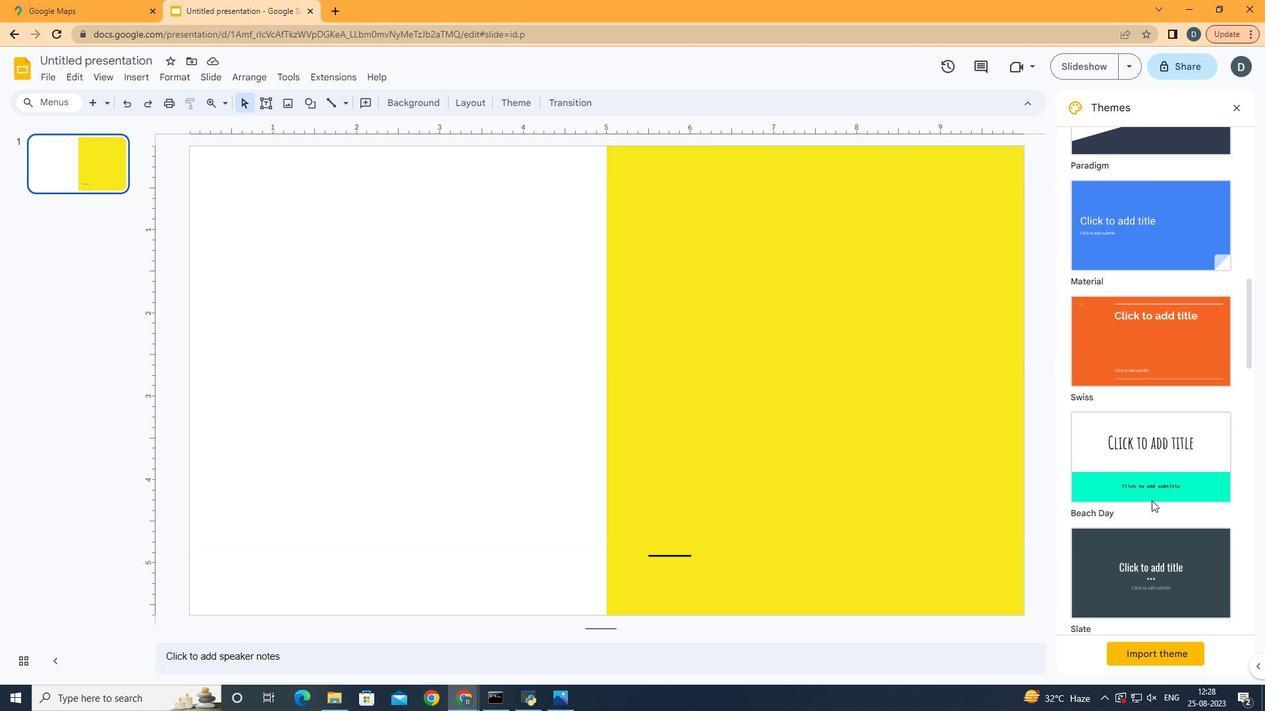 
Action: Mouse scrolled (1152, 501) with delta (0, 0)
Screenshot: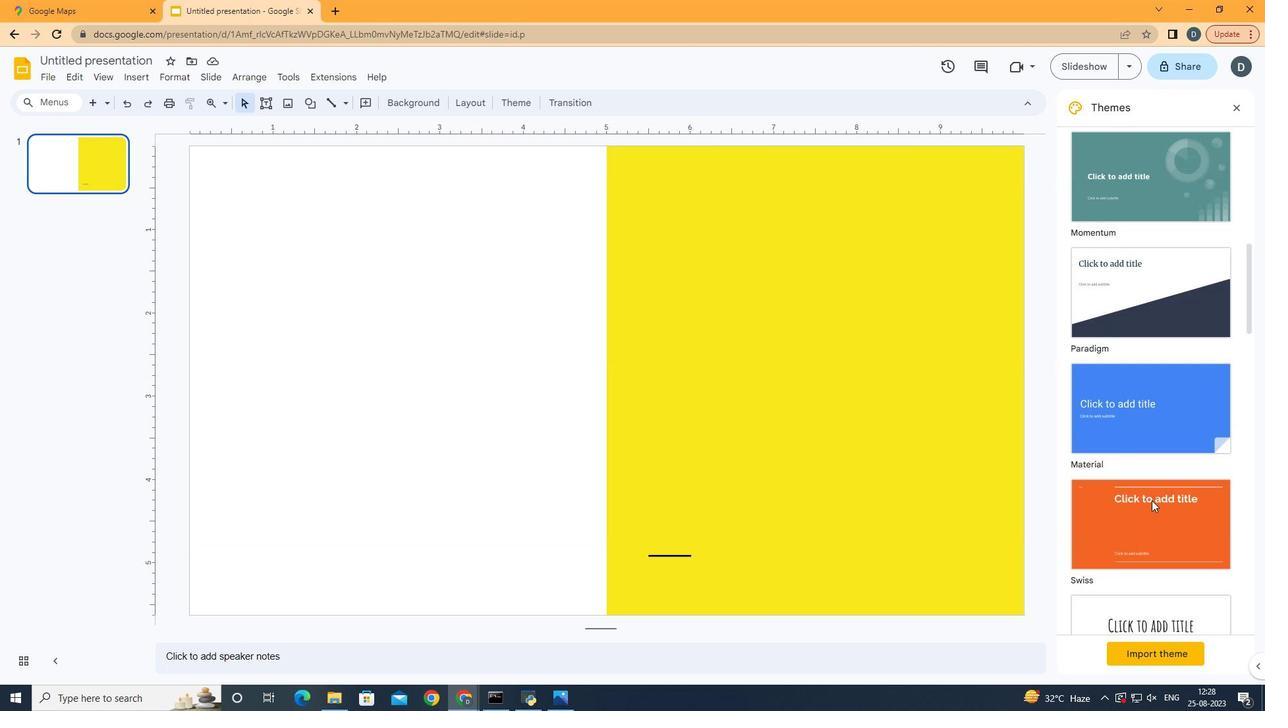 
Action: Mouse scrolled (1152, 501) with delta (0, 0)
Screenshot: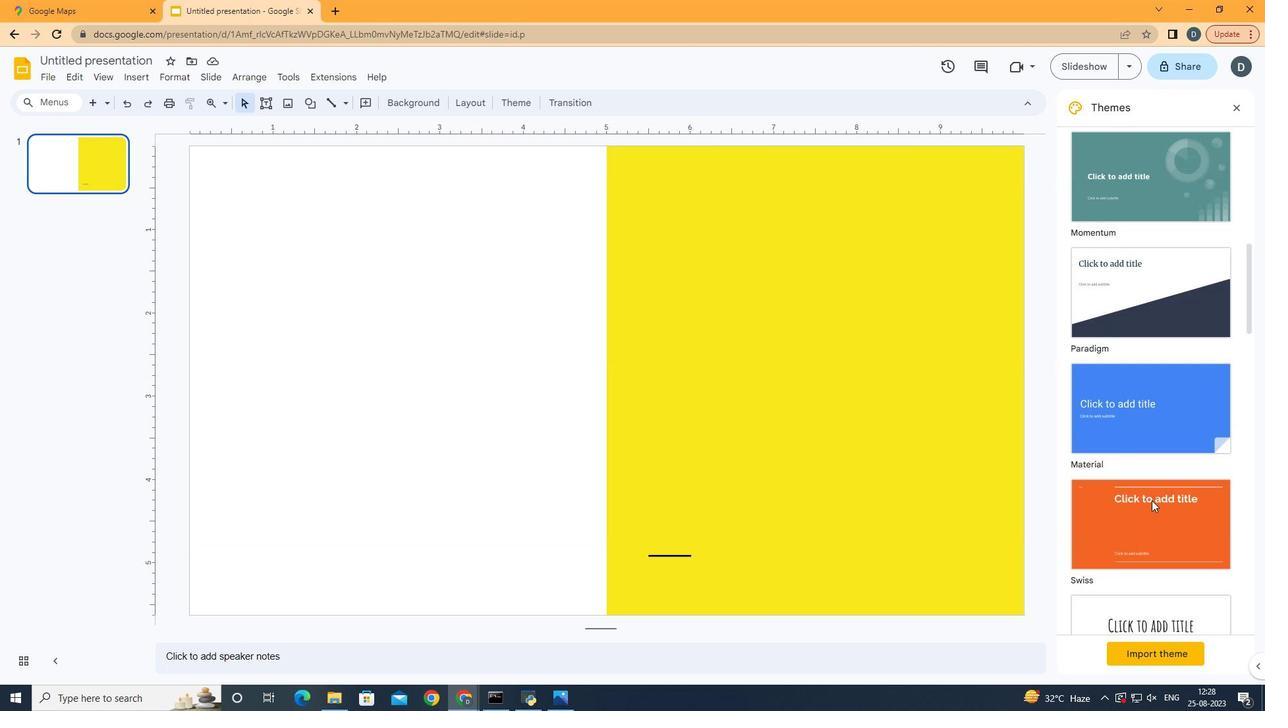 
Action: Mouse scrolled (1152, 501) with delta (0, 0)
Screenshot: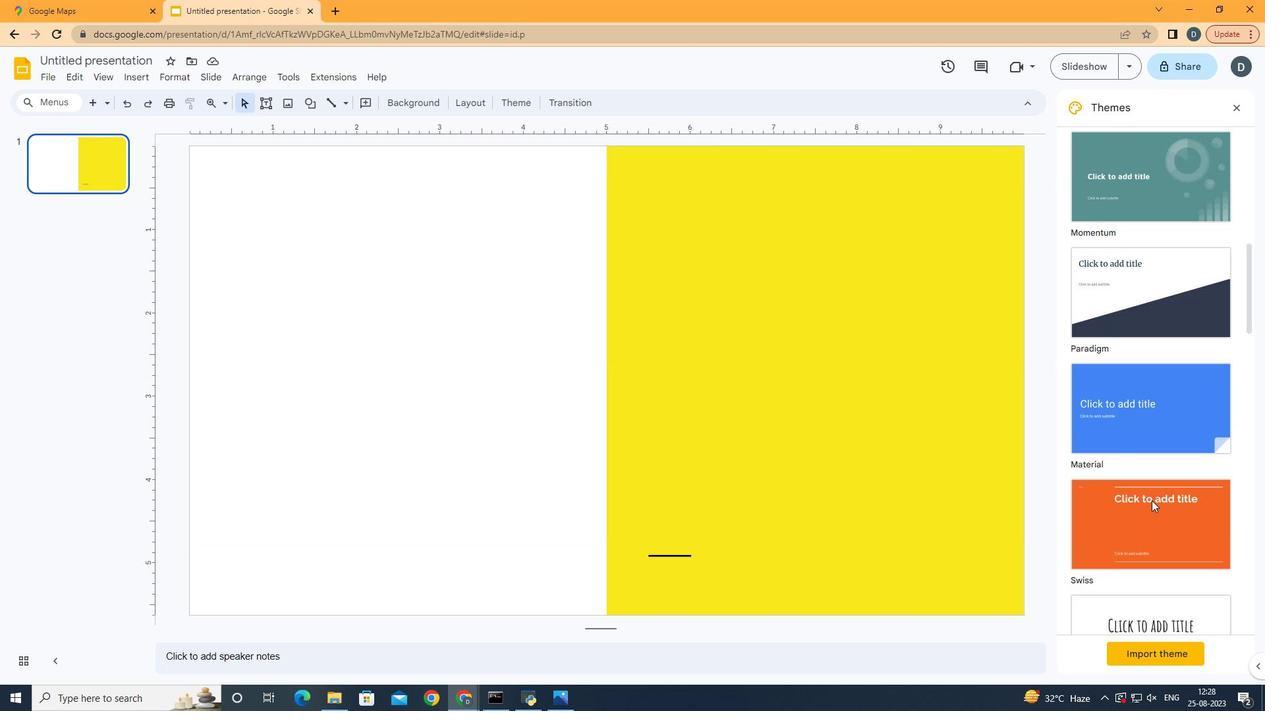 
Action: Mouse scrolled (1152, 501) with delta (0, 0)
Screenshot: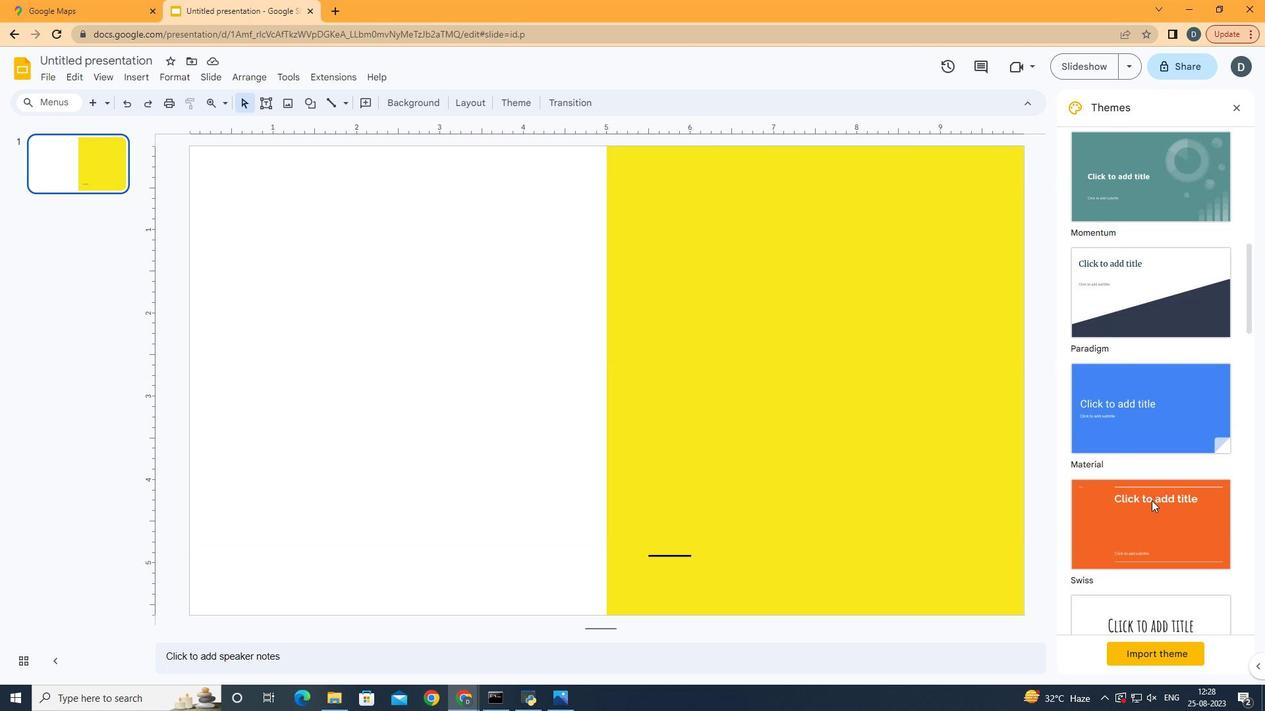 
Action: Mouse scrolled (1152, 501) with delta (0, 0)
Screenshot: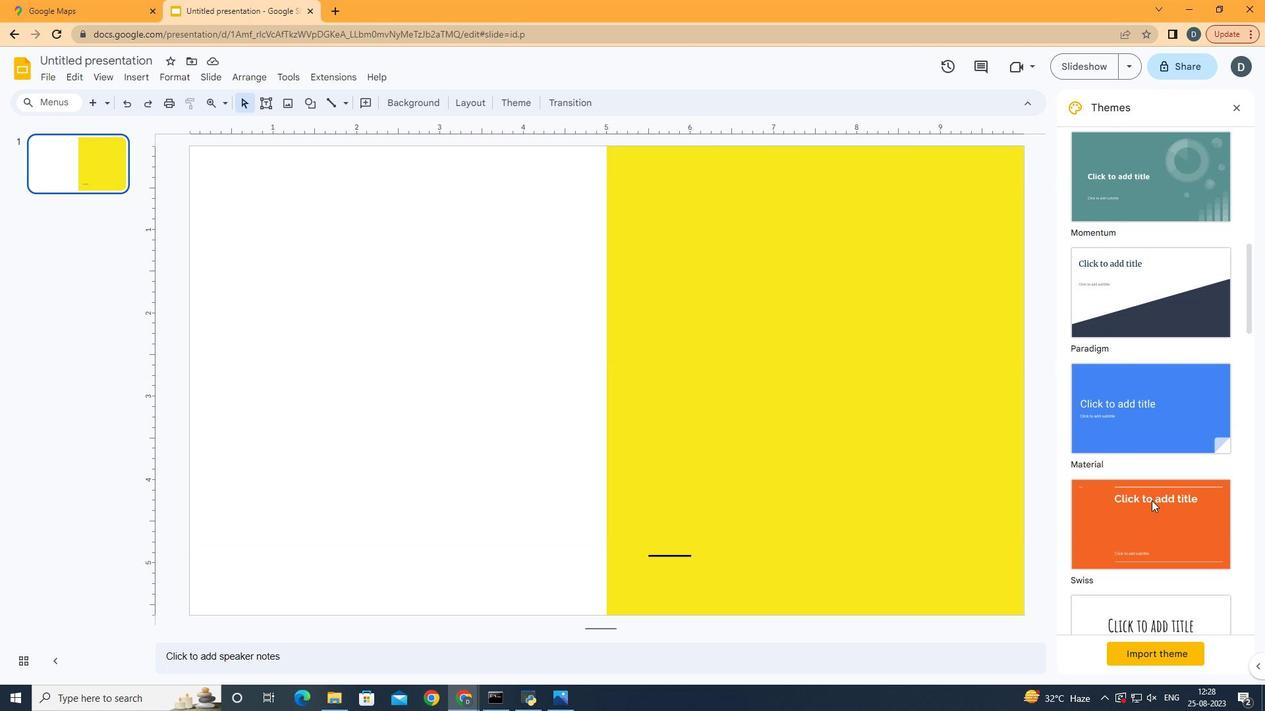 
Action: Mouse scrolled (1152, 501) with delta (0, 0)
Screenshot: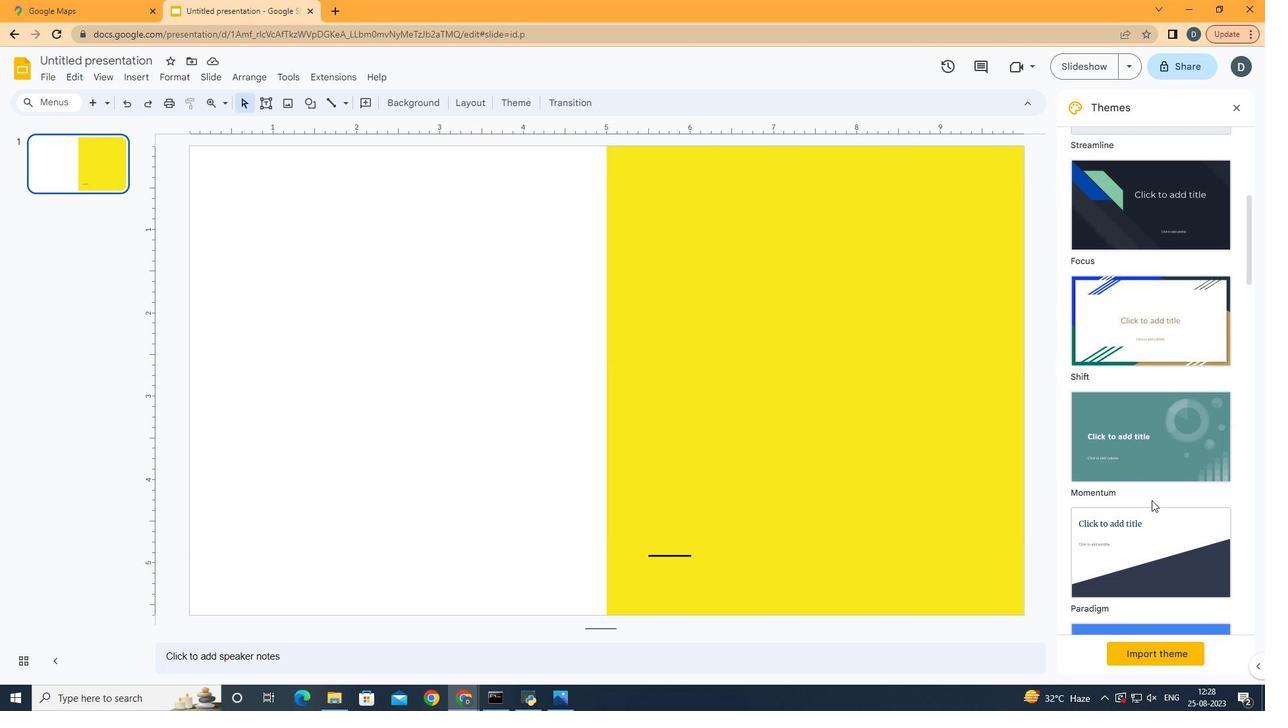 
Action: Mouse scrolled (1152, 501) with delta (0, 0)
Screenshot: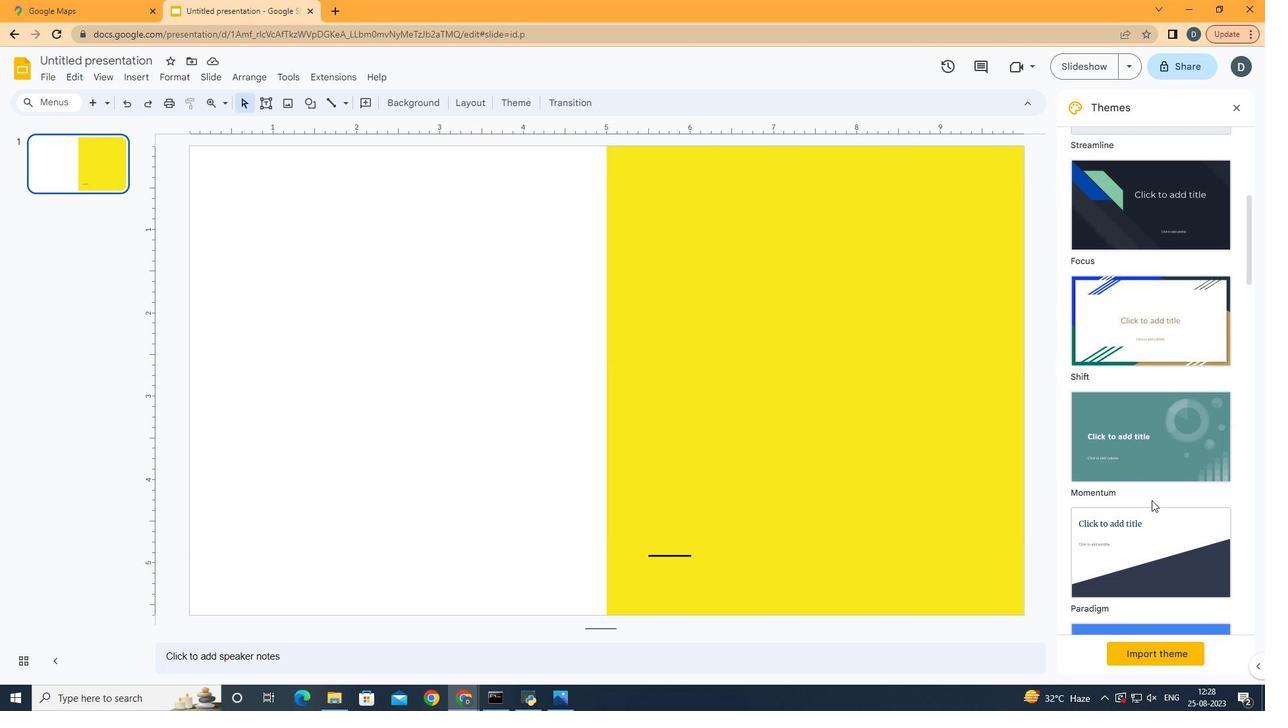 
Action: Mouse scrolled (1152, 501) with delta (0, 0)
Screenshot: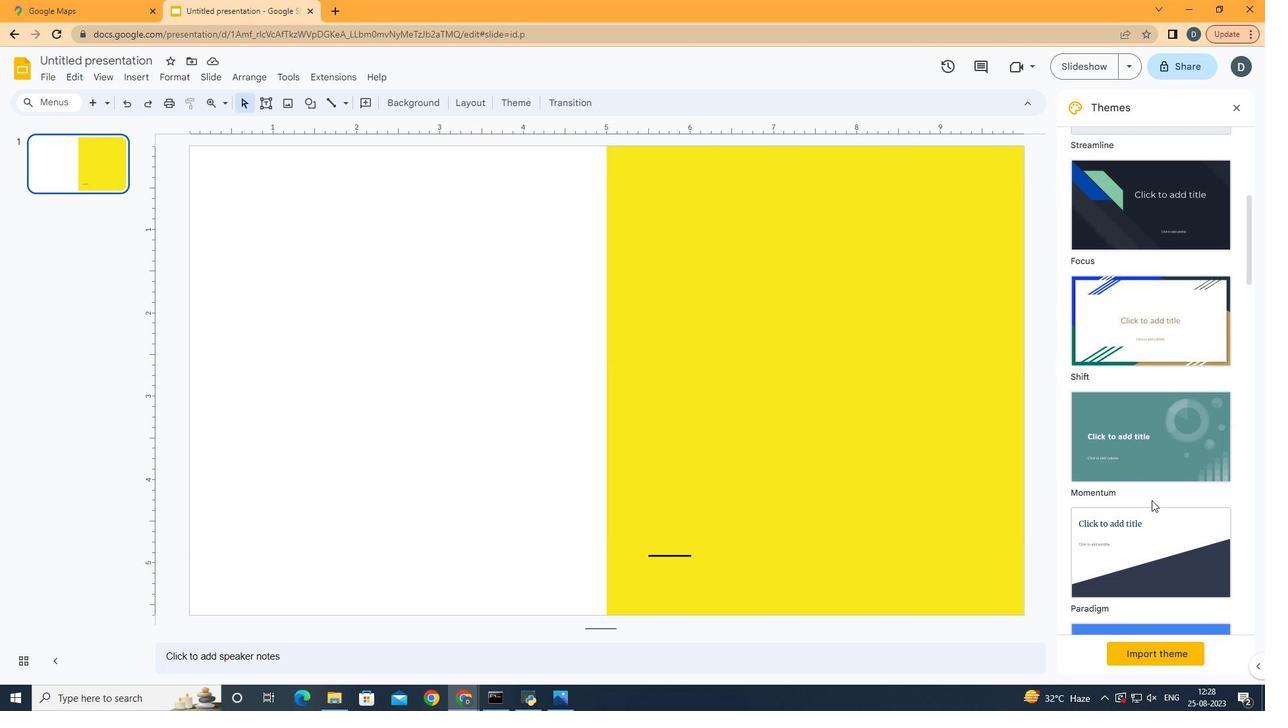 
Action: Mouse scrolled (1152, 501) with delta (0, 0)
Screenshot: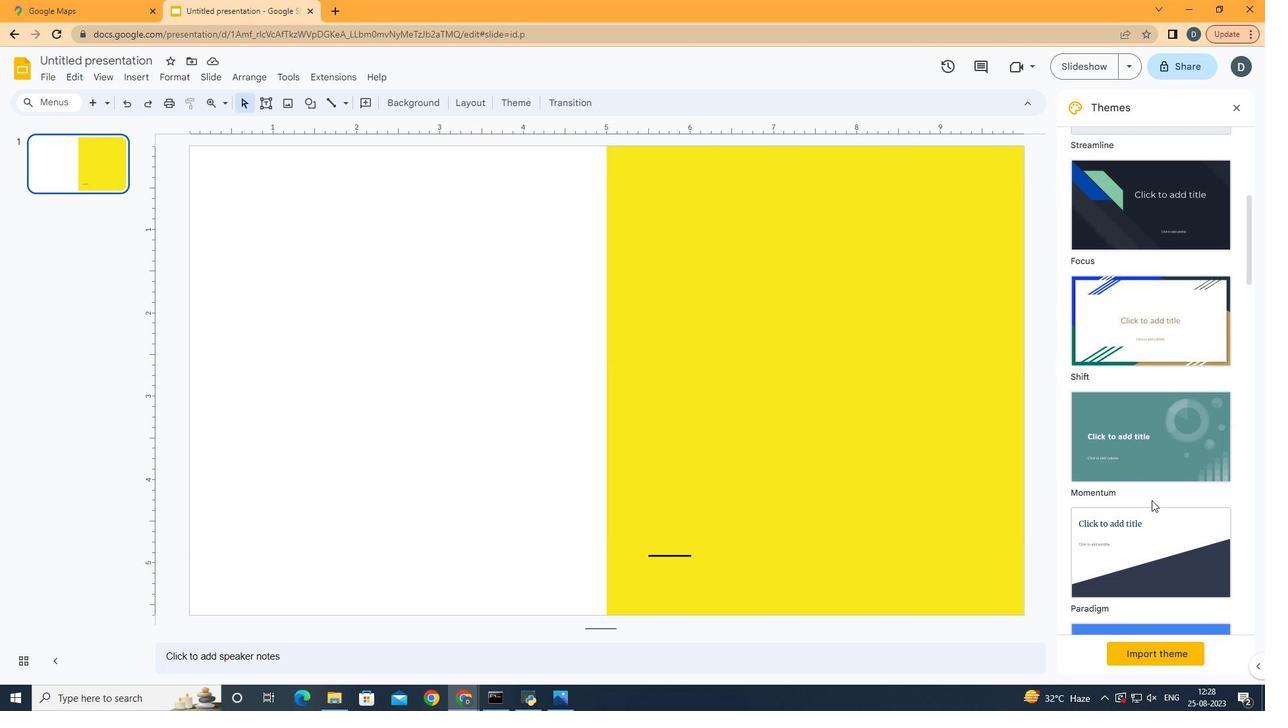 
Action: Mouse scrolled (1152, 500) with delta (0, 0)
Screenshot: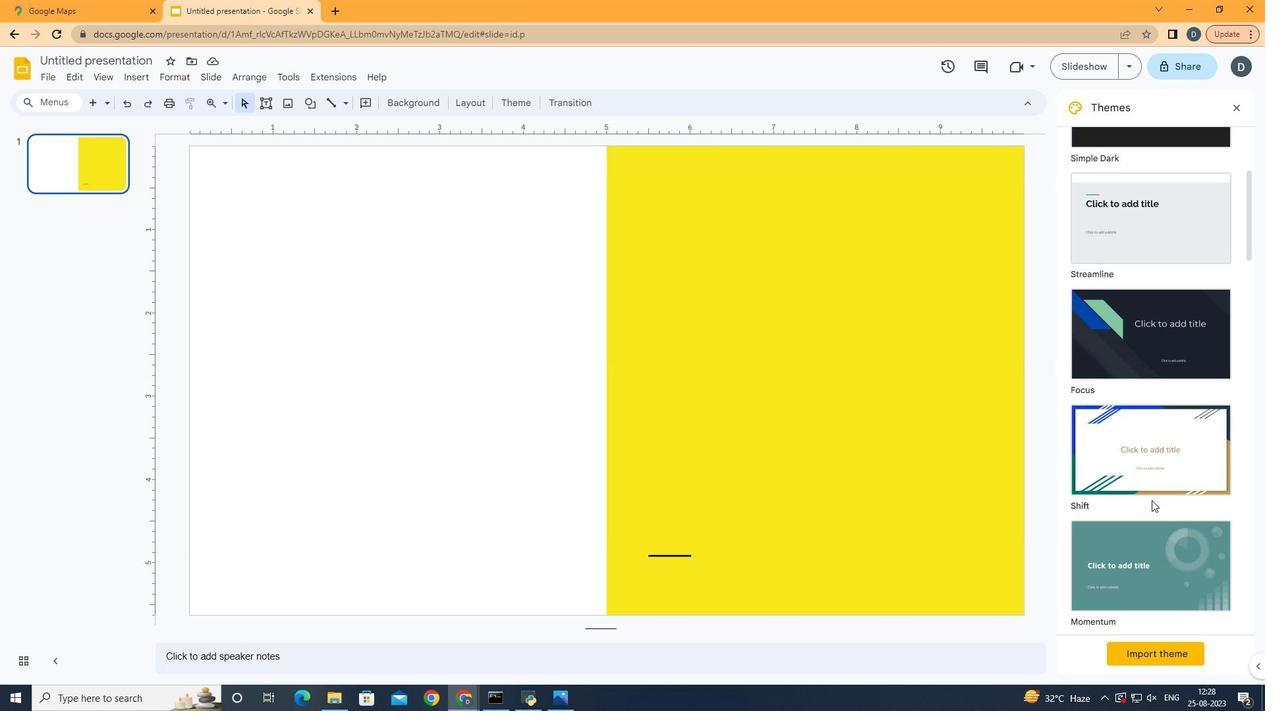 
Action: Mouse scrolled (1152, 500) with delta (0, 0)
Screenshot: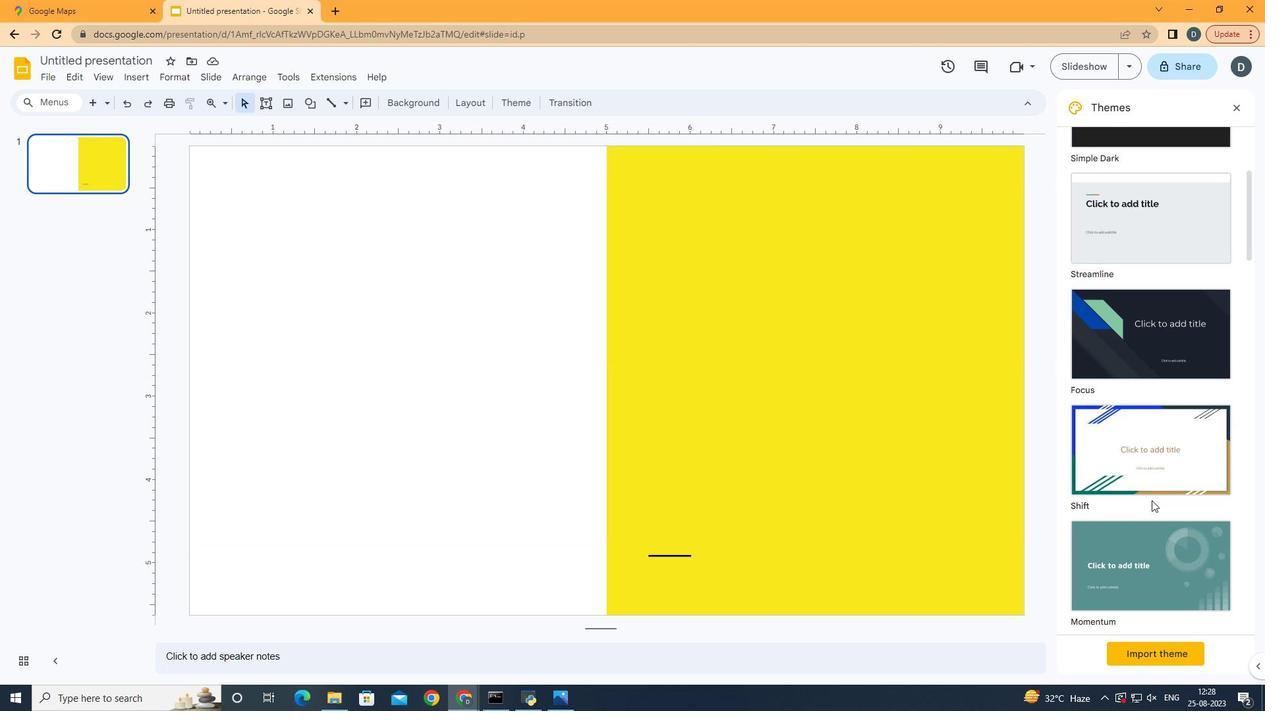 
Action: Mouse scrolled (1152, 500) with delta (0, 0)
Screenshot: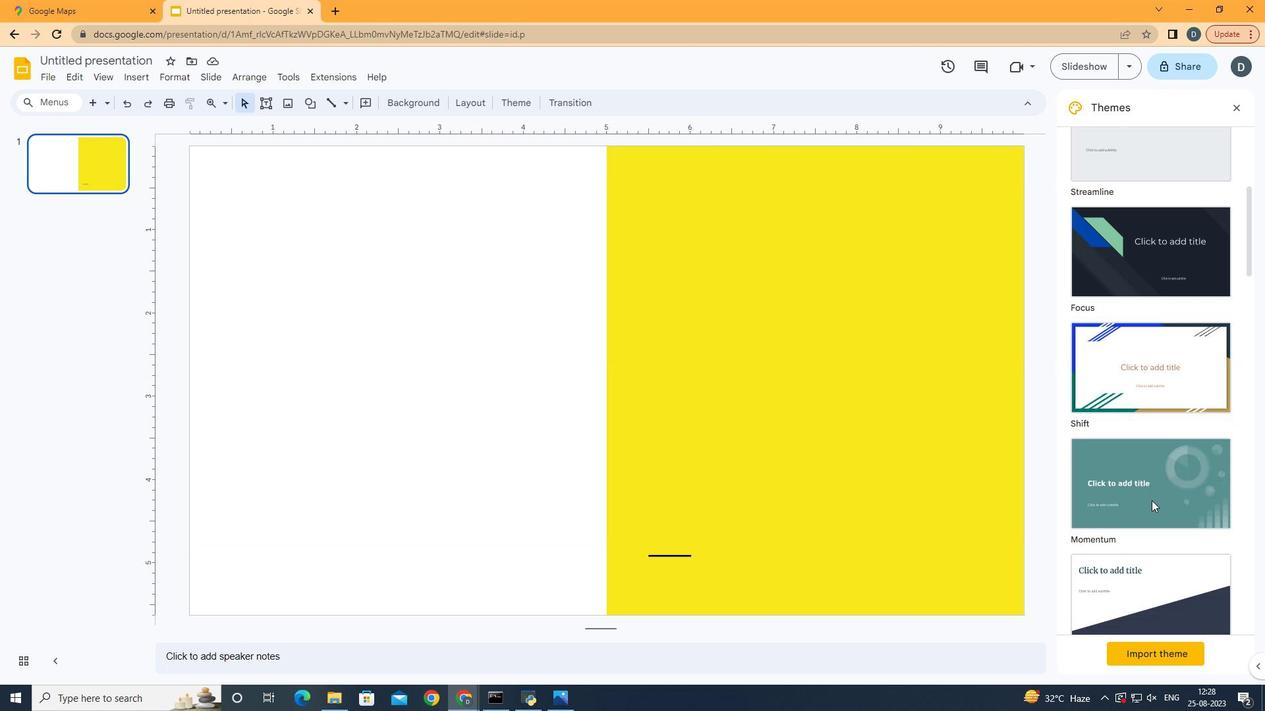 
Action: Mouse scrolled (1152, 500) with delta (0, 0)
Screenshot: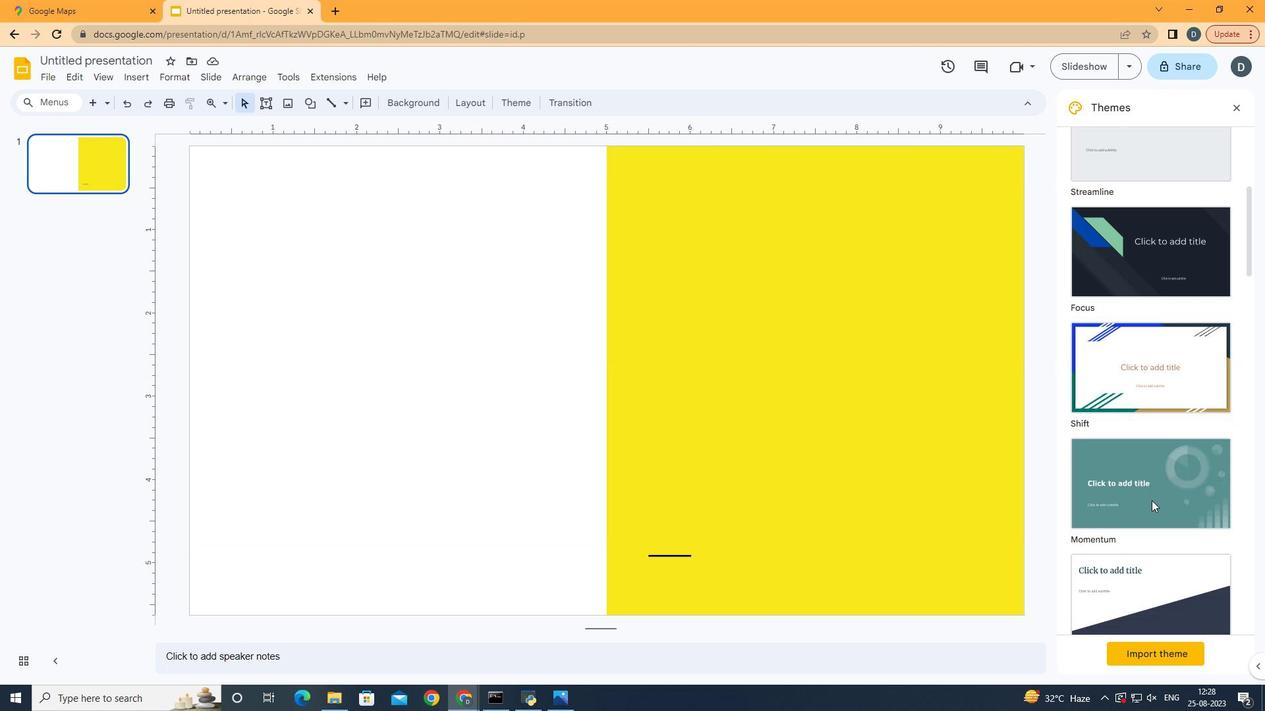 
Action: Mouse scrolled (1152, 500) with delta (0, 0)
Screenshot: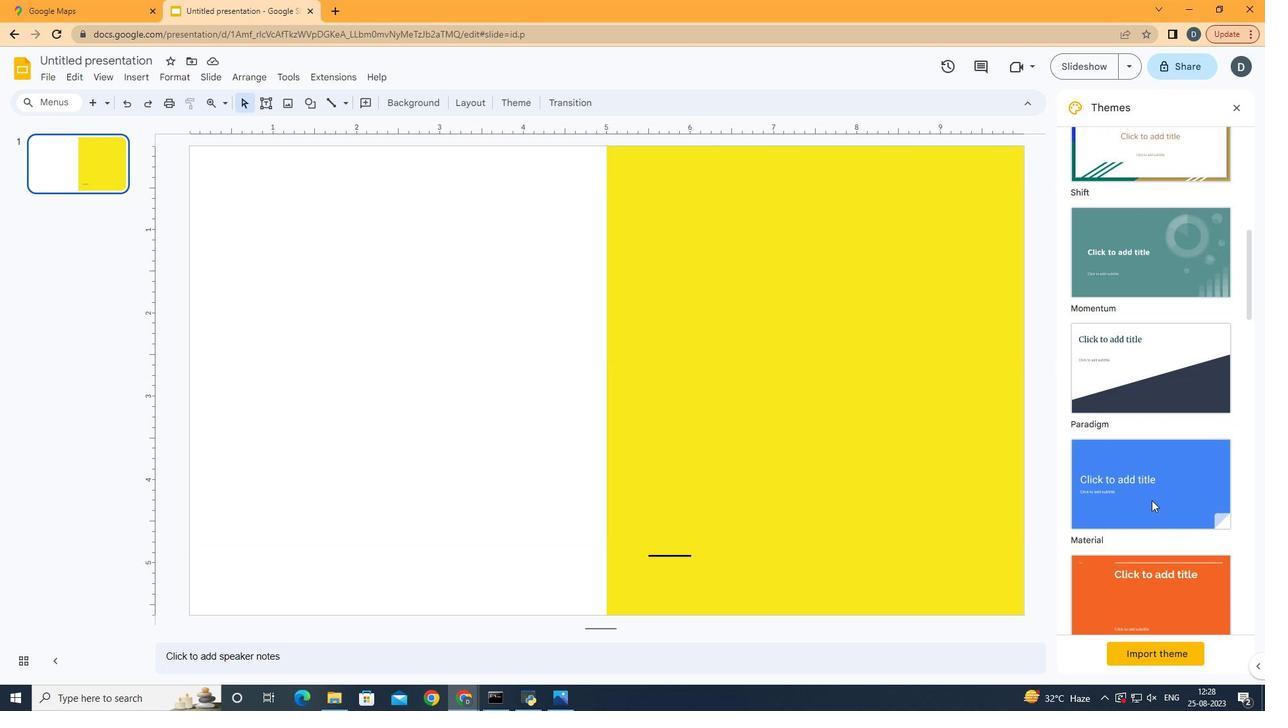 
Action: Mouse scrolled (1152, 500) with delta (0, 0)
Screenshot: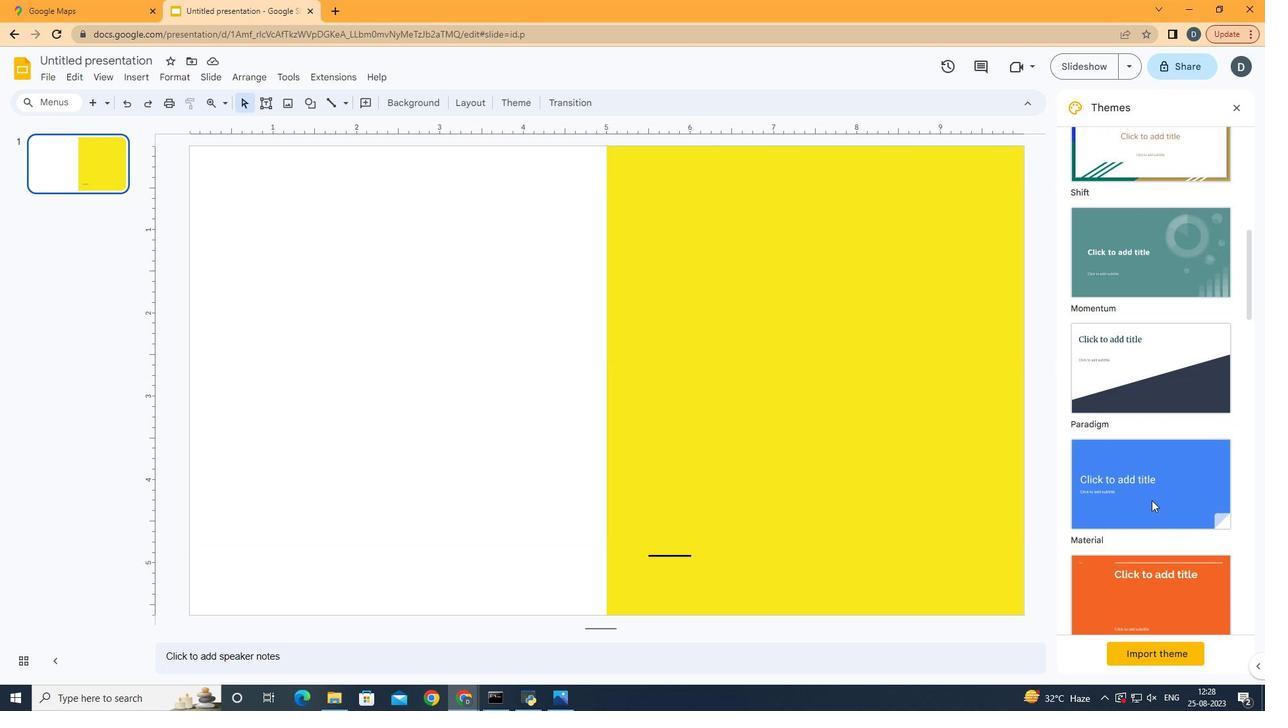 
Action: Mouse scrolled (1152, 500) with delta (0, 0)
Screenshot: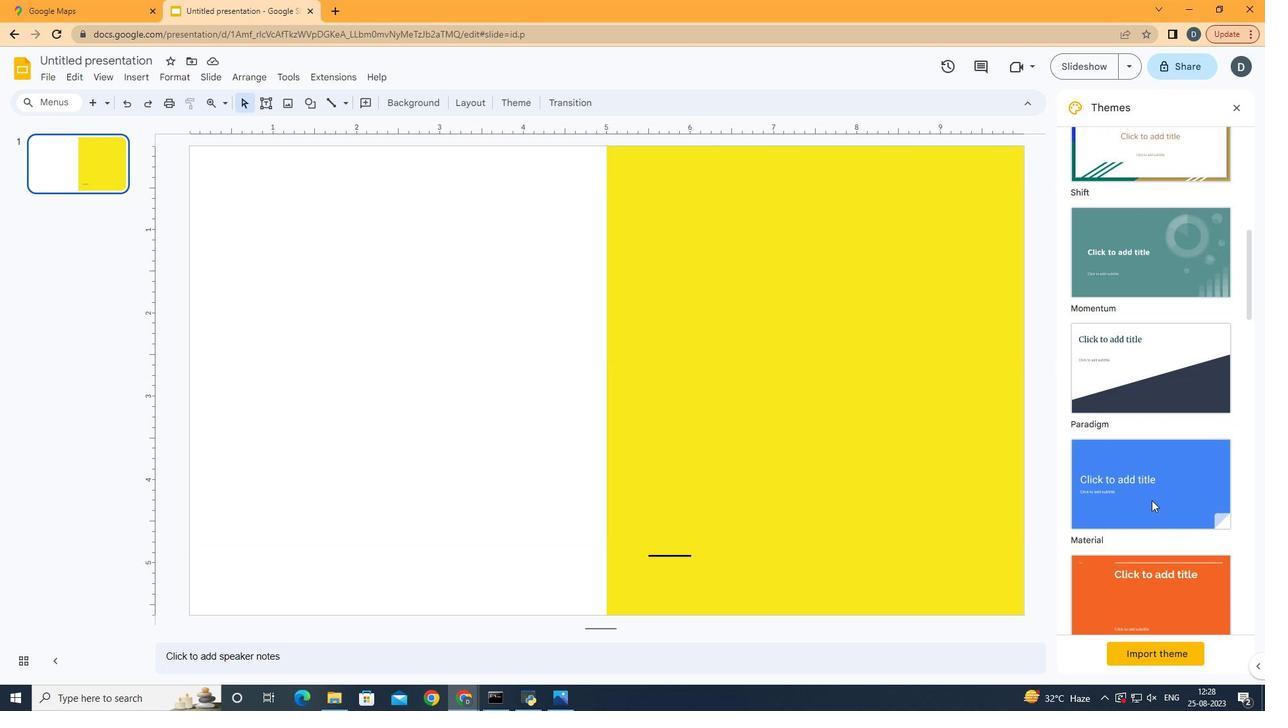 
Action: Mouse scrolled (1152, 500) with delta (0, 0)
Screenshot: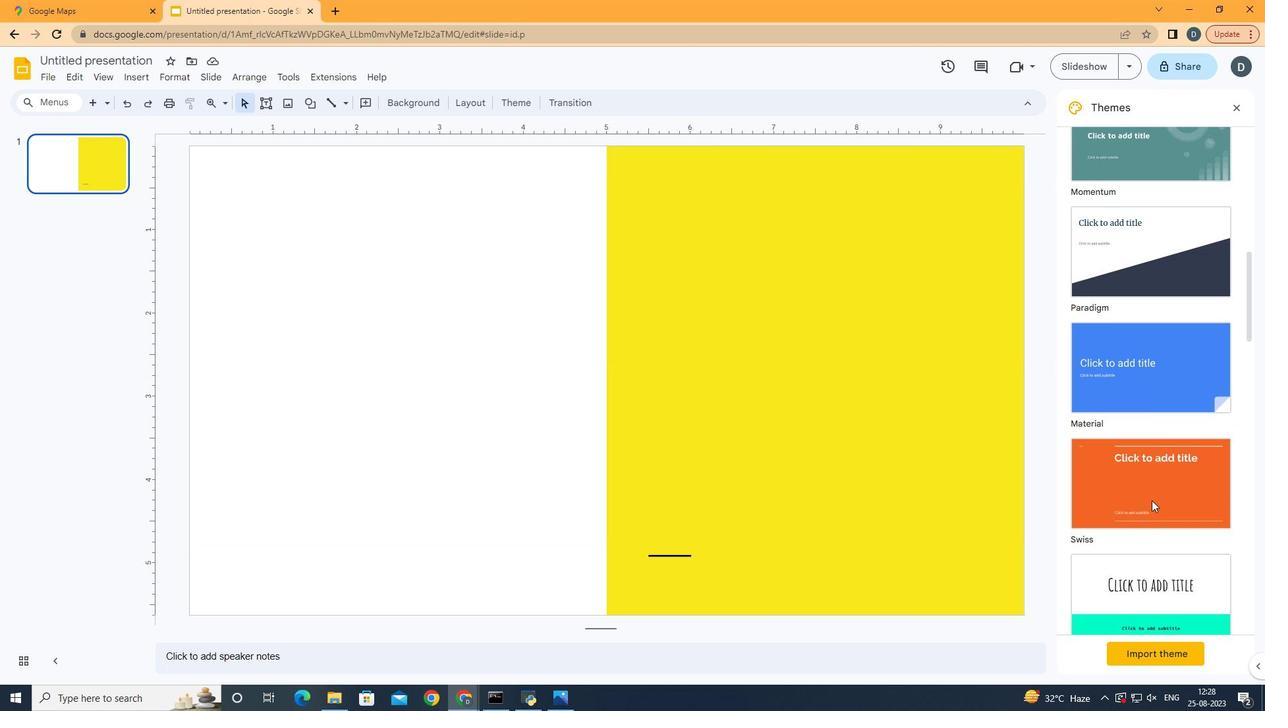 
Action: Mouse scrolled (1152, 500) with delta (0, 0)
Screenshot: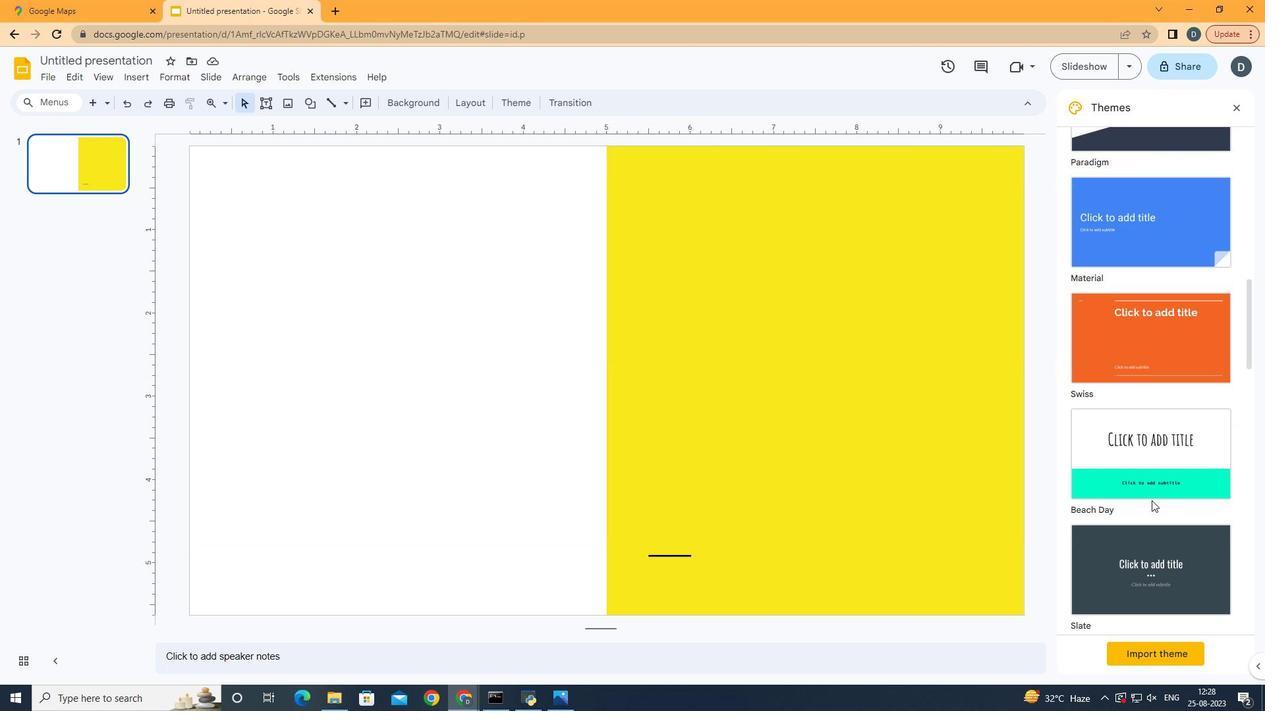 
Action: Mouse scrolled (1152, 500) with delta (0, 0)
Screenshot: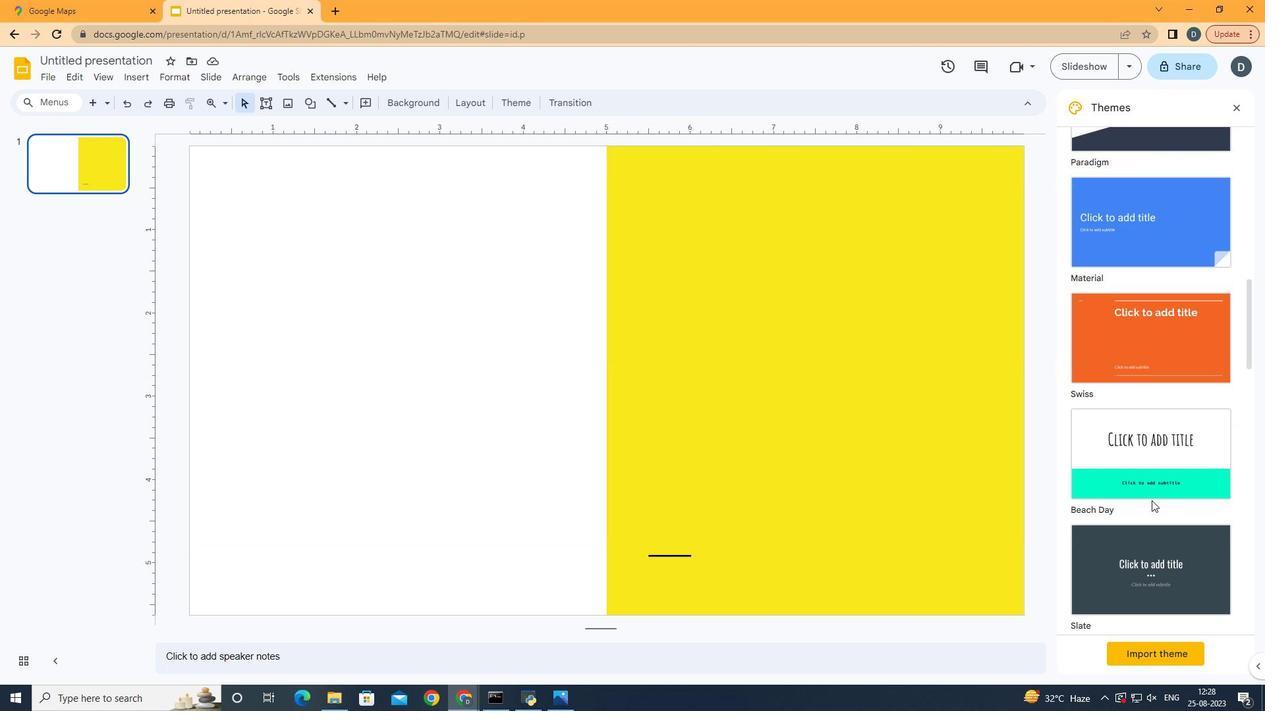 
Action: Mouse scrolled (1152, 500) with delta (0, 0)
Screenshot: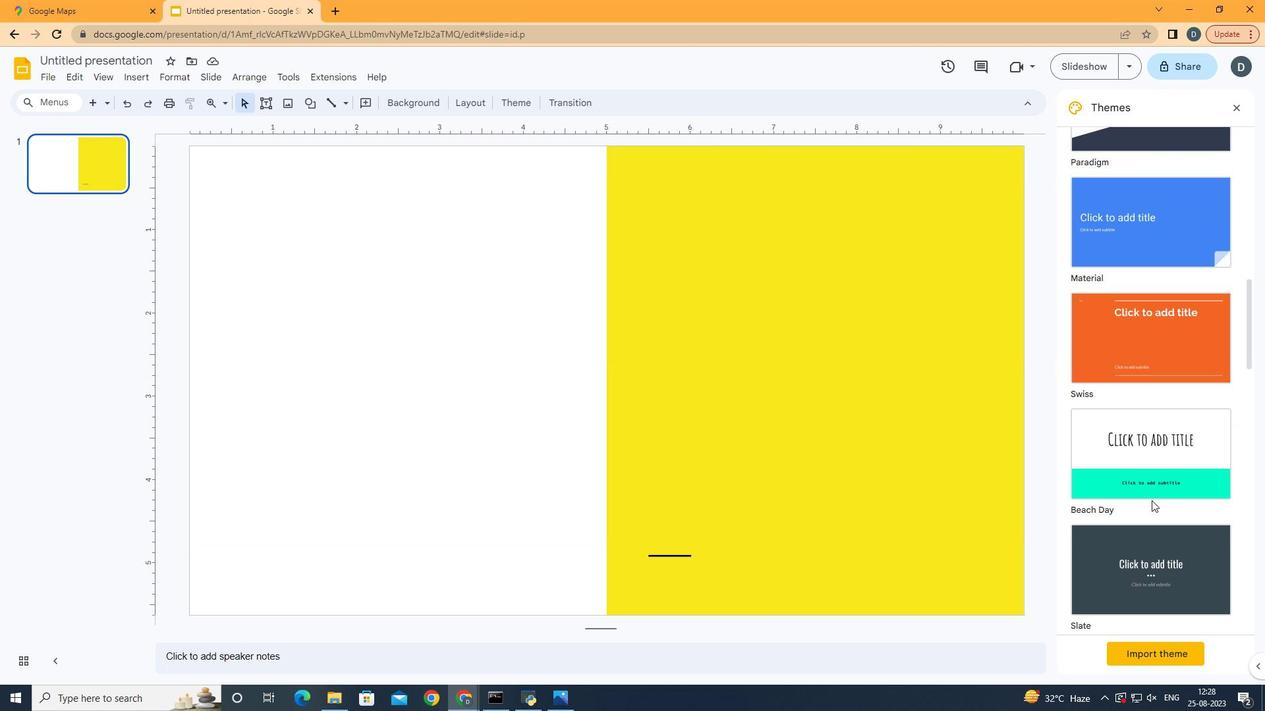 
Action: Mouse scrolled (1152, 500) with delta (0, 0)
Screenshot: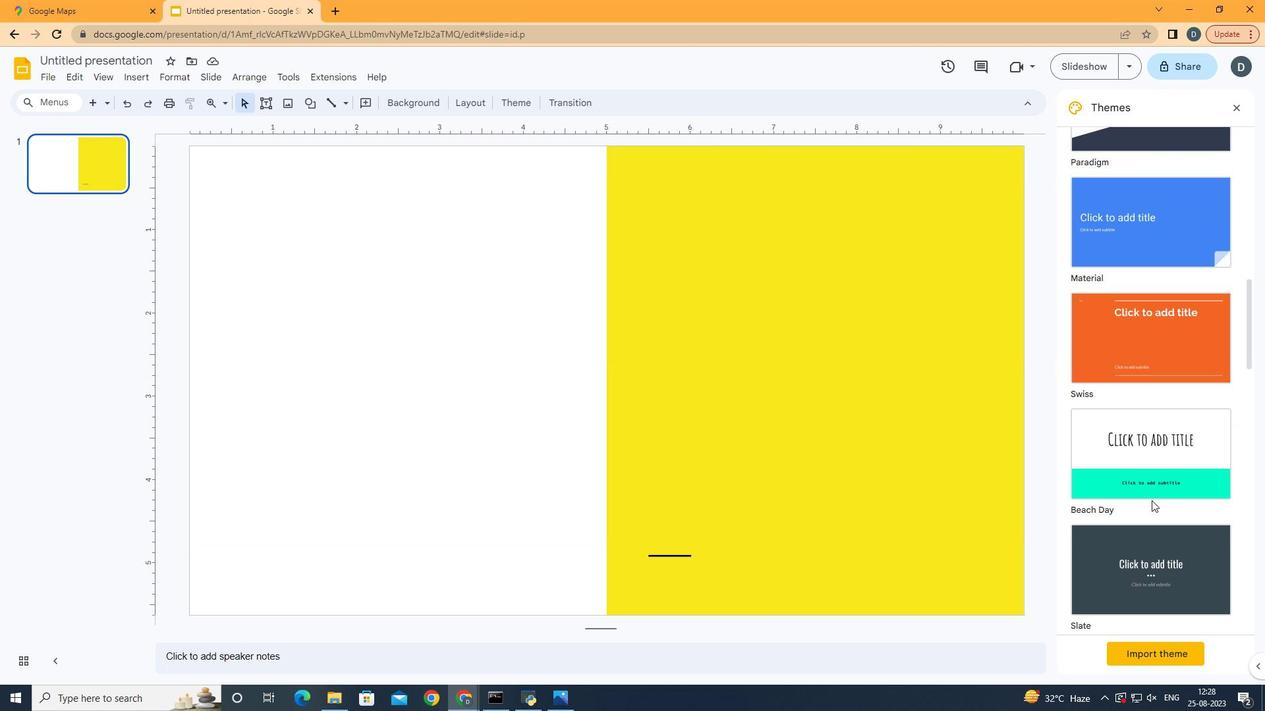 
Action: Mouse scrolled (1152, 500) with delta (0, 0)
Screenshot: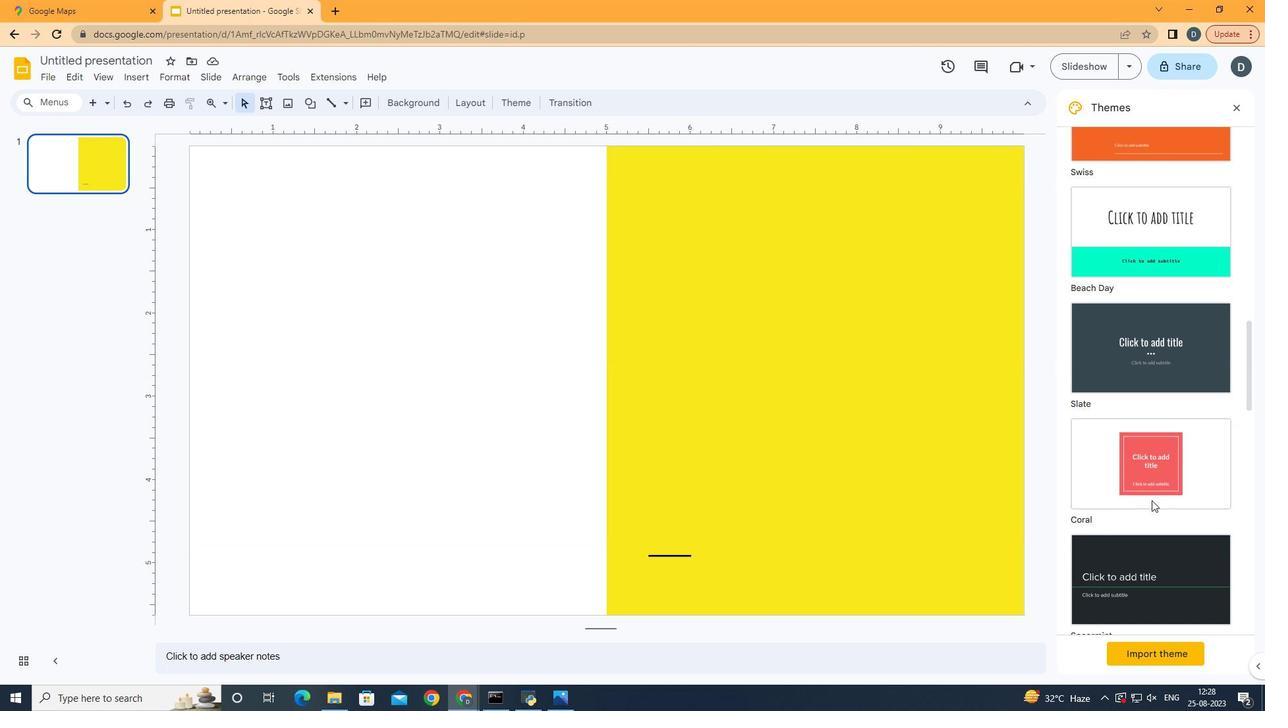 
Action: Mouse scrolled (1152, 500) with delta (0, 0)
Screenshot: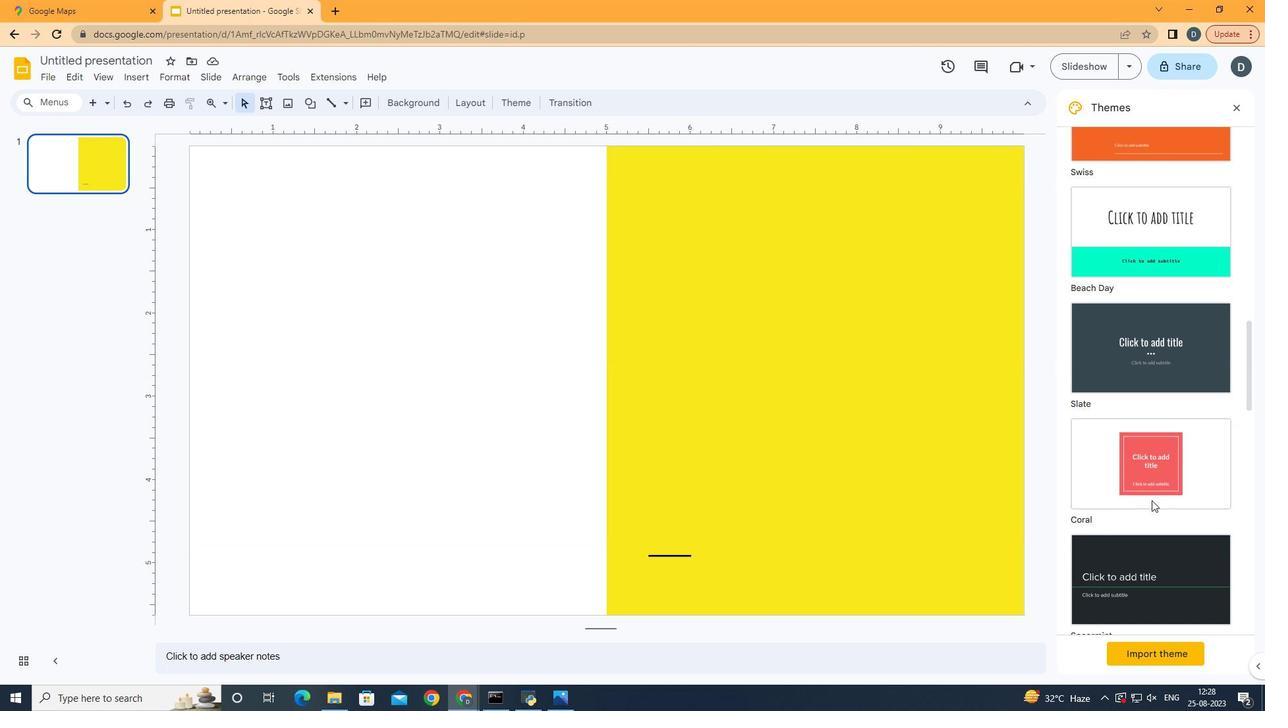 
Action: Mouse moved to (1152, 500)
Screenshot: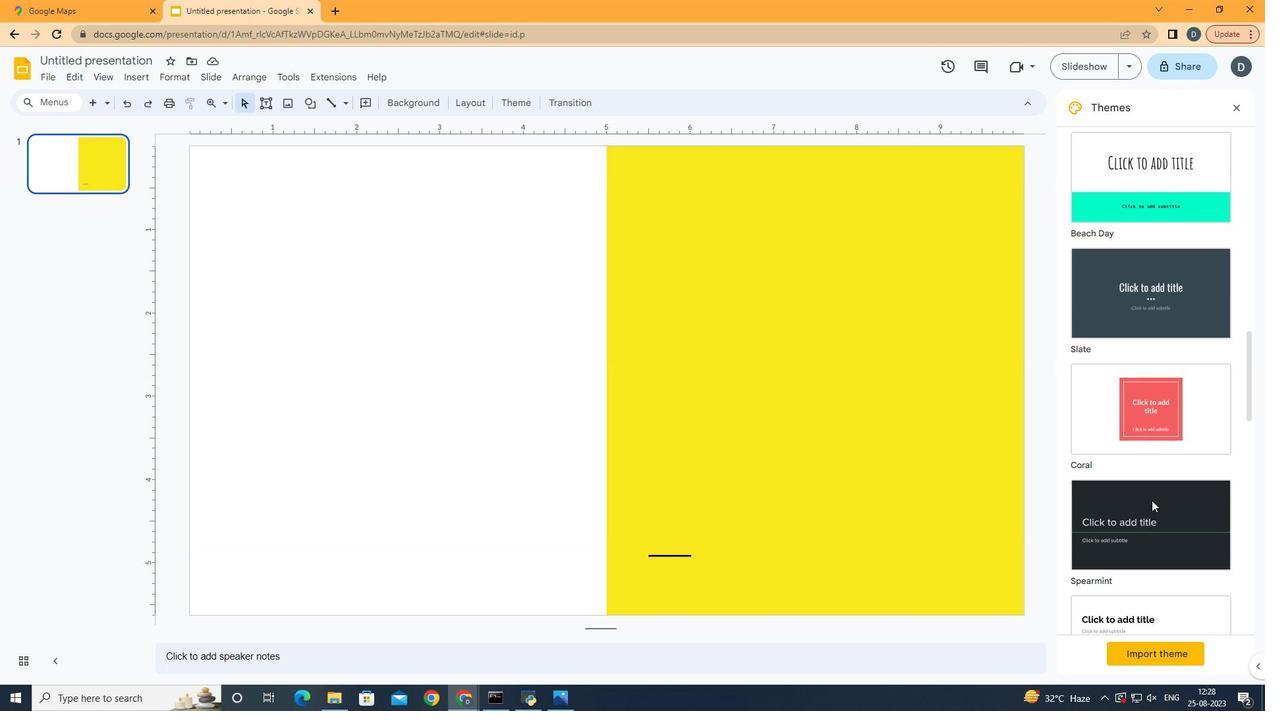 
Action: Mouse scrolled (1152, 501) with delta (0, 0)
Screenshot: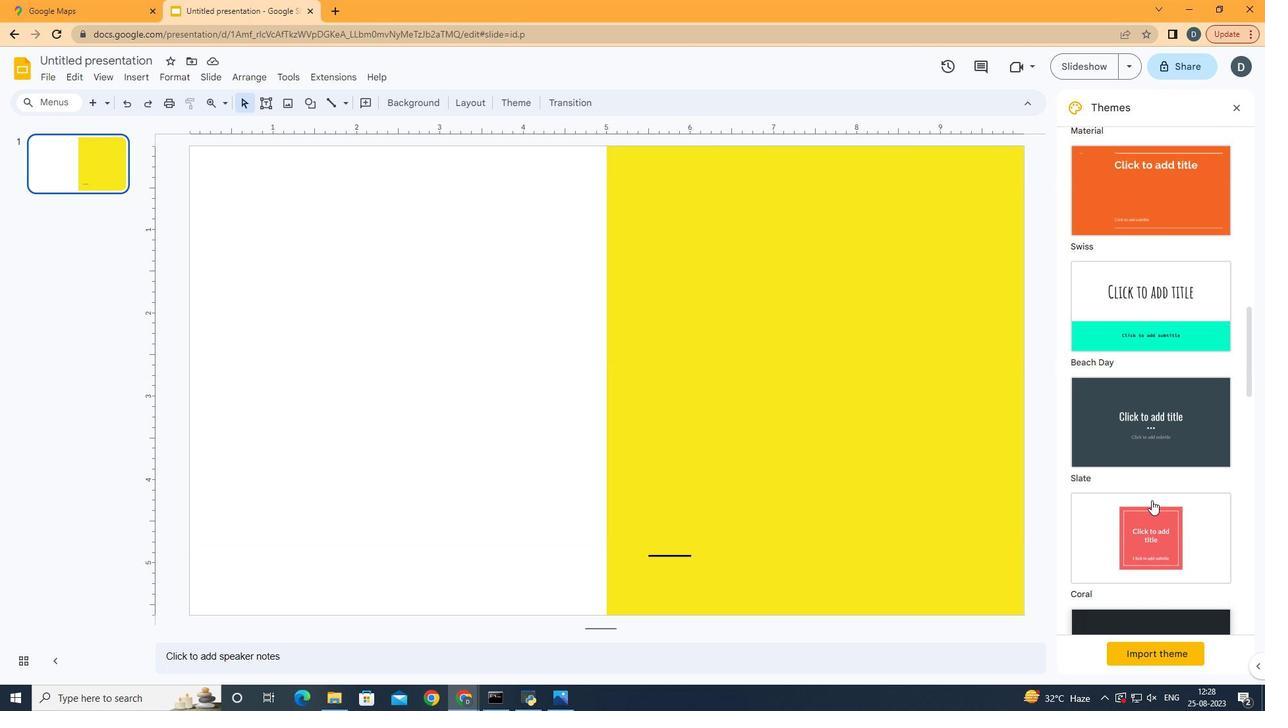 
Action: Mouse scrolled (1152, 501) with delta (0, 0)
Screenshot: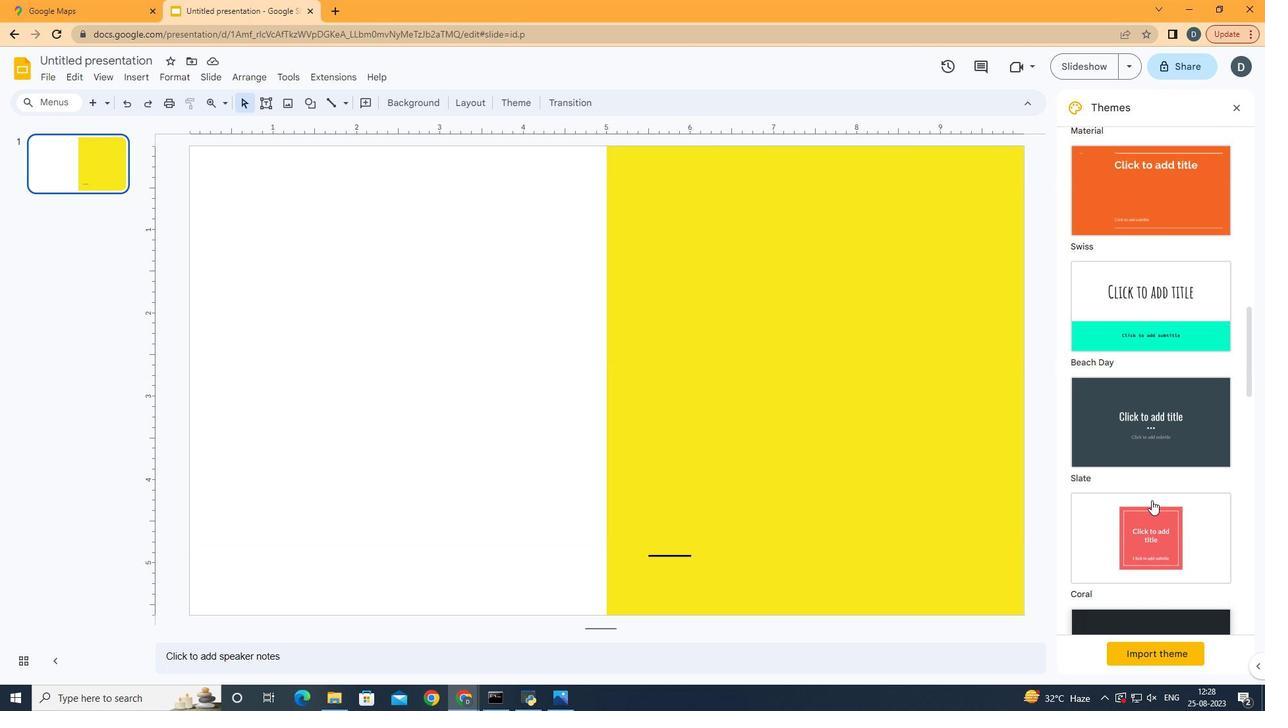 
Action: Mouse scrolled (1152, 501) with delta (0, 0)
Screenshot: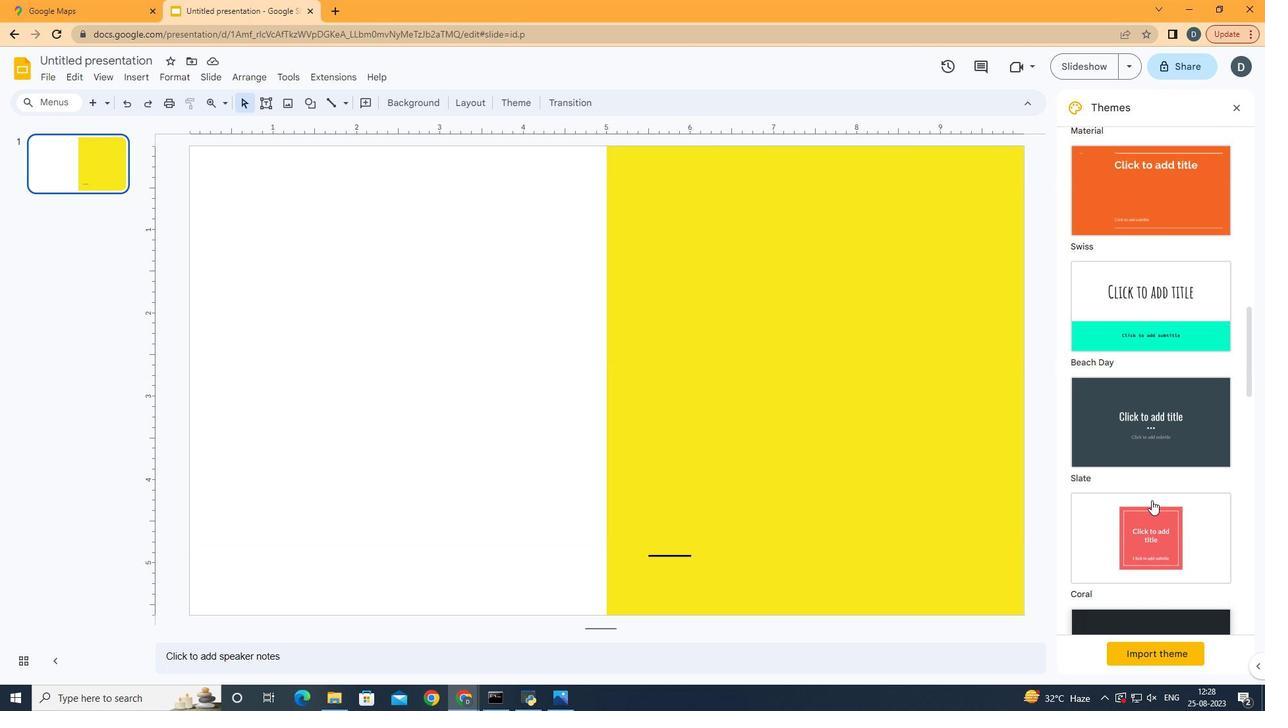 
Action: Mouse scrolled (1152, 501) with delta (0, 0)
Screenshot: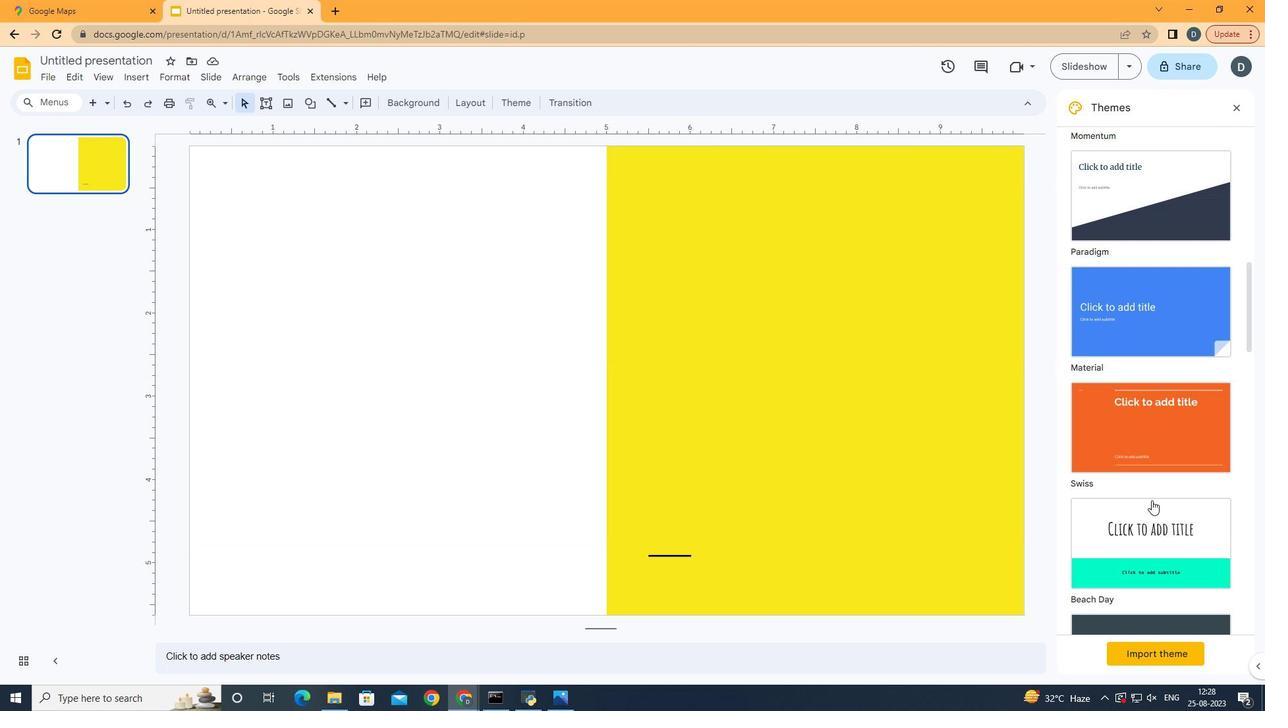 
Action: Mouse scrolled (1152, 501) with delta (0, 0)
Screenshot: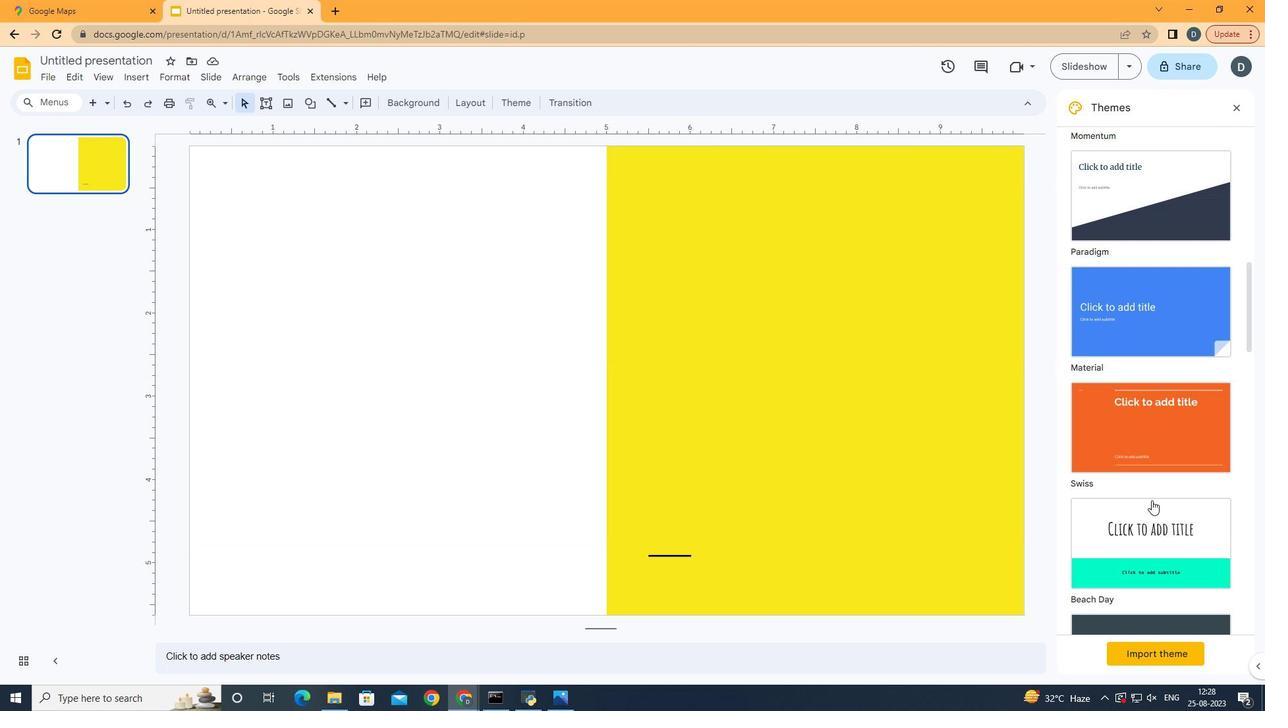 
Action: Mouse scrolled (1152, 501) with delta (0, 0)
Screenshot: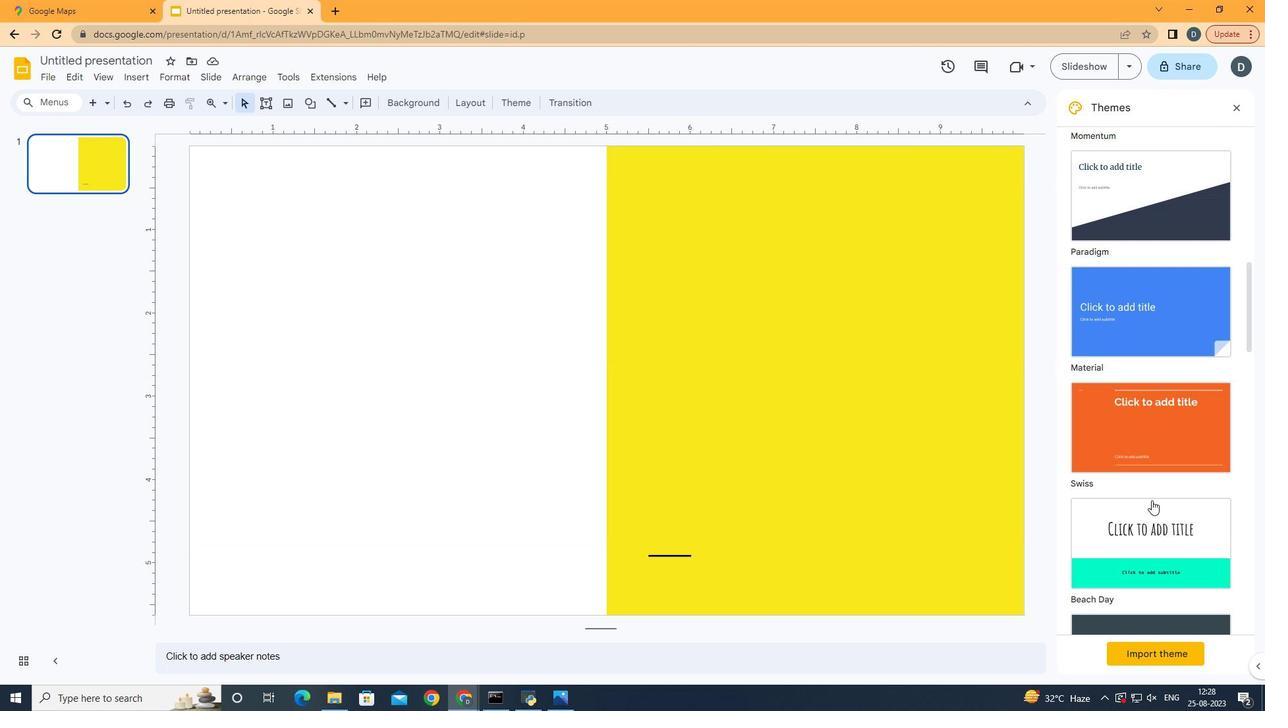 
Action: Mouse scrolled (1152, 501) with delta (0, 0)
Screenshot: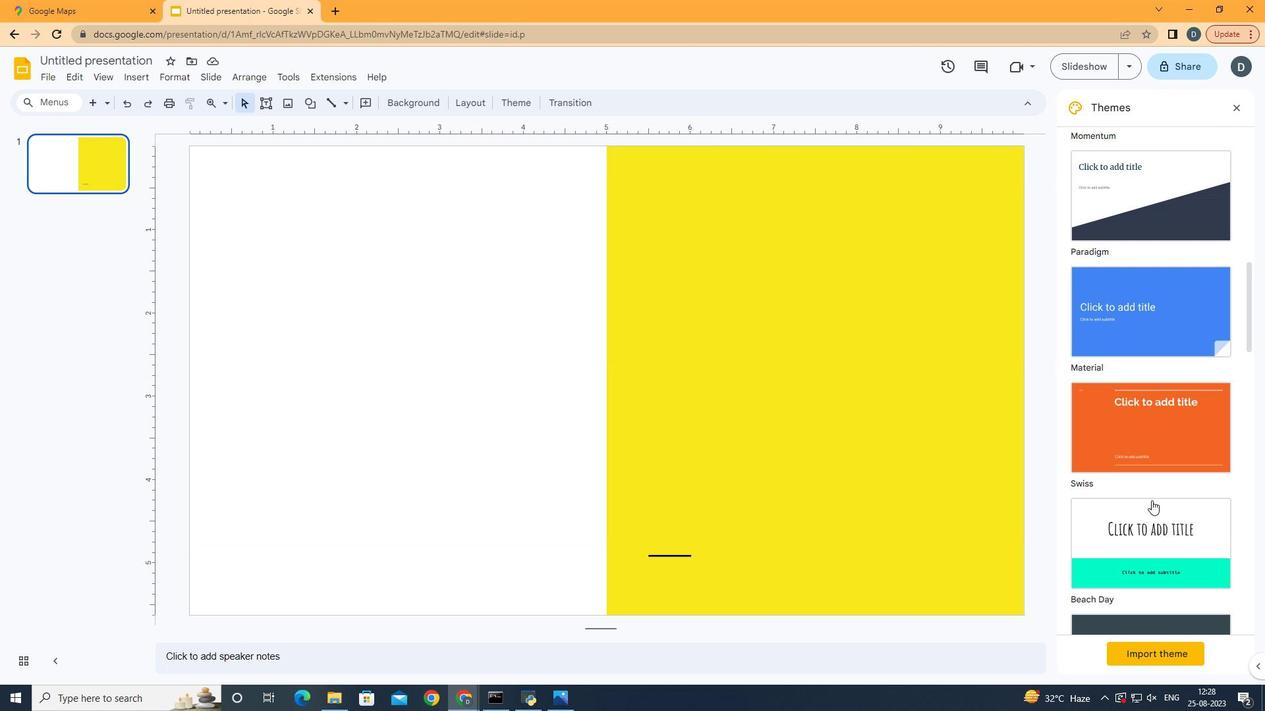 
Action: Mouse moved to (1158, 496)
Screenshot: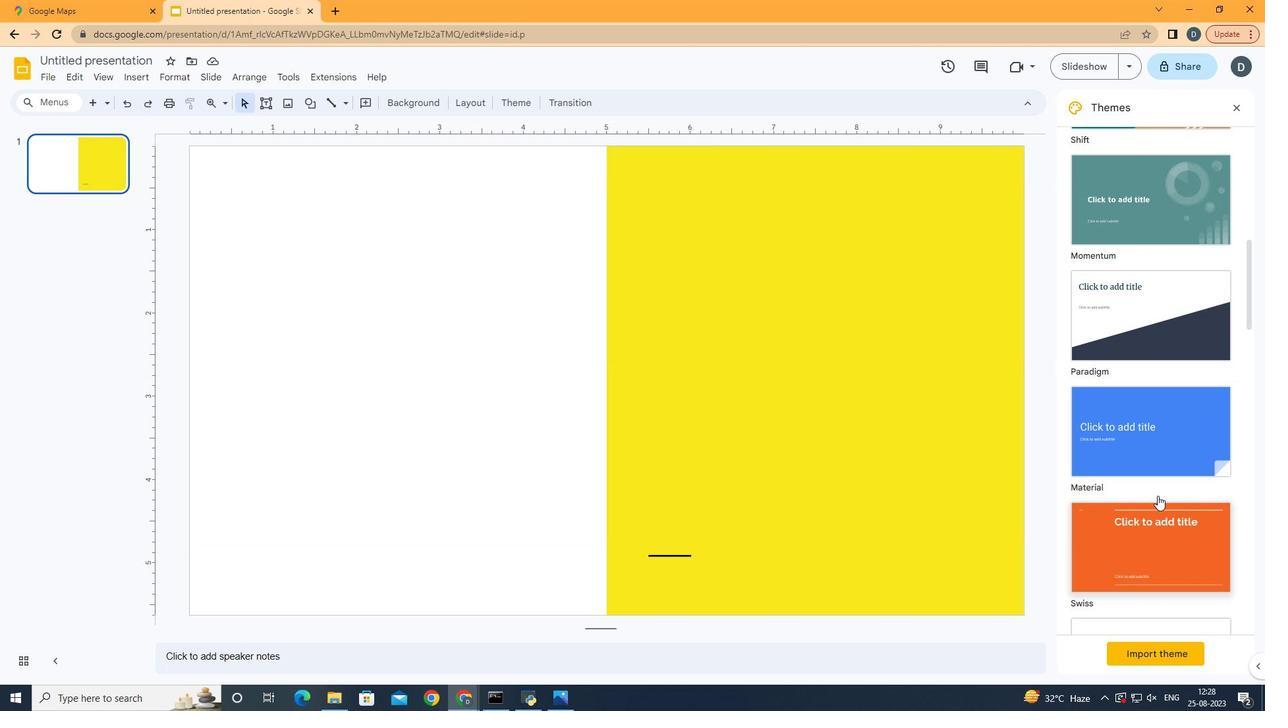 
Action: Mouse scrolled (1158, 496) with delta (0, 0)
Screenshot: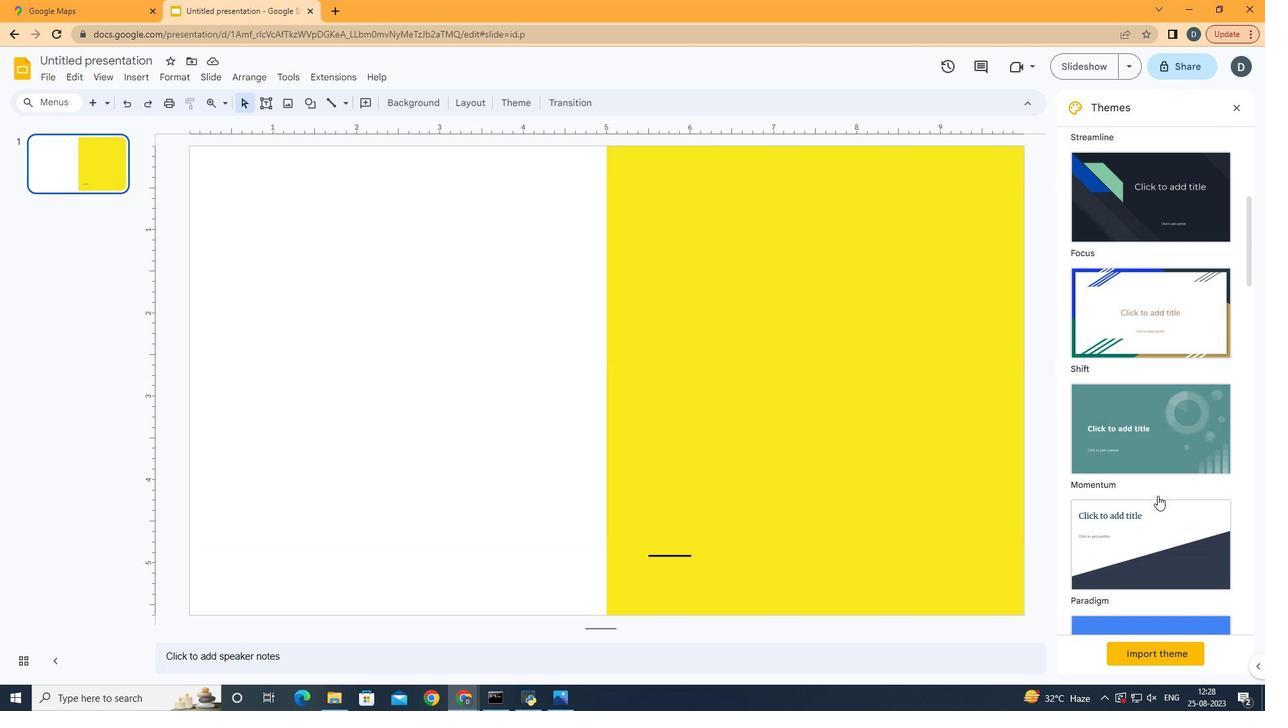 
Action: Mouse scrolled (1158, 496) with delta (0, 0)
Screenshot: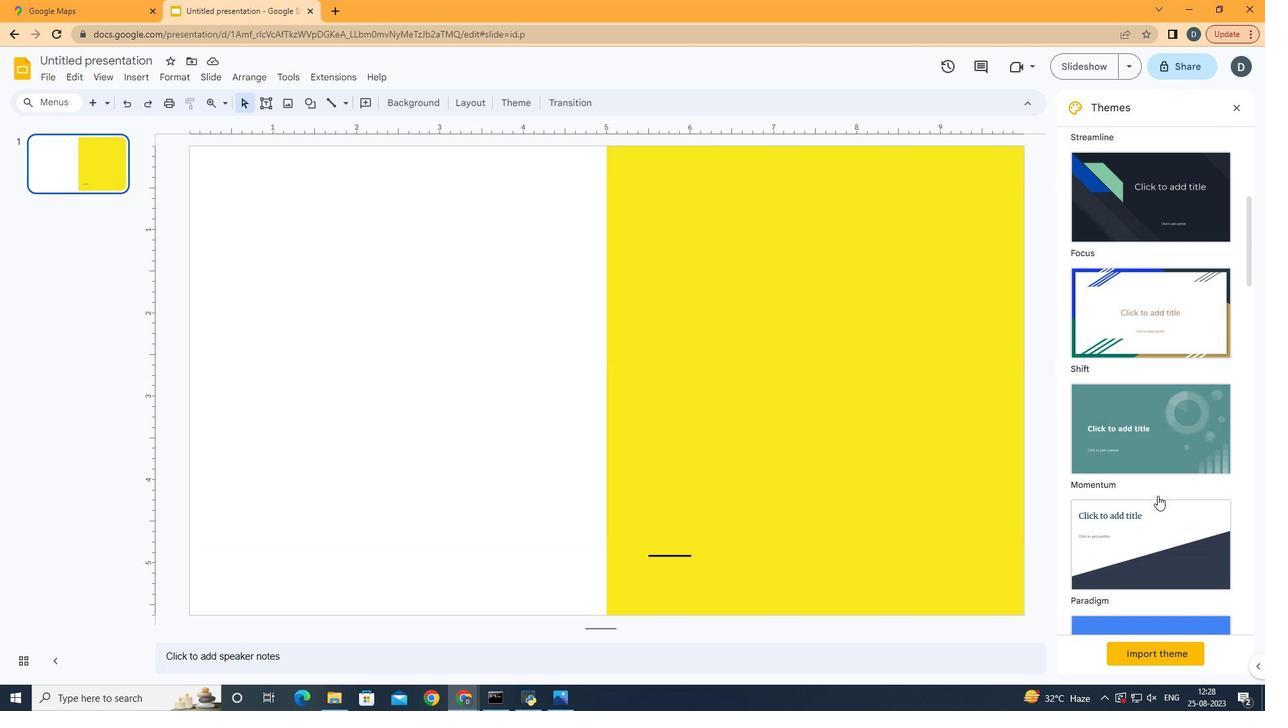 
Action: Mouse scrolled (1158, 496) with delta (0, 0)
Screenshot: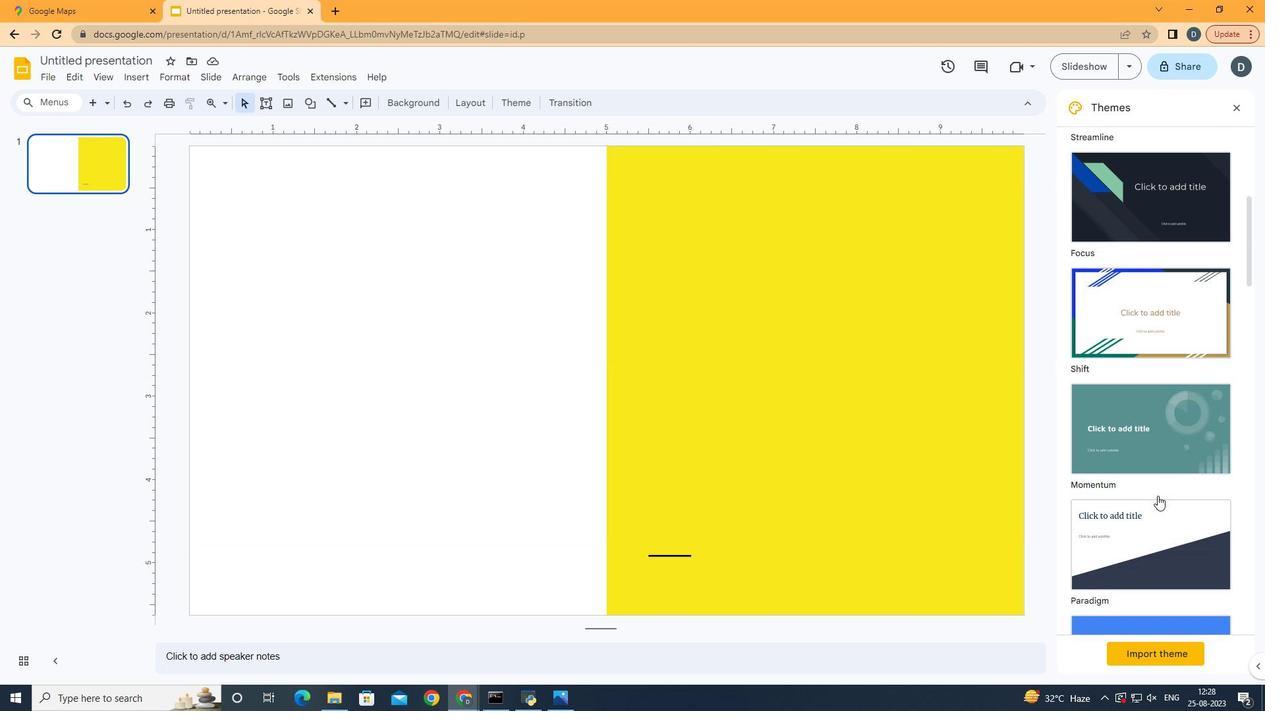 
Action: Mouse scrolled (1158, 496) with delta (0, 0)
Screenshot: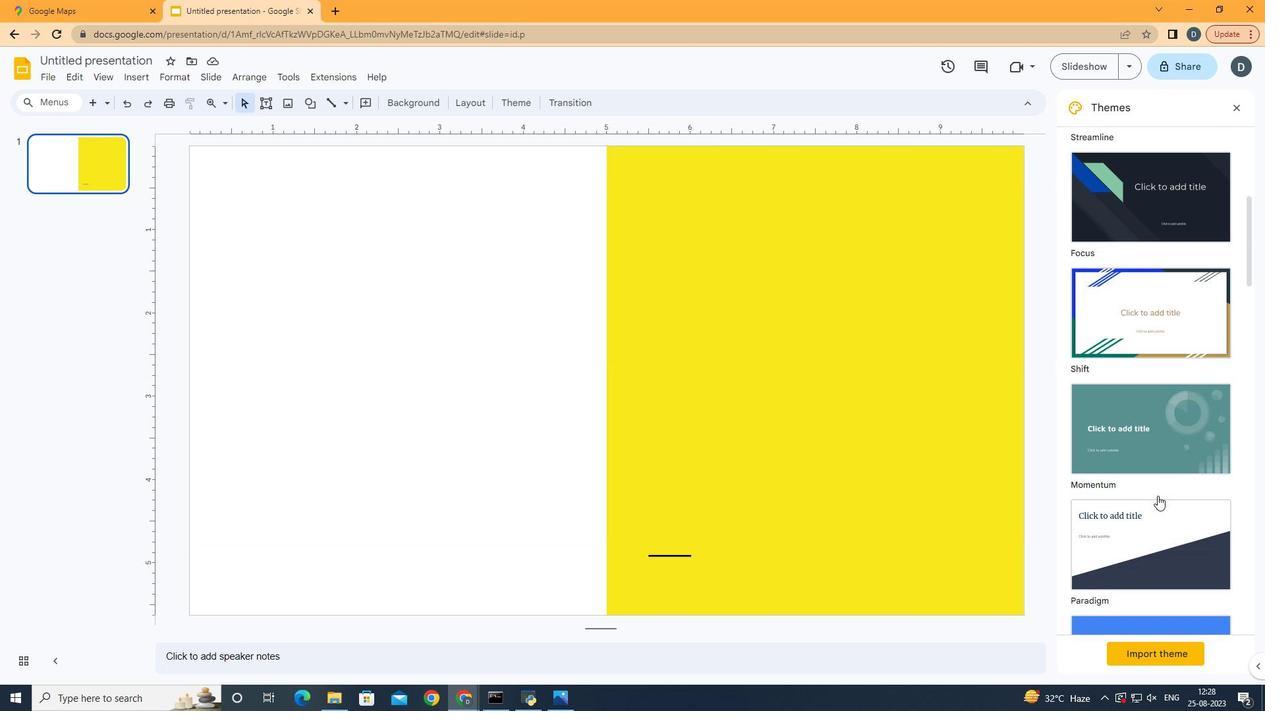 
Action: Mouse scrolled (1158, 496) with delta (0, 0)
Screenshot: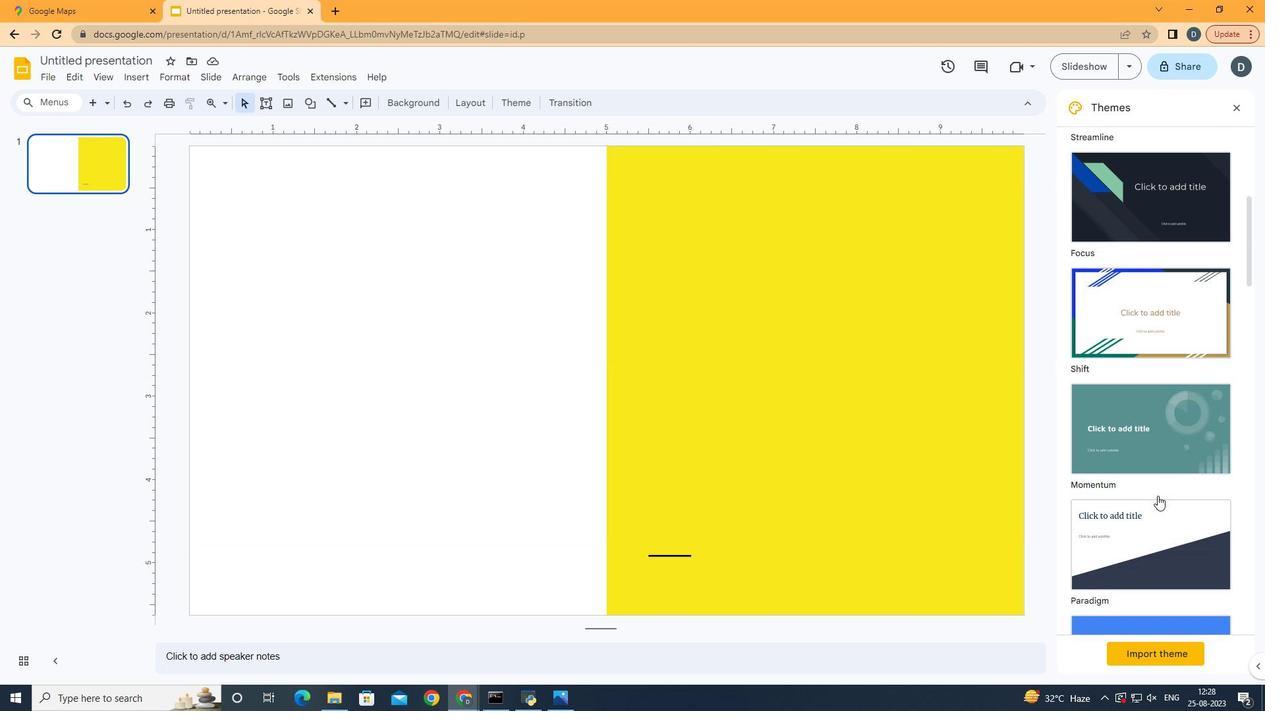 
Action: Mouse scrolled (1158, 496) with delta (0, 0)
Screenshot: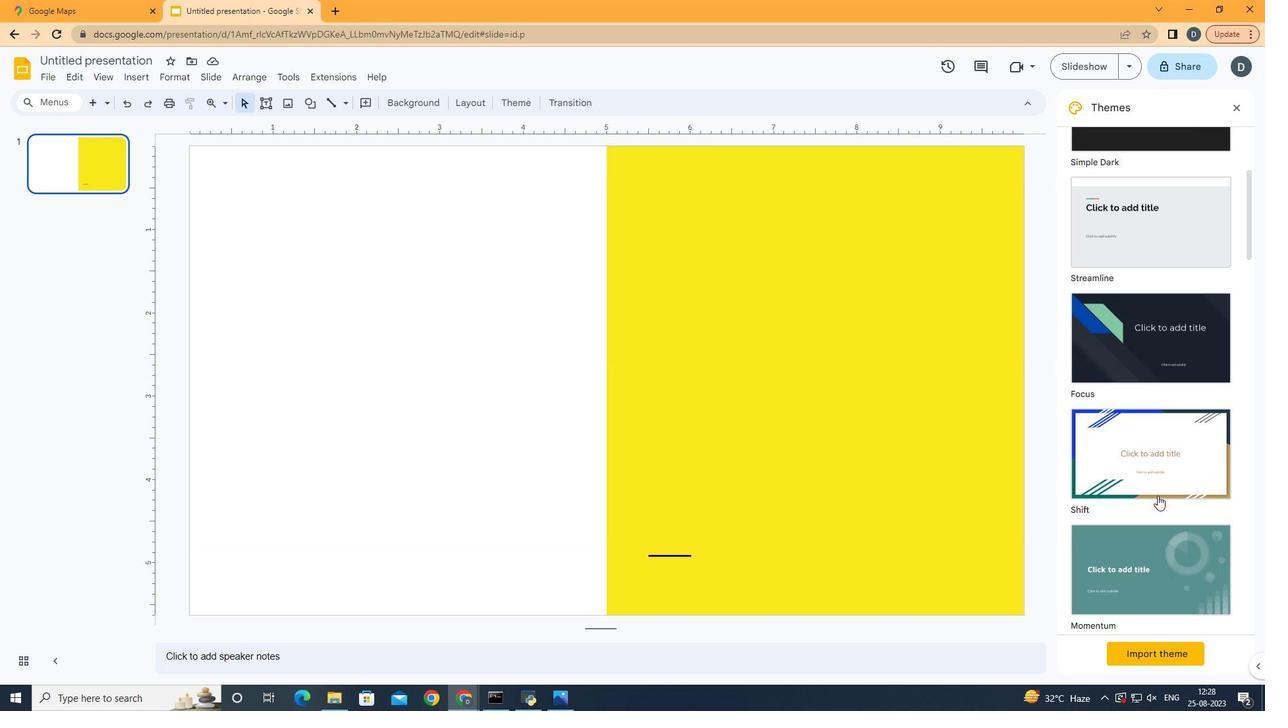 
Action: Mouse scrolled (1158, 496) with delta (0, 0)
Screenshot: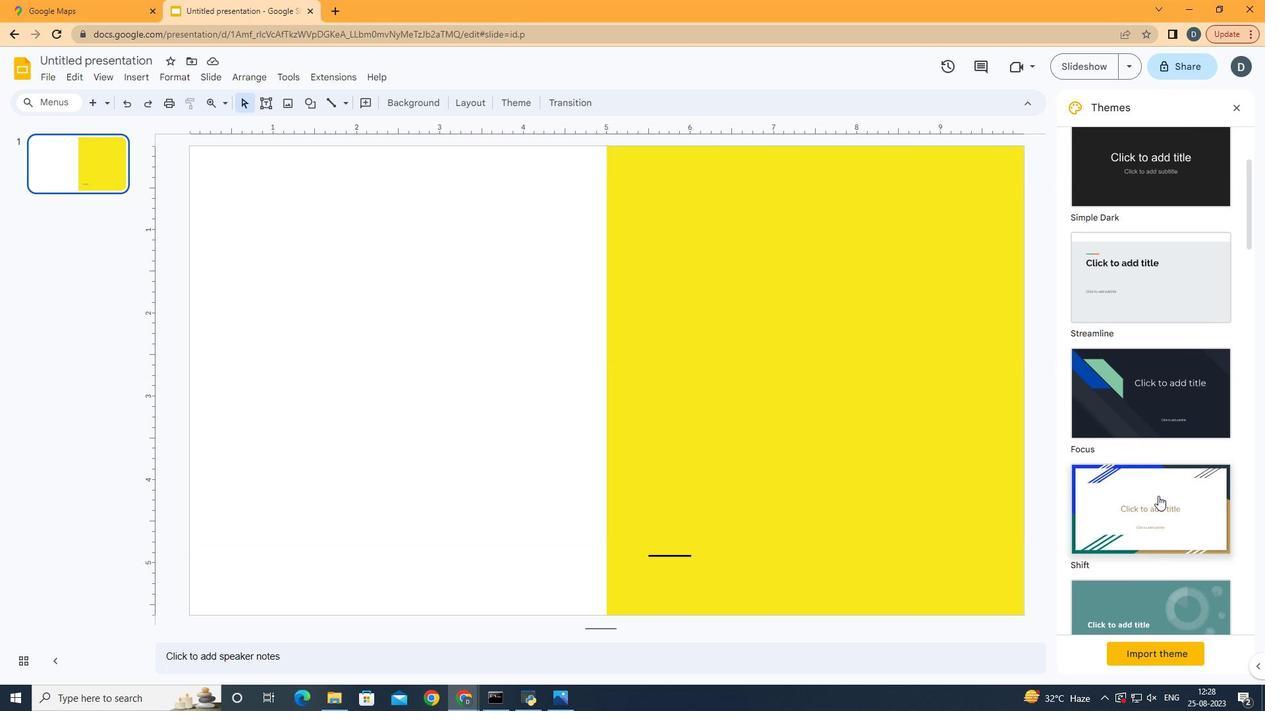 
Action: Mouse moved to (1158, 496)
Screenshot: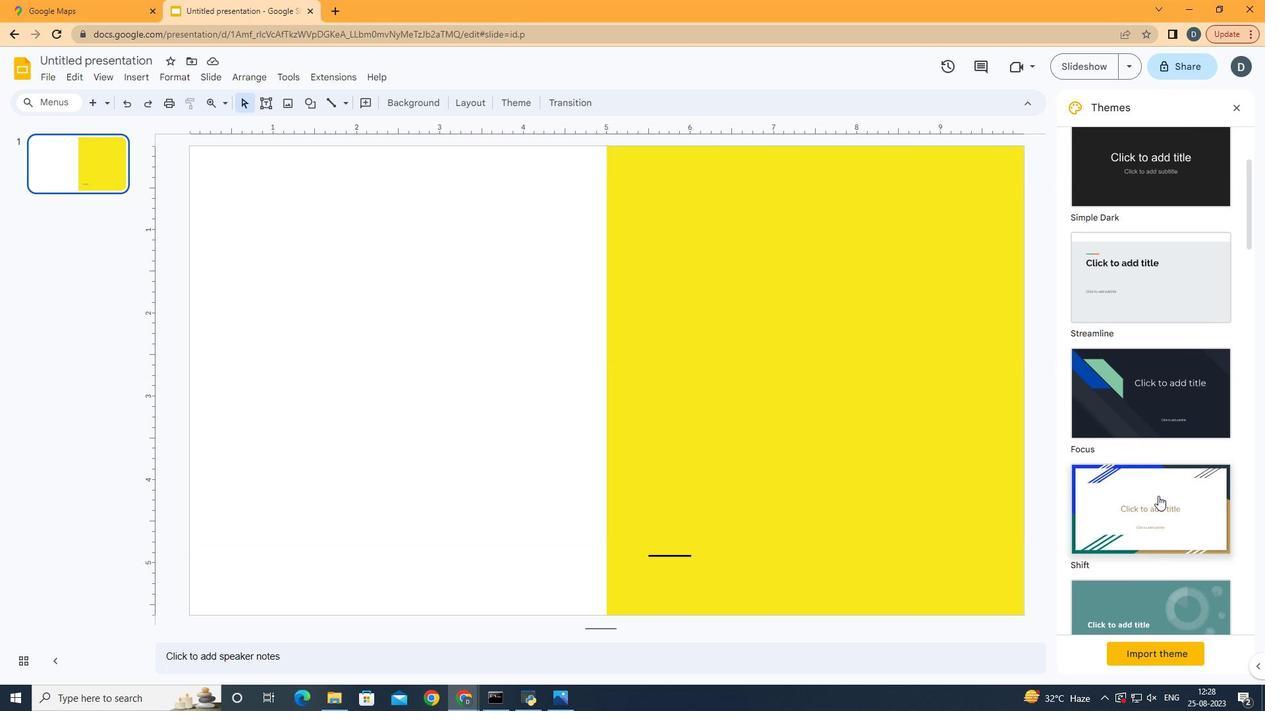
Action: Mouse scrolled (1158, 496) with delta (0, 0)
Screenshot: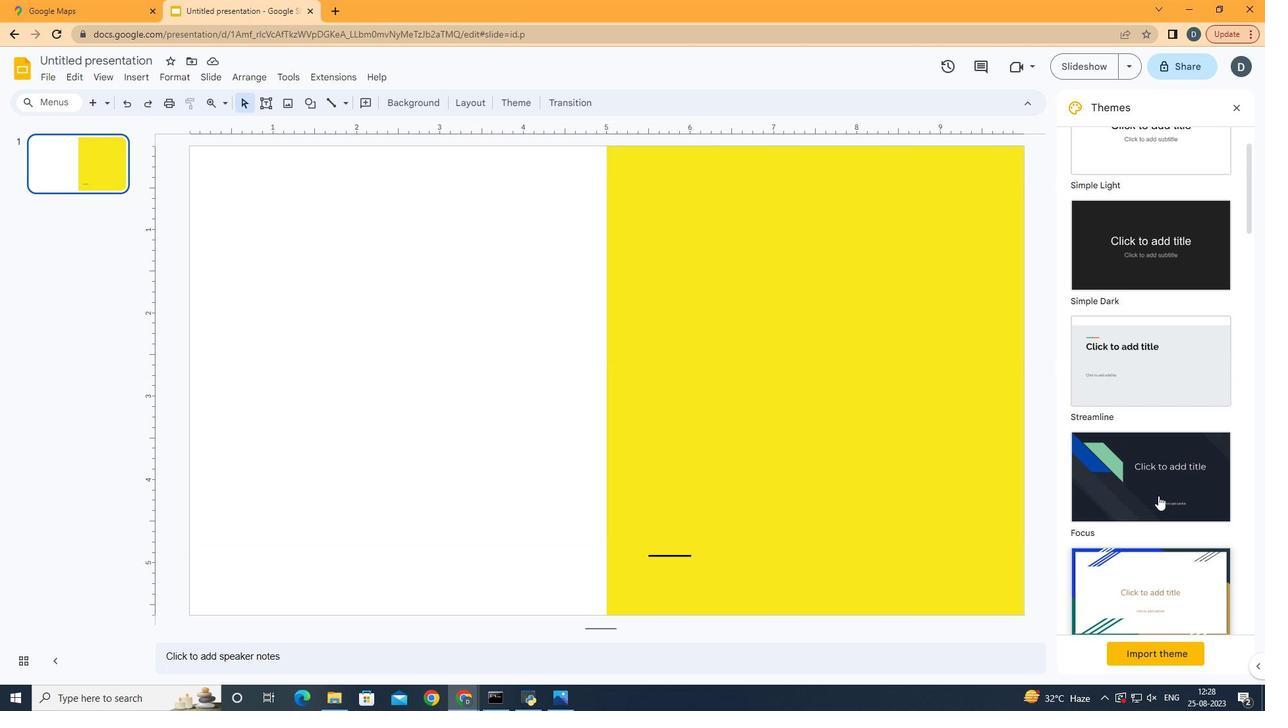
Action: Mouse scrolled (1158, 496) with delta (0, 0)
Screenshot: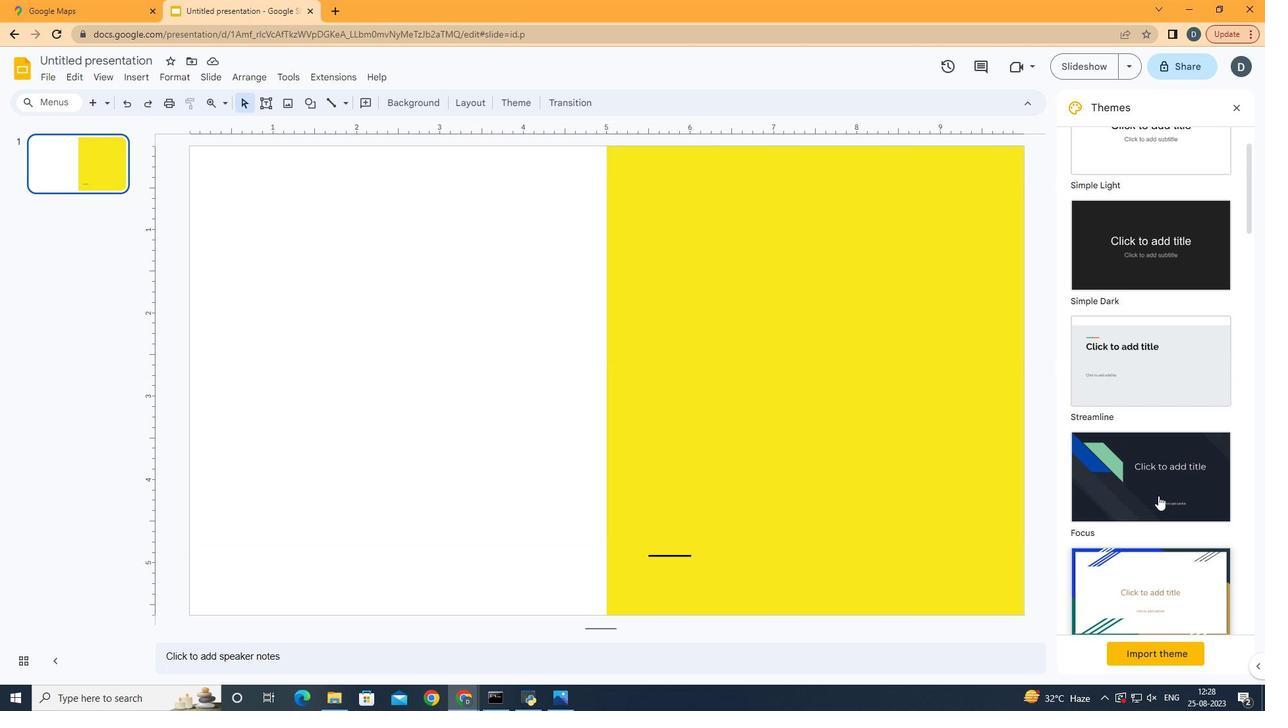 
Action: Mouse scrolled (1158, 496) with delta (0, 0)
Screenshot: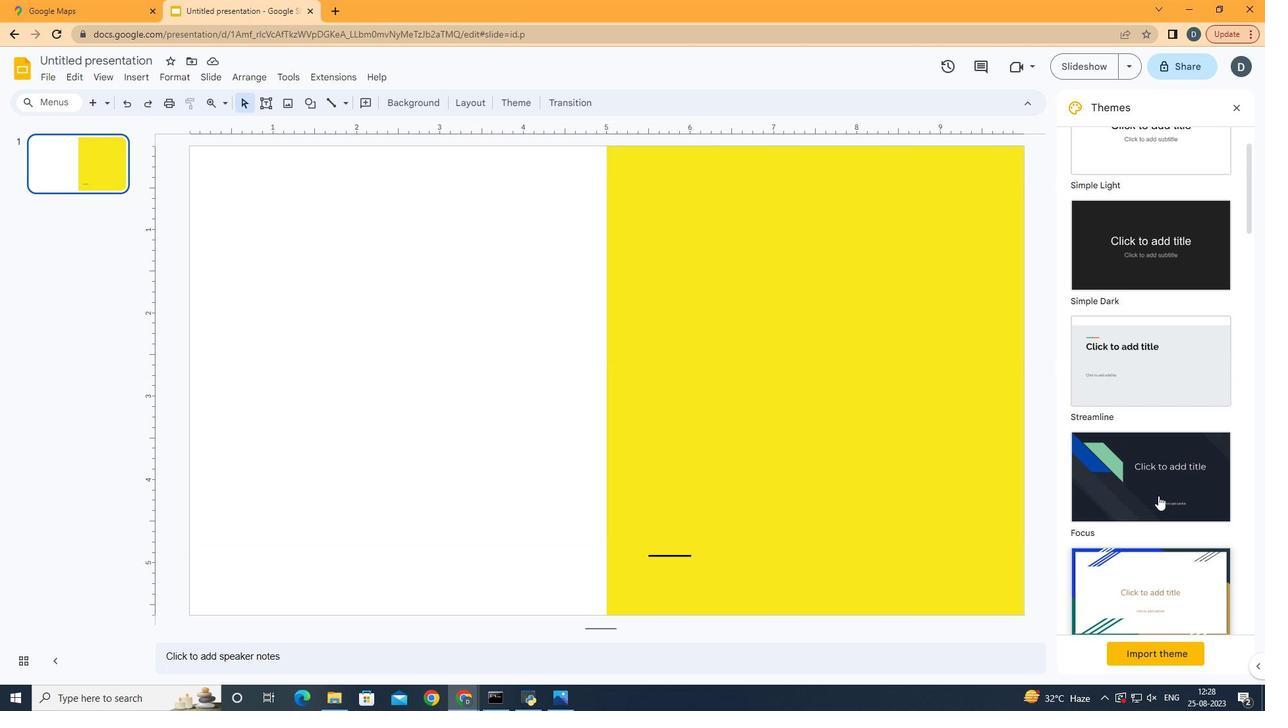 
Action: Mouse scrolled (1158, 496) with delta (0, 0)
Screenshot: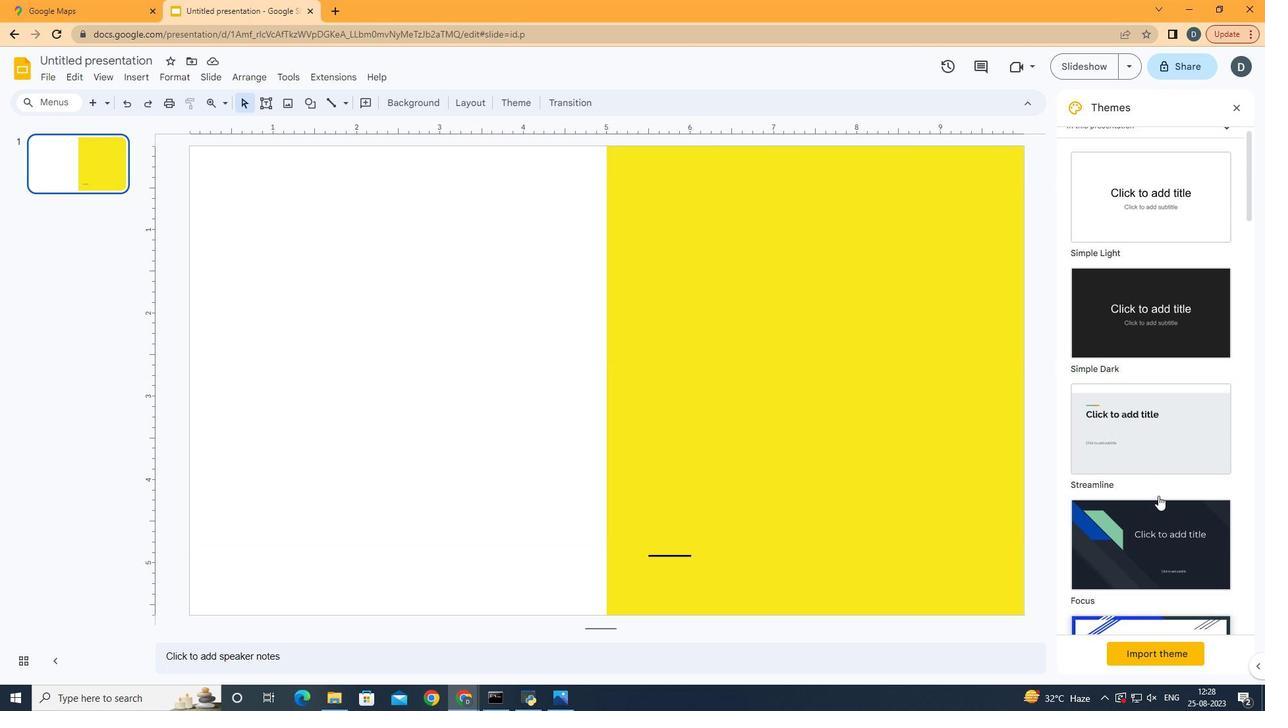 
Action: Mouse scrolled (1158, 496) with delta (0, 0)
Screenshot: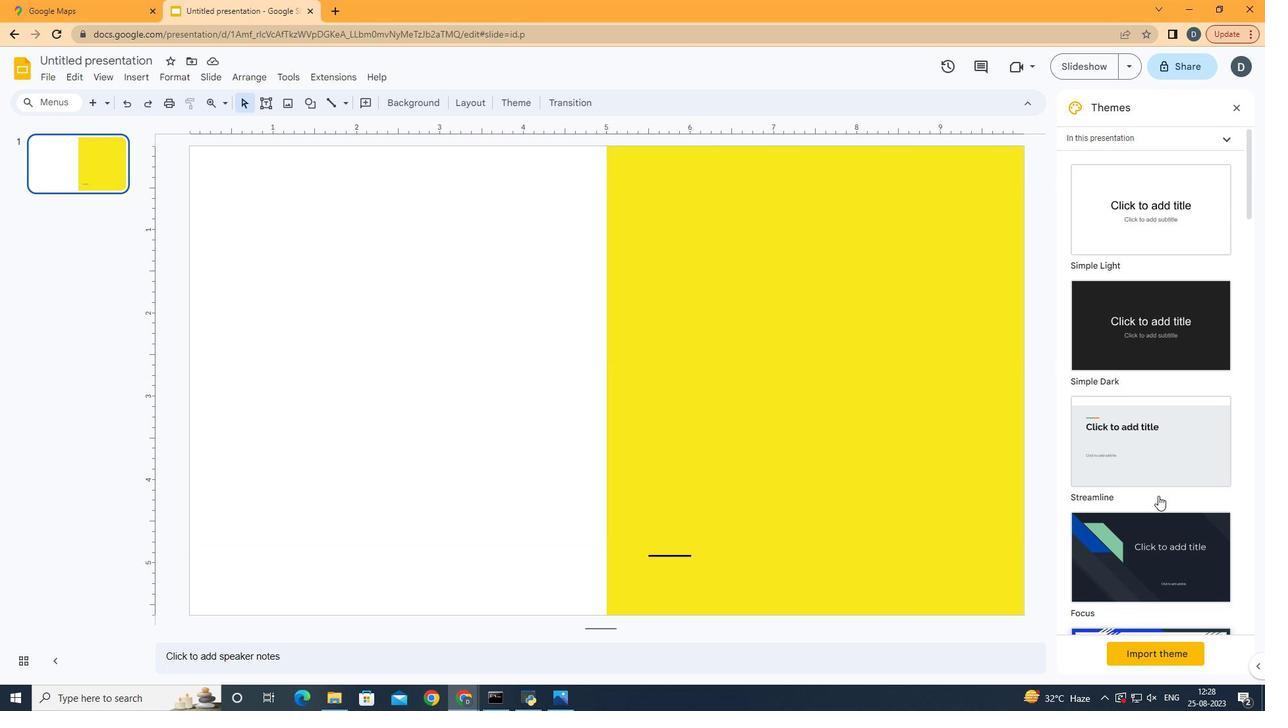 
Action: Mouse scrolled (1158, 496) with delta (0, 0)
Screenshot: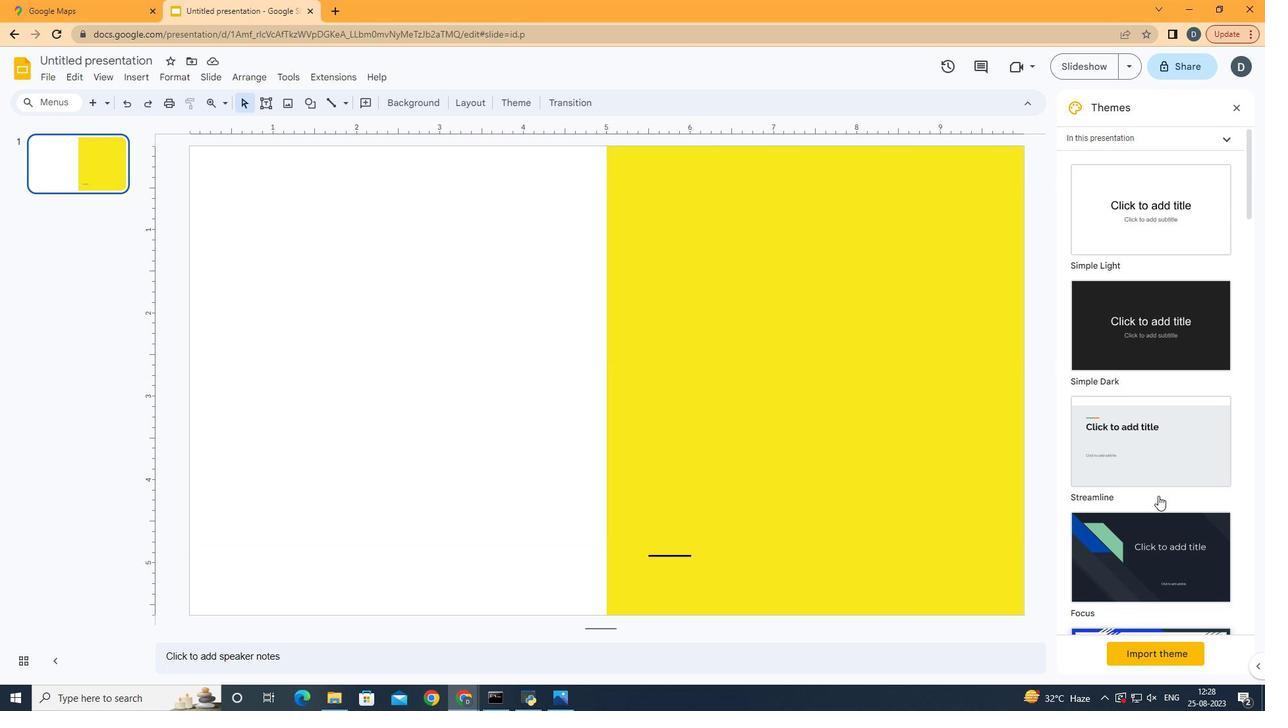 
Action: Mouse scrolled (1158, 496) with delta (0, 0)
Screenshot: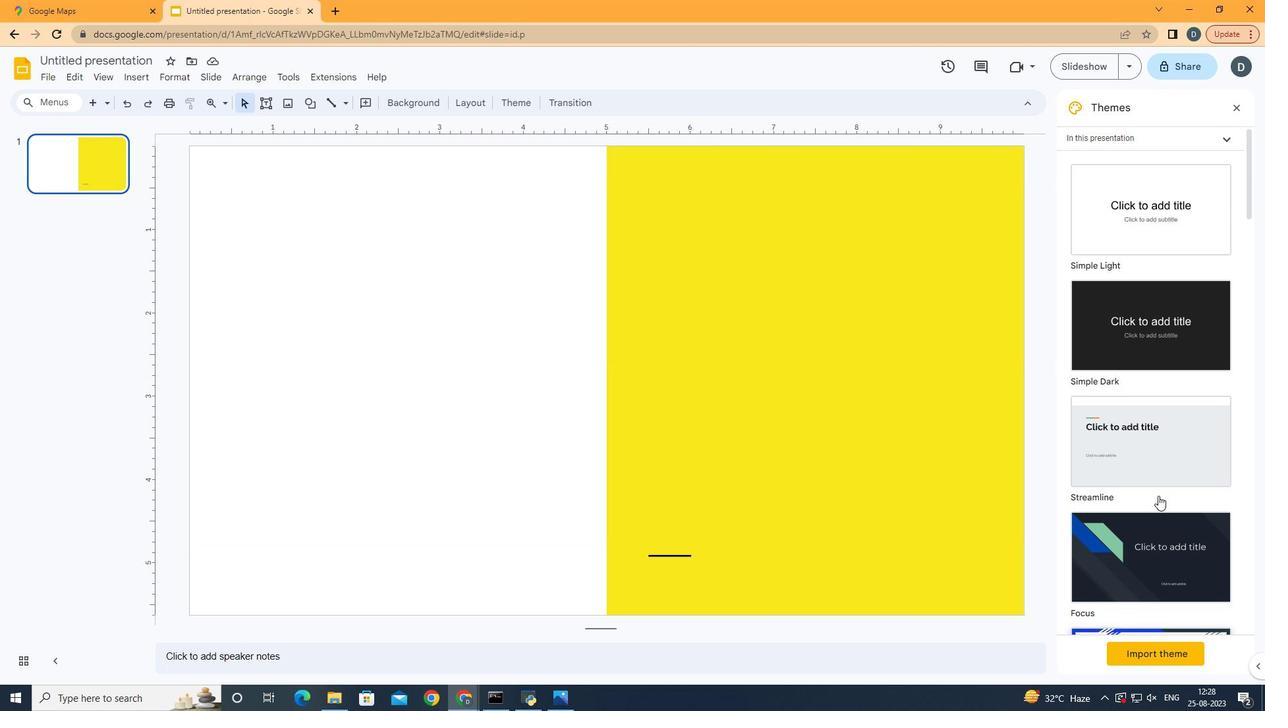 
Action: Mouse scrolled (1158, 496) with delta (0, 0)
Screenshot: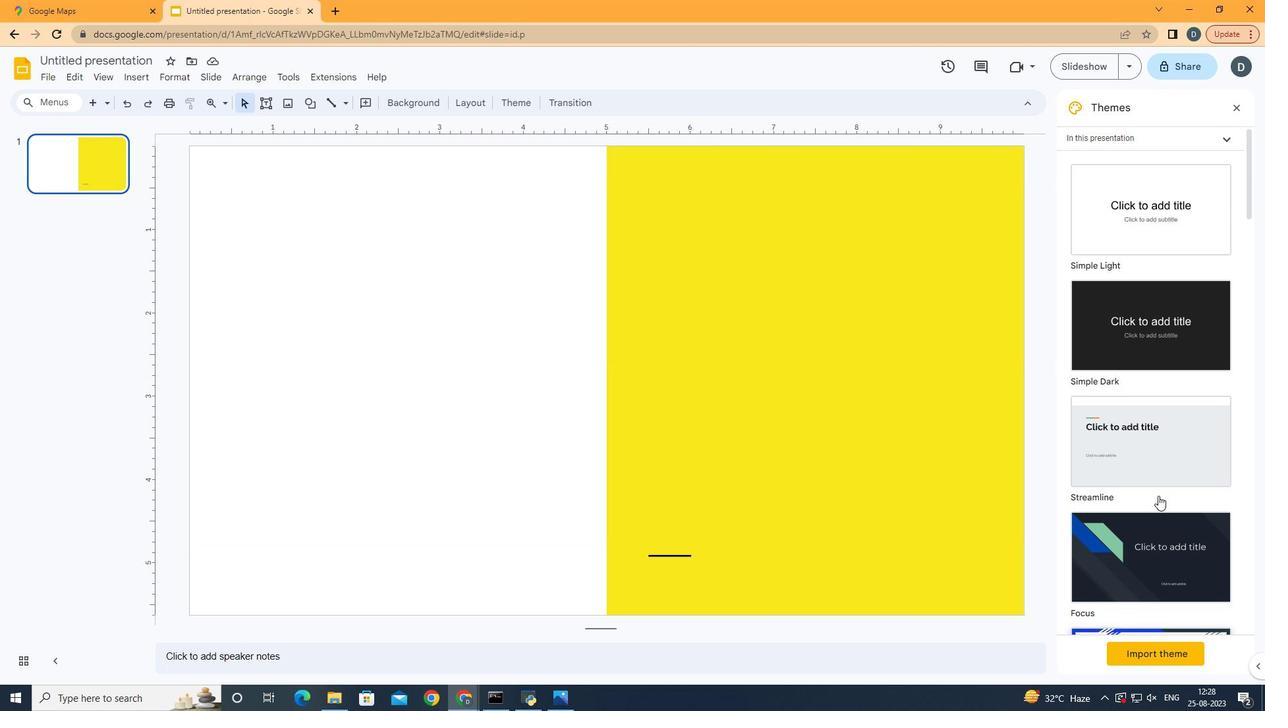 
Action: Mouse scrolled (1158, 496) with delta (0, 0)
Screenshot: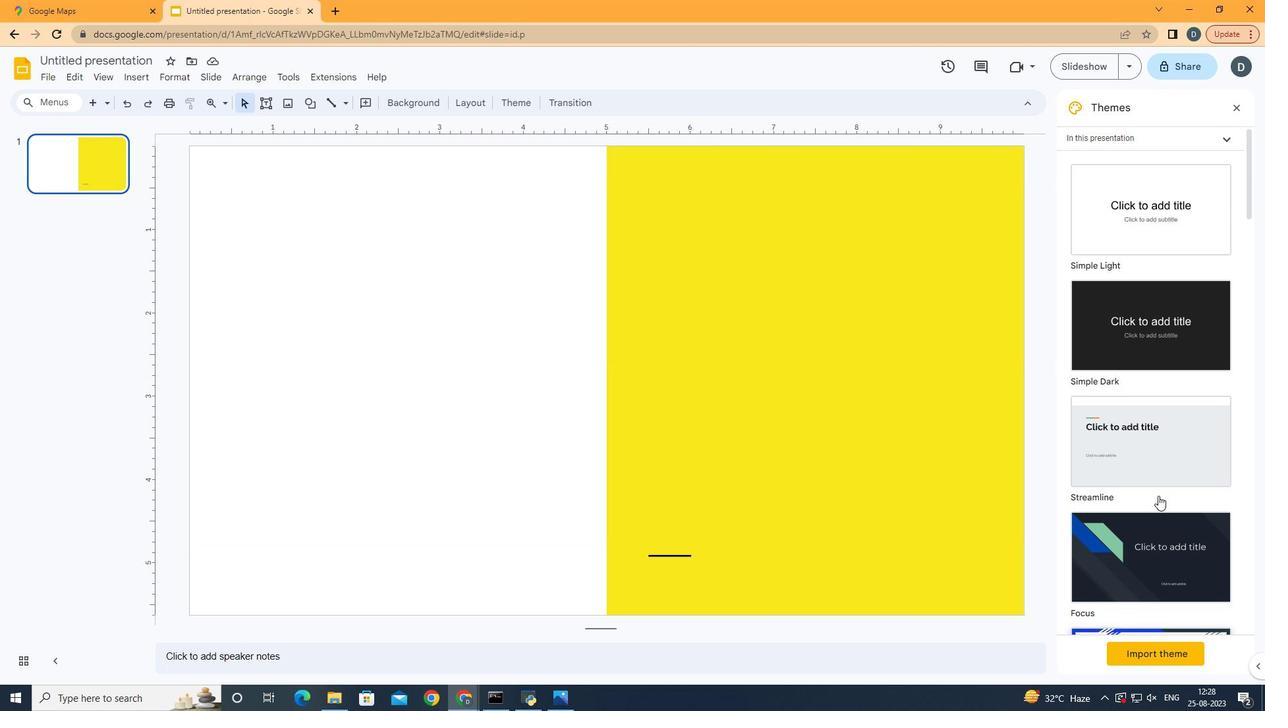 
Action: Mouse moved to (1159, 496)
Screenshot: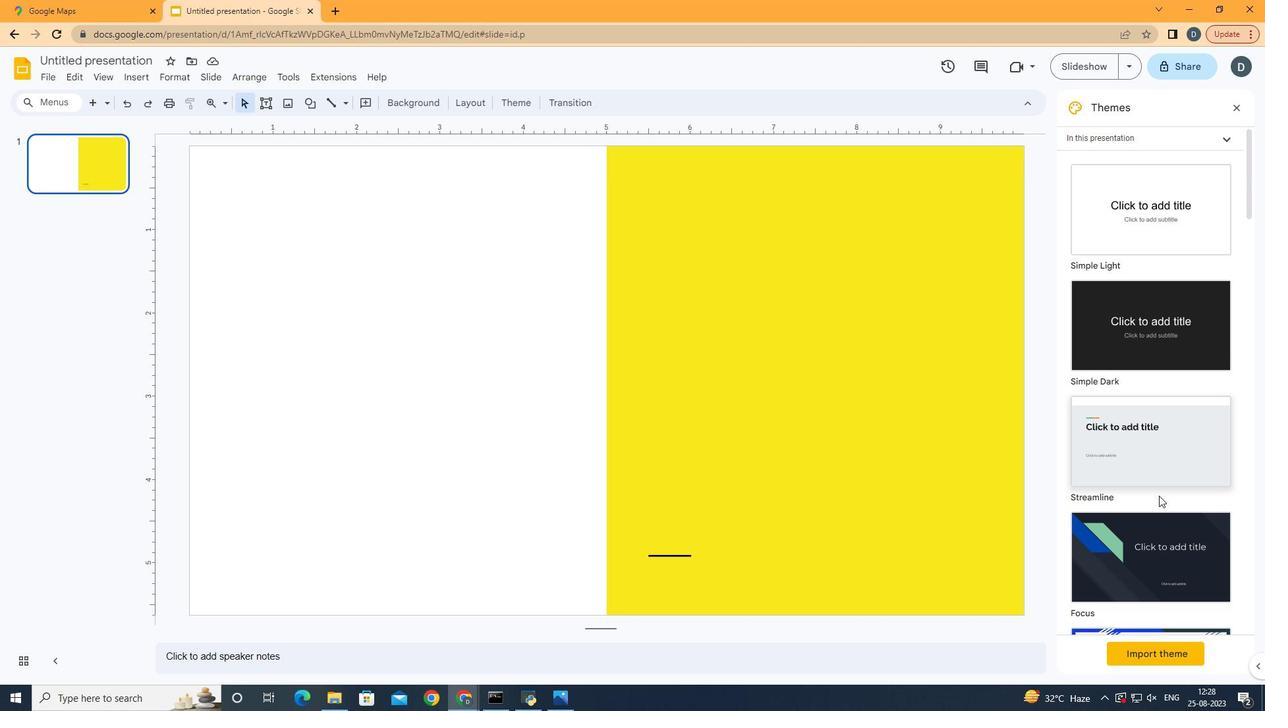 
Action: Mouse scrolled (1159, 496) with delta (0, 0)
Screenshot: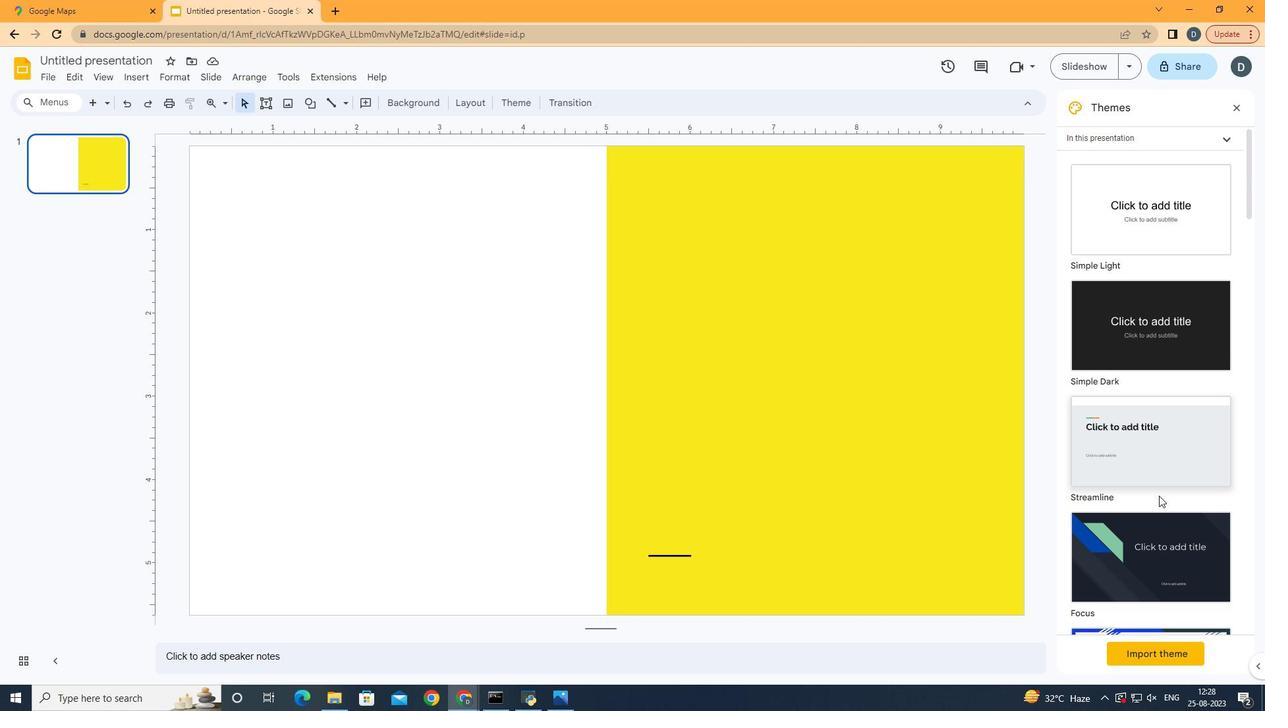 
Action: Mouse scrolled (1159, 496) with delta (0, 0)
Screenshot: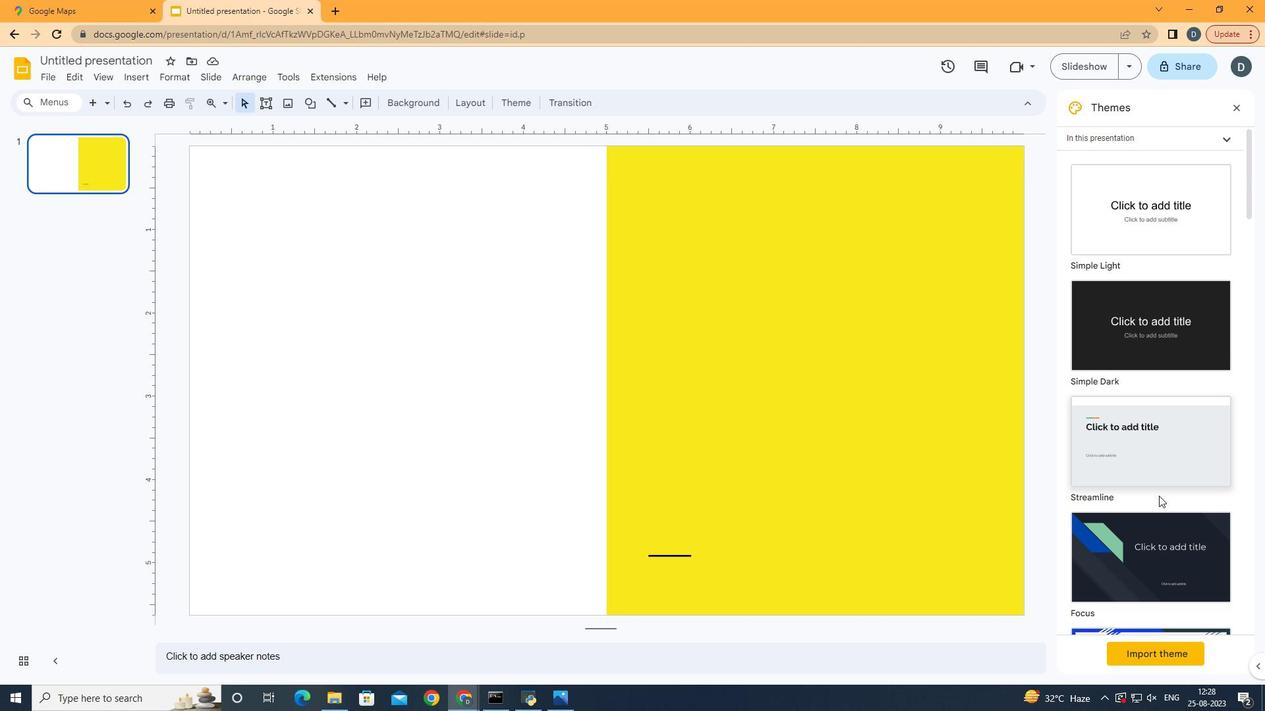 
Action: Mouse scrolled (1159, 496) with delta (0, 0)
Screenshot: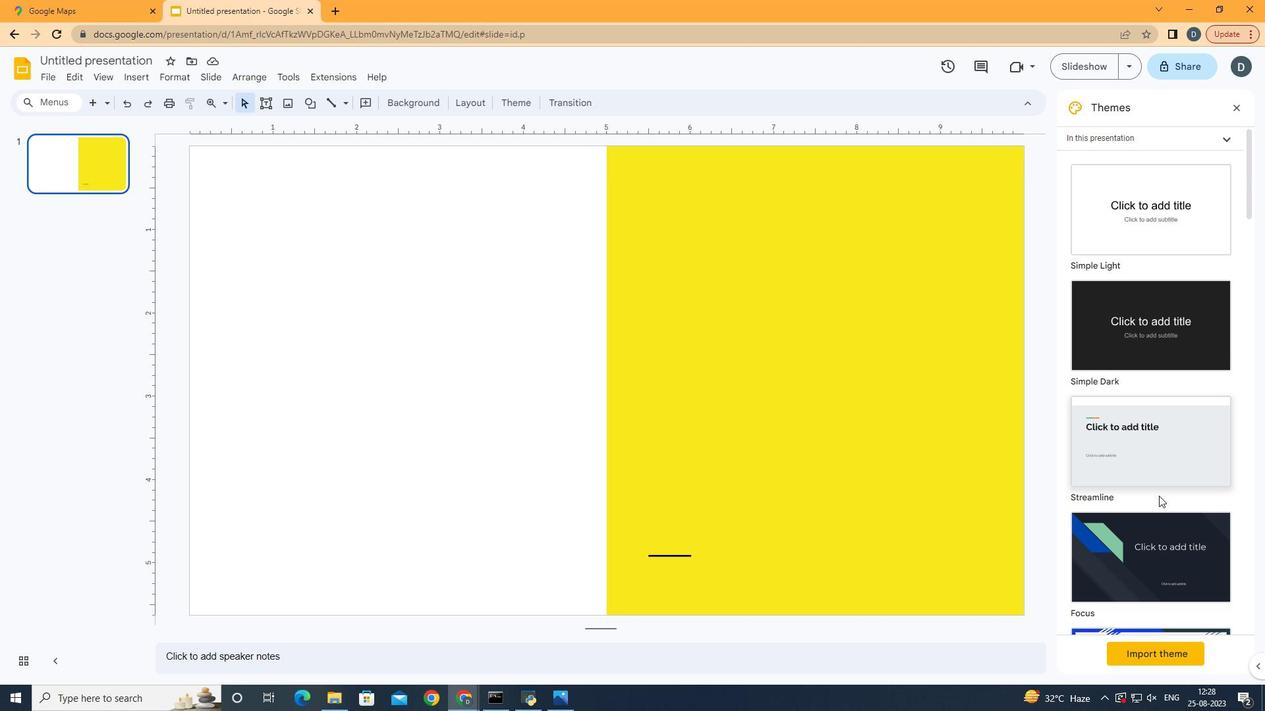 
Action: Mouse scrolled (1159, 496) with delta (0, 0)
Screenshot: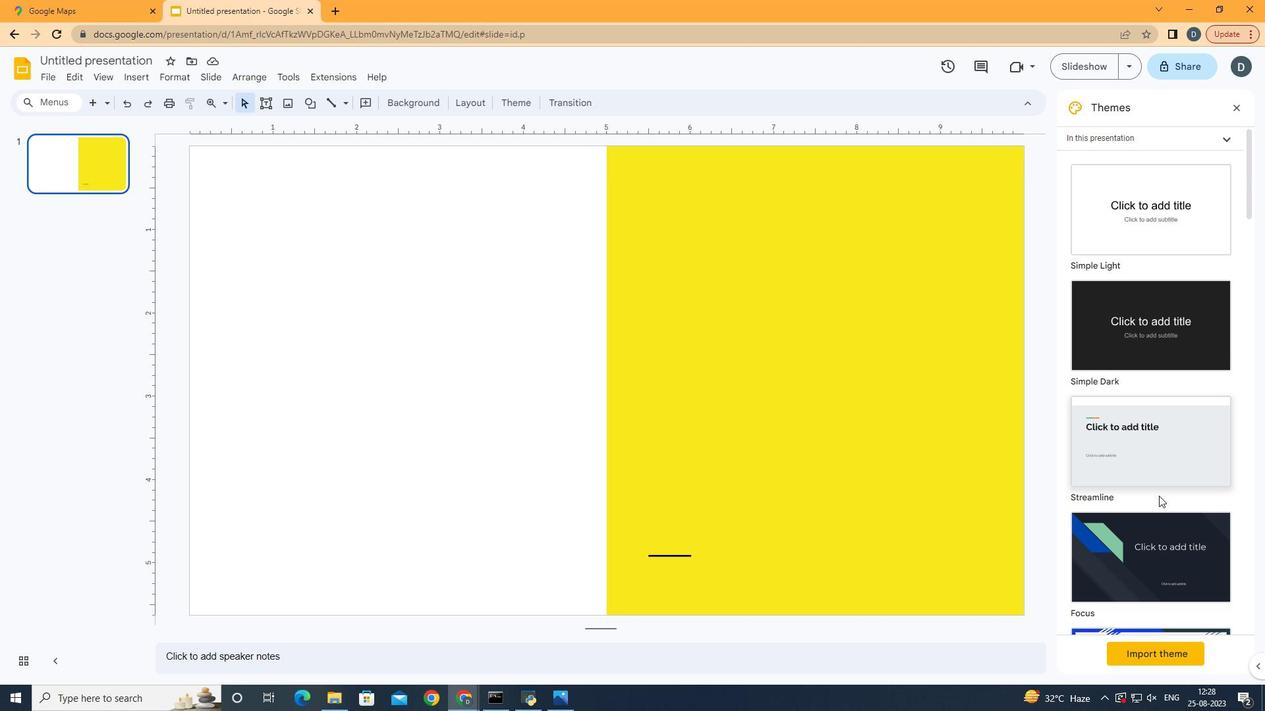 
Action: Mouse scrolled (1159, 496) with delta (0, 0)
Screenshot: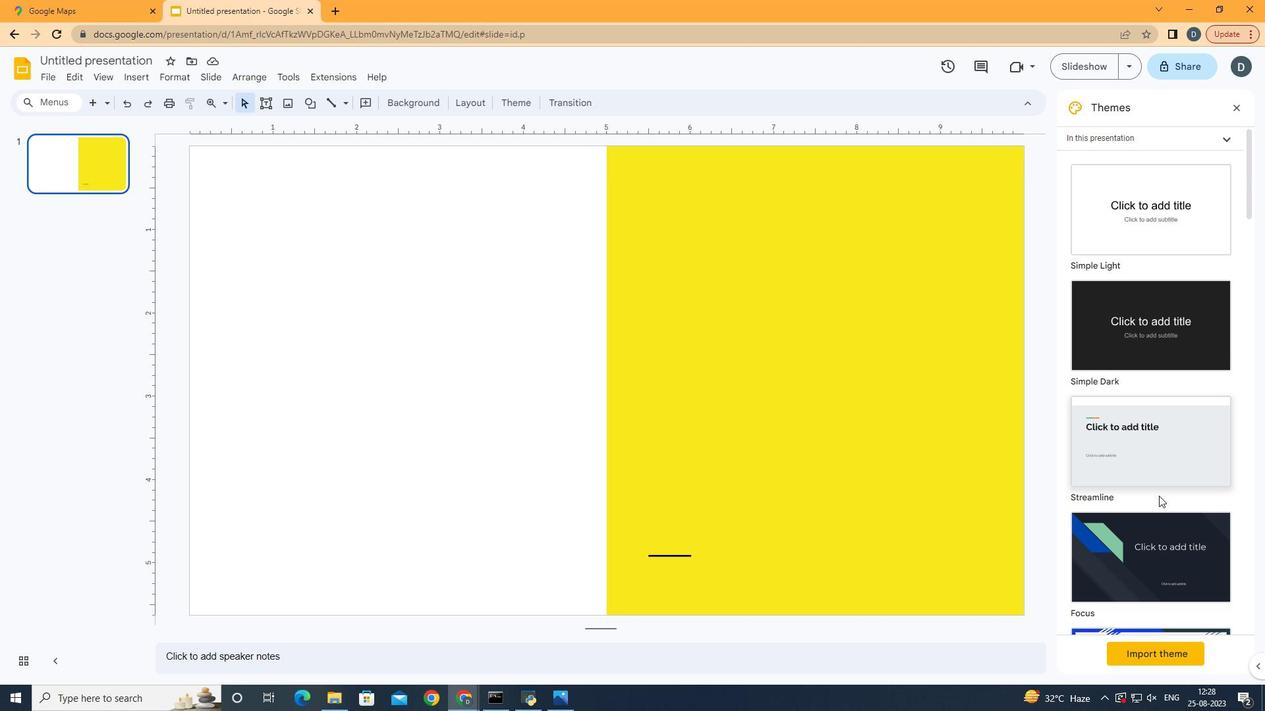 
Action: Mouse moved to (301, 105)
Screenshot: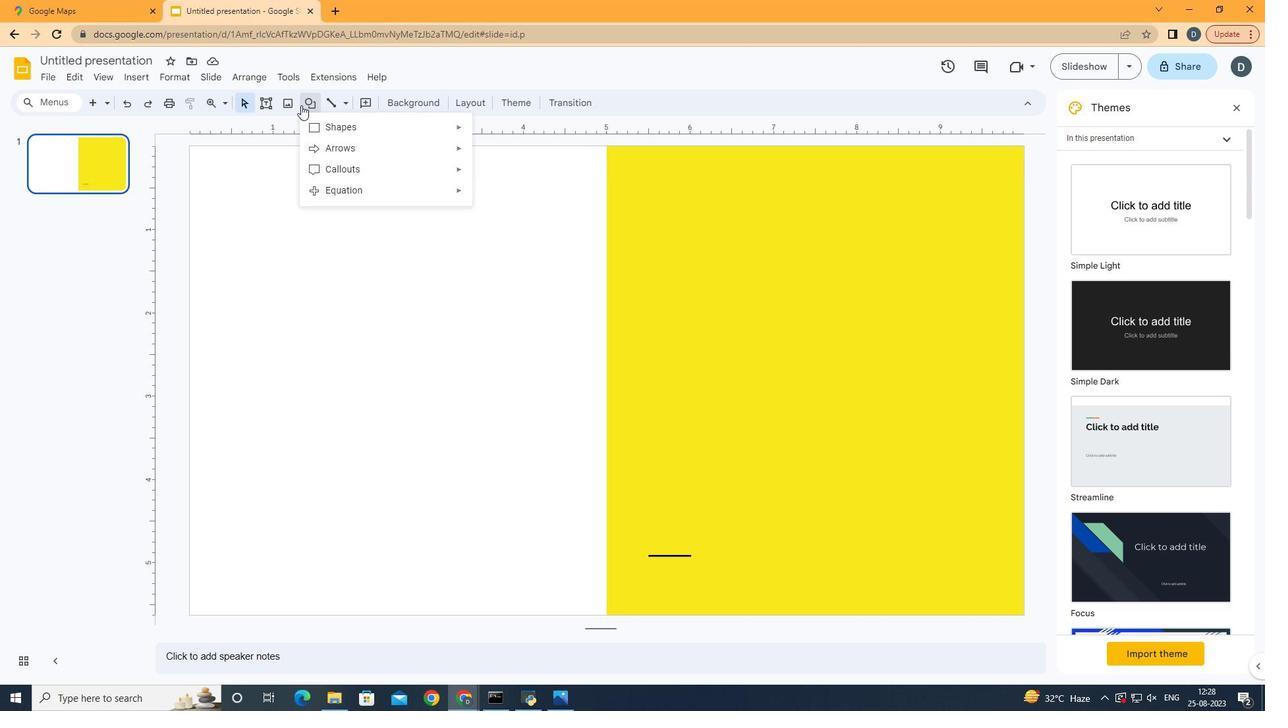 
Action: Mouse pressed left at (301, 105)
Screenshot: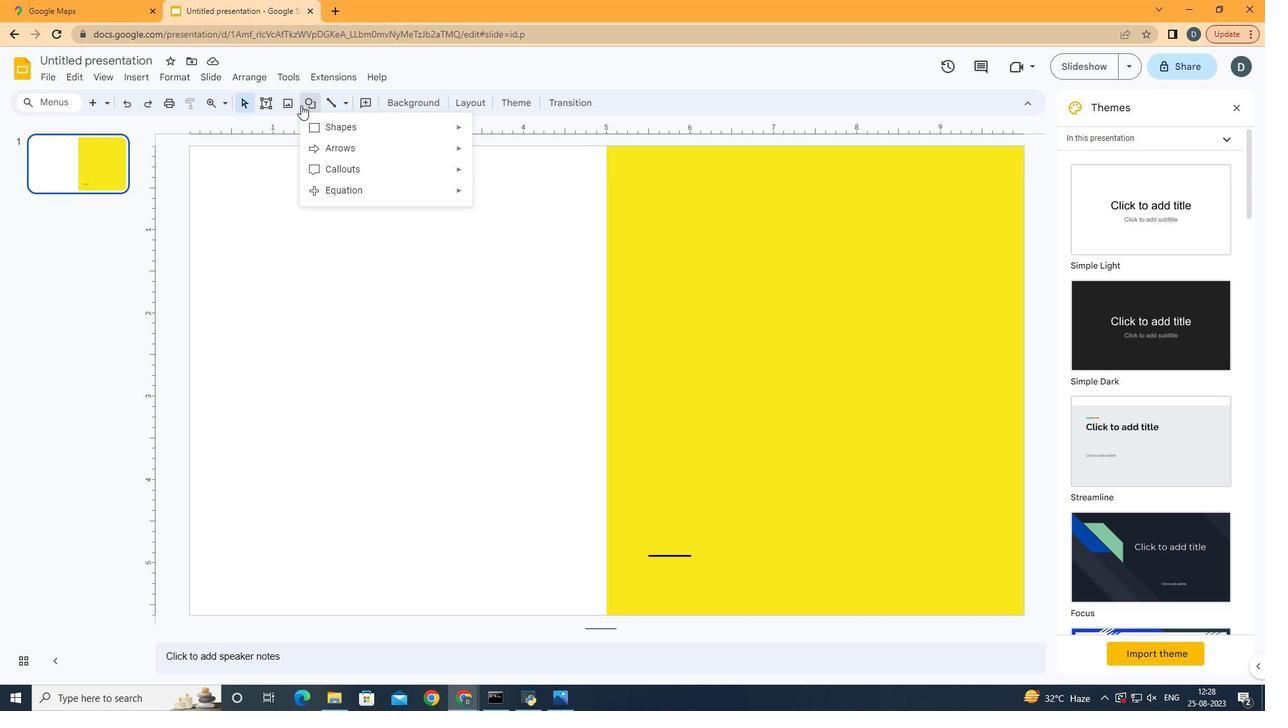 
Action: Mouse moved to (602, 133)
Screenshot: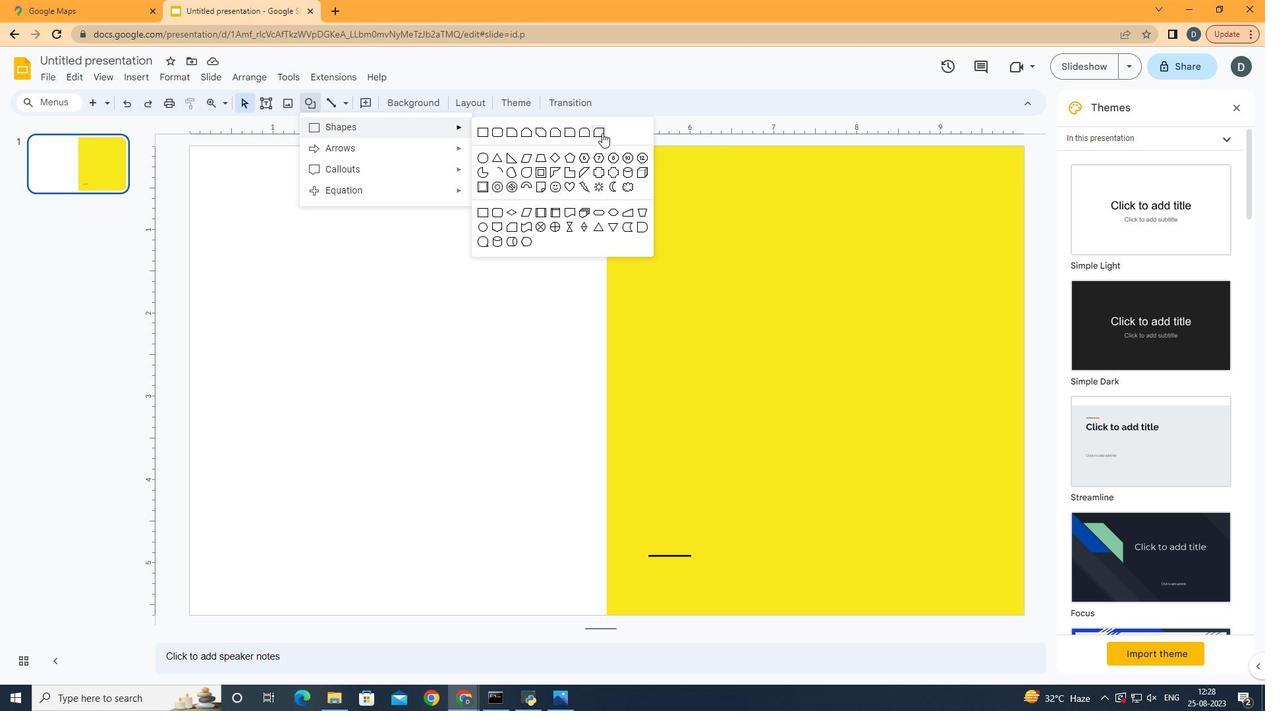 
Action: Mouse pressed left at (602, 133)
Screenshot: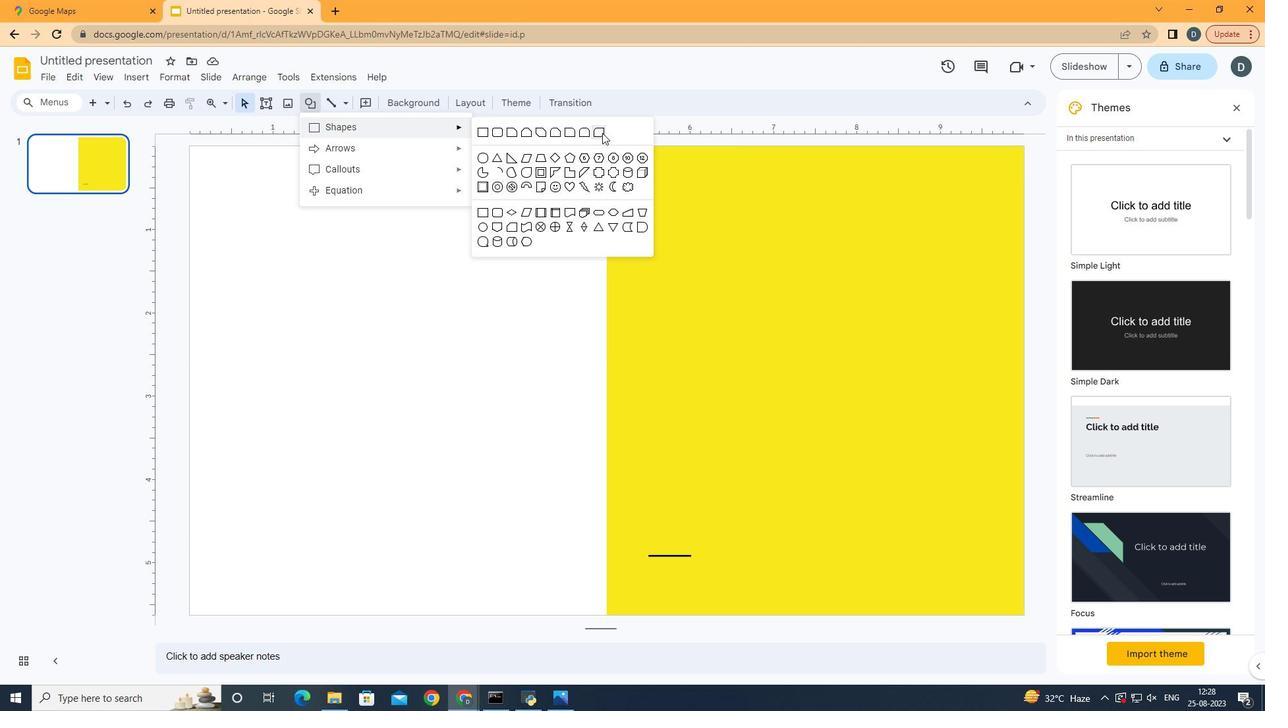 
Action: Mouse moved to (314, 345)
Screenshot: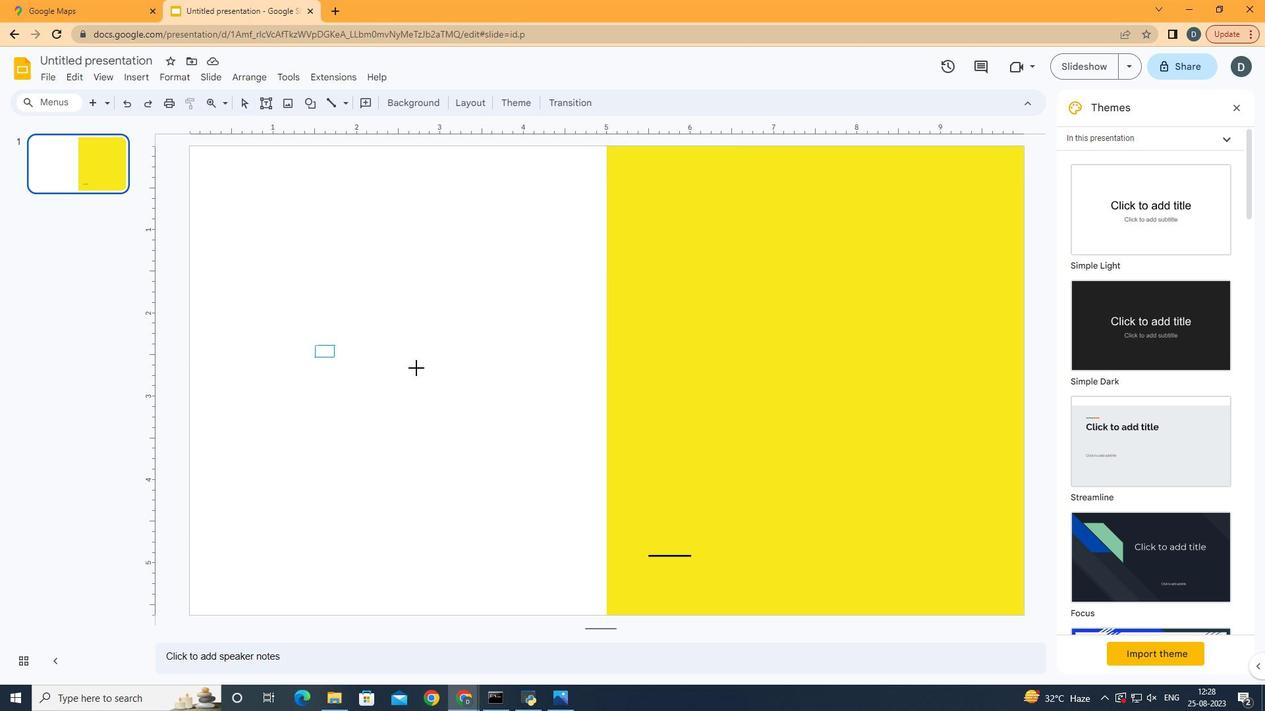 
Action: Mouse pressed left at (314, 345)
Screenshot: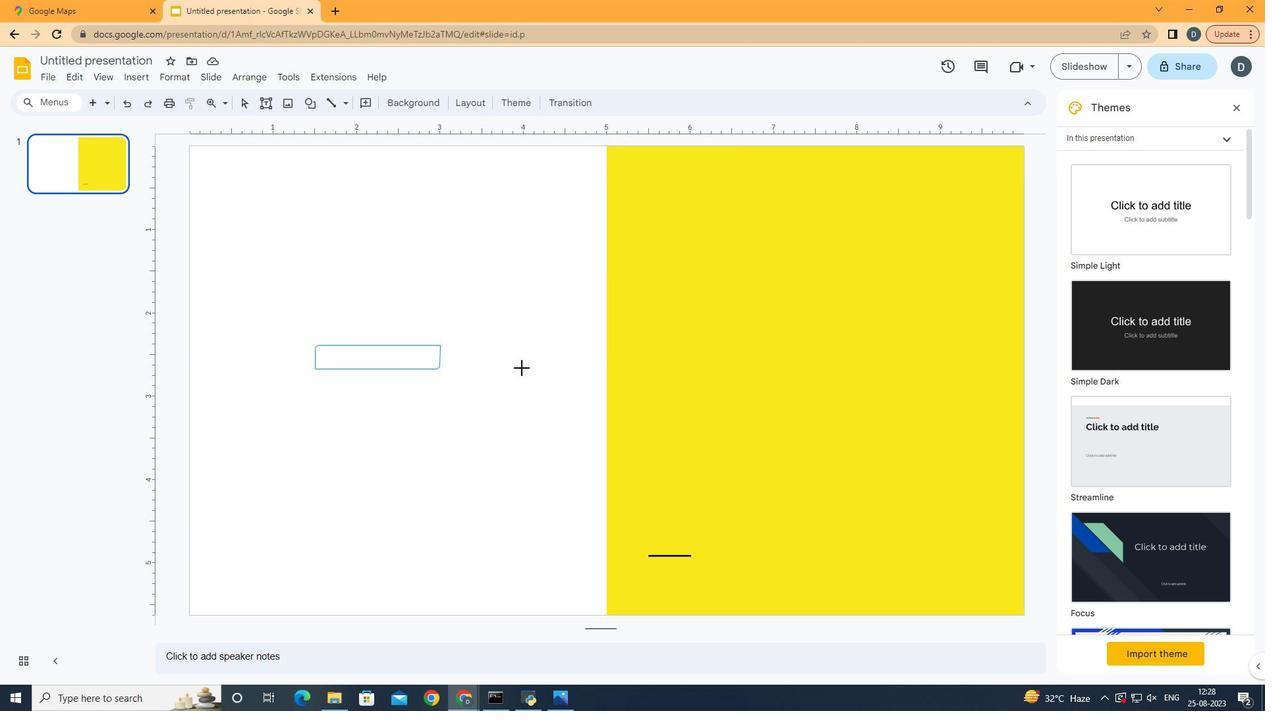 
Action: Mouse moved to (442, 361)
Screenshot: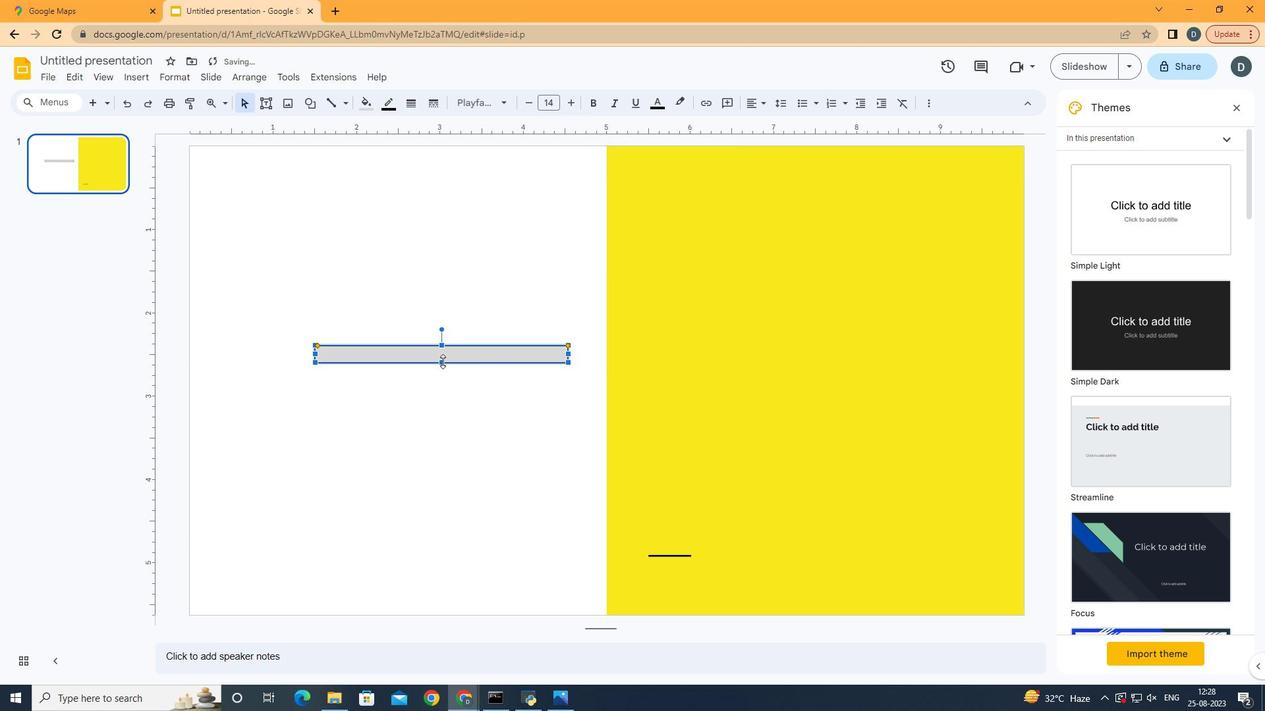 
Action: Mouse pressed left at (442, 361)
Screenshot: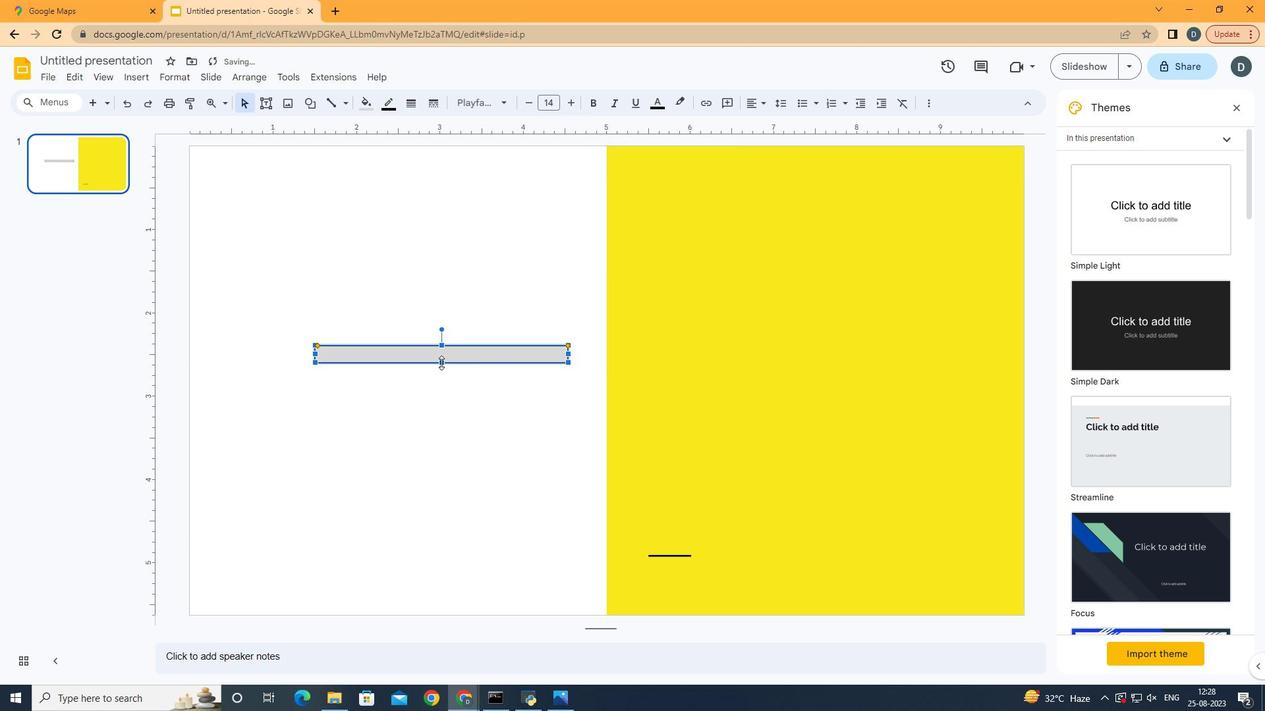
Action: Mouse moved to (566, 291)
Screenshot: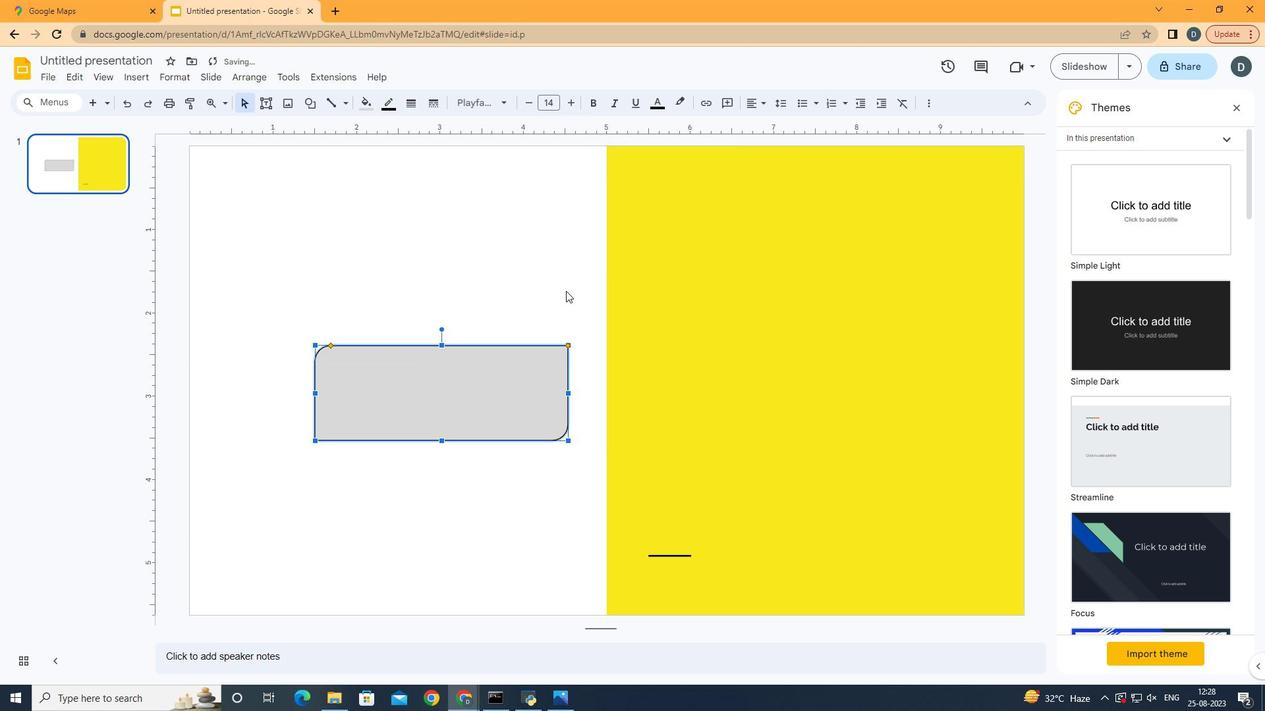 
Action: Key pressed ctrl+Z<'\x1a'>
Screenshot: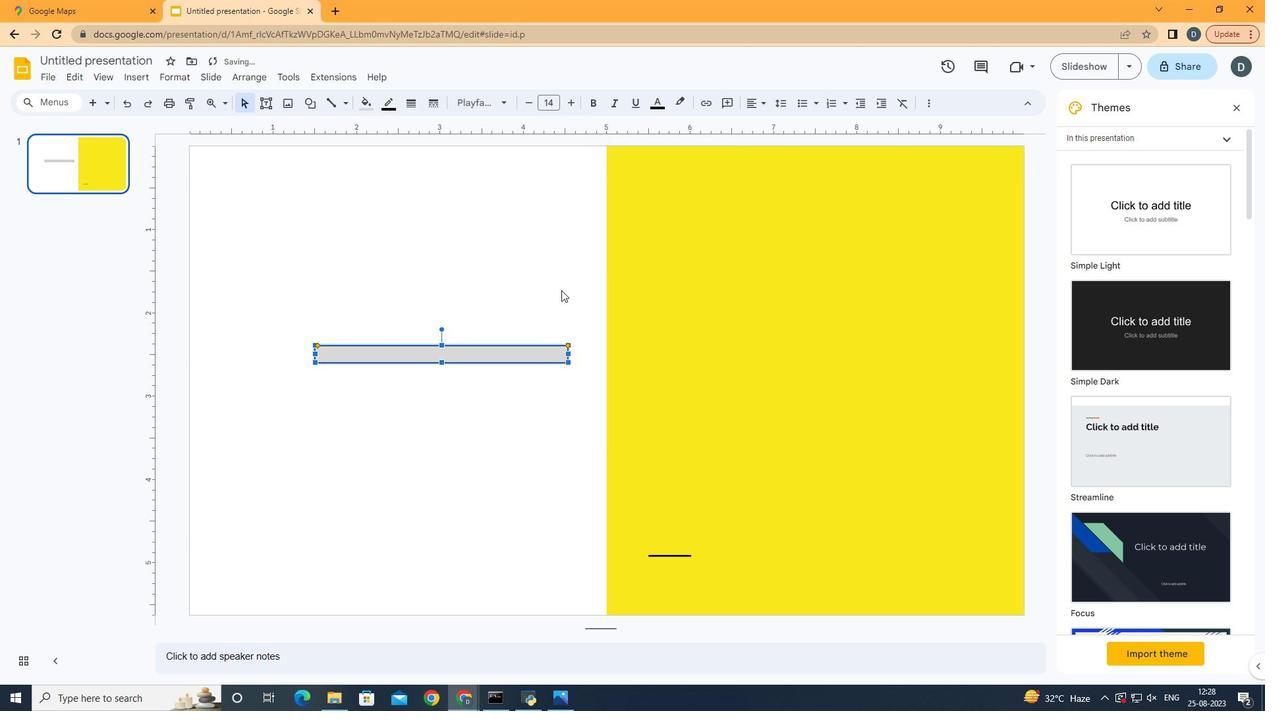 
Action: Mouse moved to (314, 110)
Screenshot: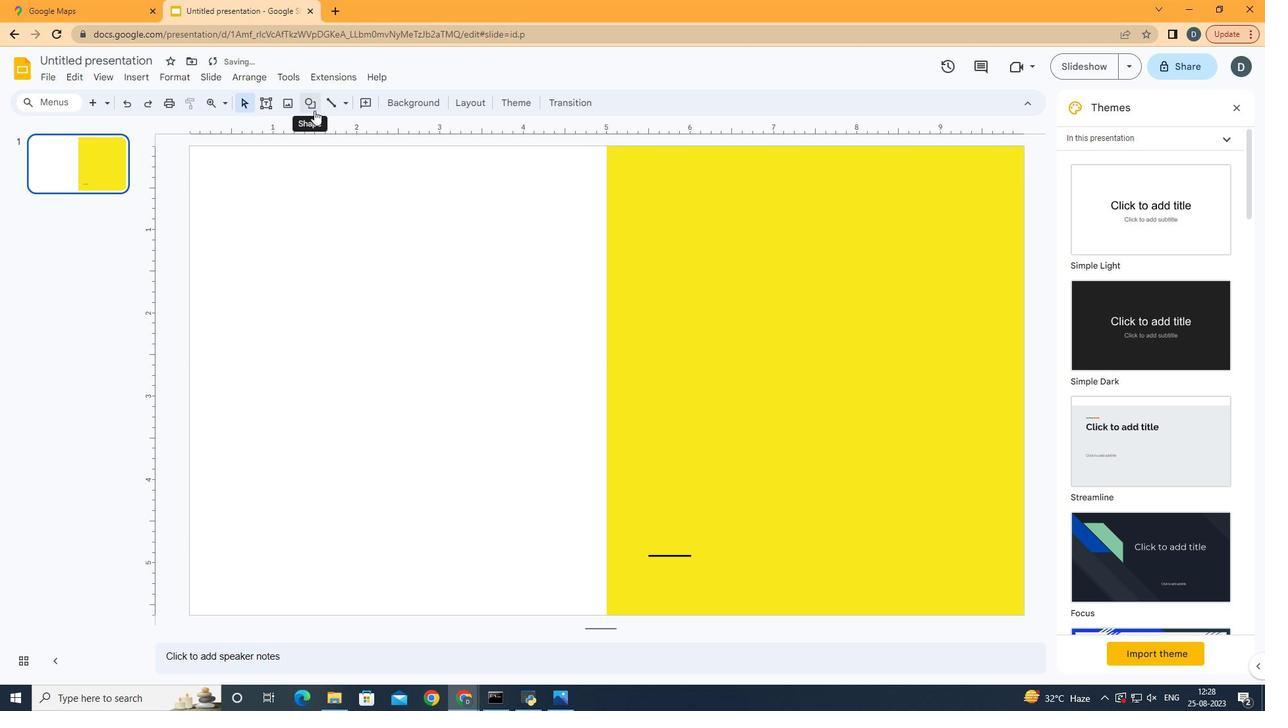 
Action: Mouse pressed left at (314, 110)
Screenshot: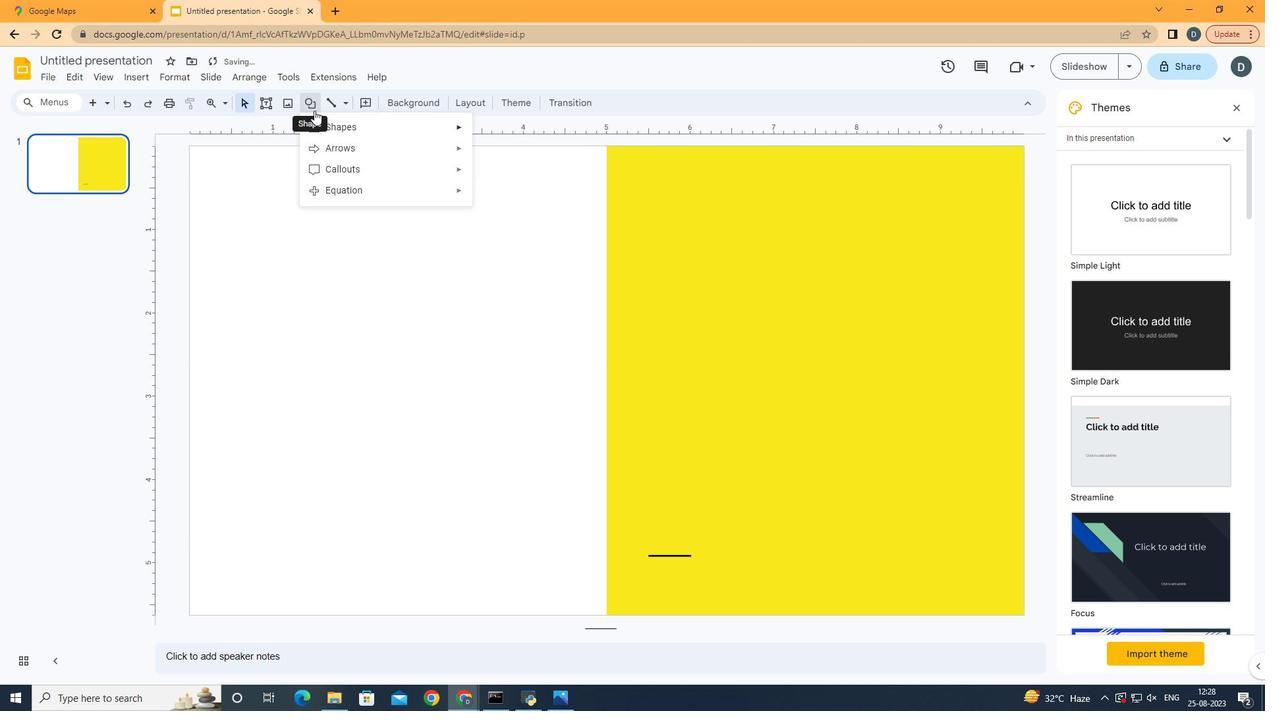 
Action: Mouse moved to (583, 172)
Screenshot: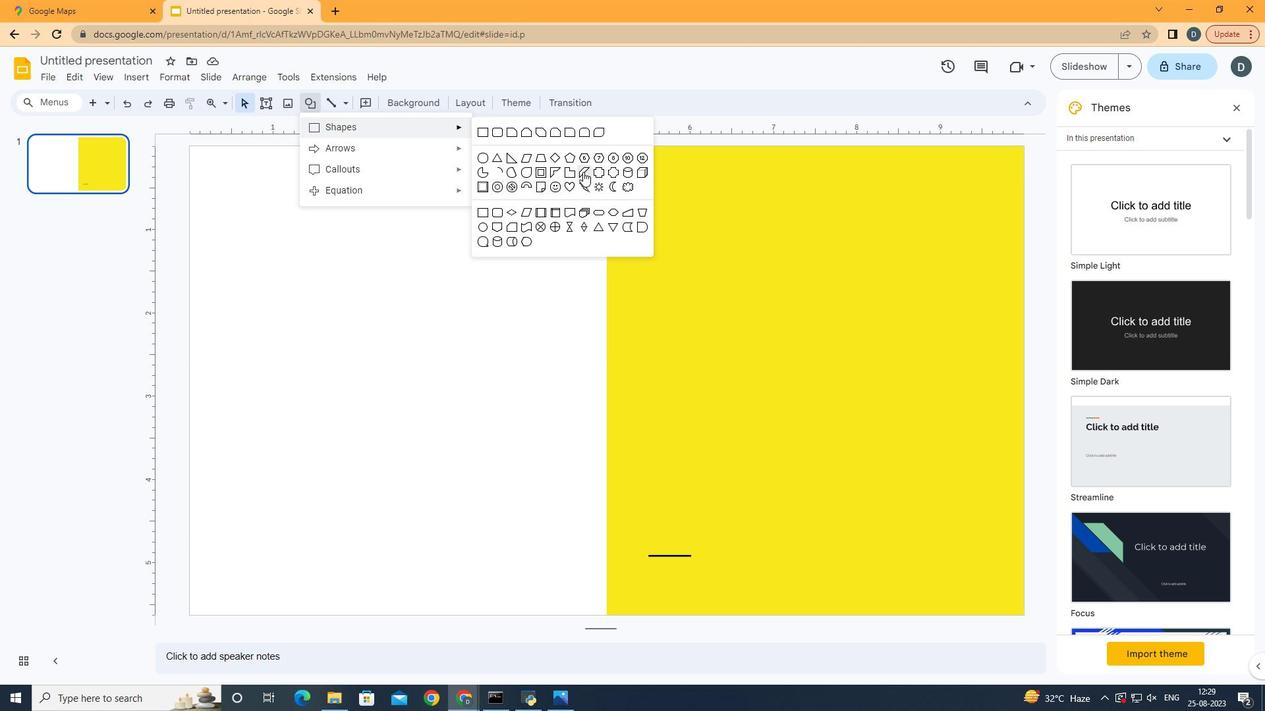 
Action: Mouse pressed left at (583, 172)
Screenshot: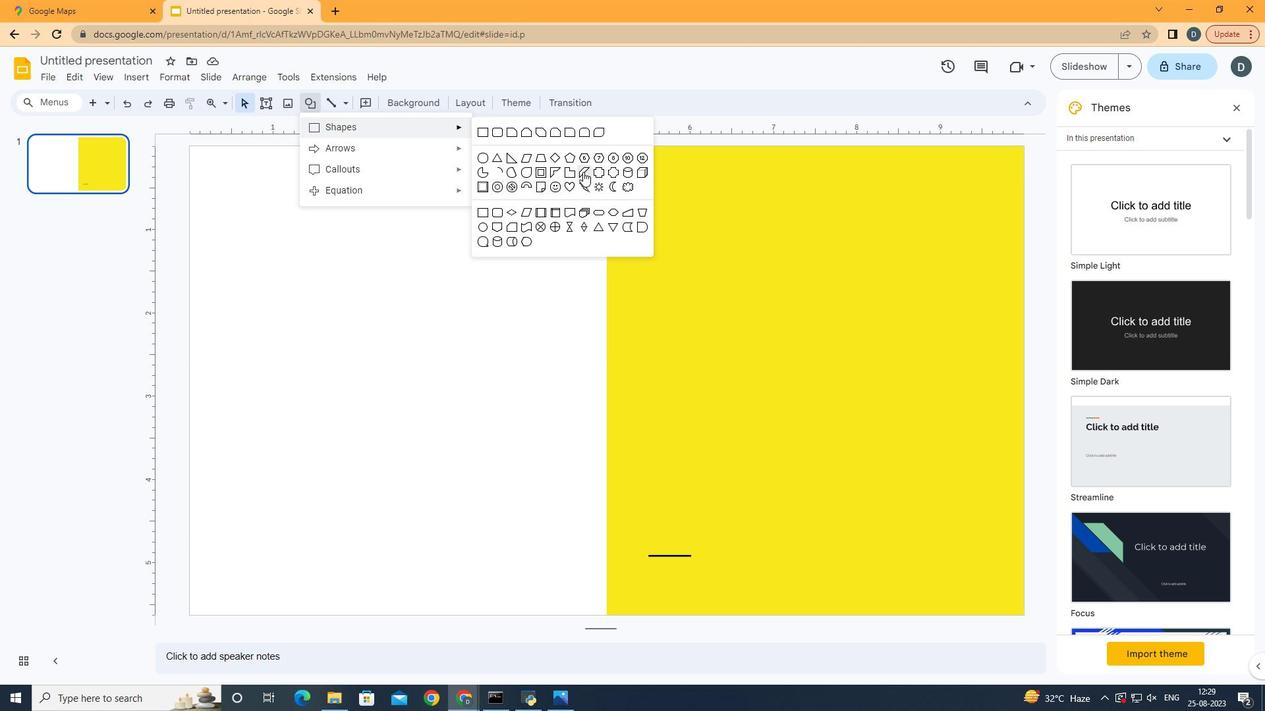 
Action: Mouse moved to (274, 344)
Screenshot: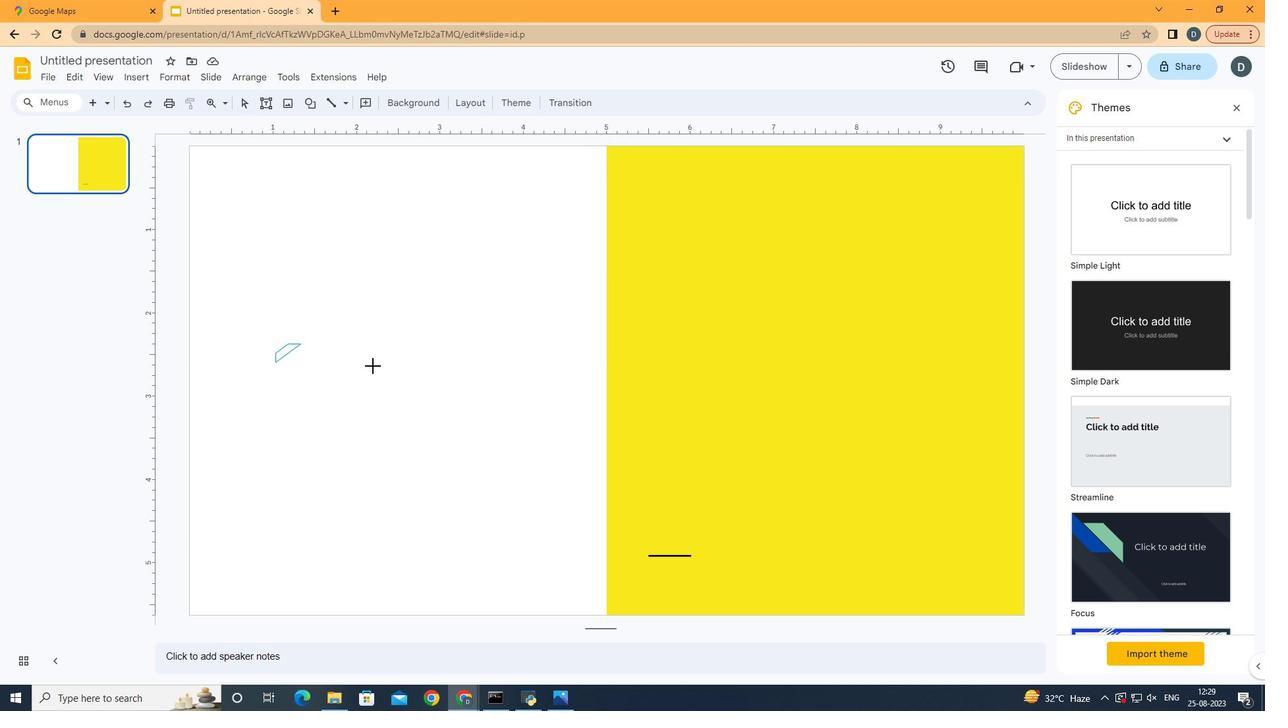 
Action: Mouse pressed left at (274, 344)
Screenshot: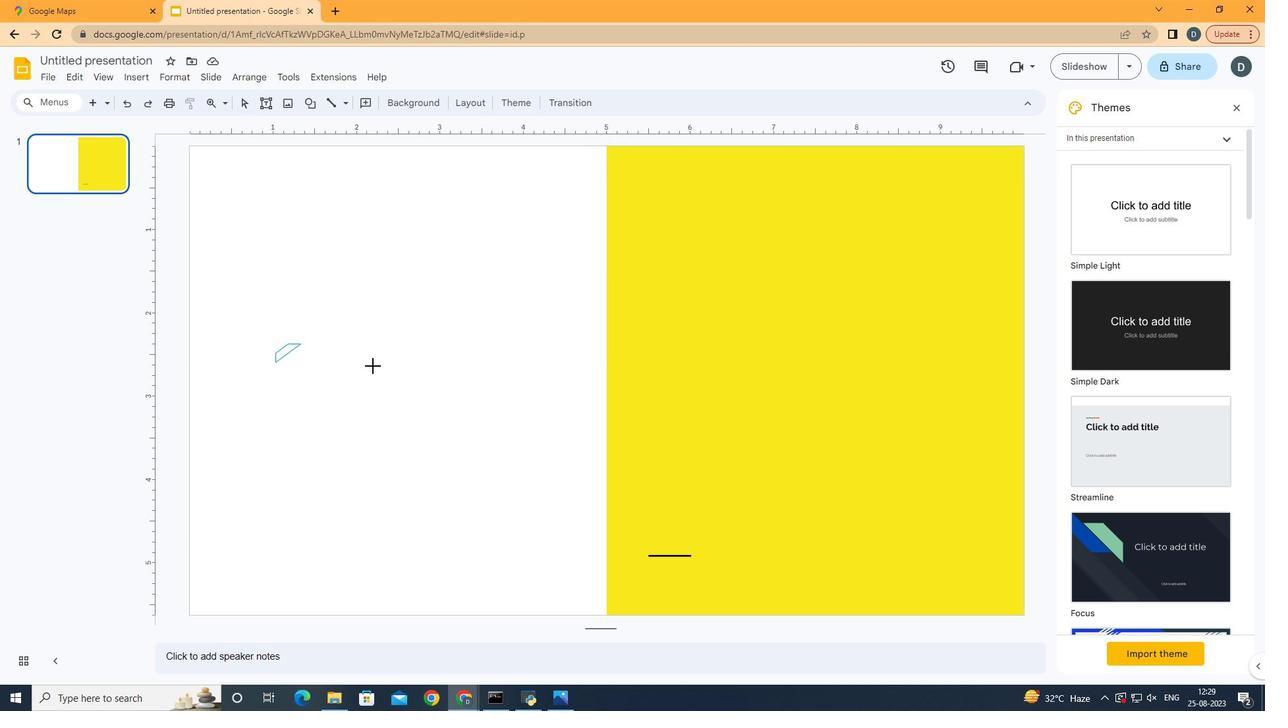 
Action: Mouse moved to (452, 234)
Screenshot: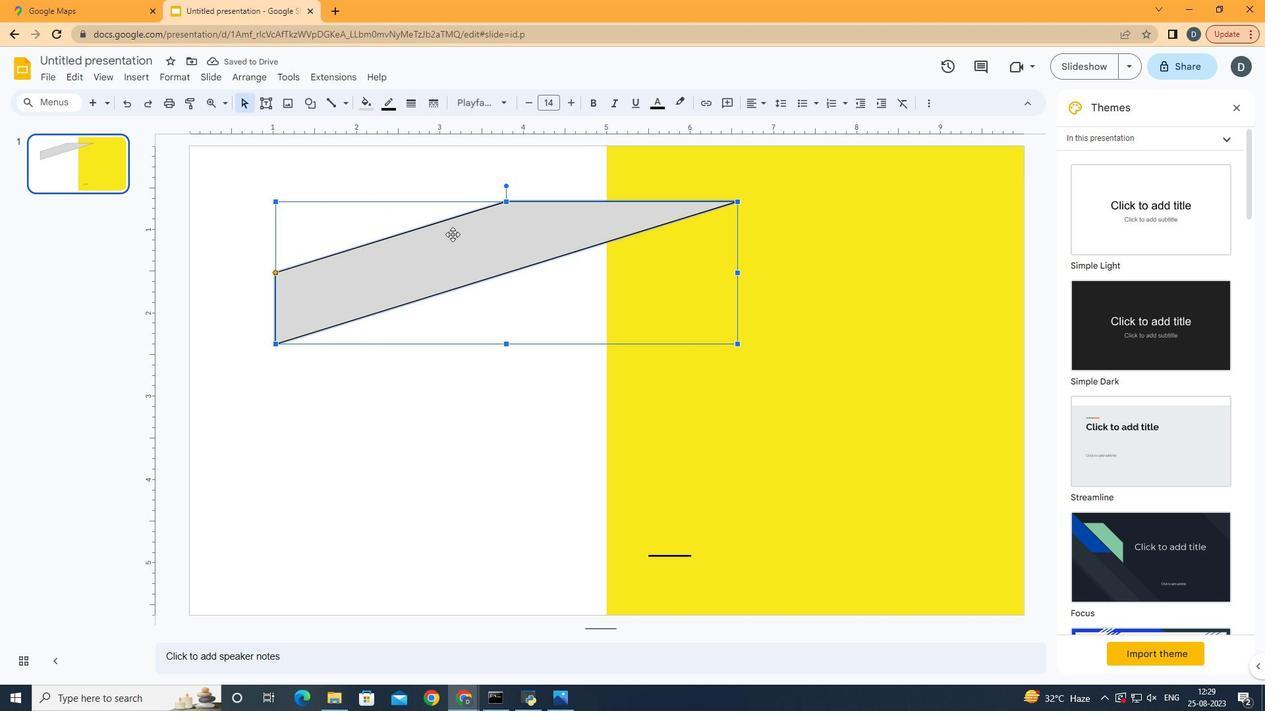 
Action: Key pressed ctrl+Z
Screenshot: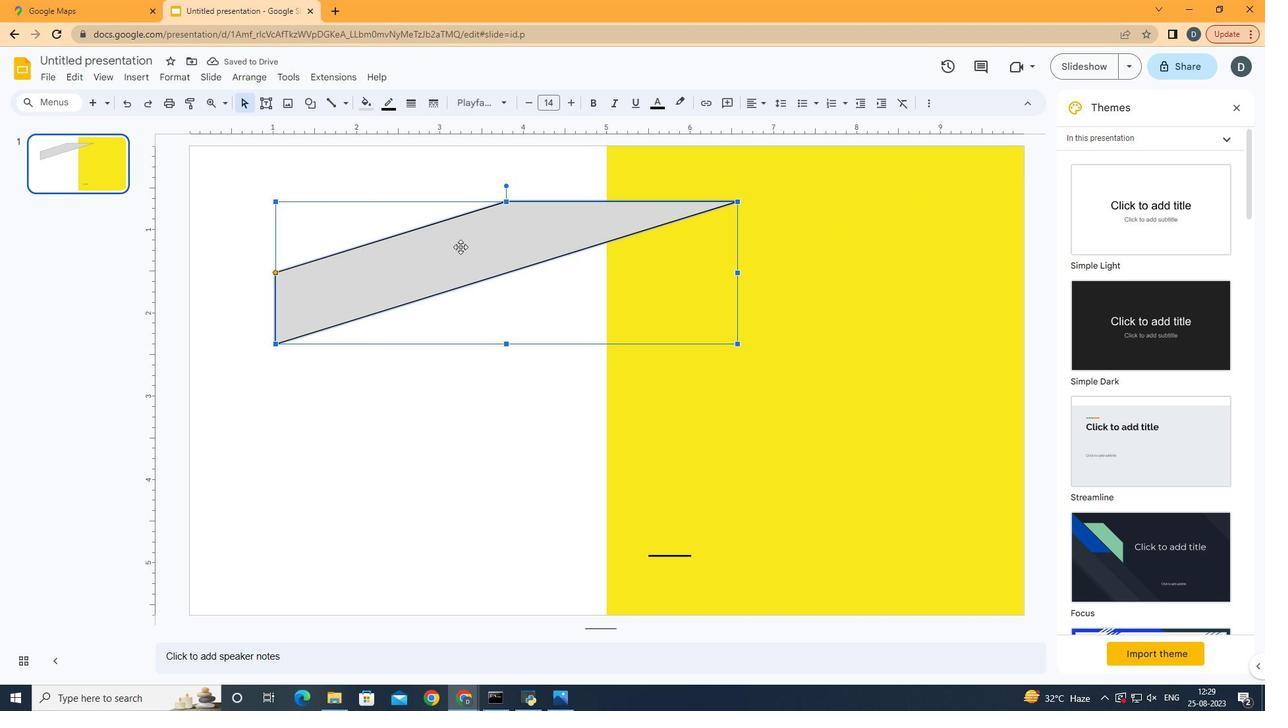 
Action: Mouse moved to (402, 105)
Screenshot: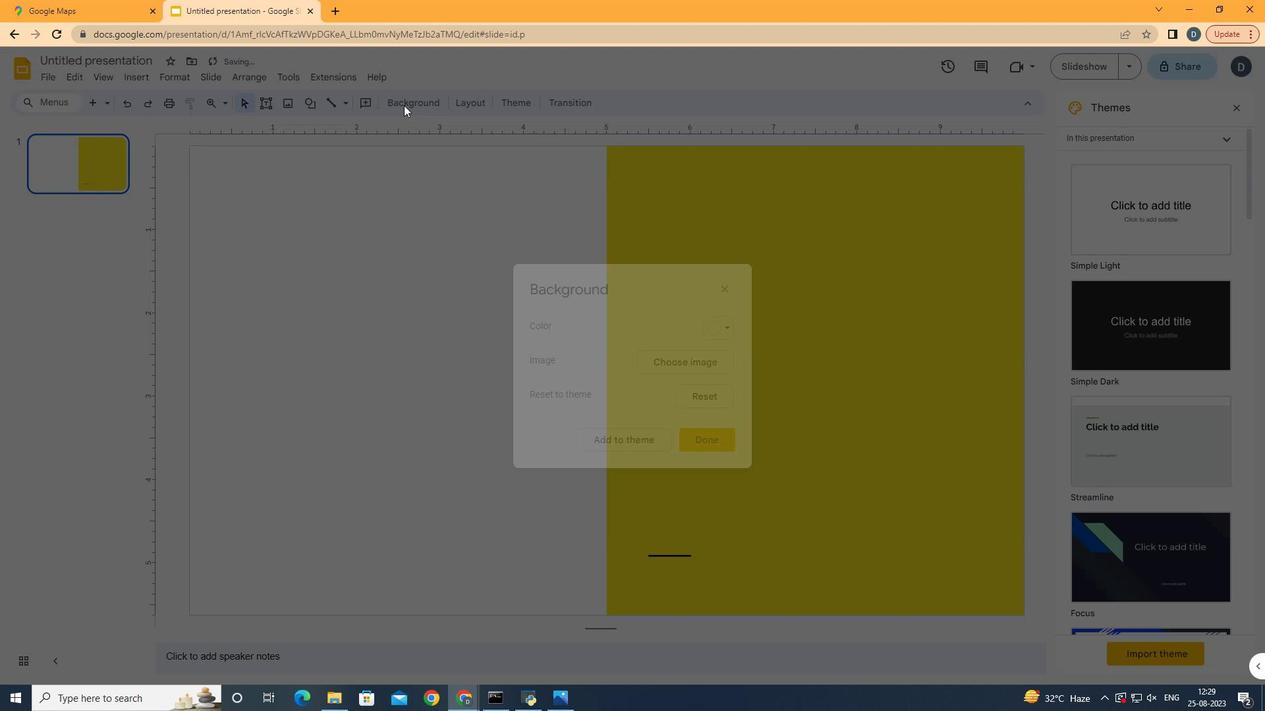 
Action: Mouse pressed left at (402, 105)
Screenshot: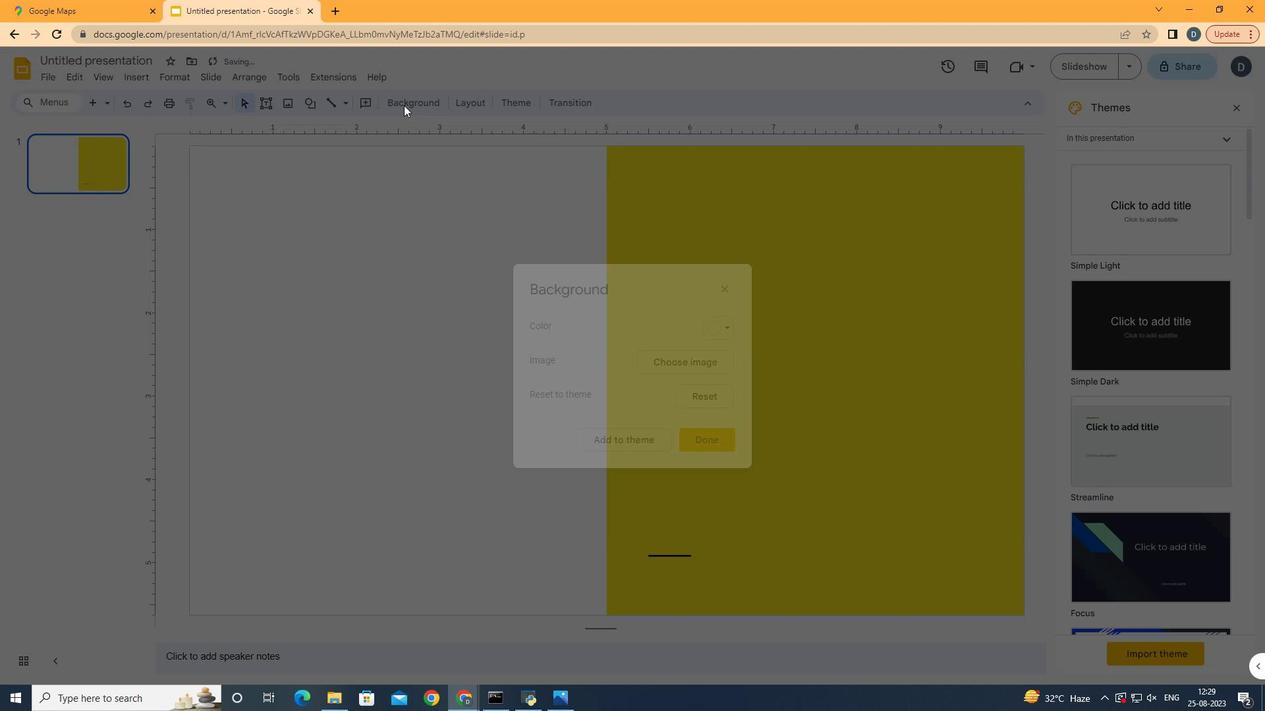 
Action: Mouse moved to (730, 287)
Screenshot: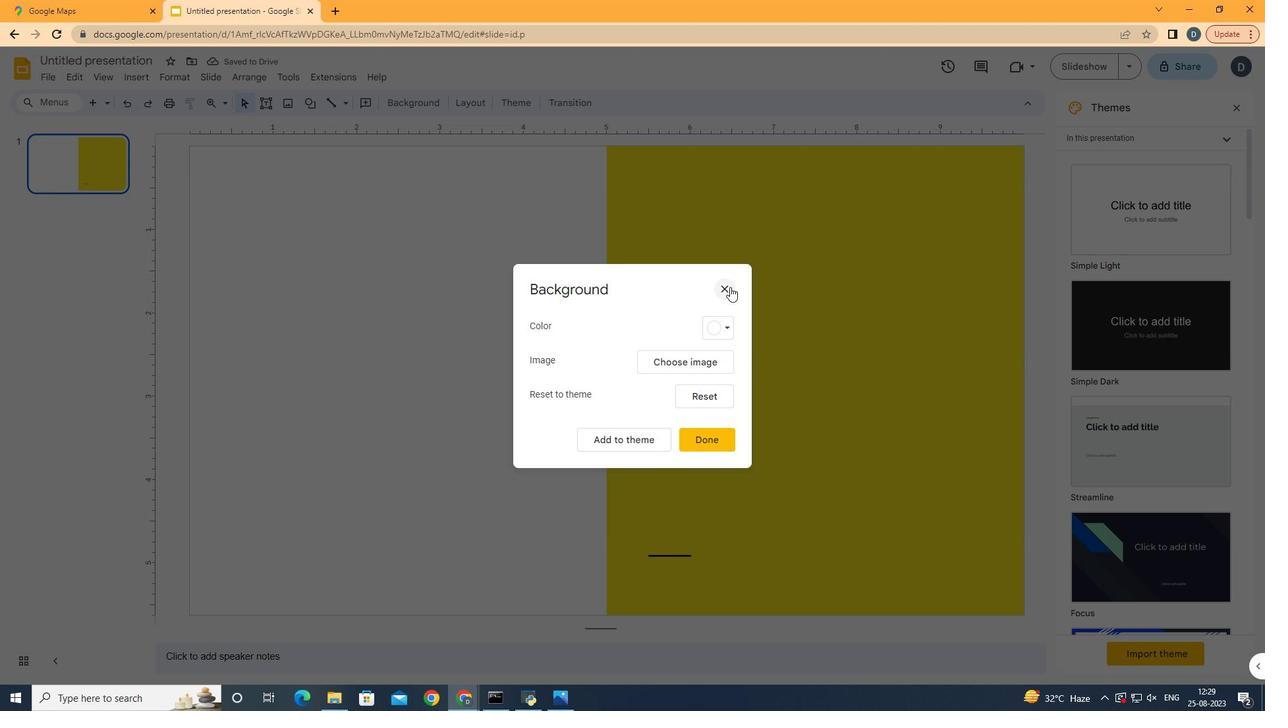 
Action: Mouse pressed left at (730, 287)
Screenshot: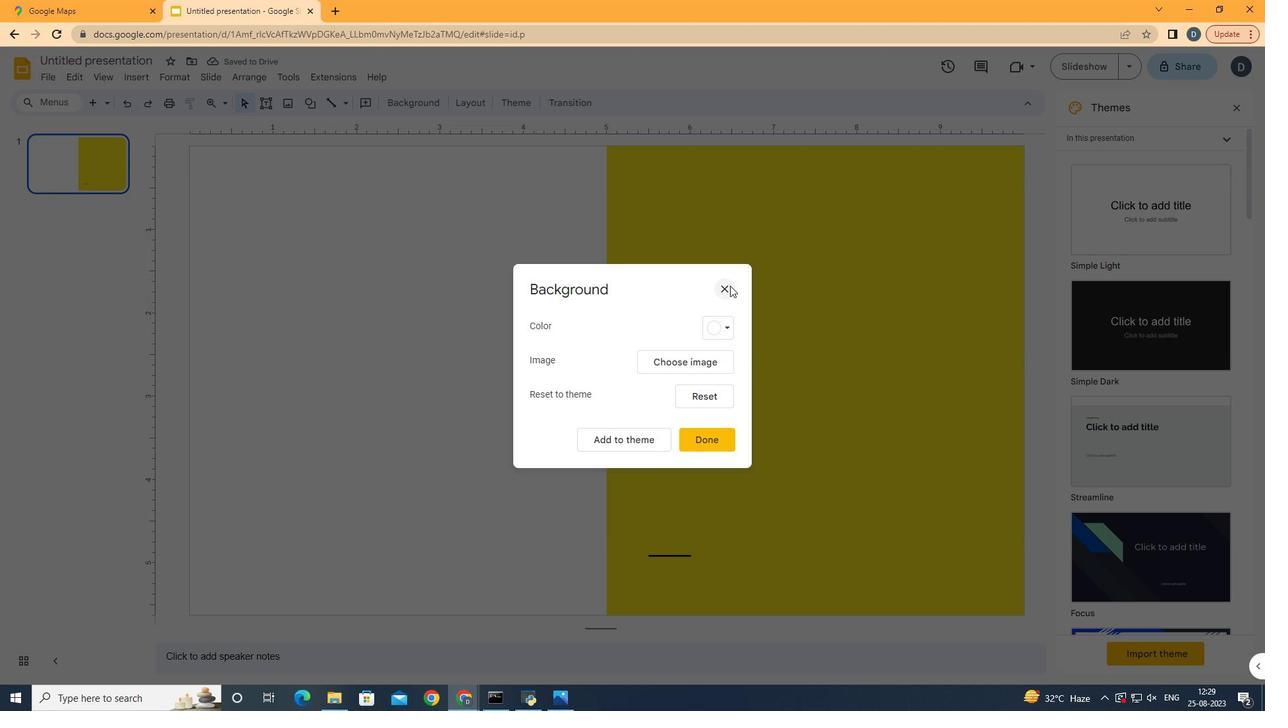
Action: Mouse moved to (484, 102)
Screenshot: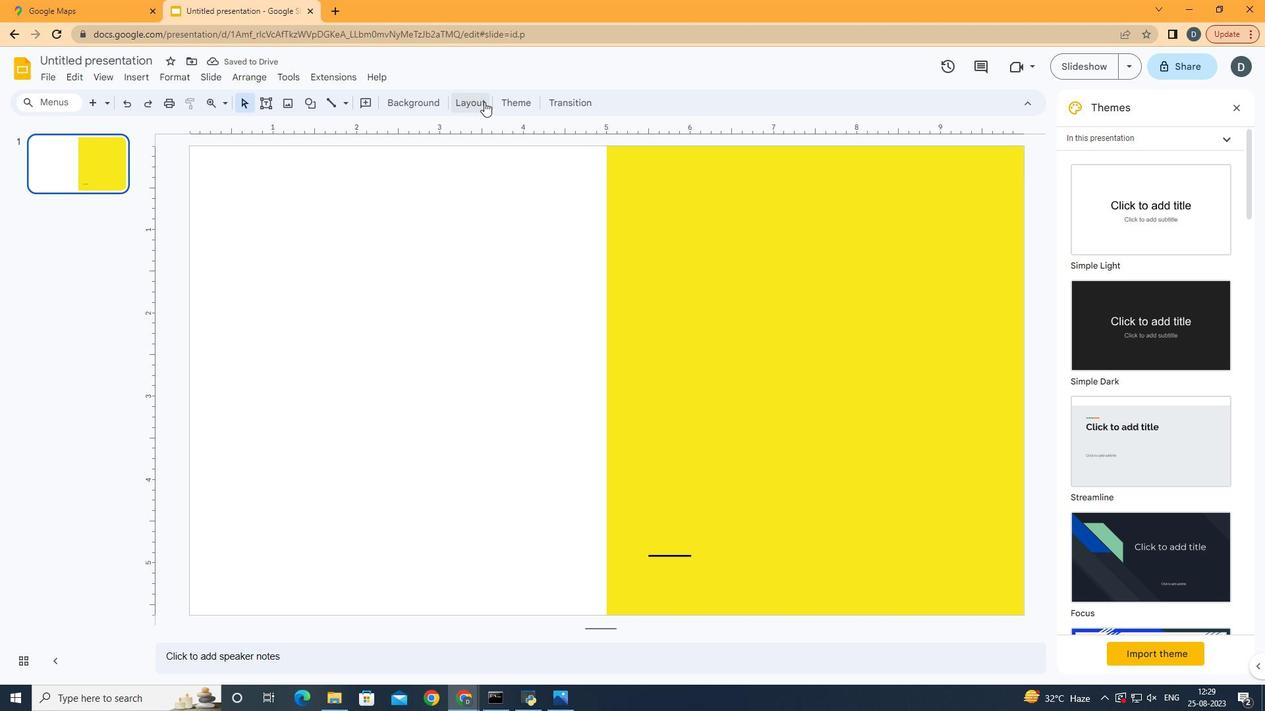 
Action: Mouse pressed left at (484, 102)
Screenshot: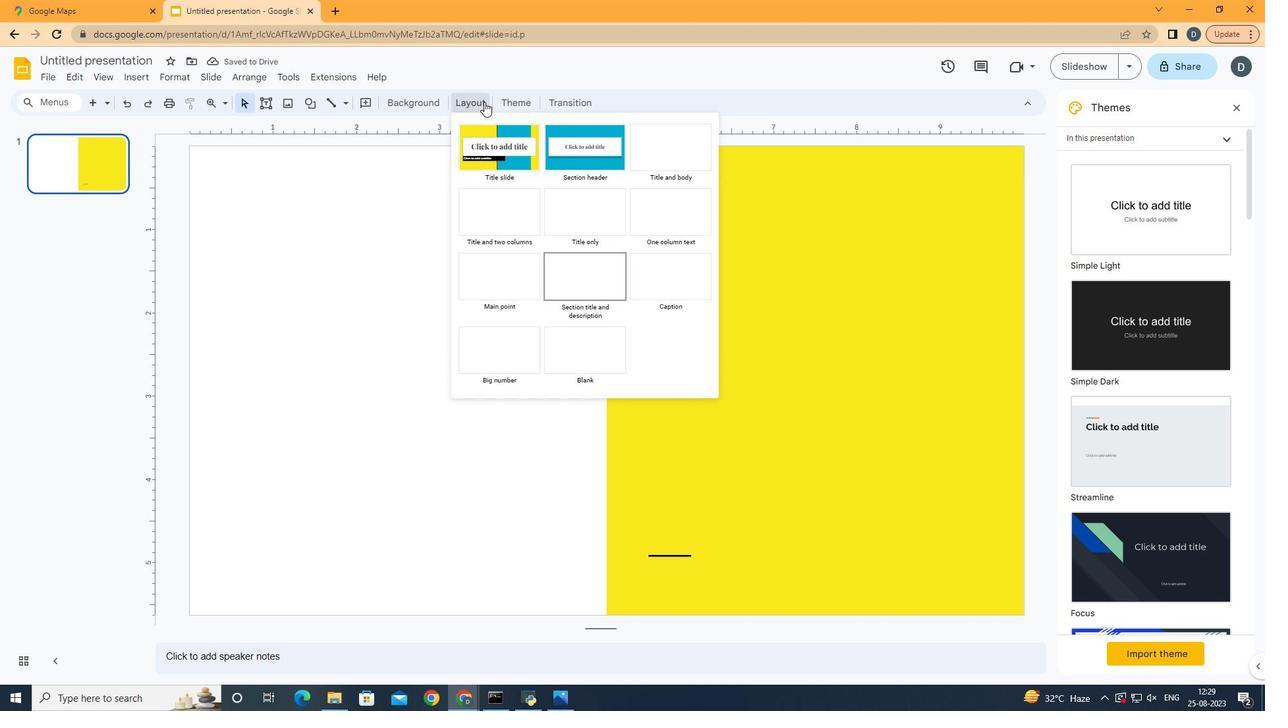 
Action: Mouse moved to (553, 359)
Screenshot: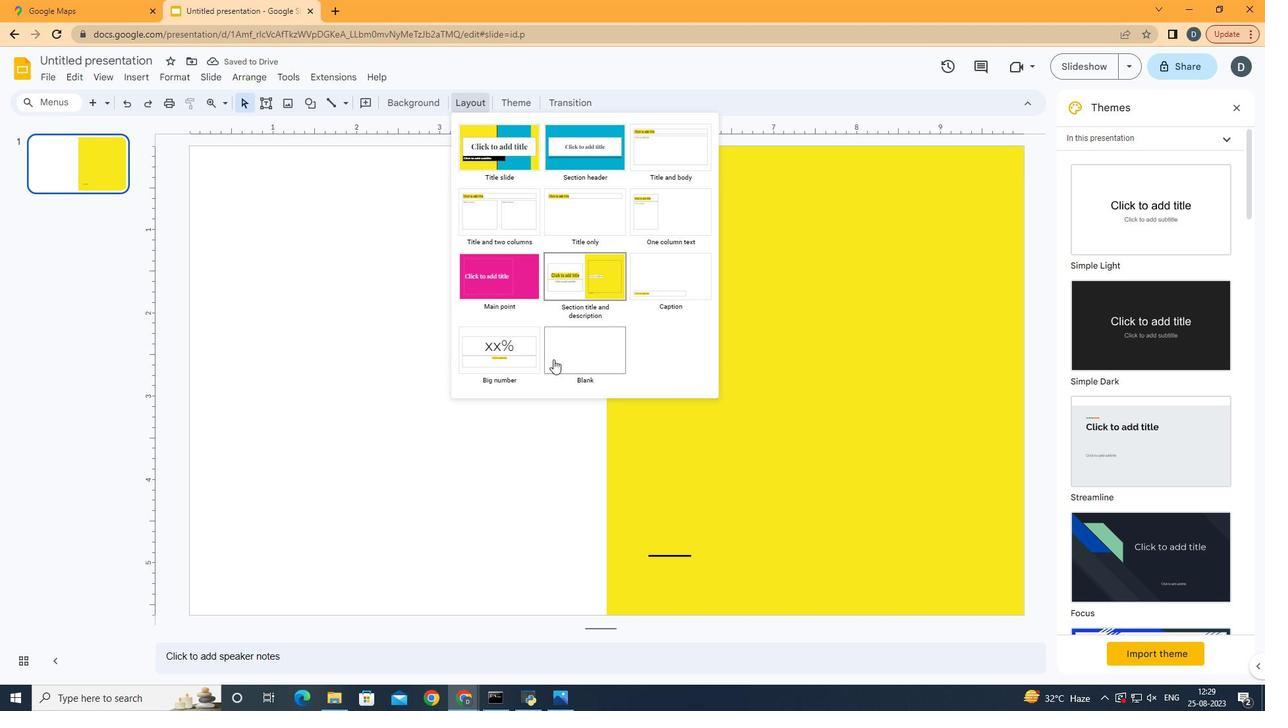 
Action: Mouse pressed left at (553, 359)
Screenshot: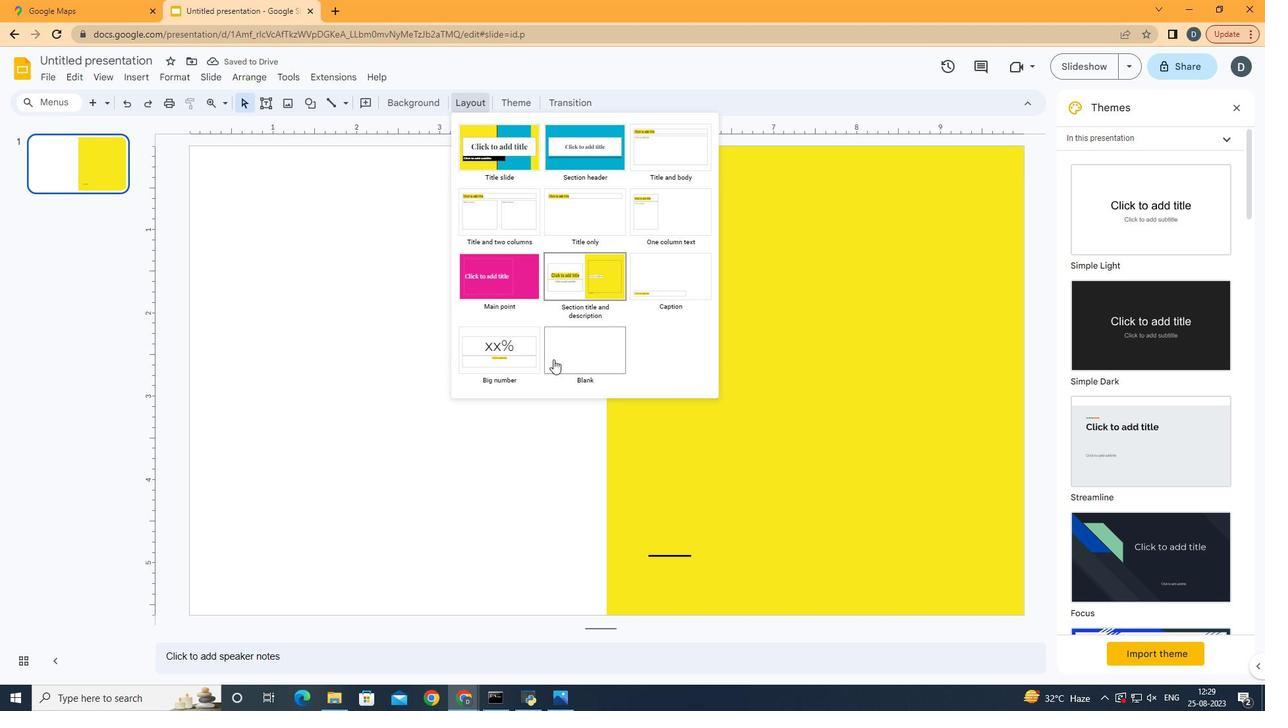 
Action: Mouse moved to (307, 102)
Screenshot: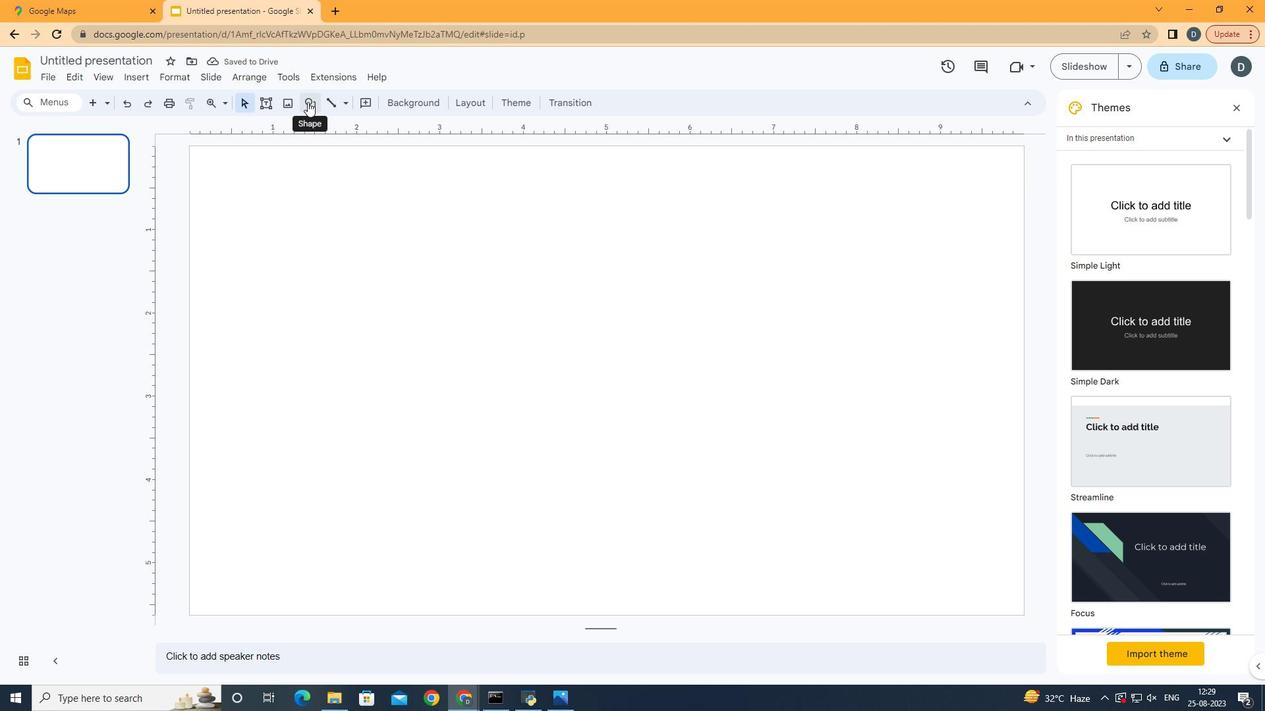 
Action: Mouse pressed left at (307, 102)
Screenshot: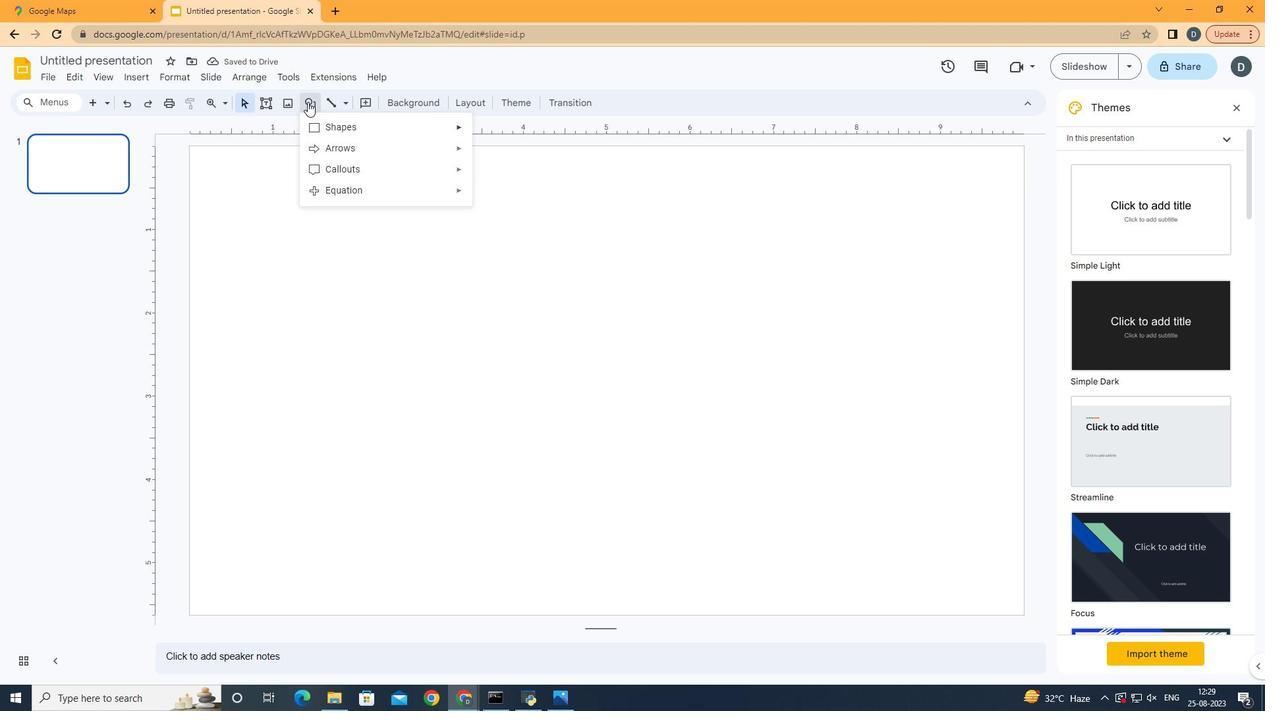 
Action: Mouse moved to (581, 173)
Screenshot: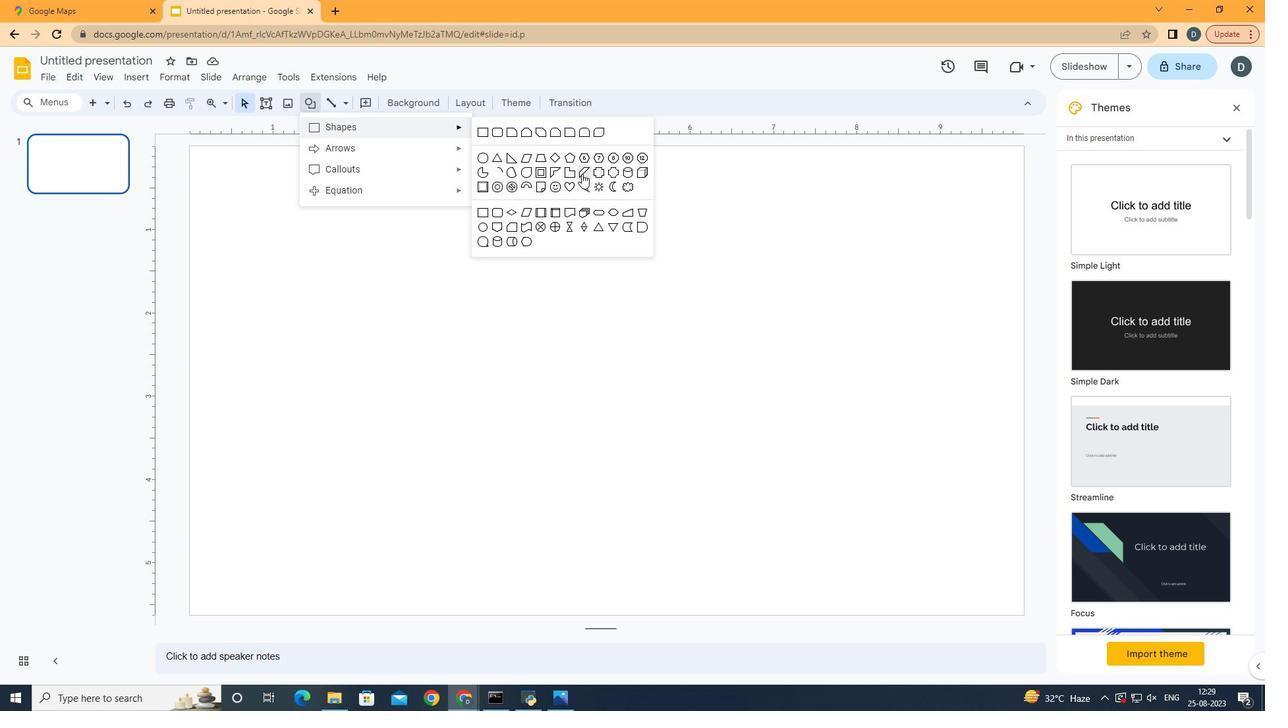 
Action: Mouse pressed left at (581, 173)
Screenshot: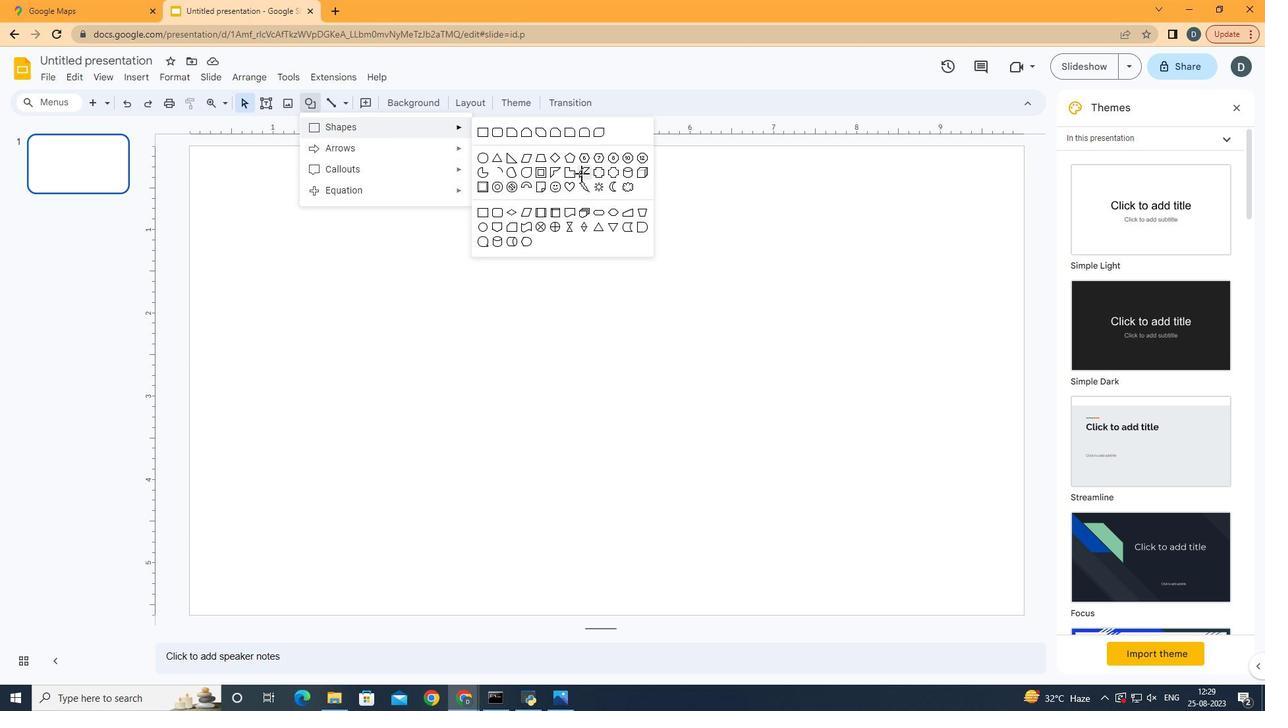 
Action: Mouse moved to (188, 375)
Screenshot: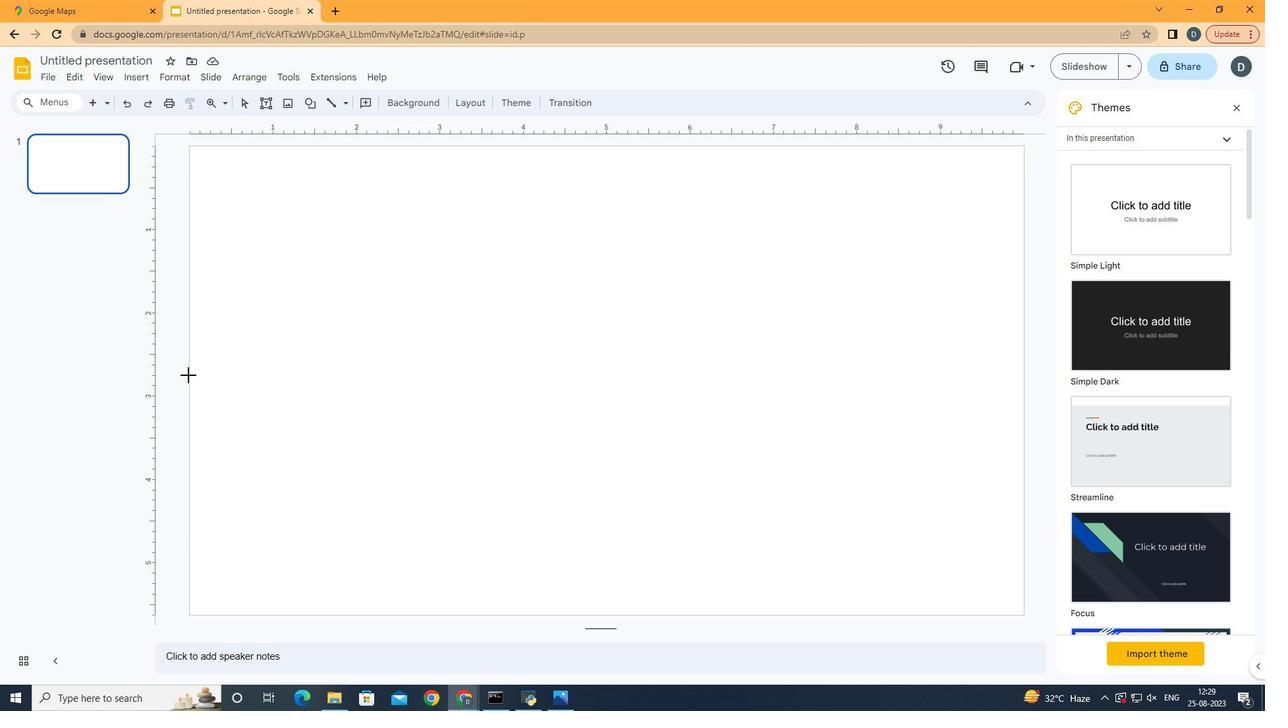 
Action: Mouse pressed left at (188, 375)
Screenshot: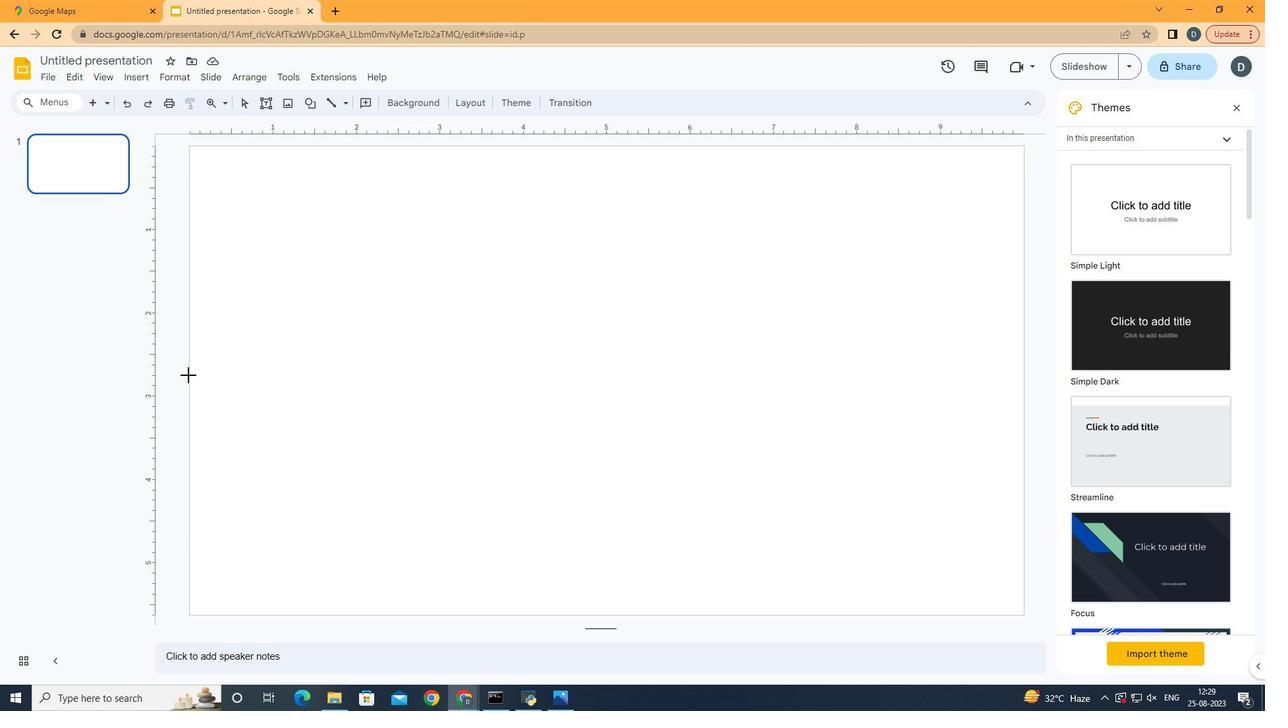 
Action: Mouse moved to (219, 392)
Screenshot: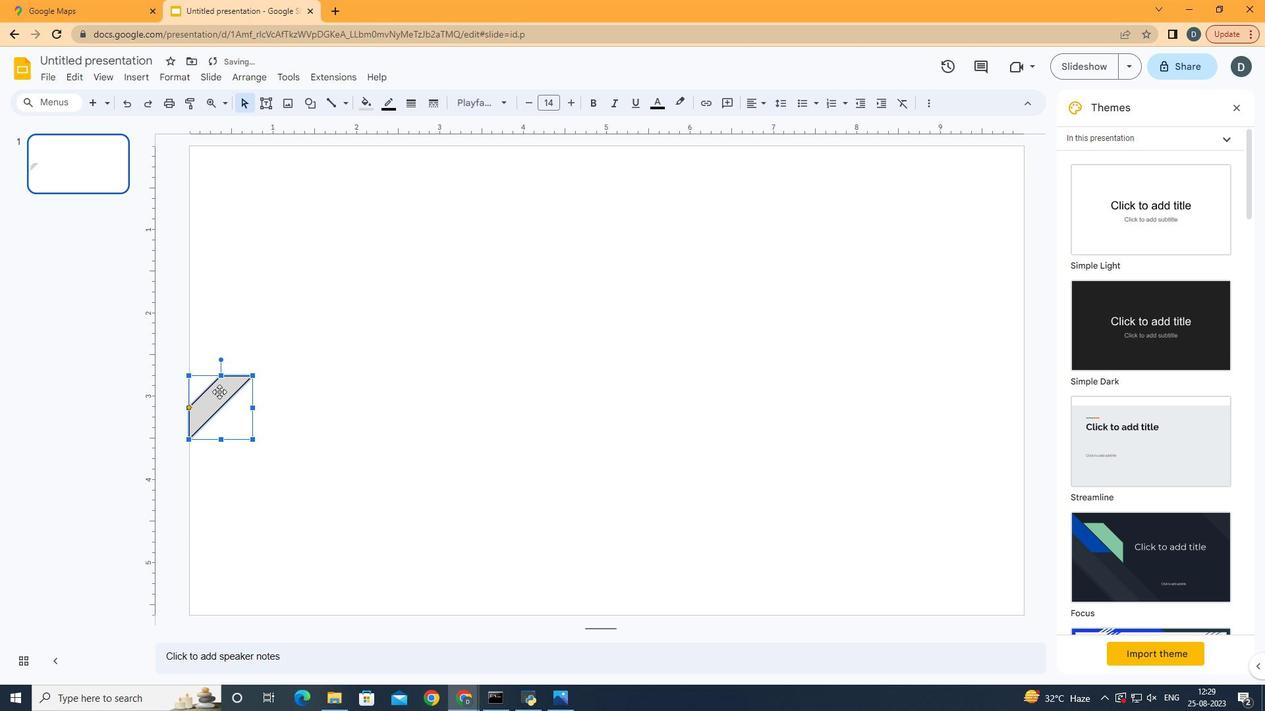 
Action: Mouse pressed left at (219, 392)
Screenshot: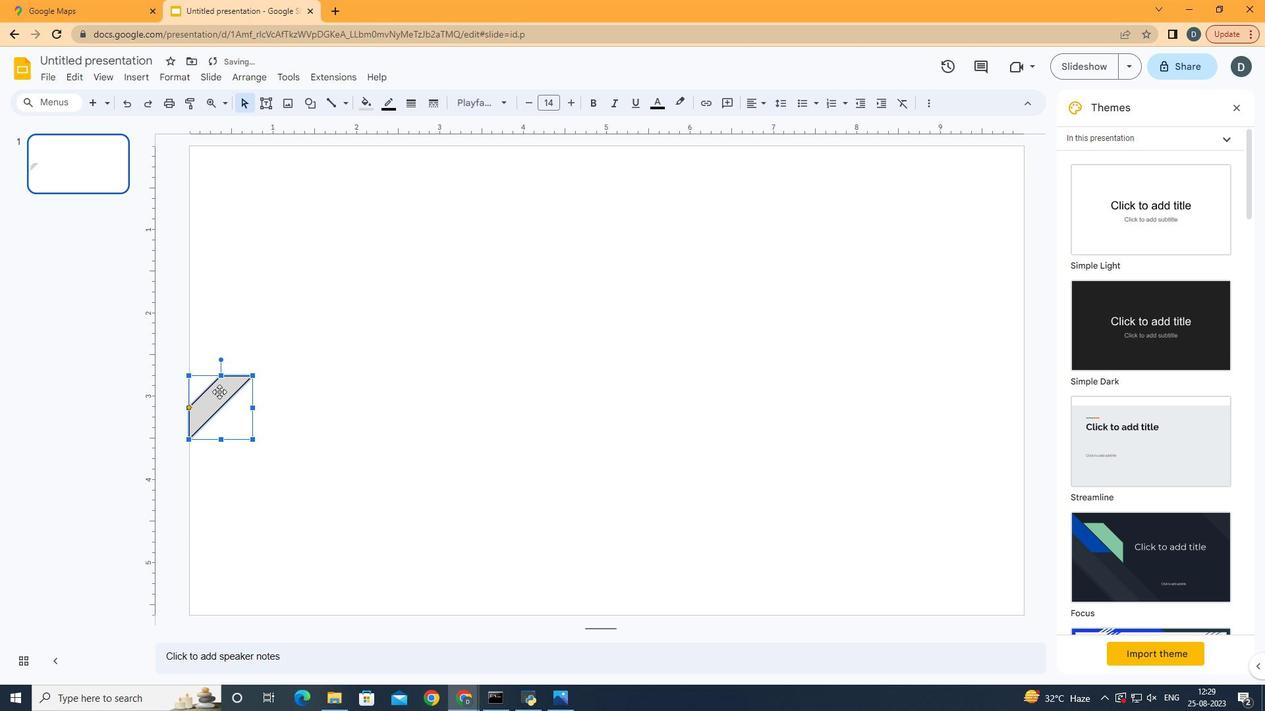 
Action: Key pressed ctrl+Z
Screenshot: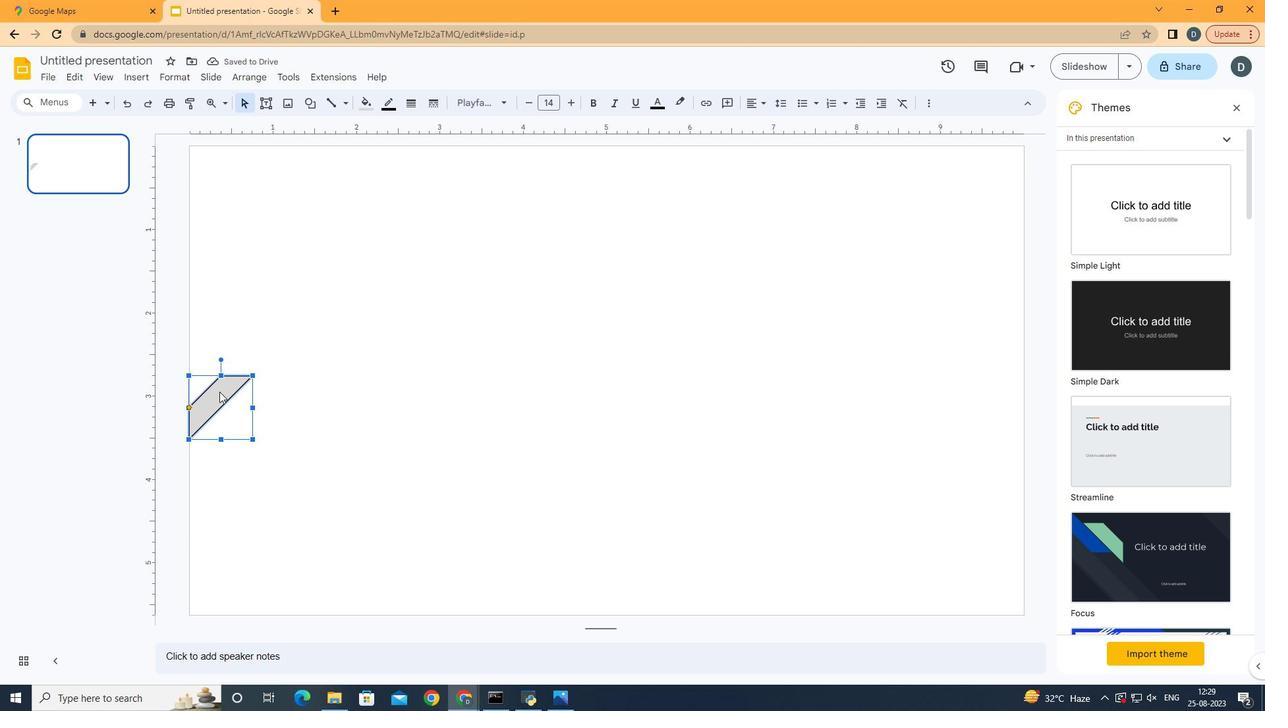 
Action: Mouse moved to (300, 104)
Screenshot: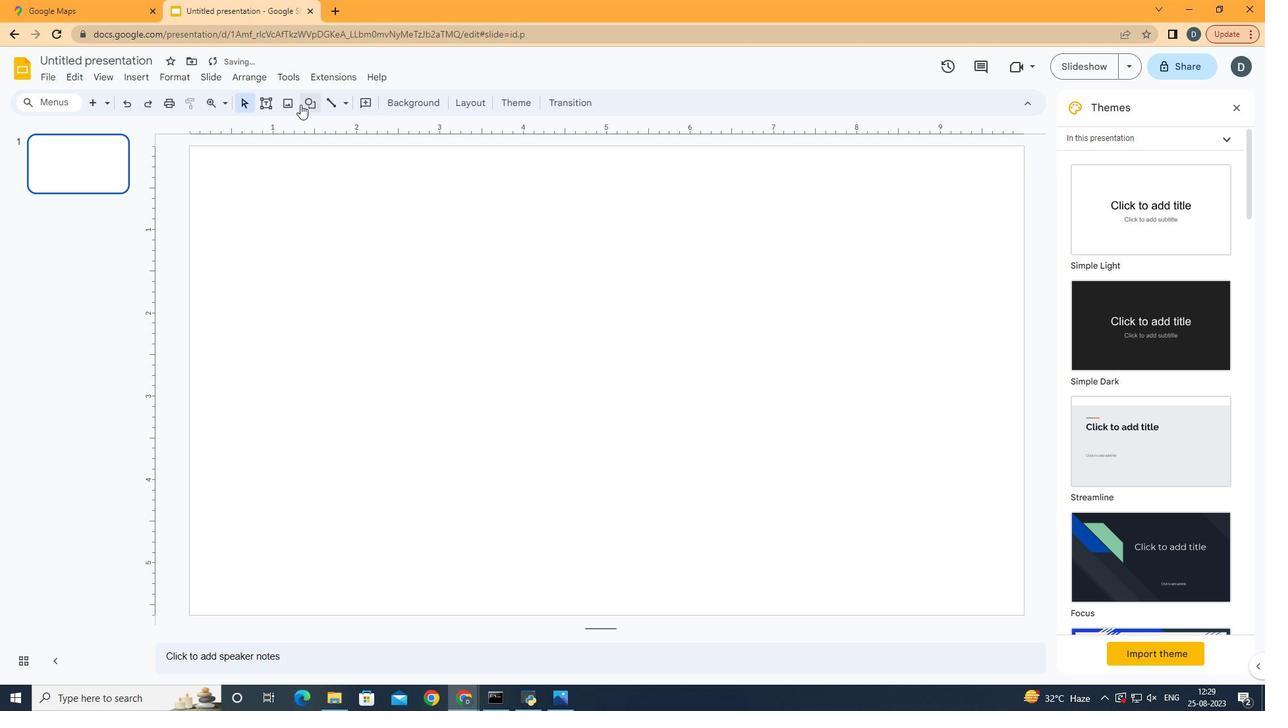 
Action: Mouse pressed left at (300, 104)
Screenshot: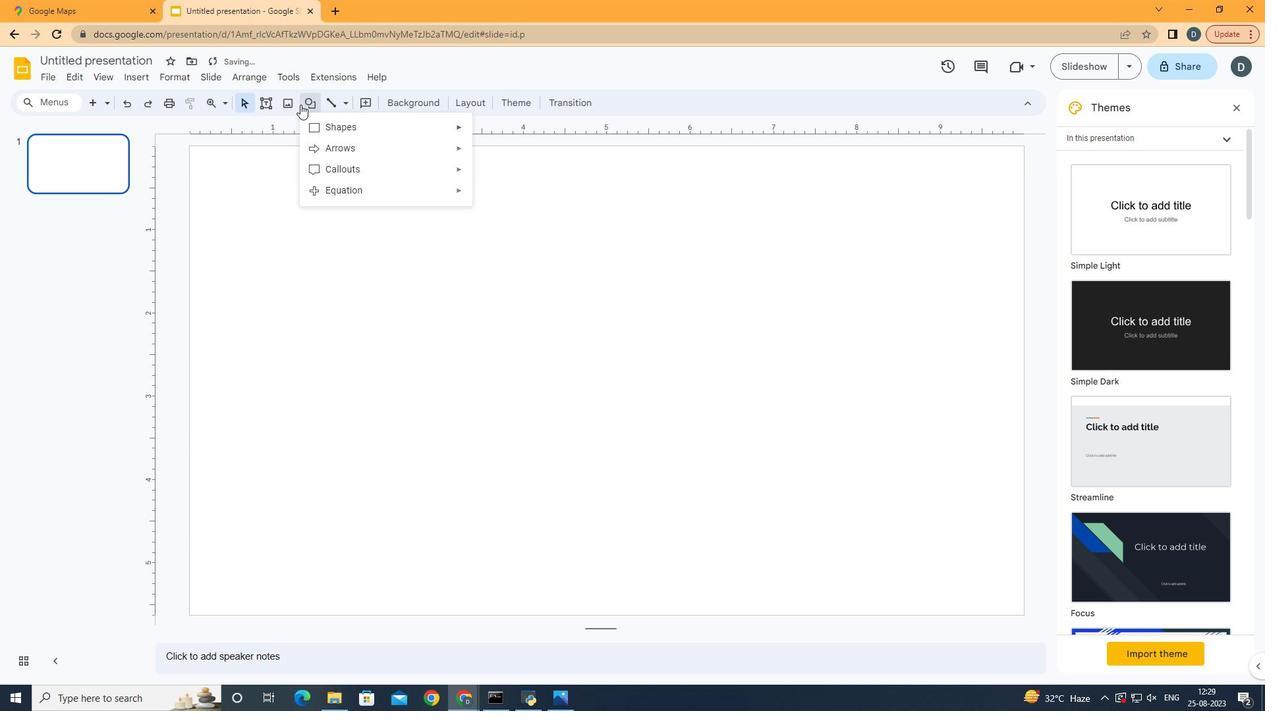 
Action: Mouse moved to (583, 173)
Screenshot: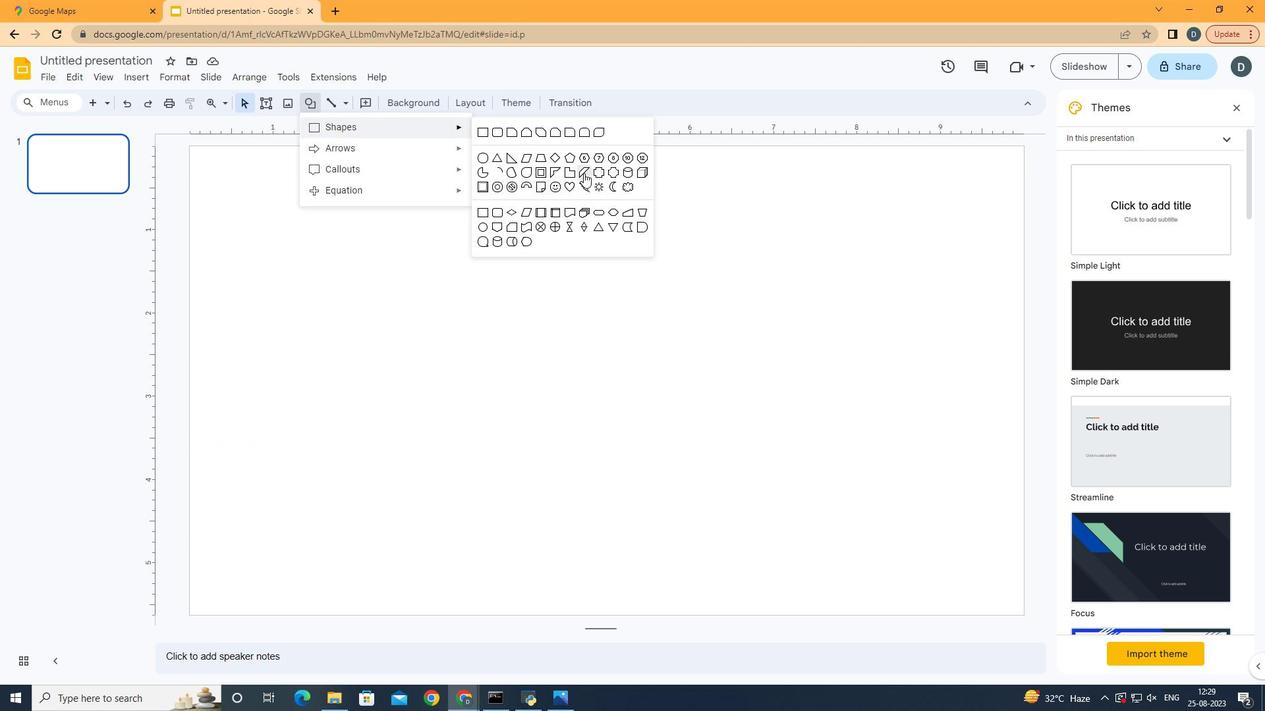 
Action: Mouse pressed left at (583, 173)
Screenshot: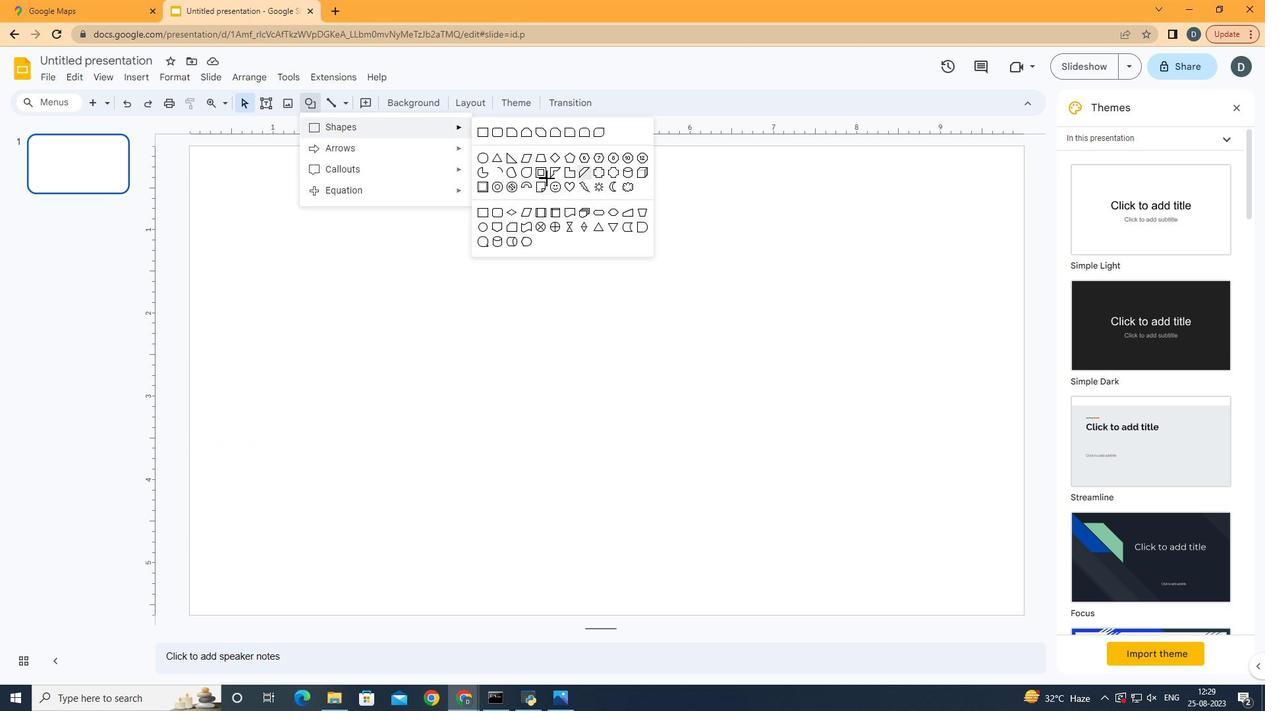 
Action: Mouse moved to (193, 447)
